 Task: Select the current location as Mesa Verde National Park, Colorado, United States . Now zoom - , and verify the location . Hide zoom slider
Action: Mouse moved to (132, 58)
Screenshot: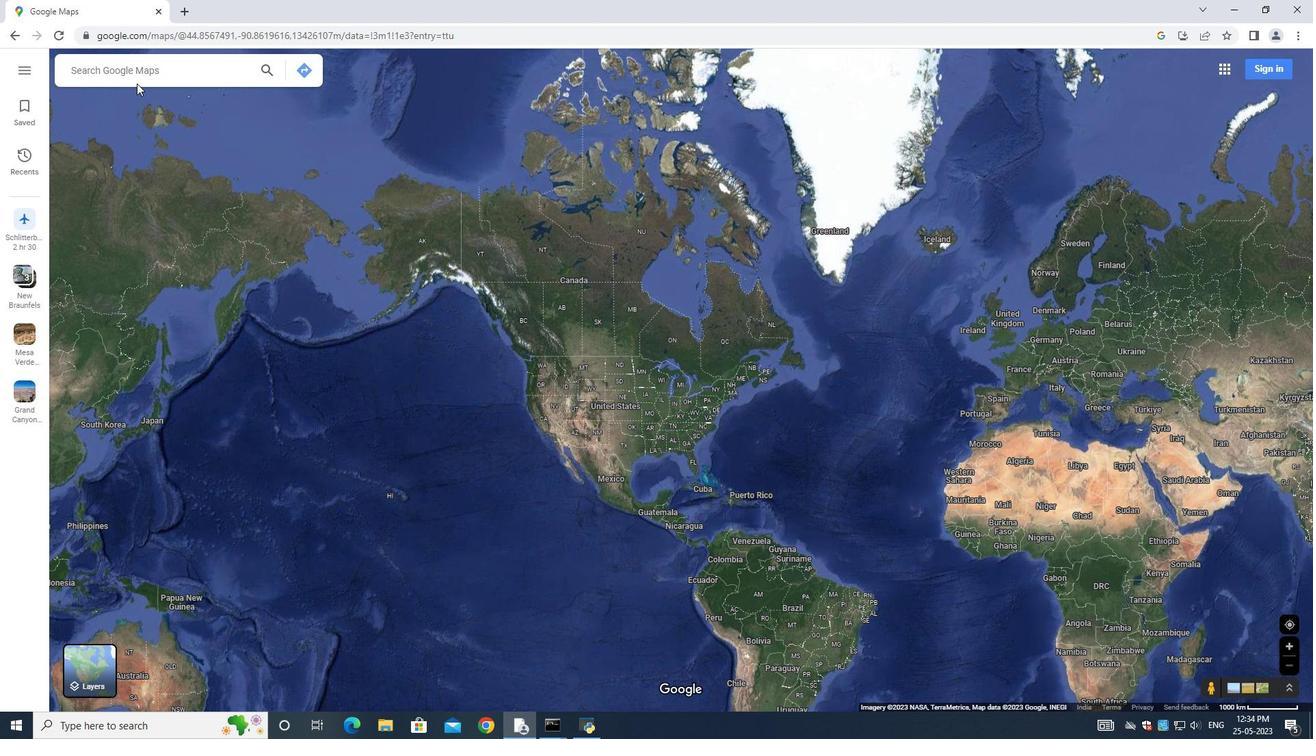 
Action: Mouse pressed left at (132, 58)
Screenshot: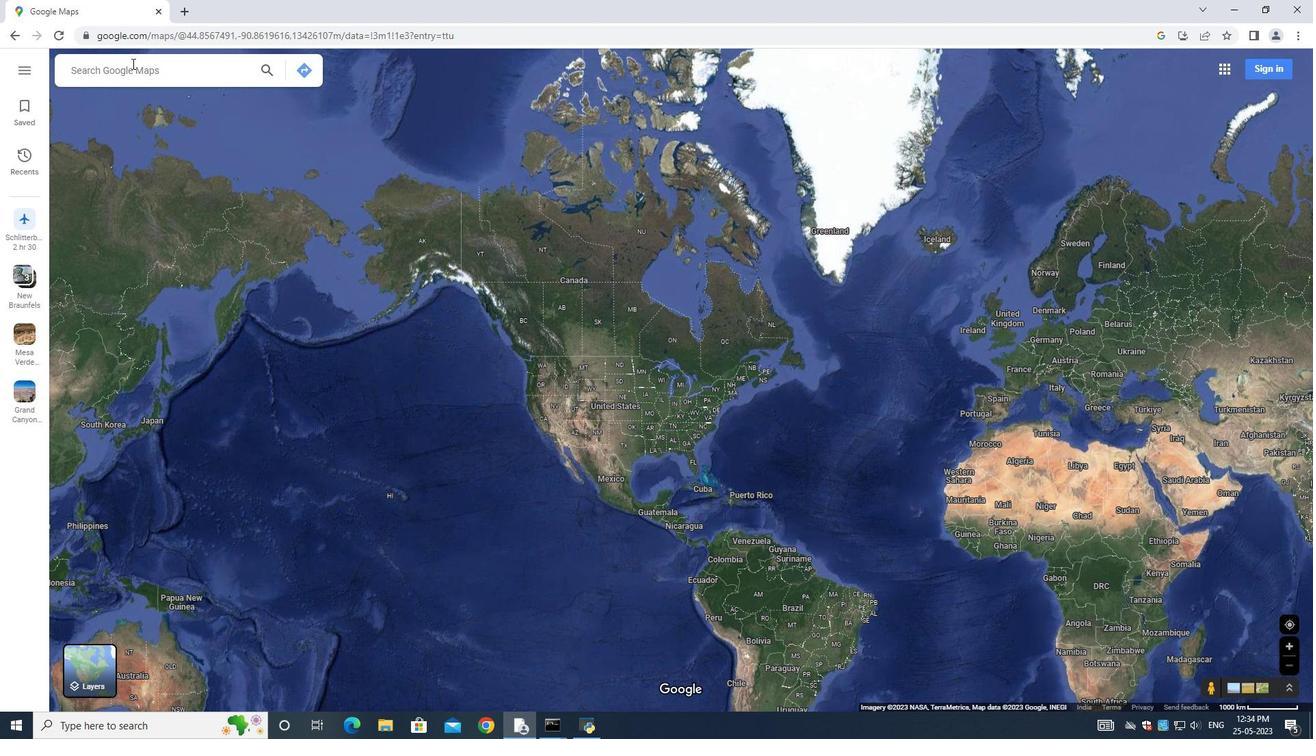 
Action: Mouse moved to (132, 71)
Screenshot: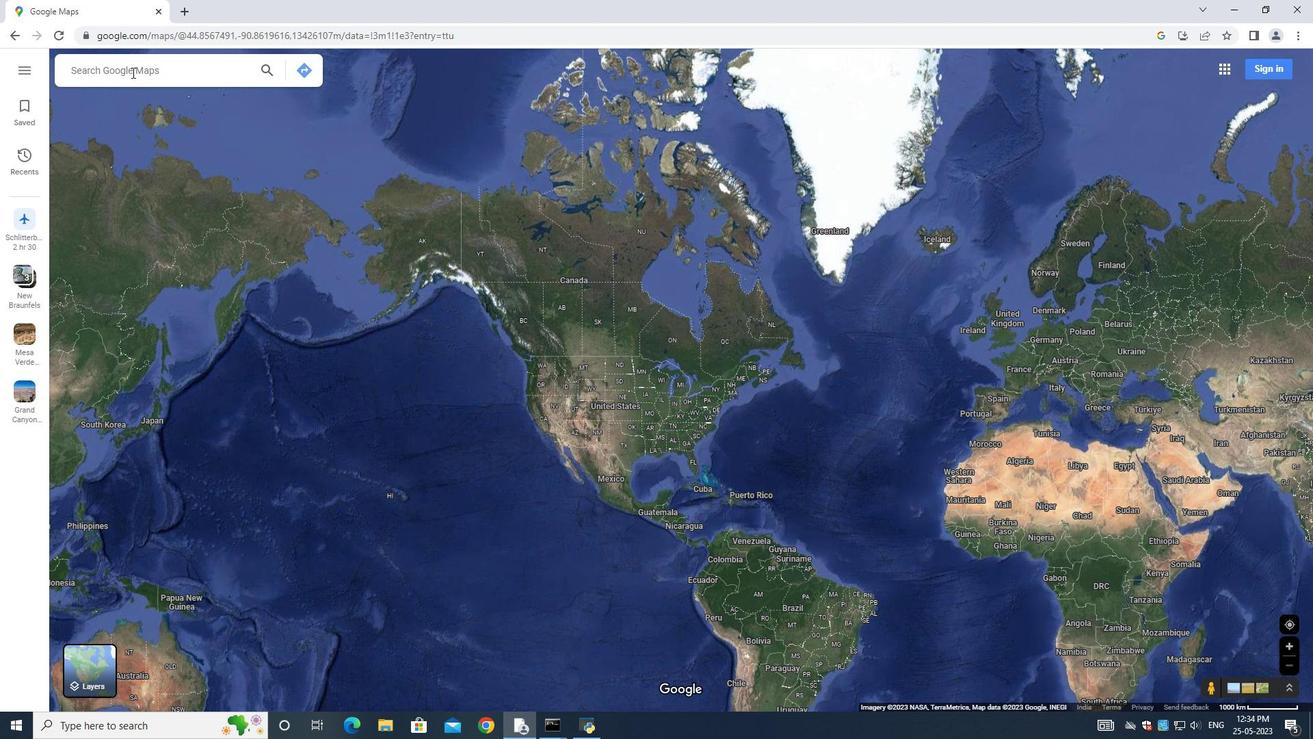 
Action: Mouse pressed left at (132, 71)
Screenshot: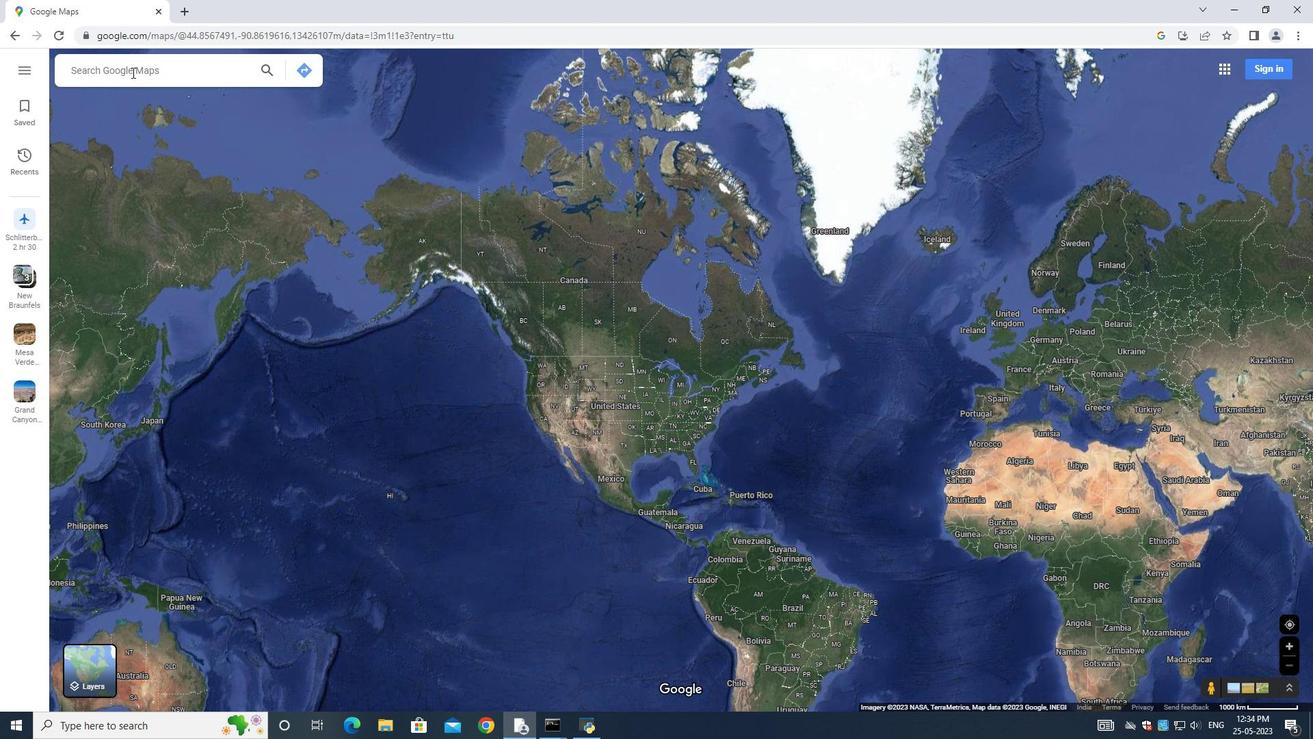
Action: Key pressed <Key.shift>Mesa<Key.alt_l><Key.space>
Screenshot: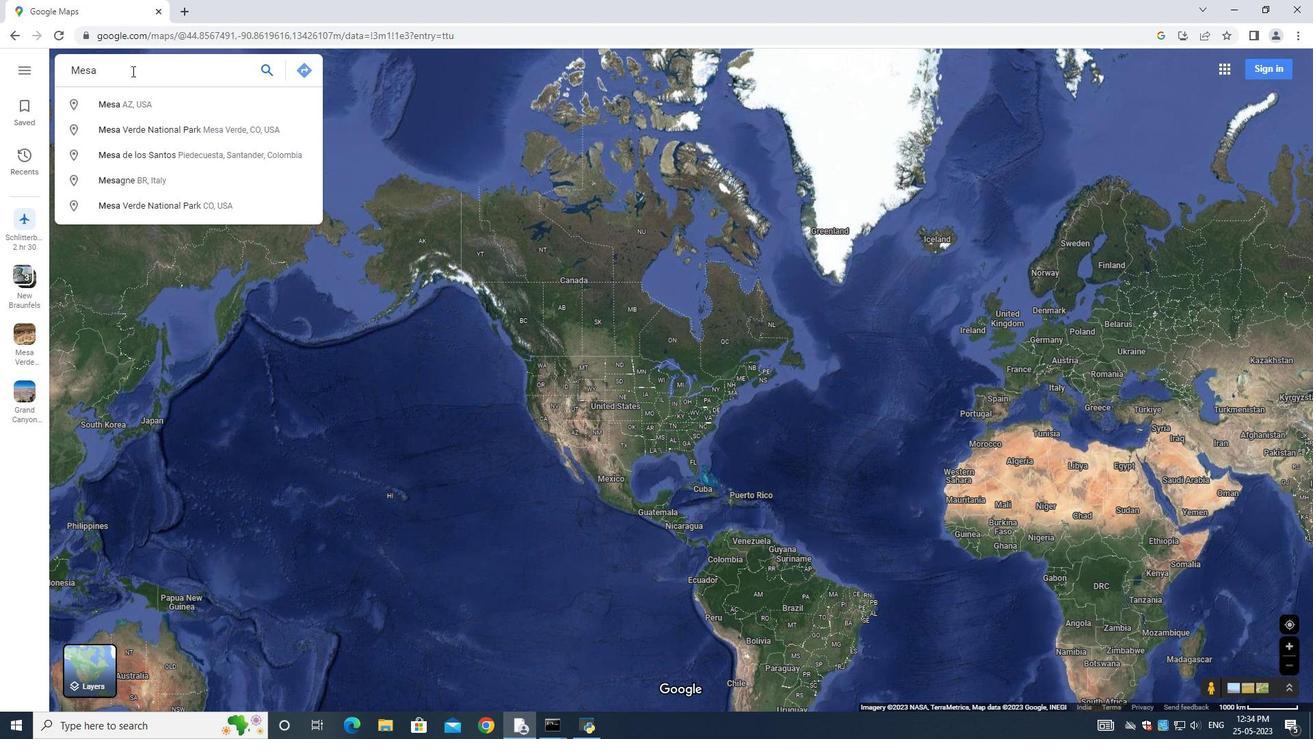 
Action: Mouse moved to (208, 79)
Screenshot: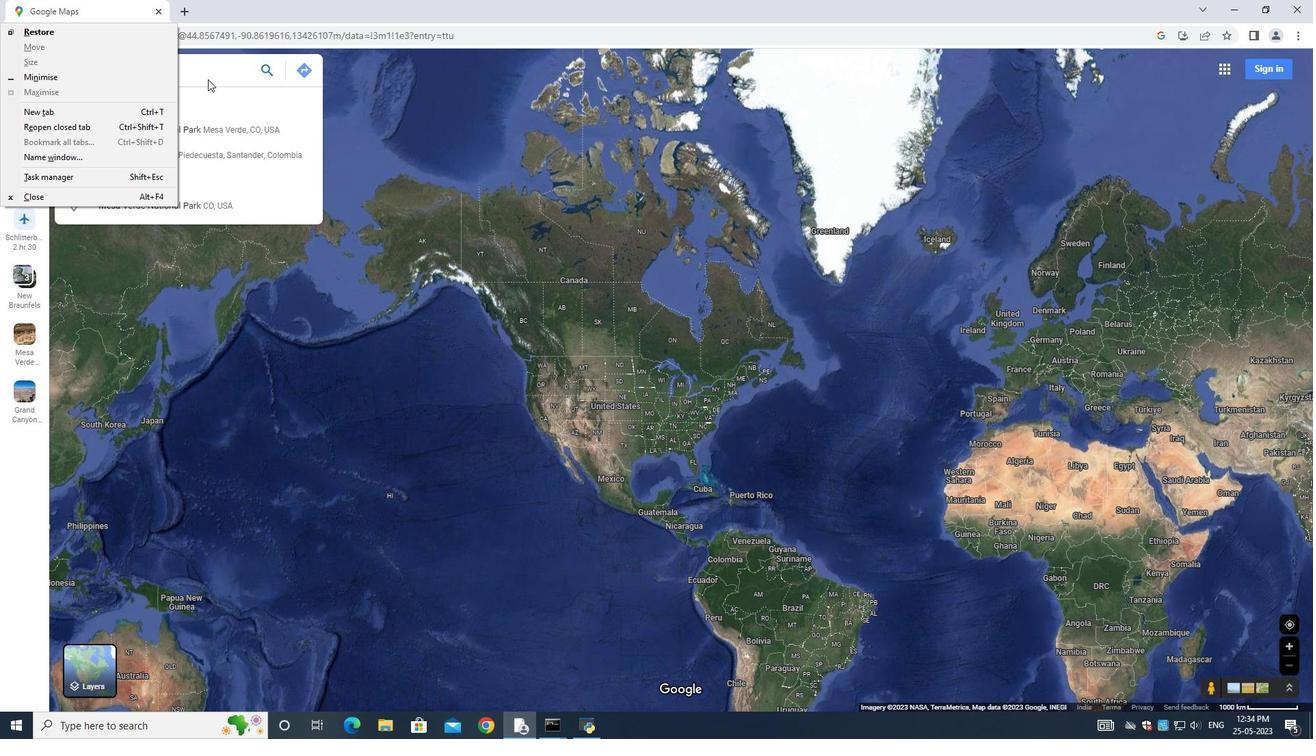 
Action: Mouse pressed left at (208, 79)
Screenshot: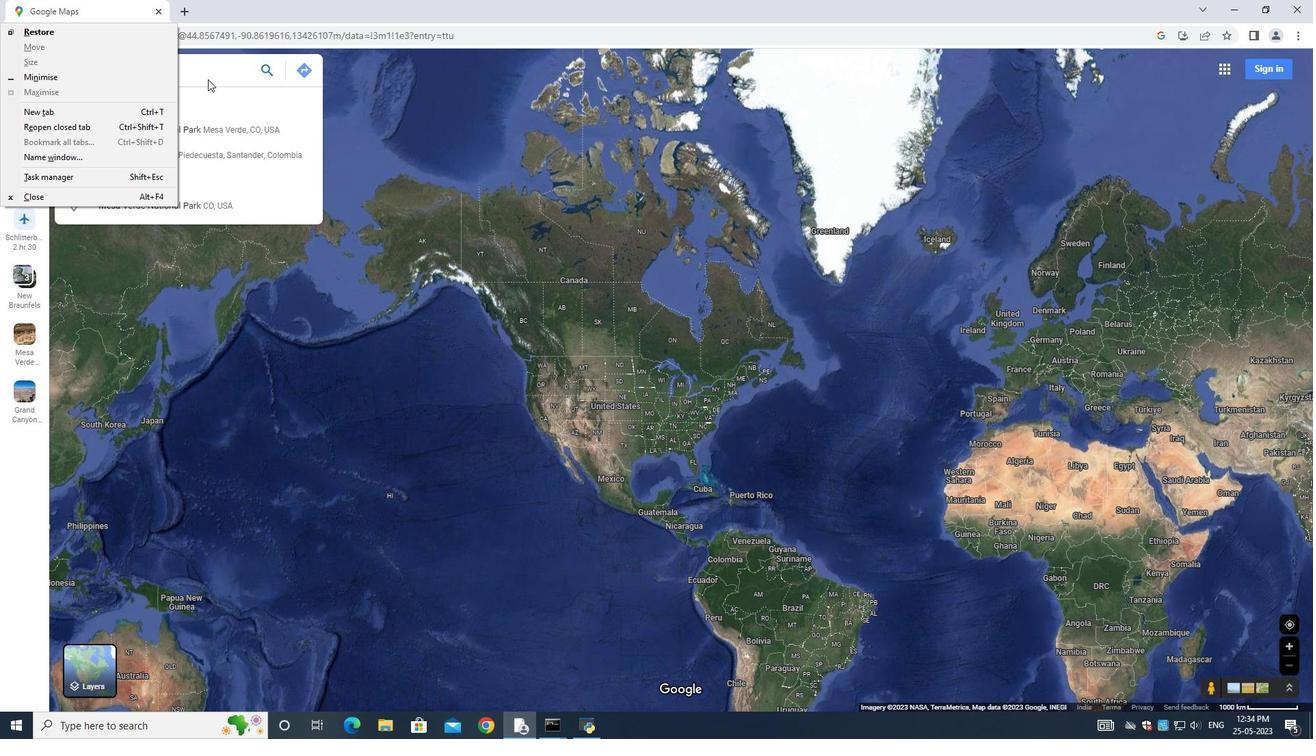 
Action: Mouse moved to (199, 65)
Screenshot: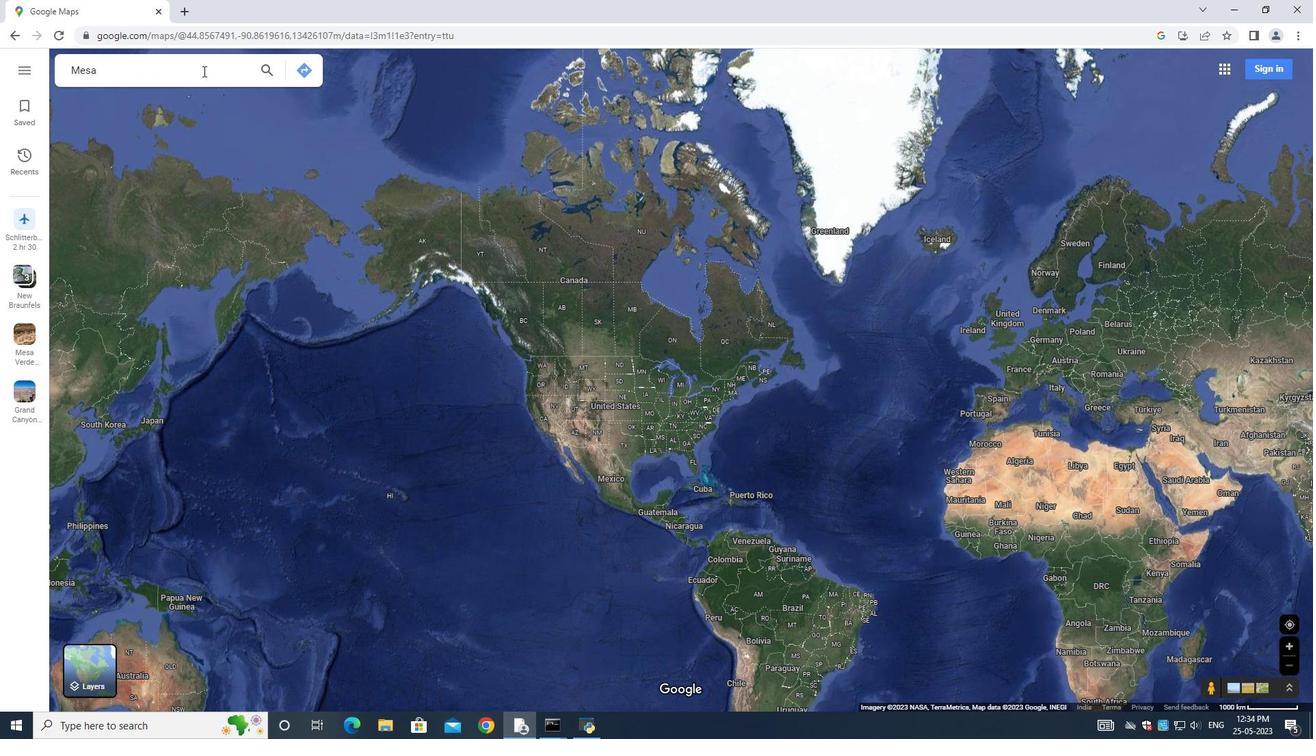 
Action: Mouse pressed left at (199, 65)
Screenshot: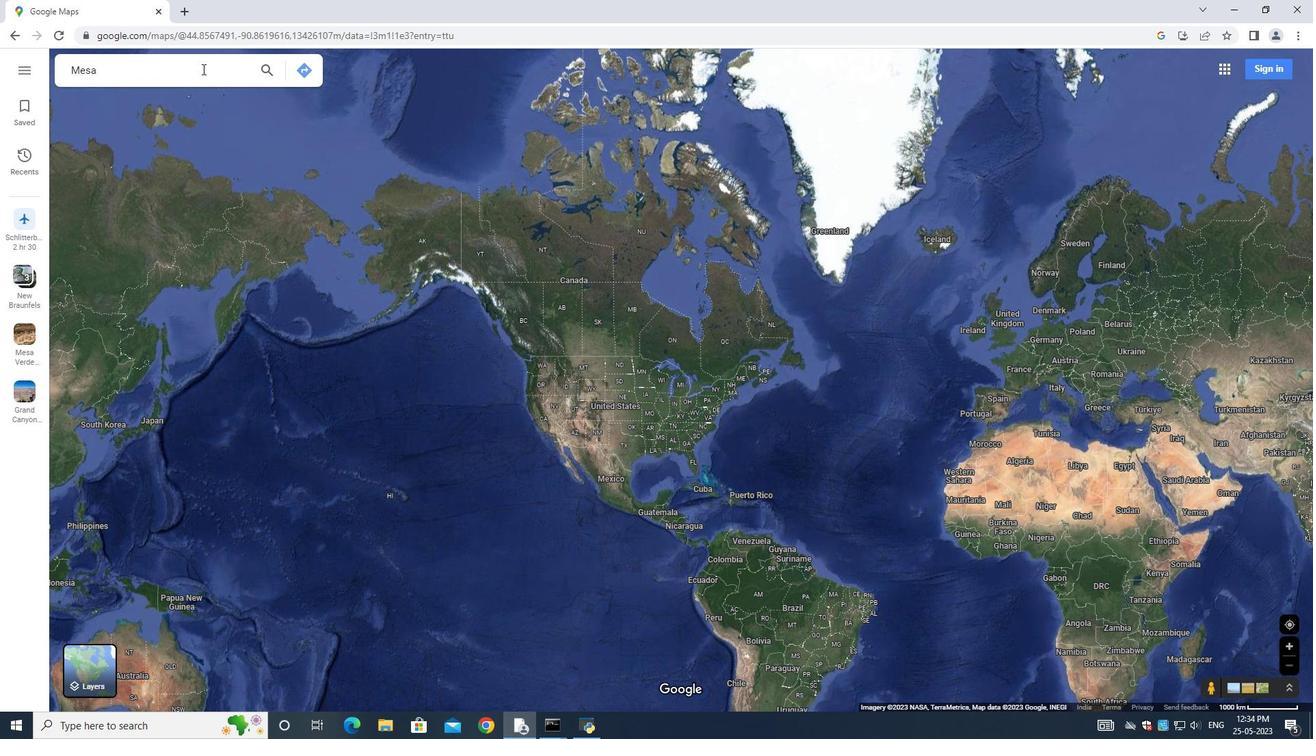 
Action: Mouse moved to (199, 65)
Screenshot: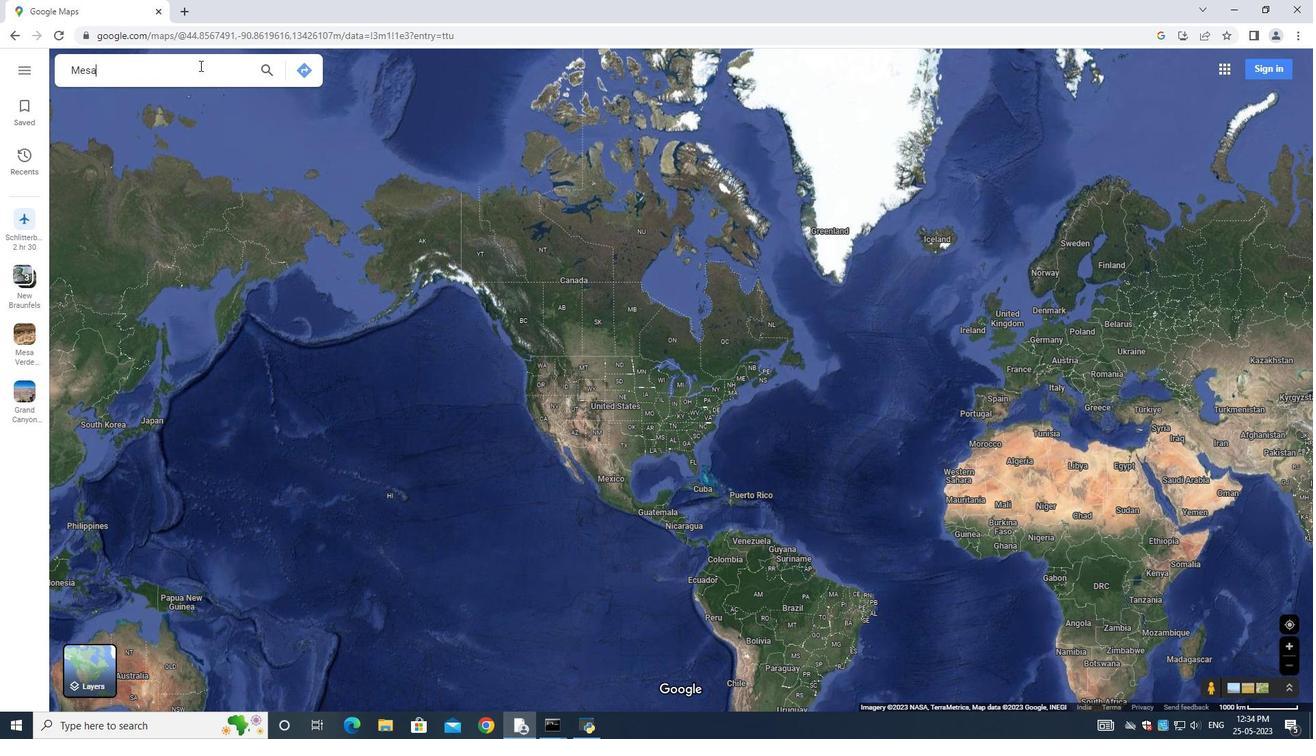 
Action: Key pressed <Key.space>verde<Key.space>national<Key.space>park<Key.space>,colorado,<Key.space>united<Key.space>states<Key.enter>
Screenshot: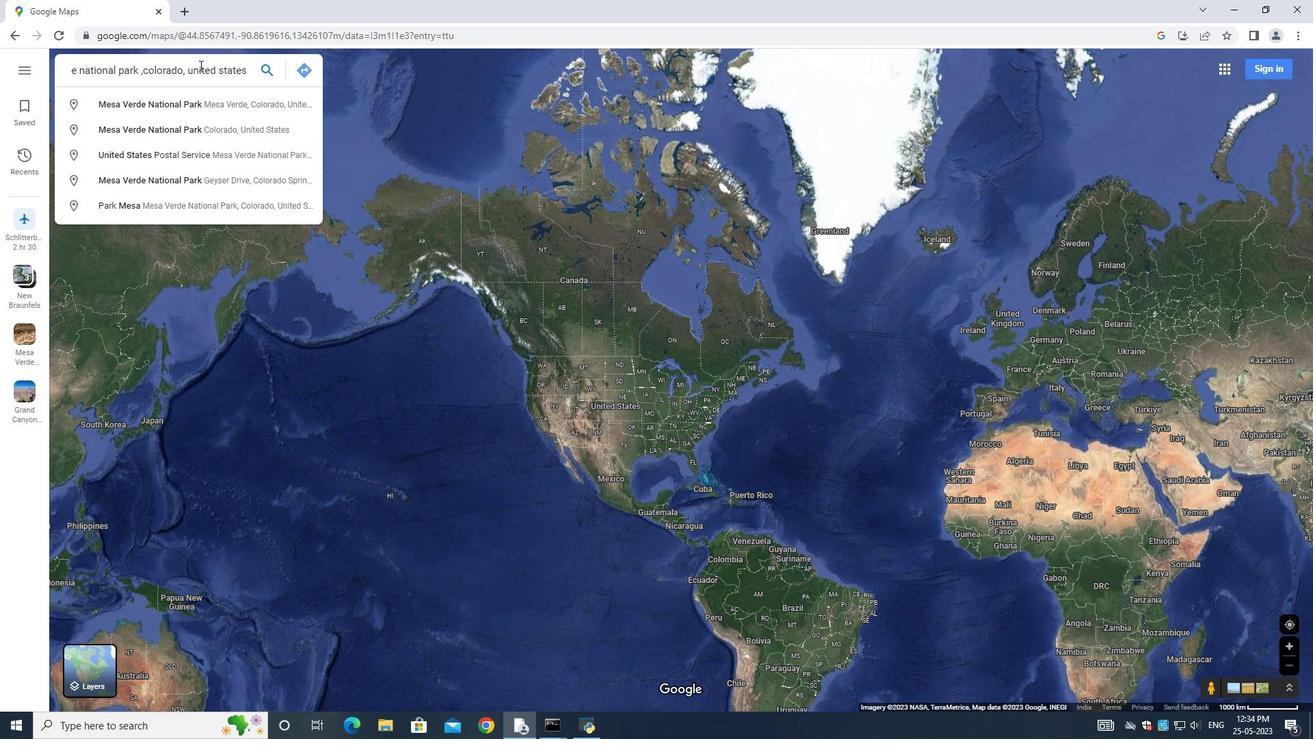 
Action: Mouse moved to (789, 387)
Screenshot: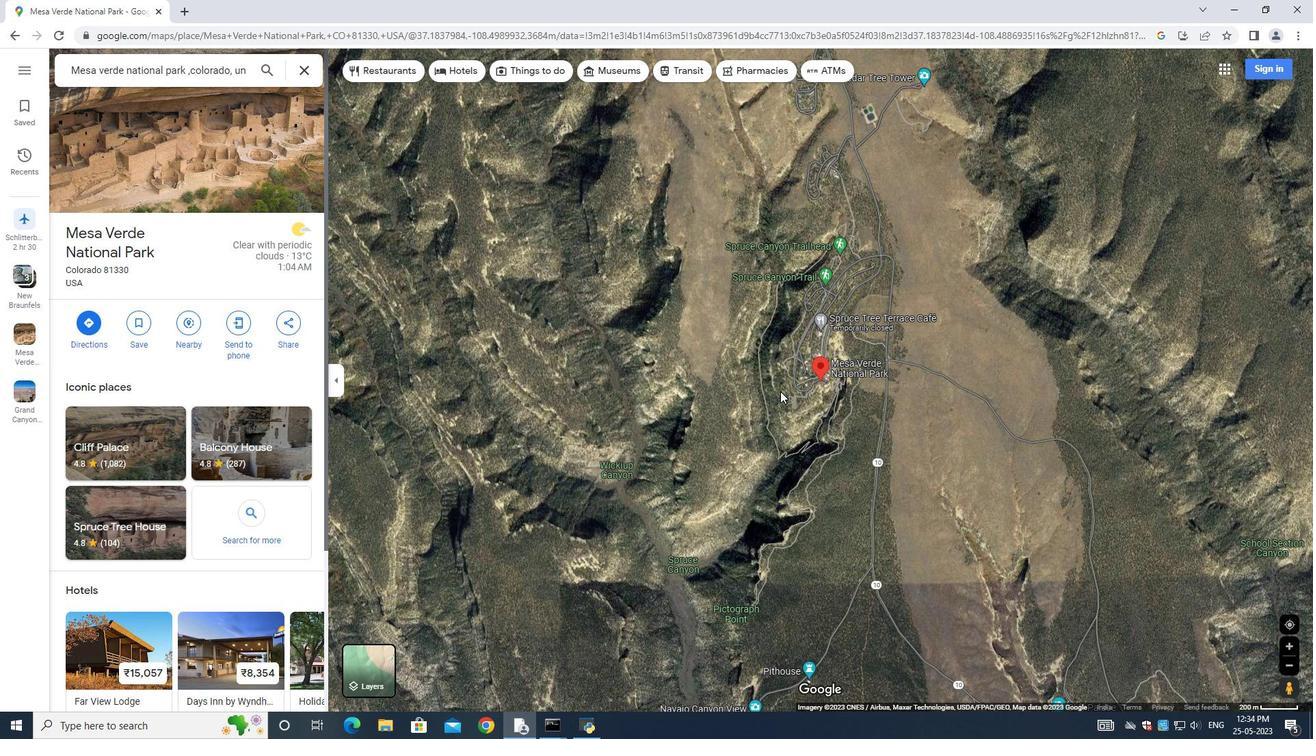 
Action: Mouse scrolled (789, 388) with delta (0, 0)
Screenshot: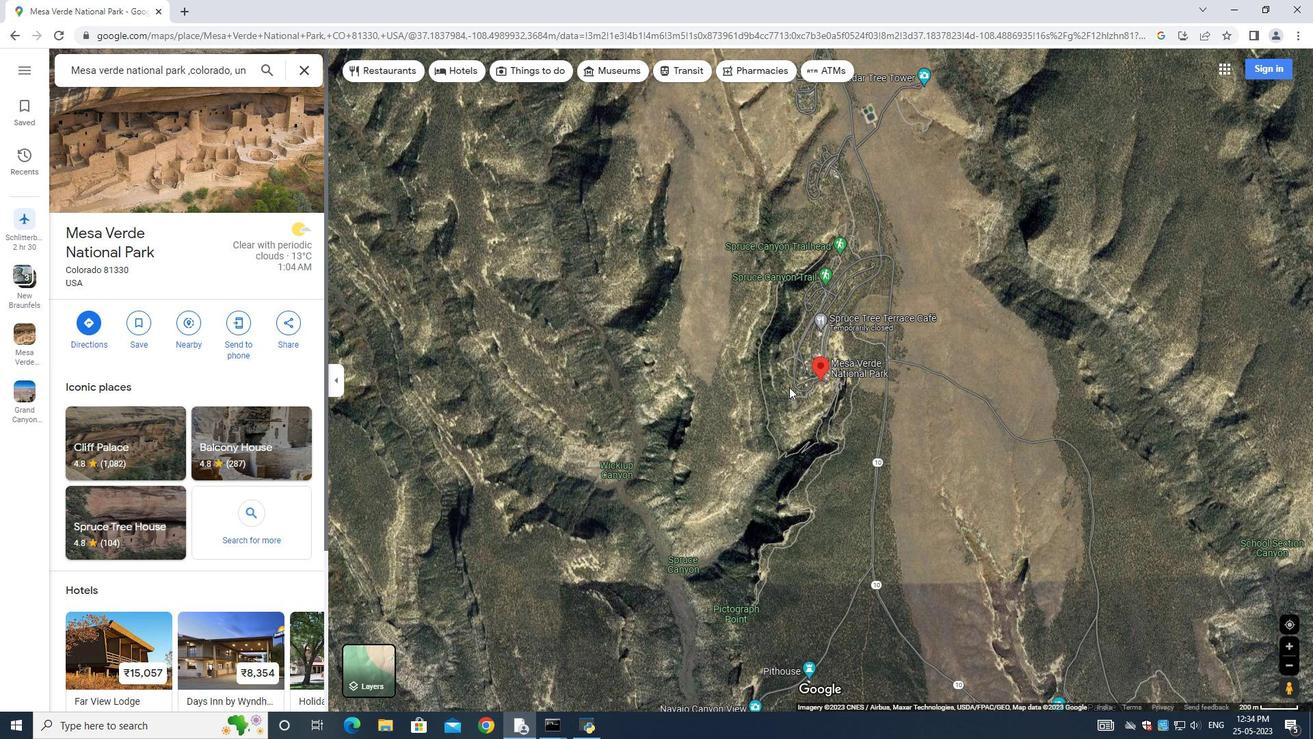 
Action: Mouse scrolled (789, 388) with delta (0, 0)
Screenshot: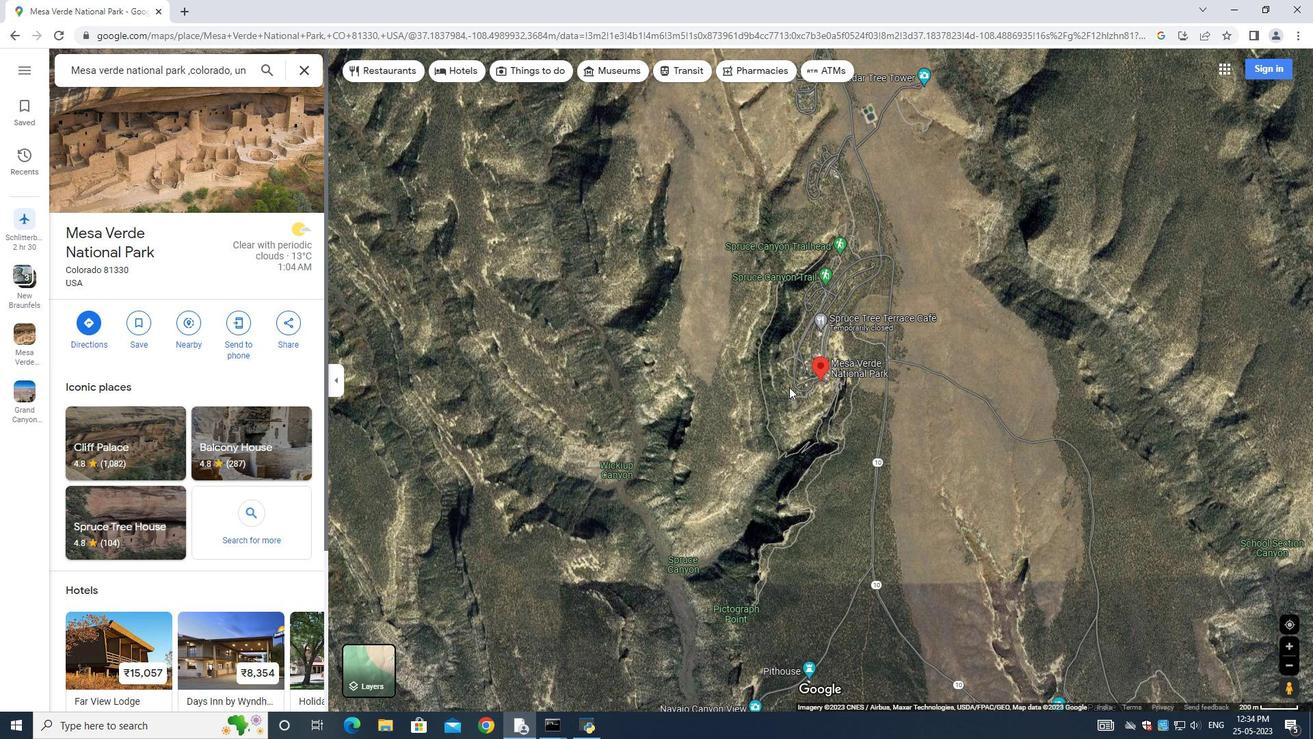 
Action: Mouse scrolled (789, 388) with delta (0, 0)
Screenshot: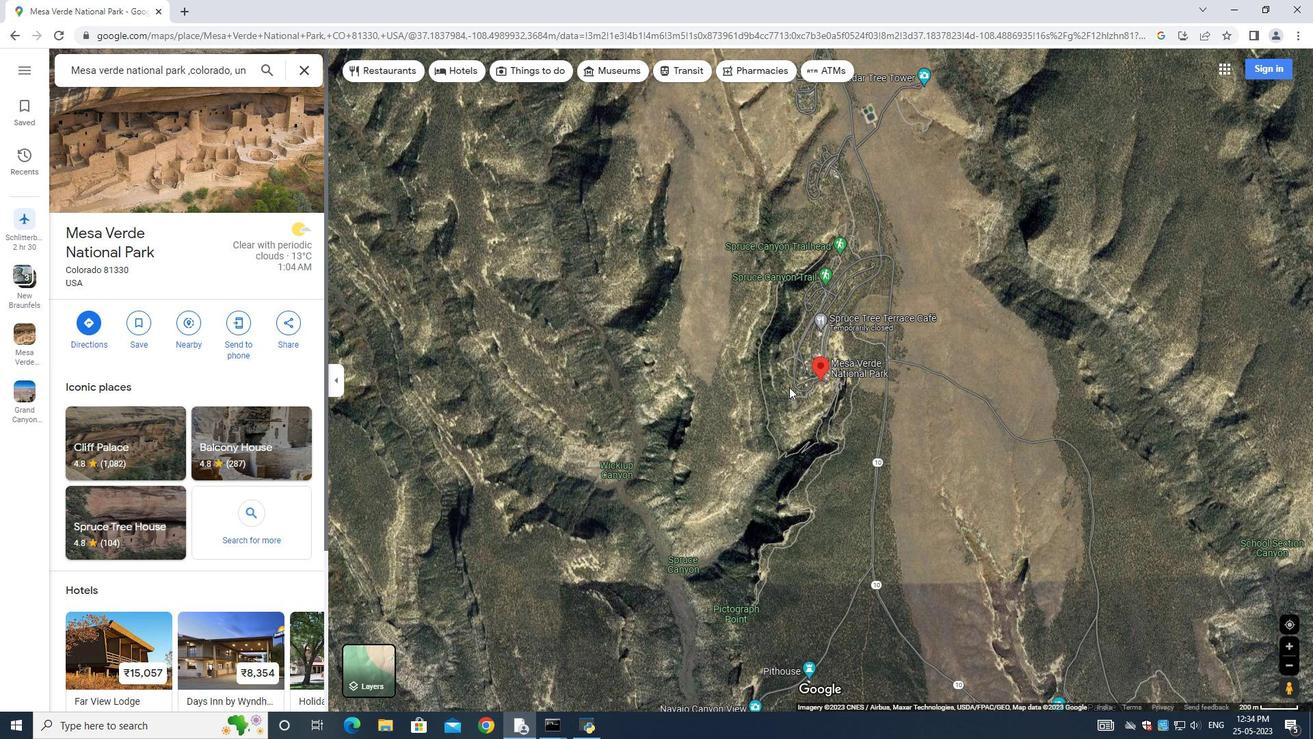 
Action: Mouse scrolled (789, 388) with delta (0, 0)
Screenshot: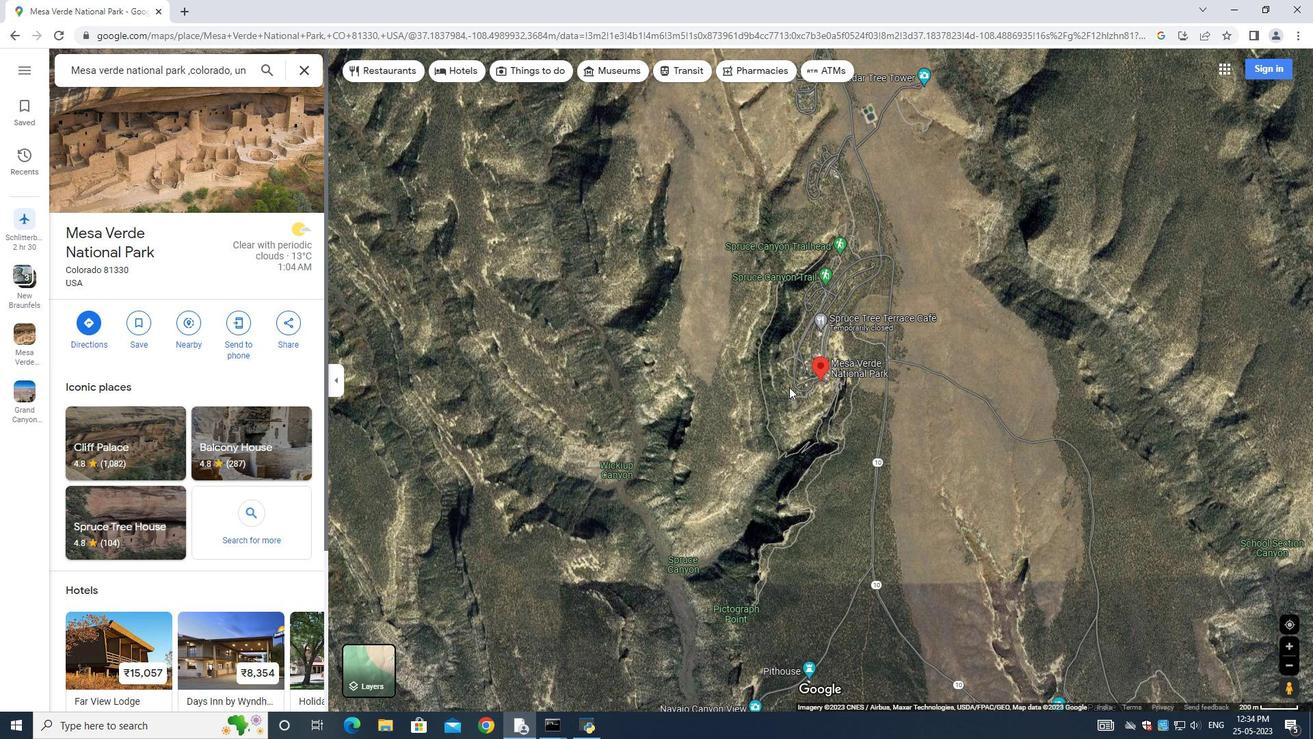 
Action: Mouse scrolled (789, 388) with delta (0, 0)
Screenshot: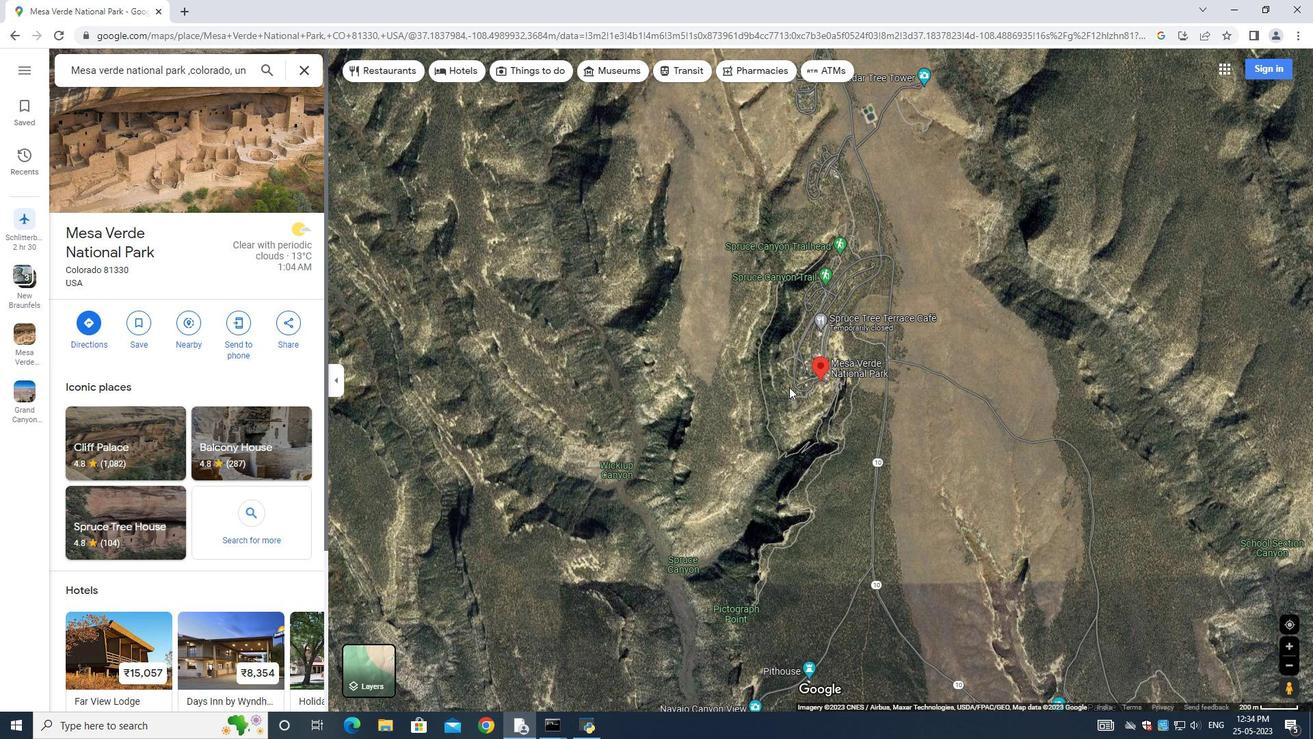 
Action: Mouse scrolled (789, 388) with delta (0, 0)
Screenshot: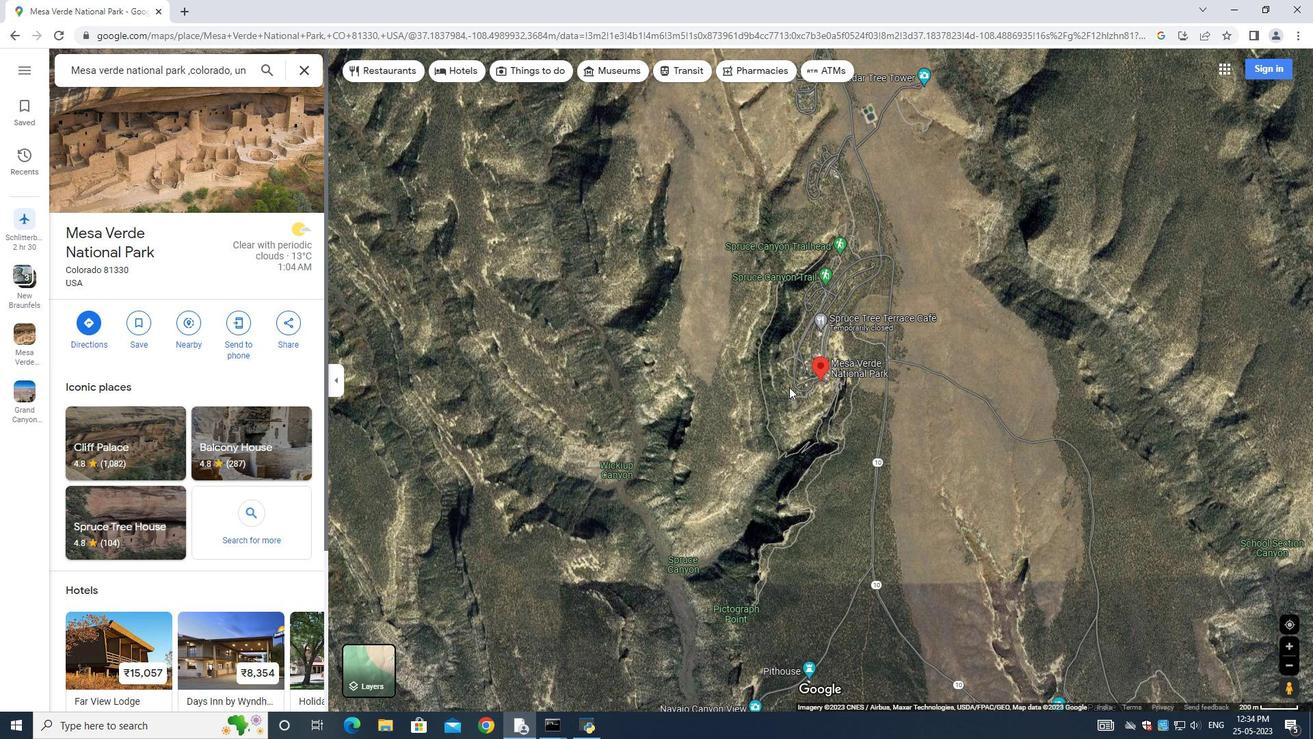 
Action: Mouse moved to (838, 398)
Screenshot: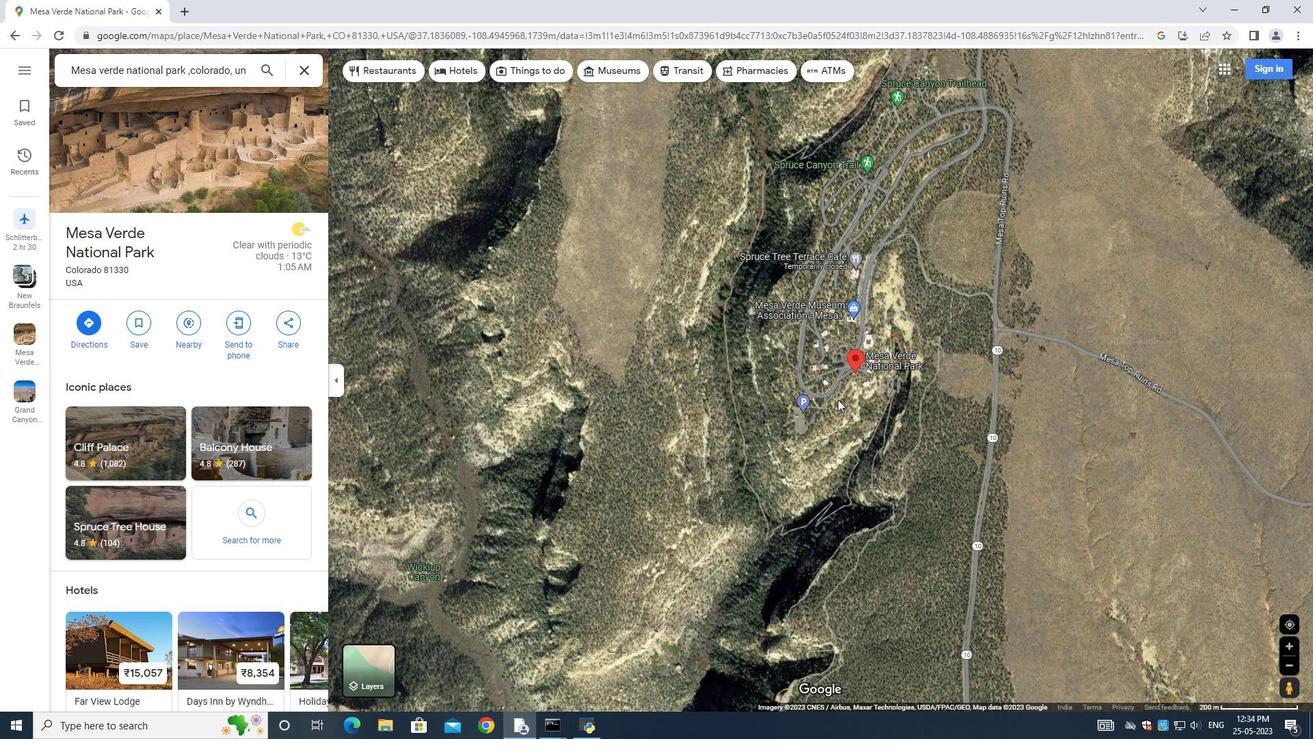 
Action: Mouse scrolled (838, 398) with delta (0, 0)
Screenshot: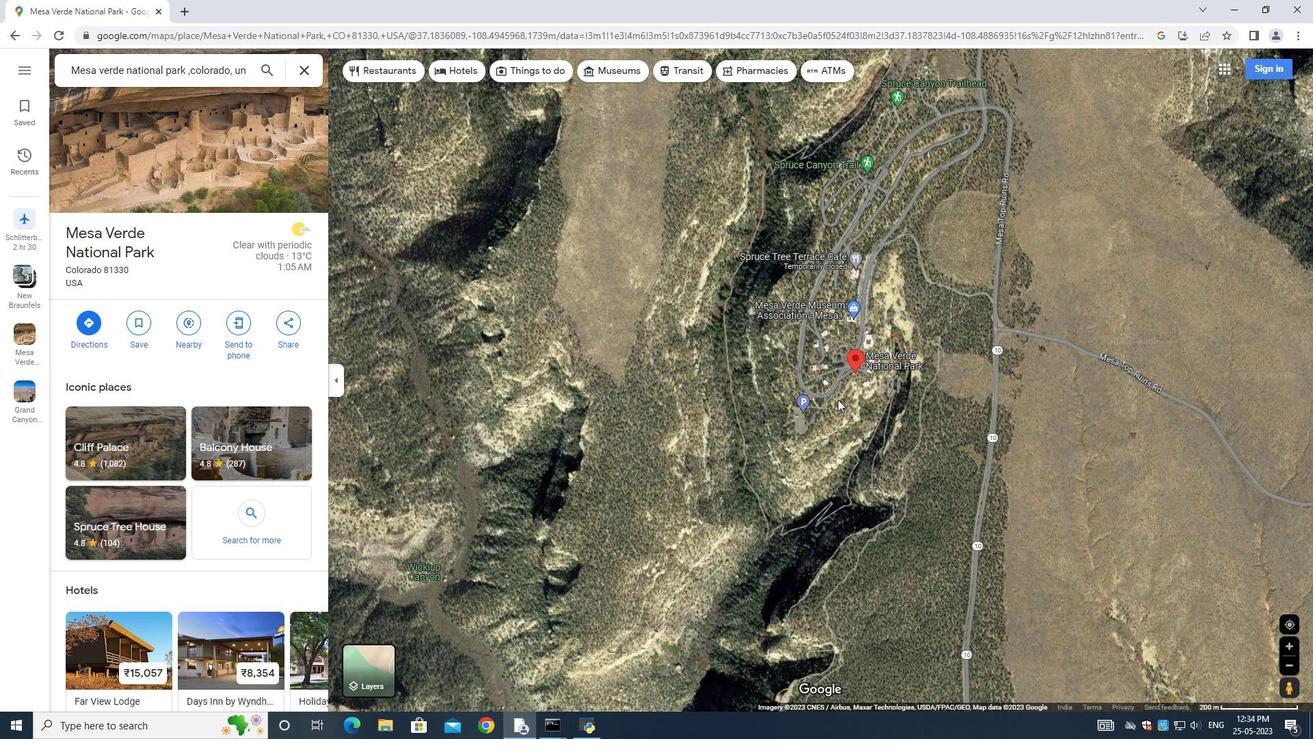 
Action: Mouse scrolled (838, 398) with delta (0, 0)
Screenshot: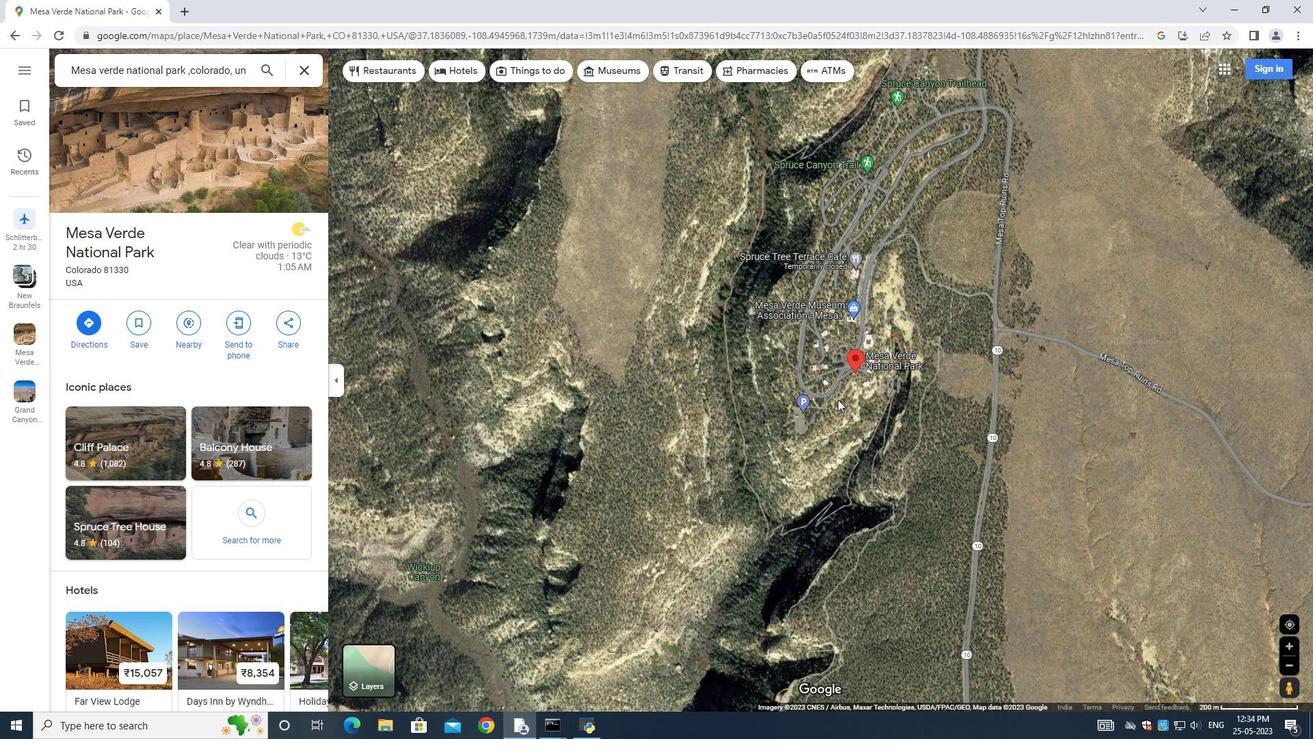 
Action: Mouse scrolled (838, 398) with delta (0, 0)
Screenshot: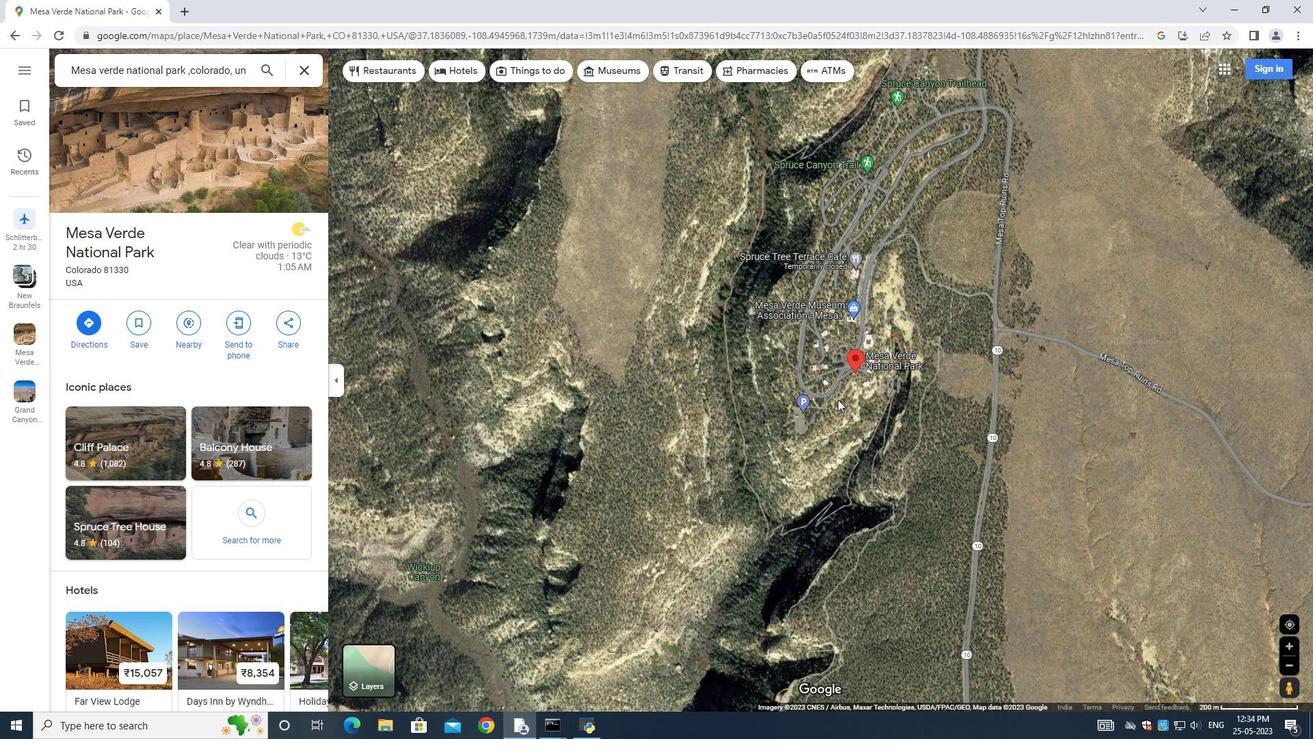 
Action: Mouse scrolled (838, 398) with delta (0, 0)
Screenshot: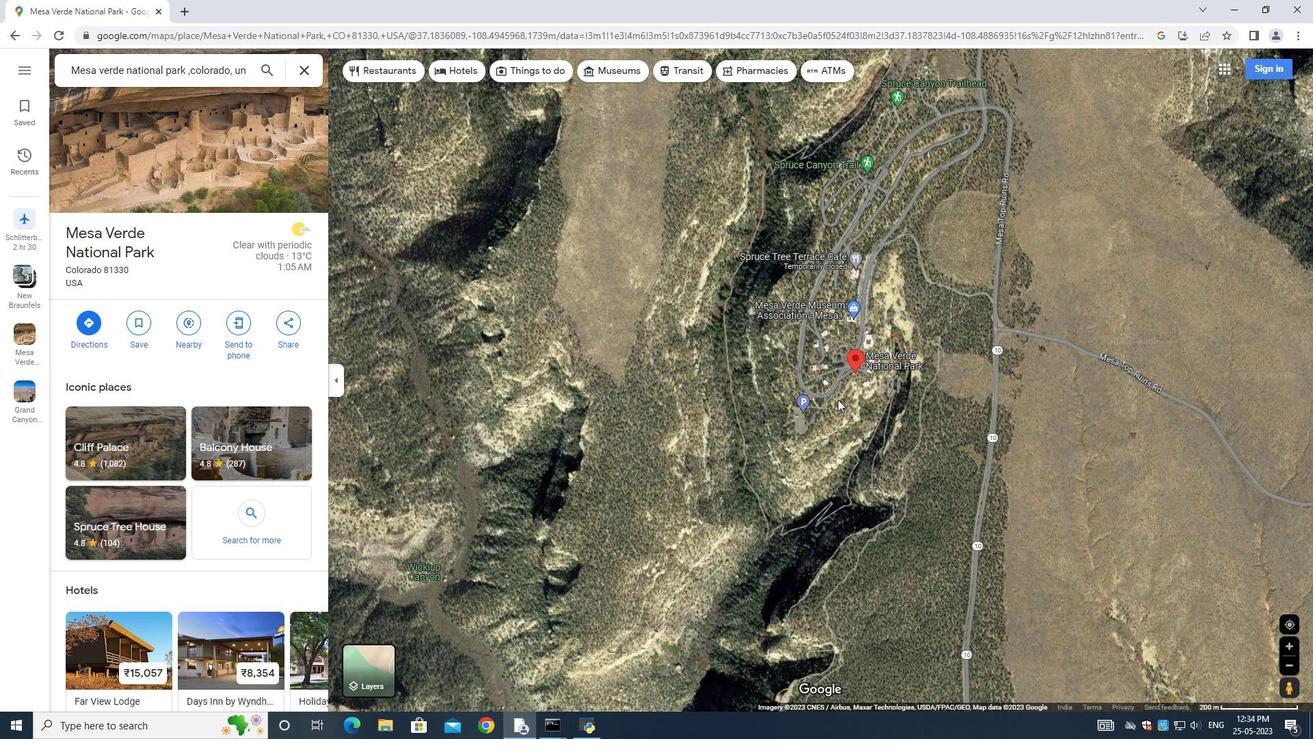 
Action: Mouse scrolled (838, 398) with delta (0, 0)
Screenshot: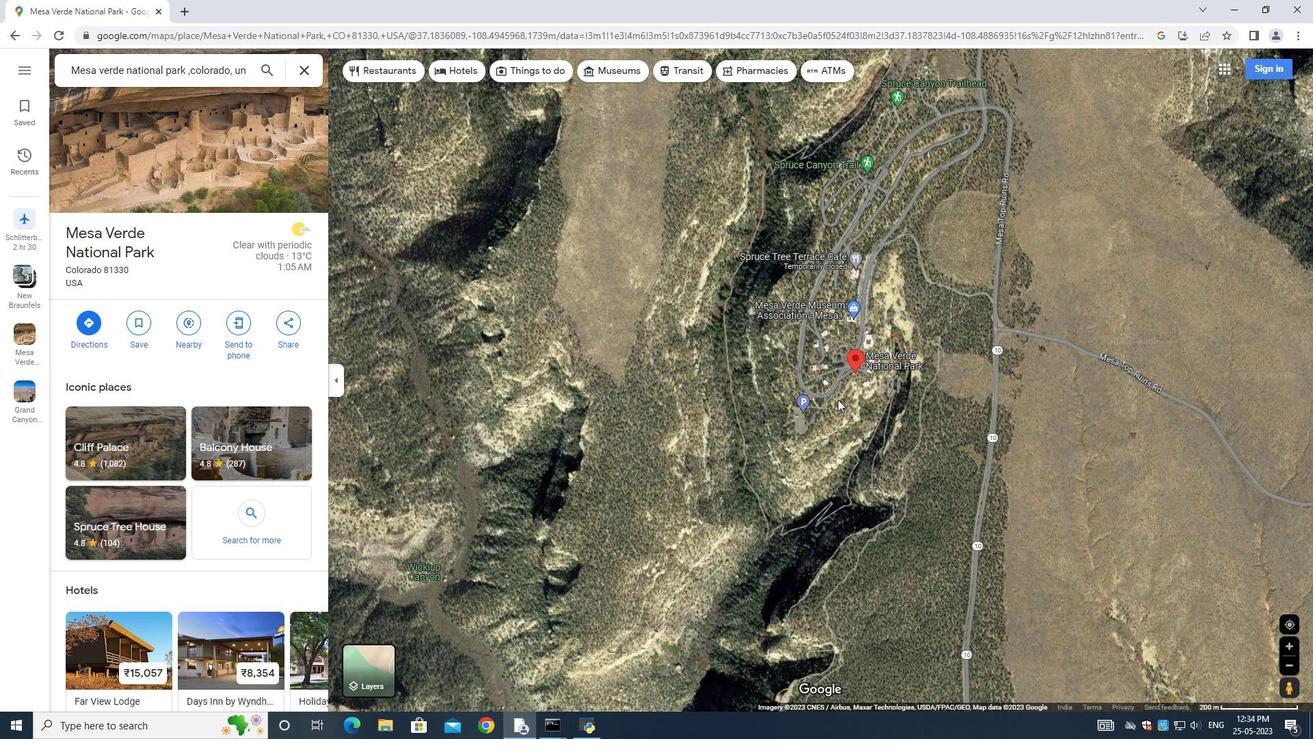 
Action: Mouse scrolled (838, 398) with delta (0, 0)
Screenshot: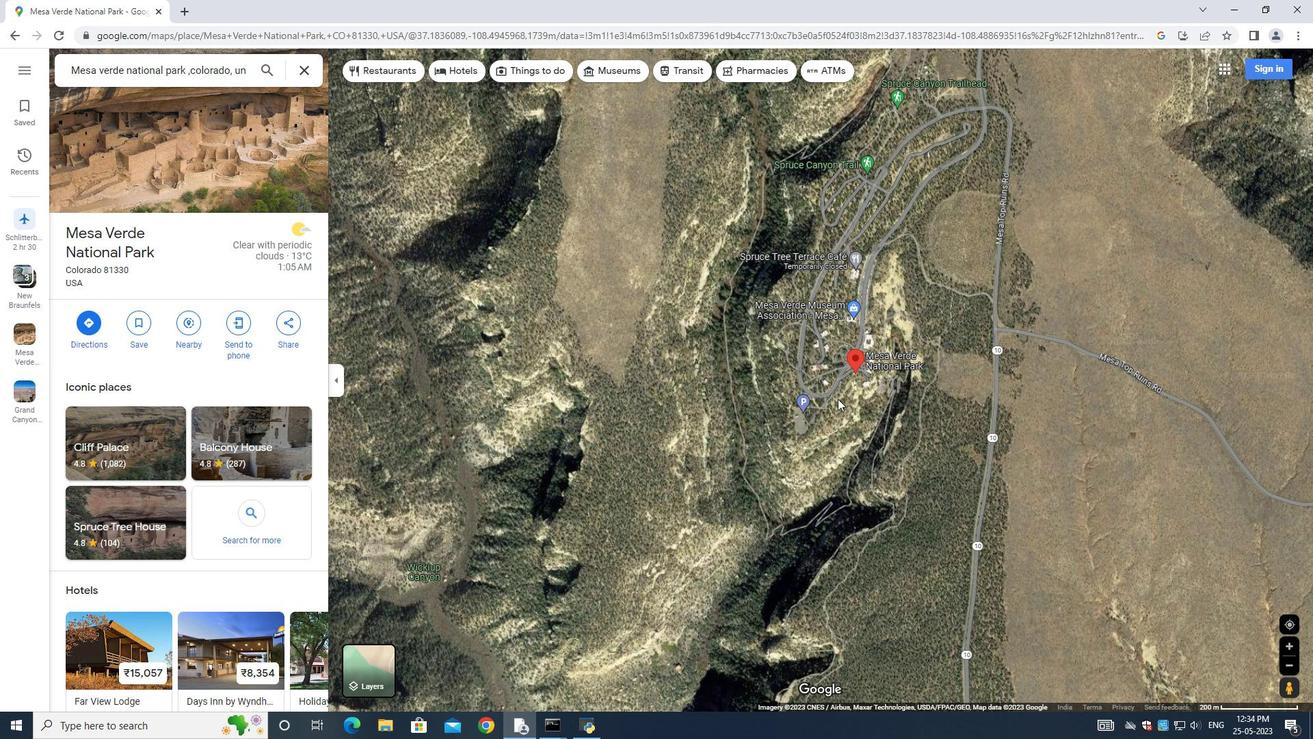 
Action: Mouse scrolled (838, 398) with delta (0, 0)
Screenshot: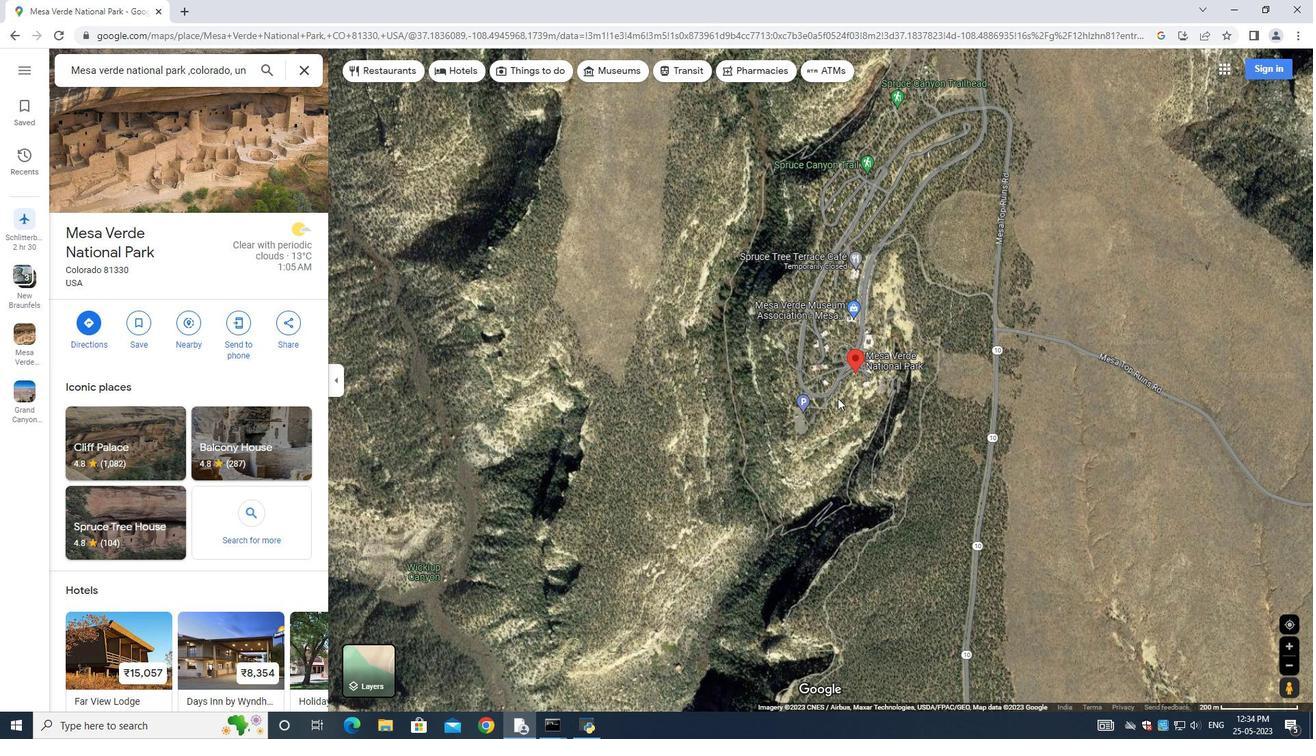 
Action: Mouse scrolled (838, 398) with delta (0, 0)
Screenshot: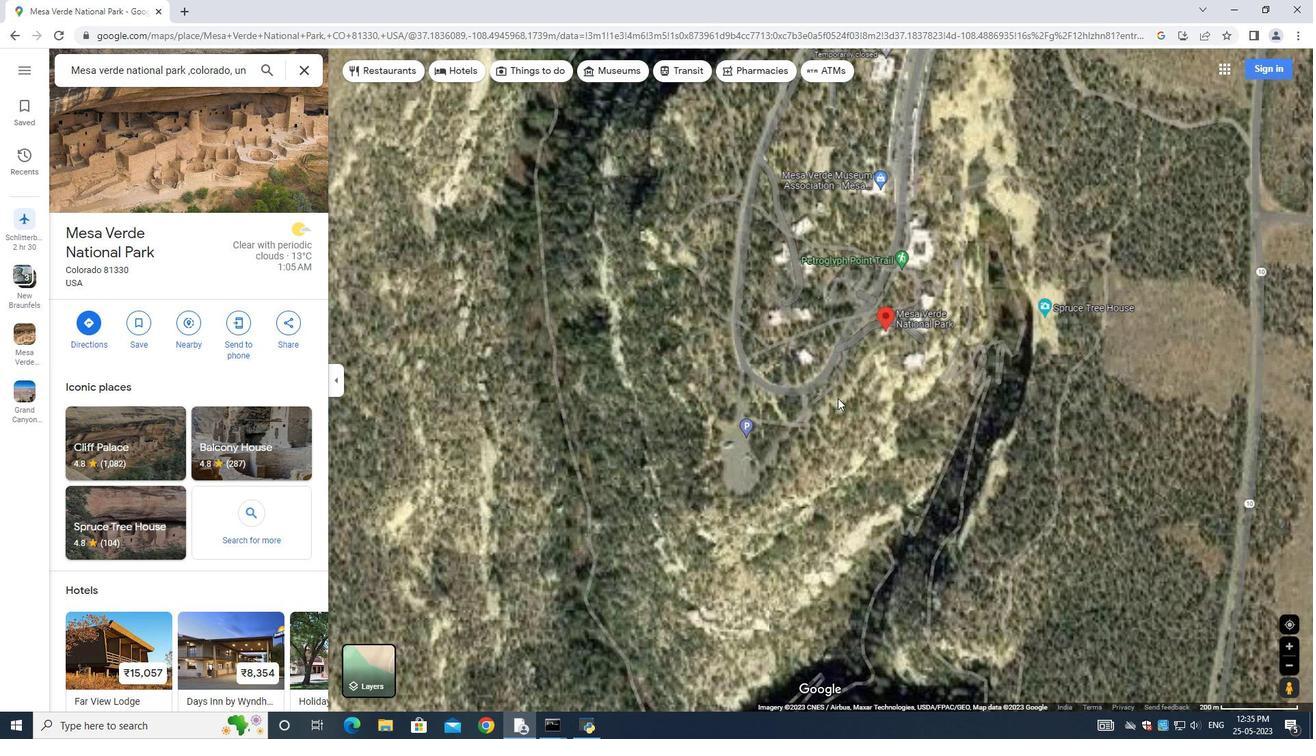
Action: Mouse scrolled (838, 398) with delta (0, 0)
Screenshot: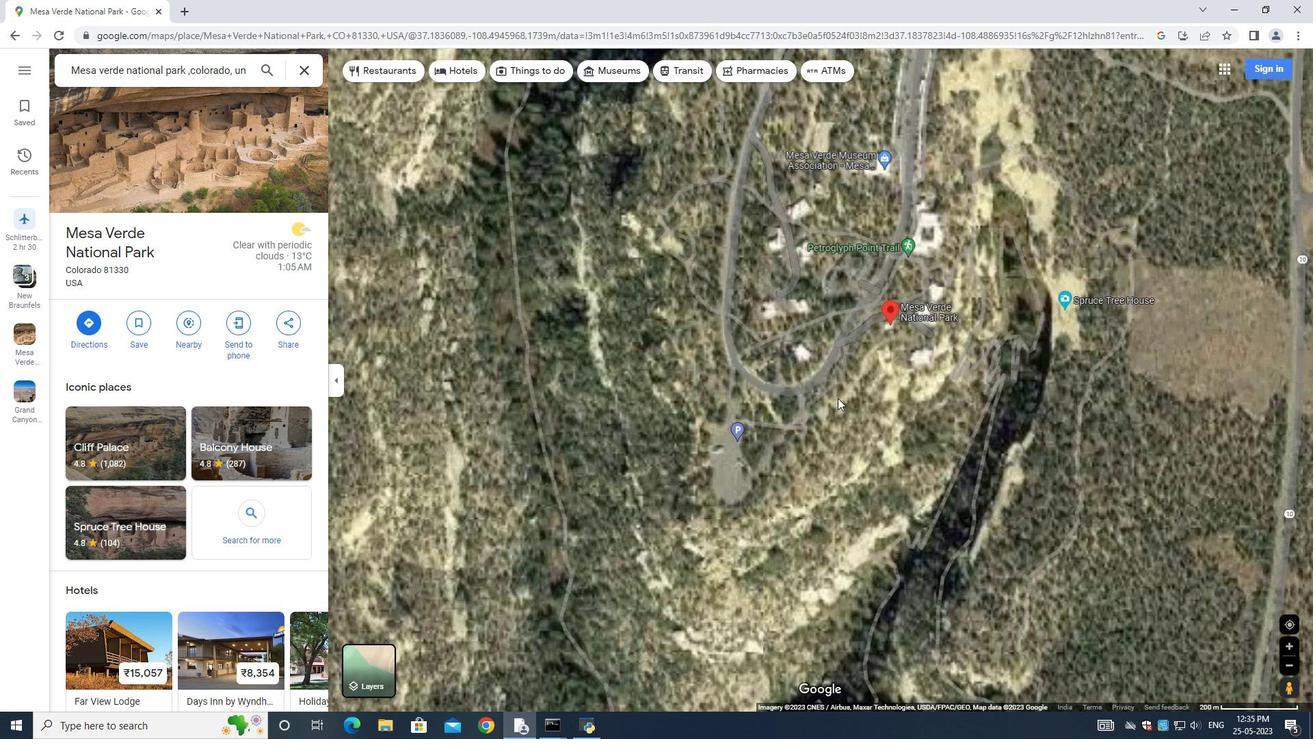 
Action: Mouse scrolled (838, 398) with delta (0, 0)
Screenshot: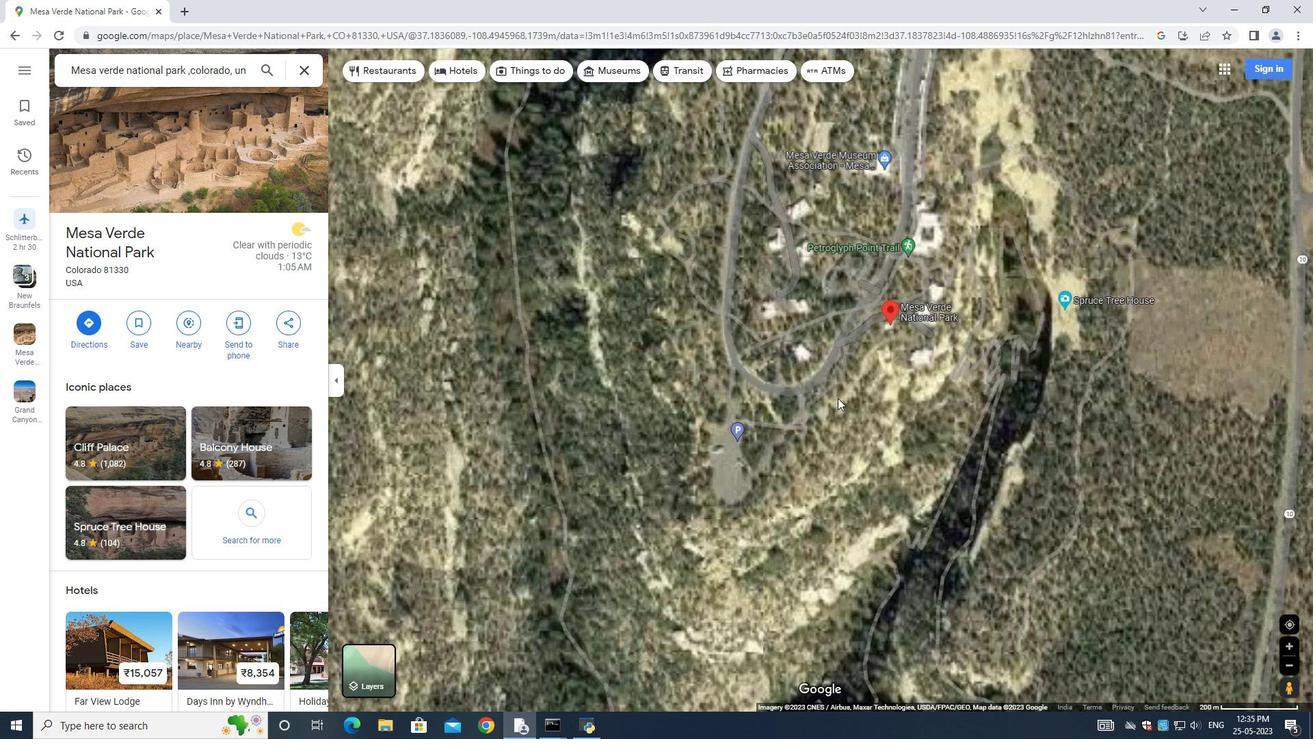 
Action: Mouse scrolled (838, 398) with delta (0, 0)
Screenshot: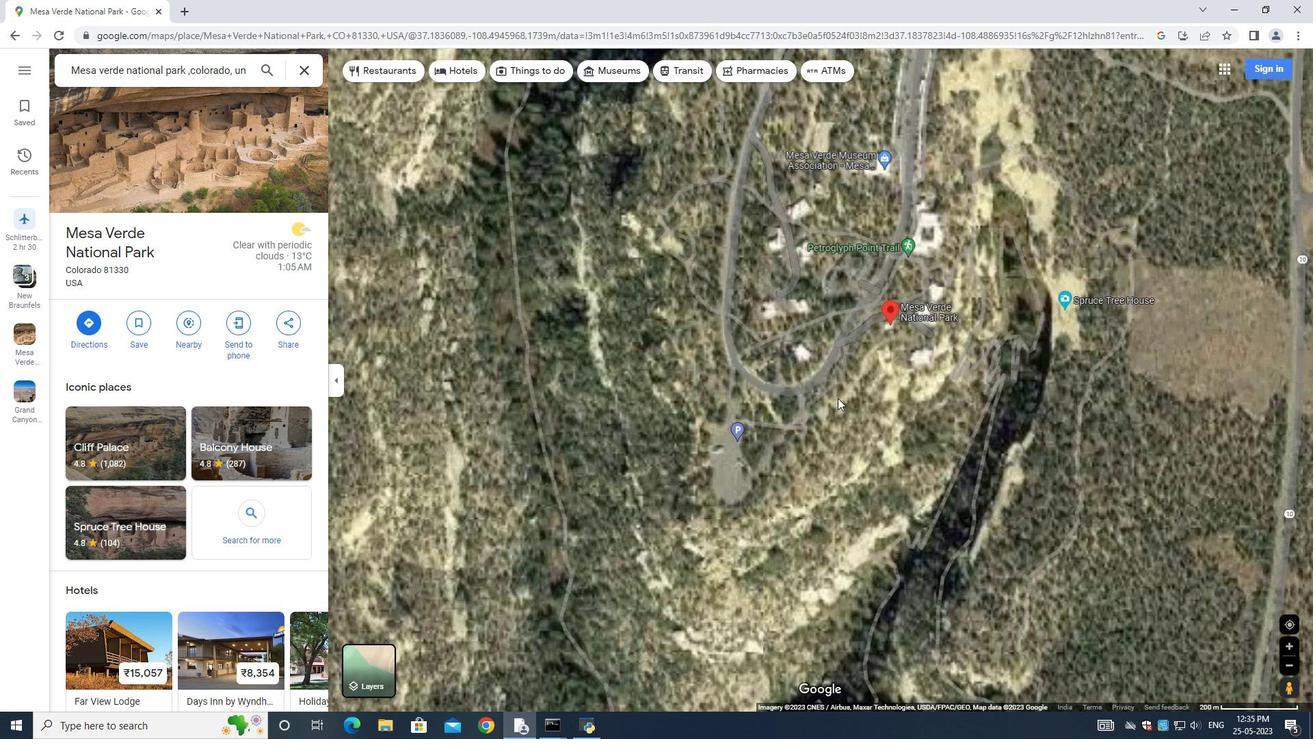 
Action: Mouse scrolled (838, 398) with delta (0, 0)
Screenshot: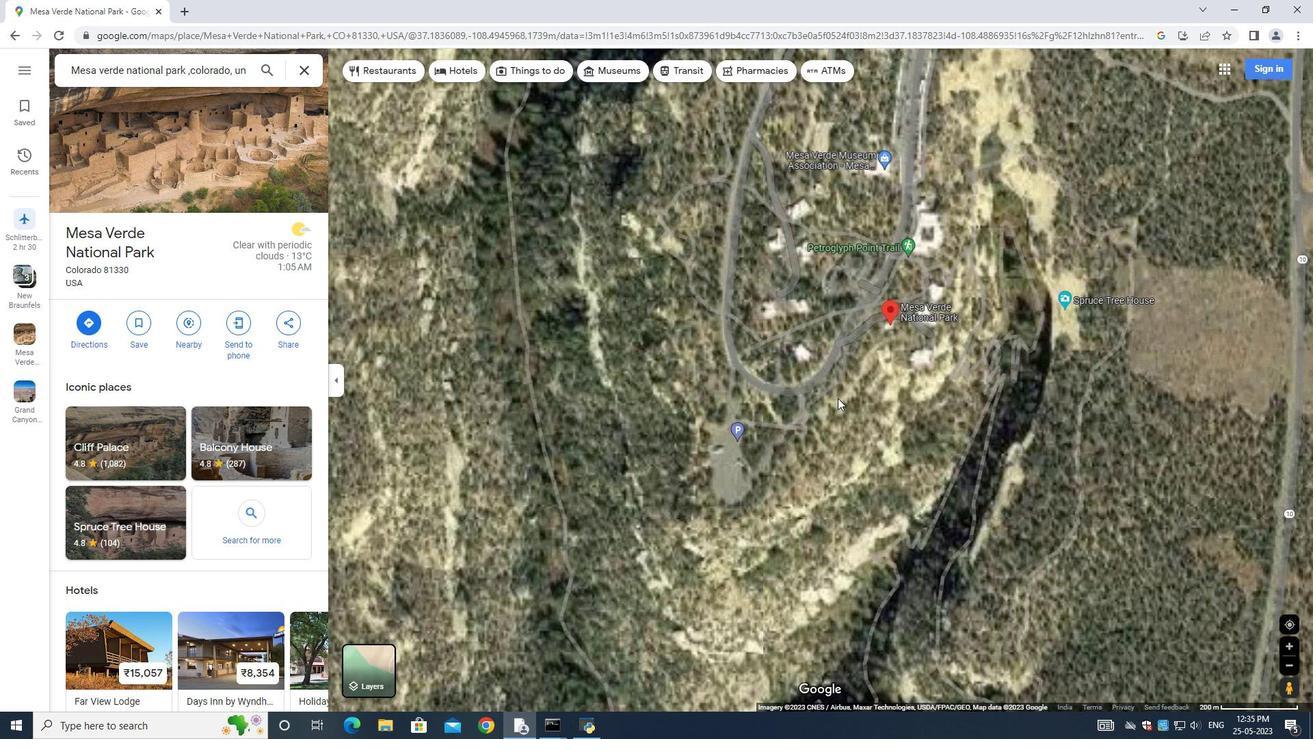 
Action: Mouse scrolled (838, 398) with delta (0, 0)
Screenshot: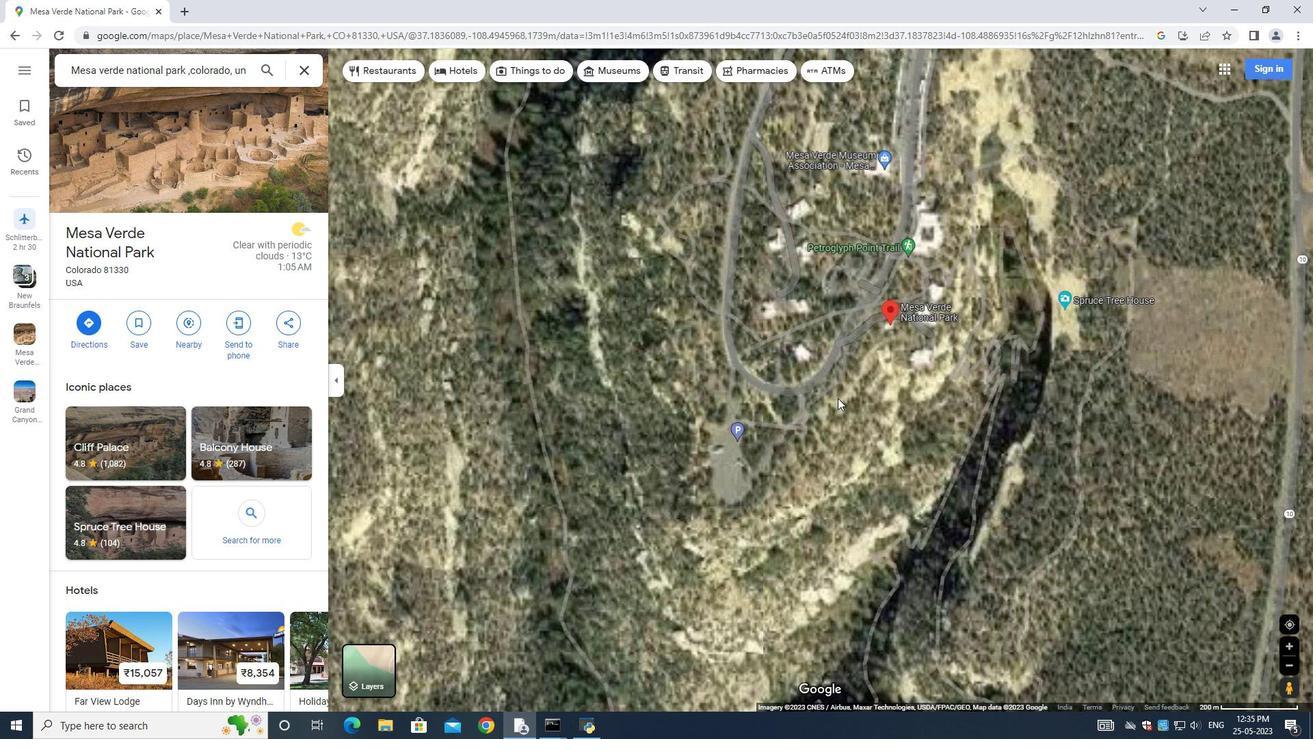 
Action: Mouse scrolled (838, 398) with delta (0, 0)
Screenshot: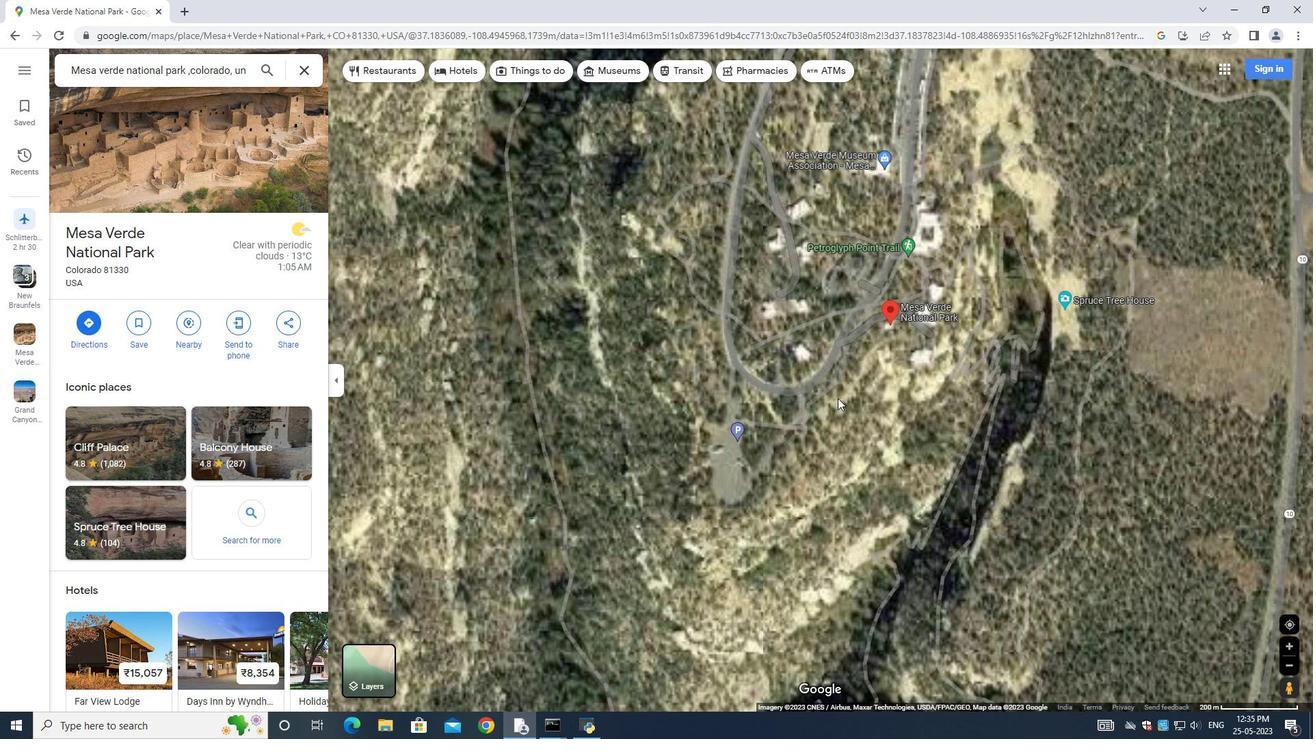 
Action: Mouse moved to (897, 346)
Screenshot: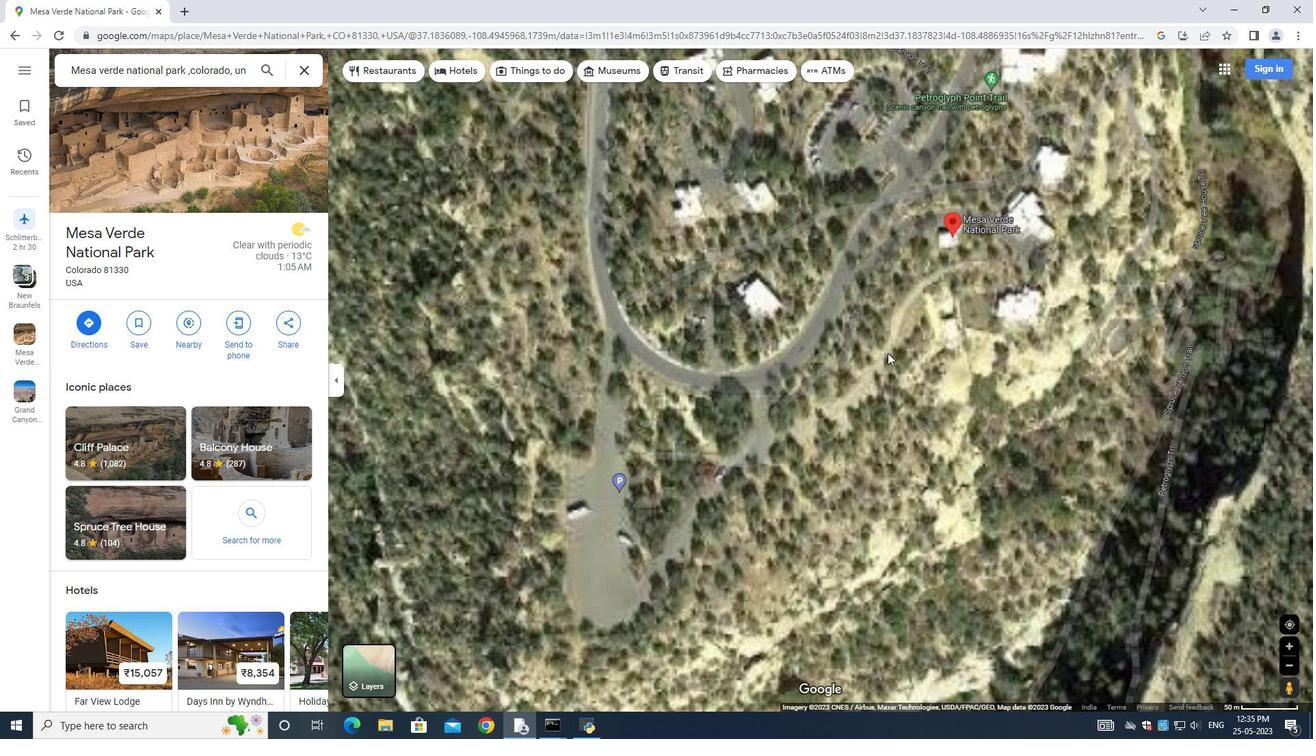 
Action: Mouse scrolled (897, 347) with delta (0, 0)
Screenshot: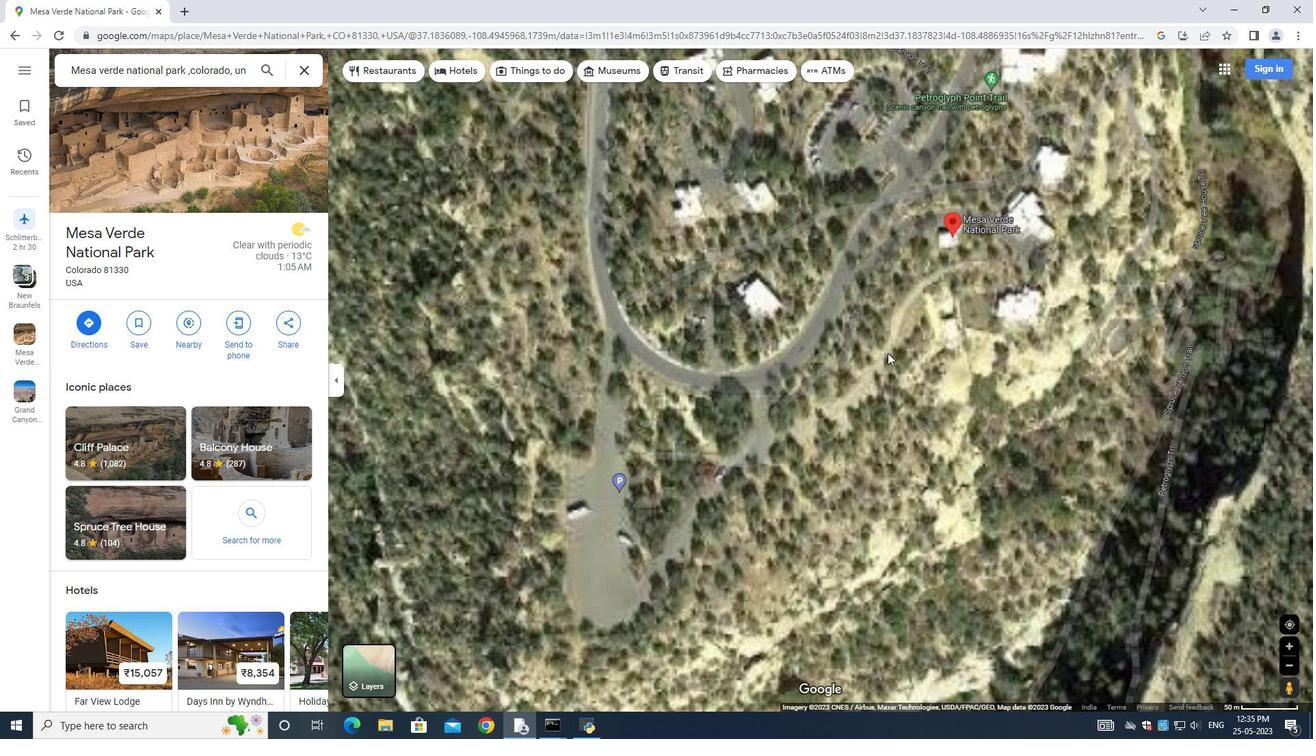 
Action: Mouse moved to (897, 346)
Screenshot: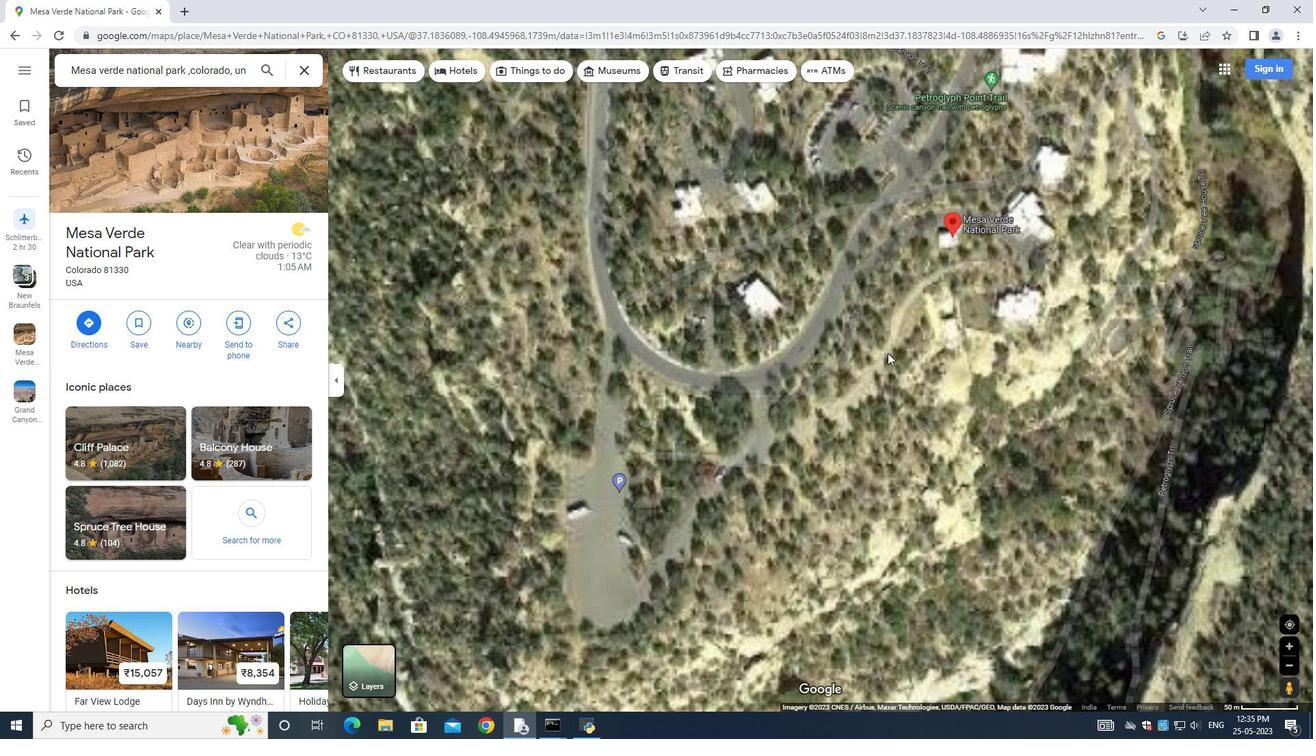 
Action: Mouse scrolled (897, 347) with delta (0, 0)
Screenshot: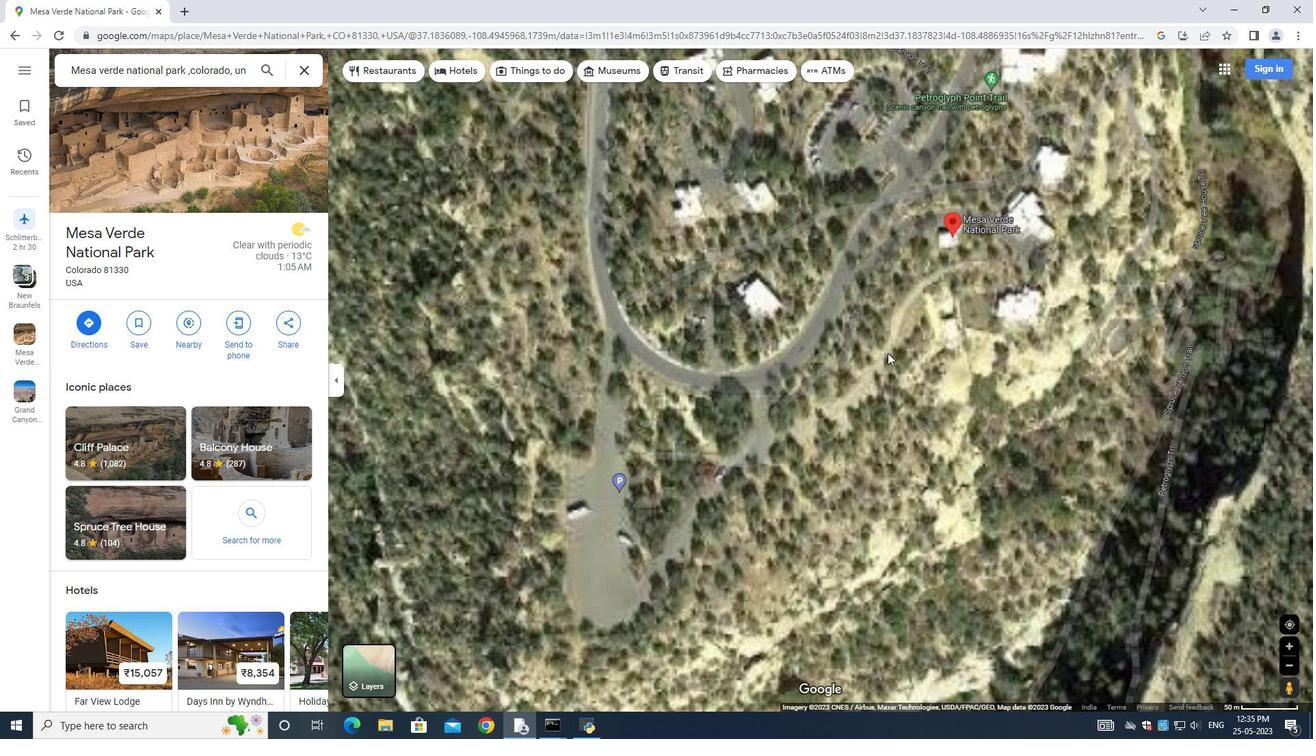 
Action: Mouse moved to (899, 346)
Screenshot: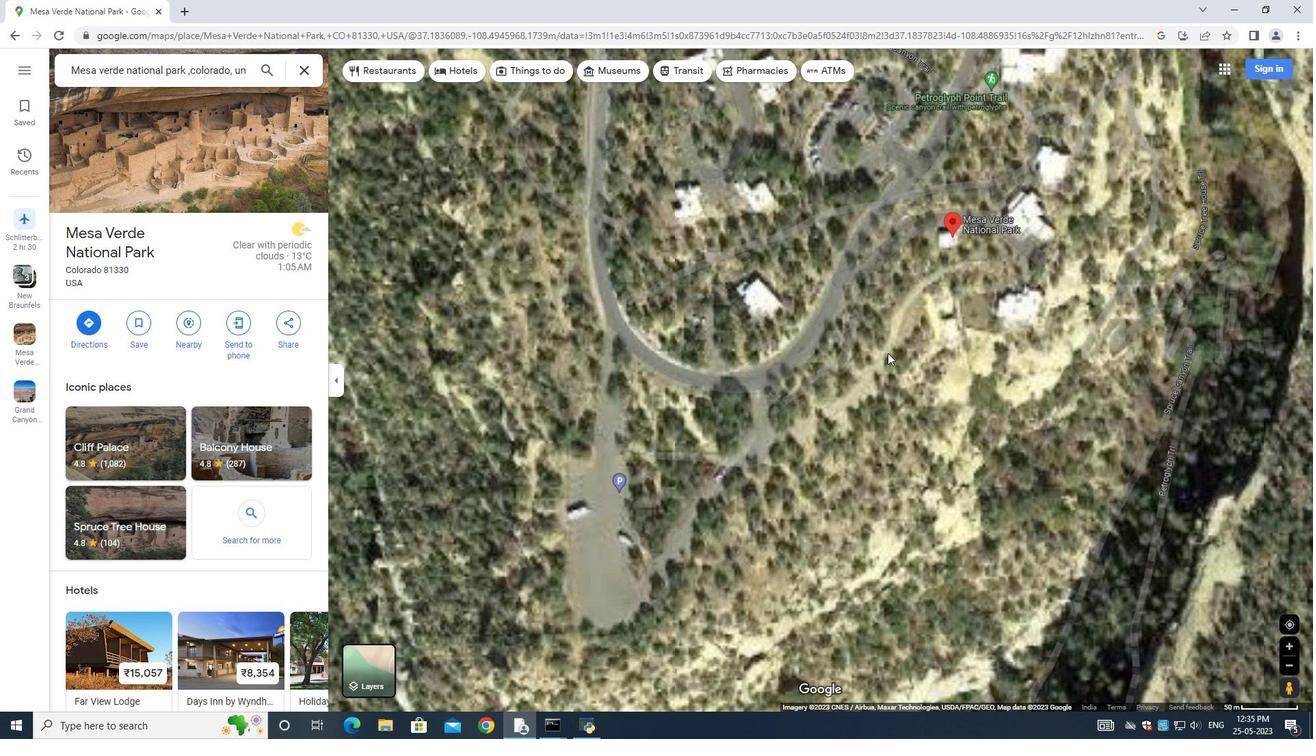 
Action: Mouse scrolled (899, 347) with delta (0, 0)
Screenshot: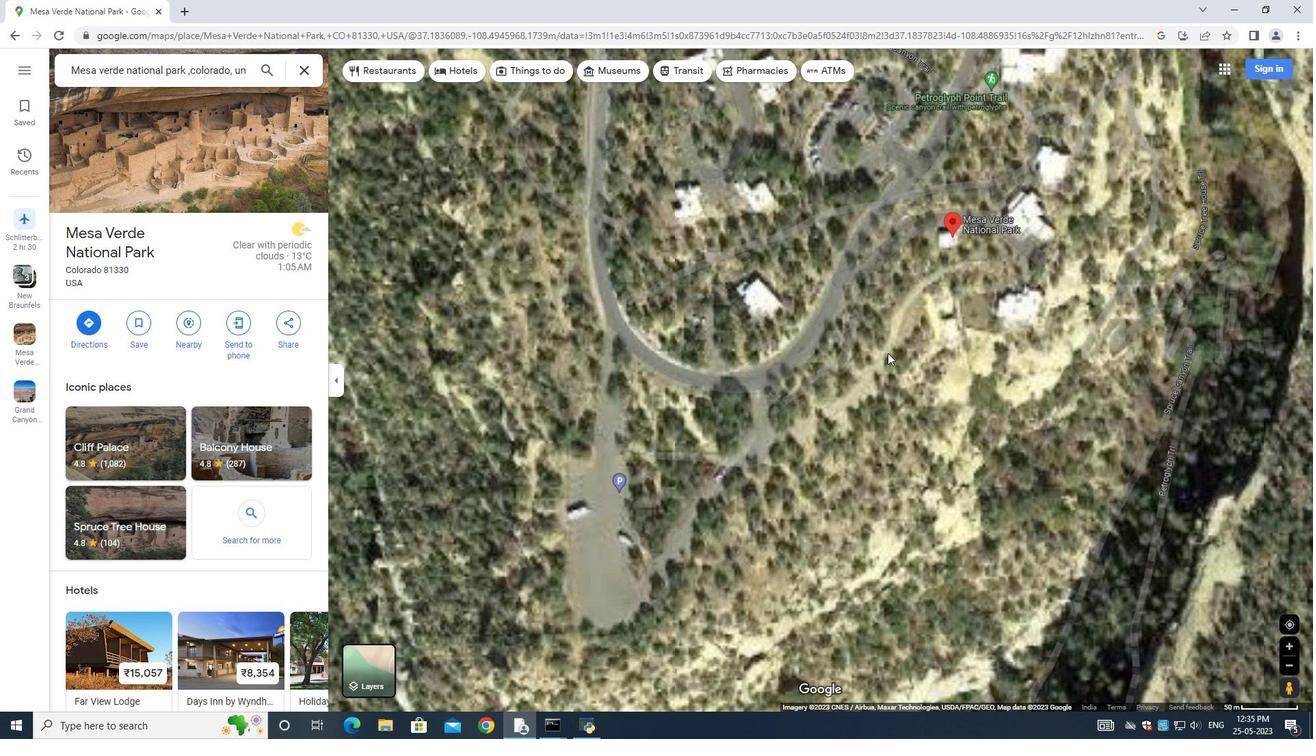 
Action: Mouse moved to (900, 346)
Screenshot: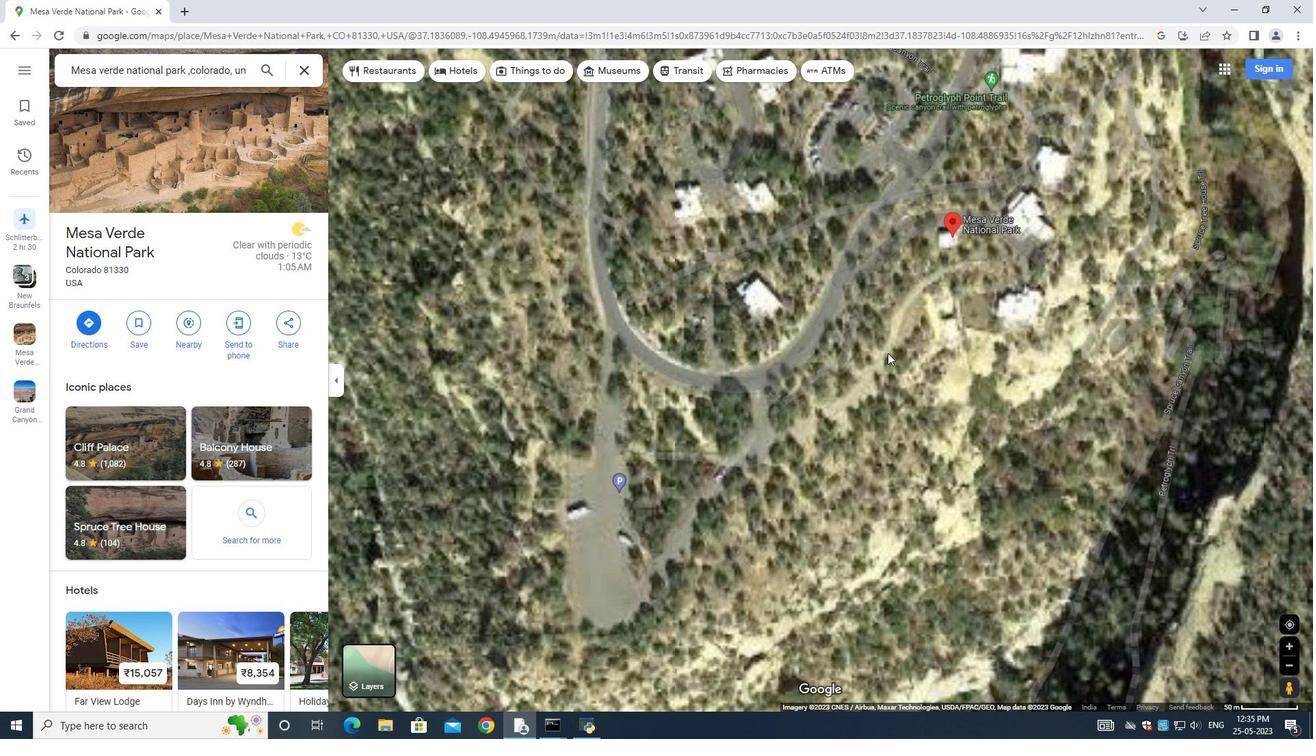 
Action: Mouse scrolled (899, 346) with delta (0, 0)
Screenshot: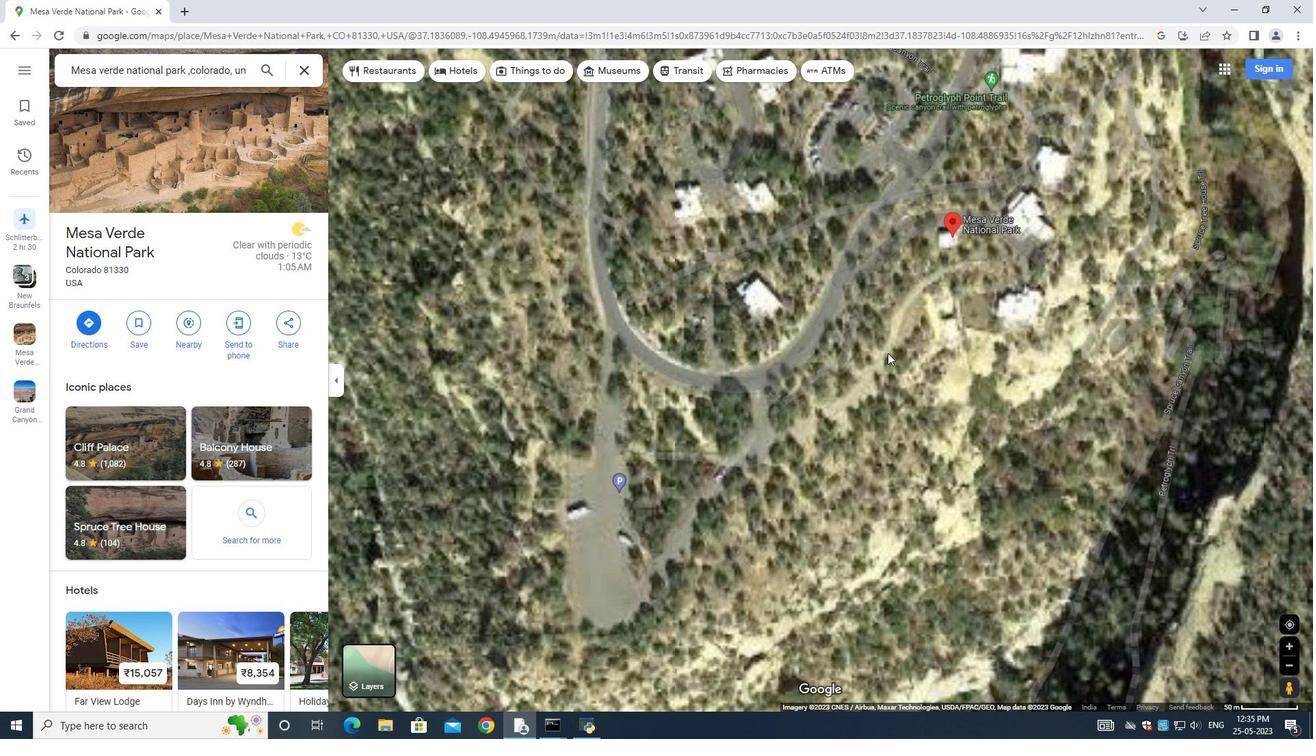 
Action: Mouse moved to (902, 346)
Screenshot: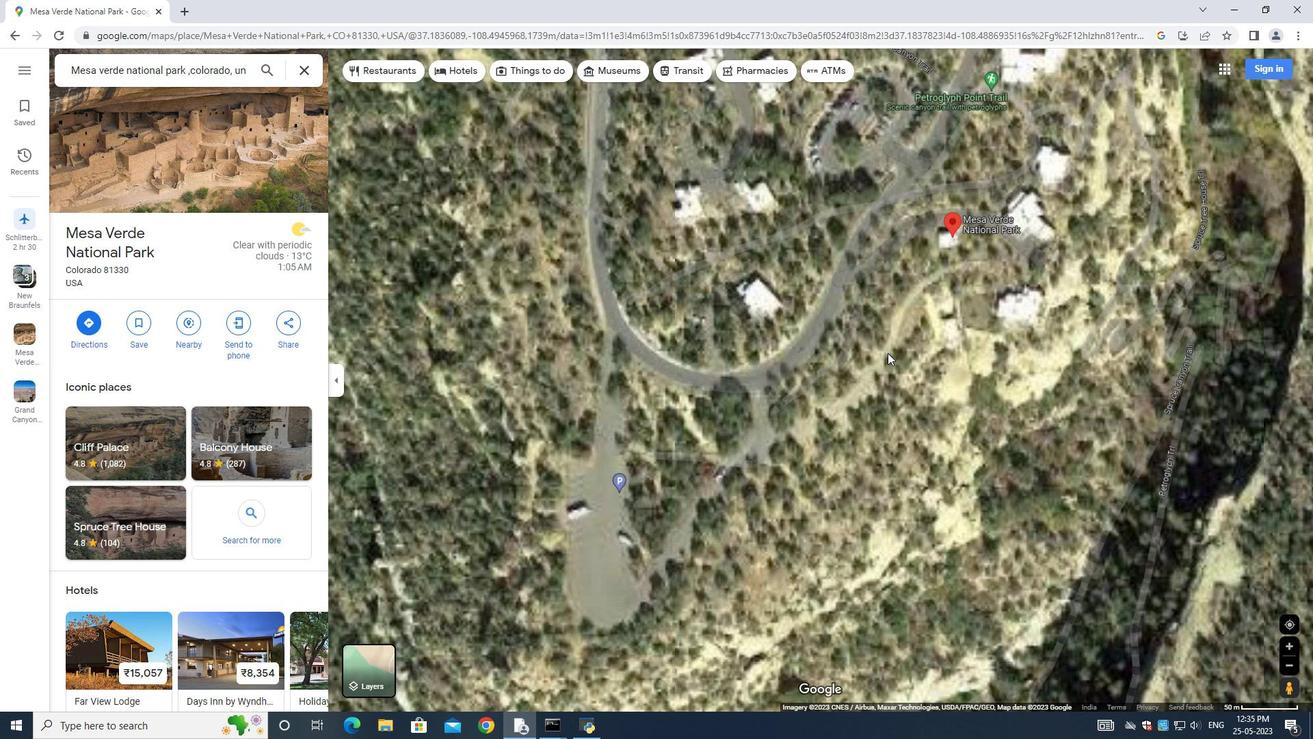 
Action: Mouse scrolled (901, 346) with delta (0, 0)
Screenshot: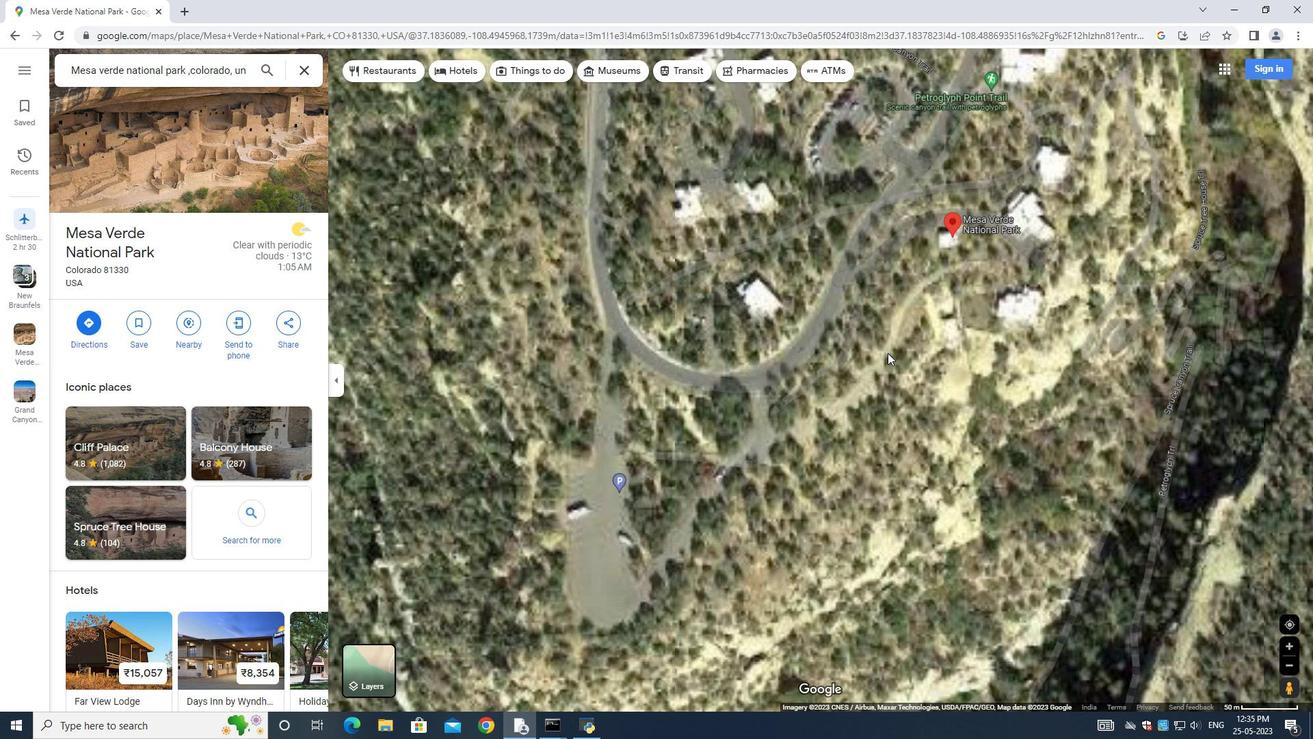 
Action: Mouse moved to (906, 346)
Screenshot: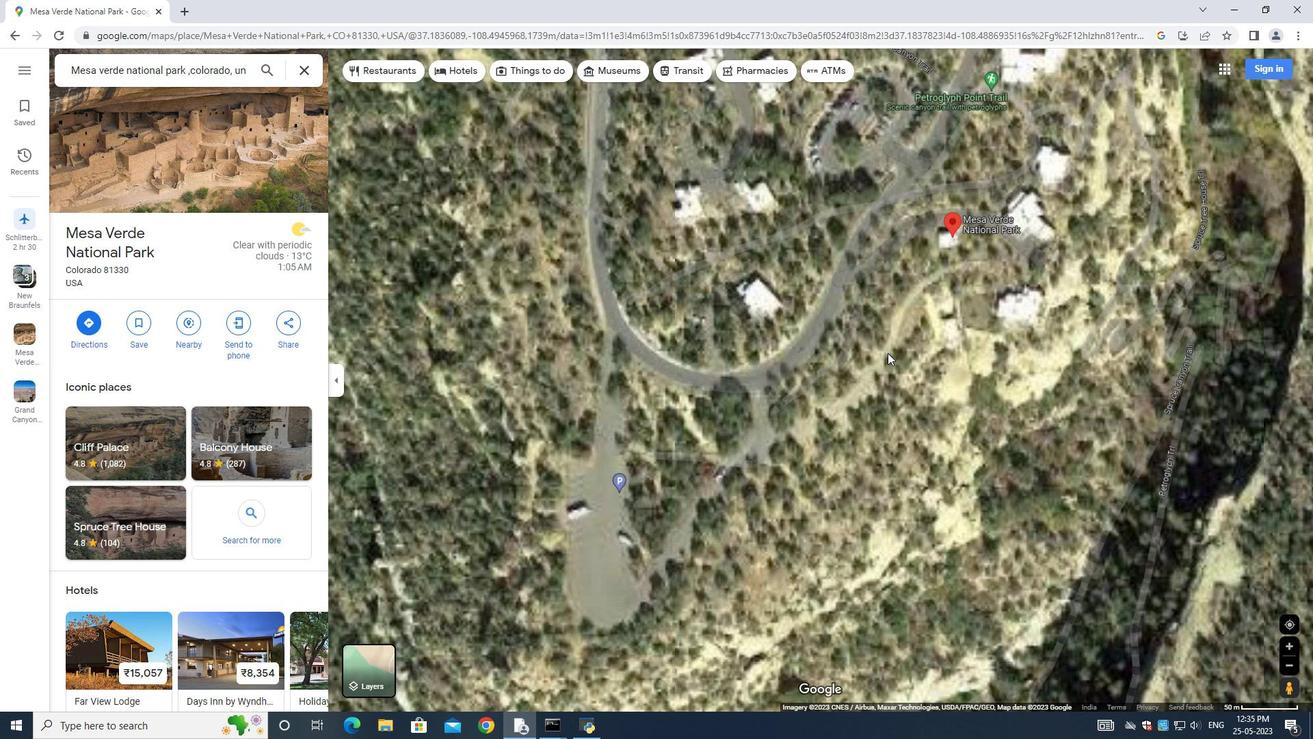 
Action: Mouse scrolled (903, 346) with delta (0, 0)
Screenshot: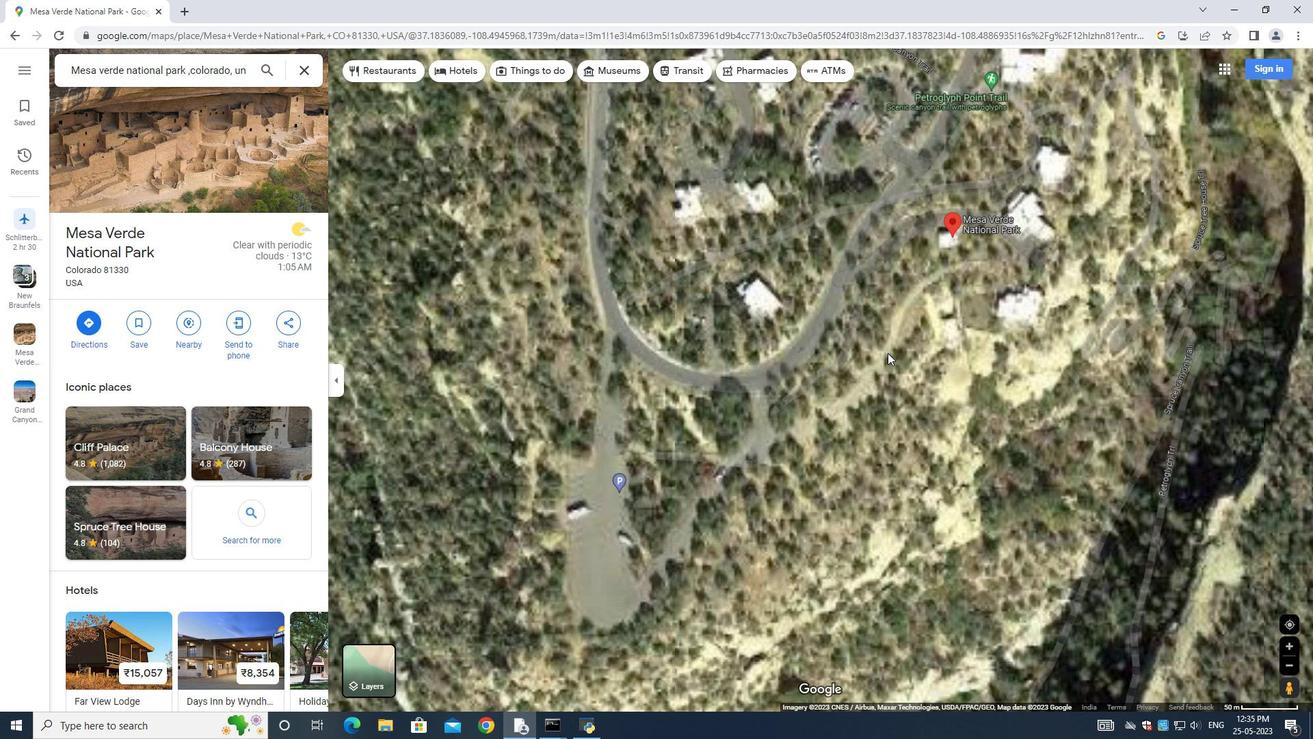 
Action: Mouse moved to (908, 345)
Screenshot: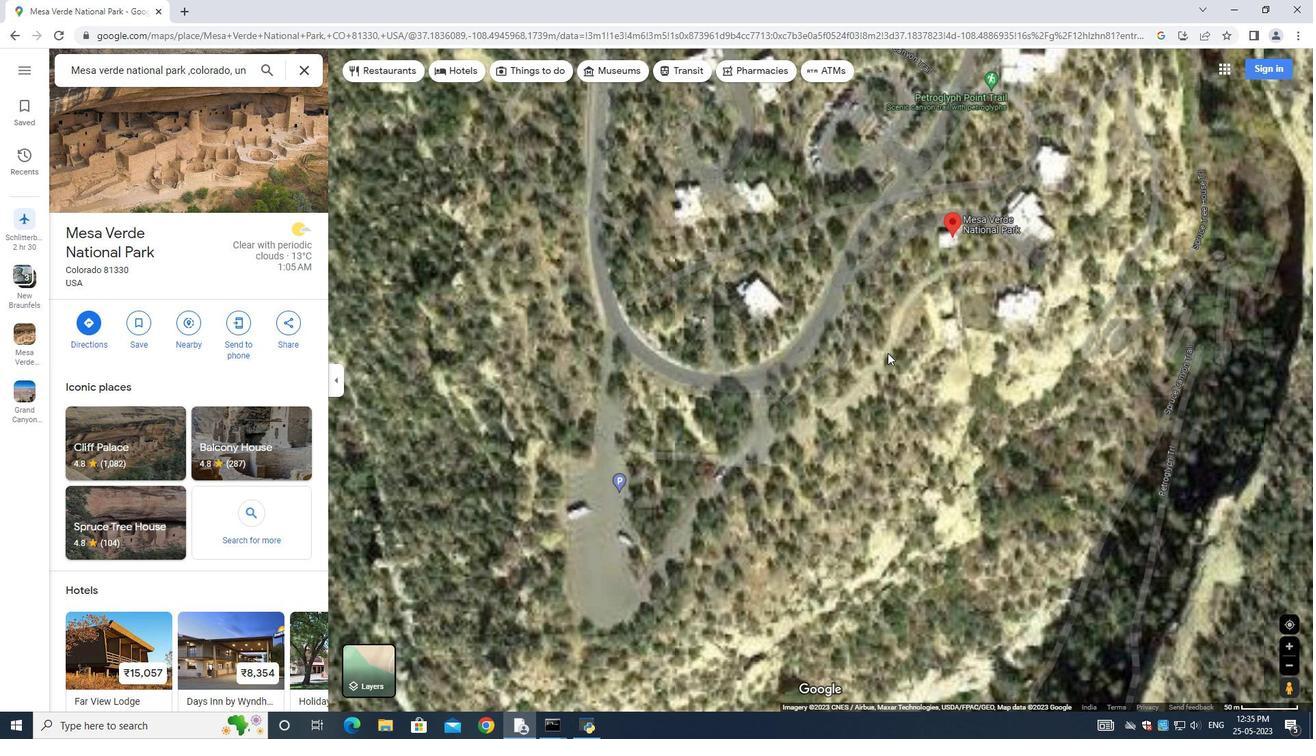 
Action: Mouse scrolled (908, 346) with delta (0, 0)
Screenshot: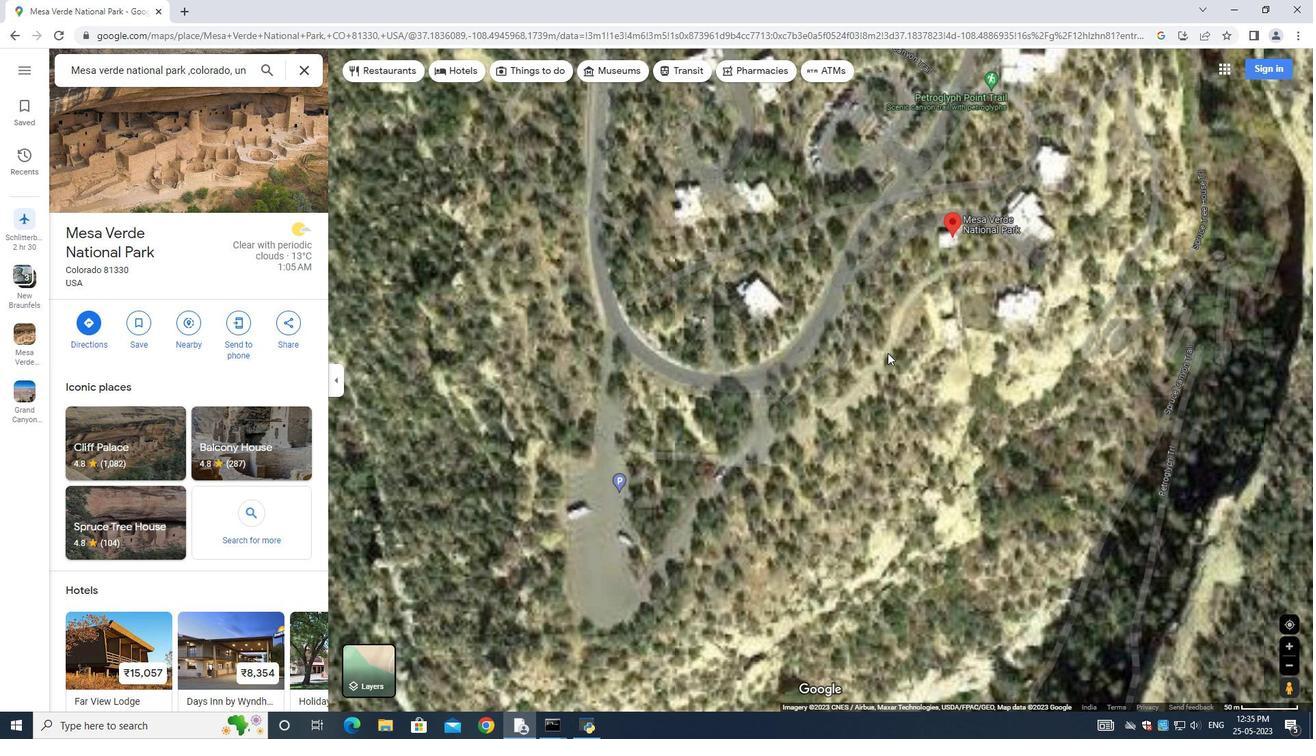 
Action: Mouse moved to (952, 290)
Screenshot: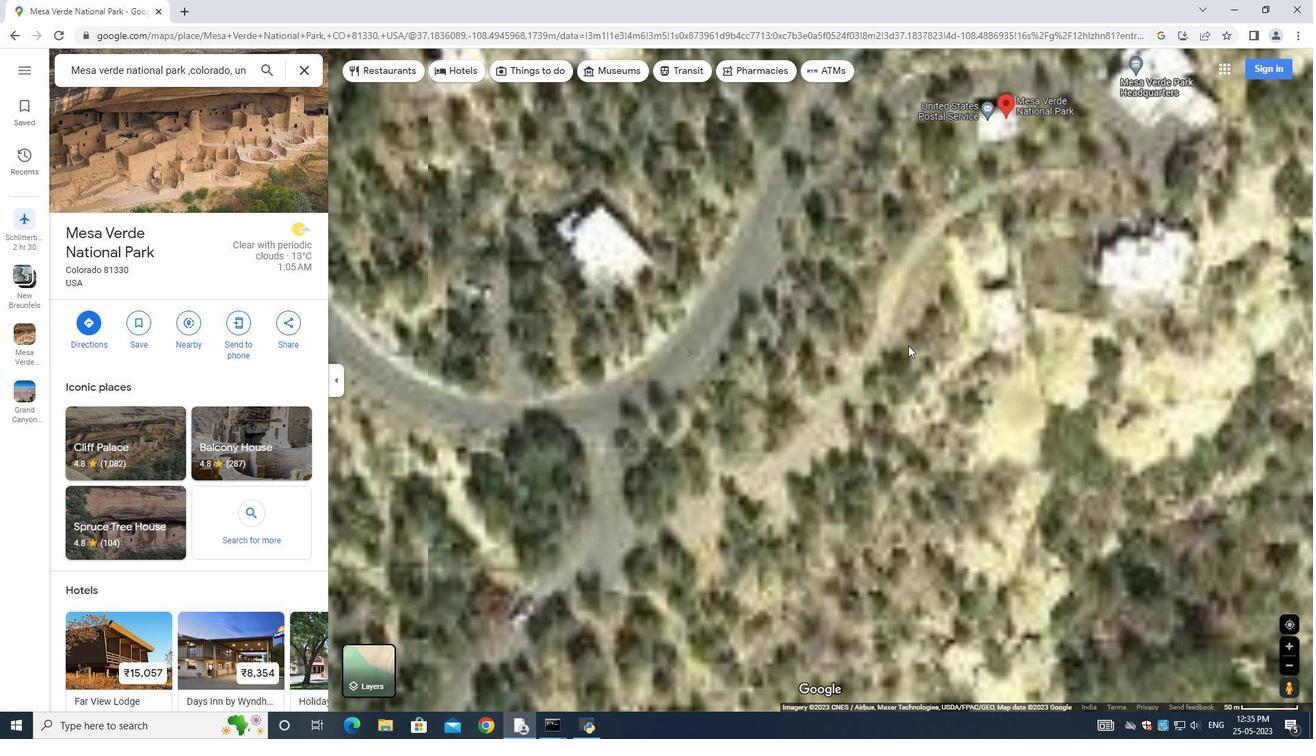 
Action: Mouse scrolled (952, 291) with delta (0, 0)
Screenshot: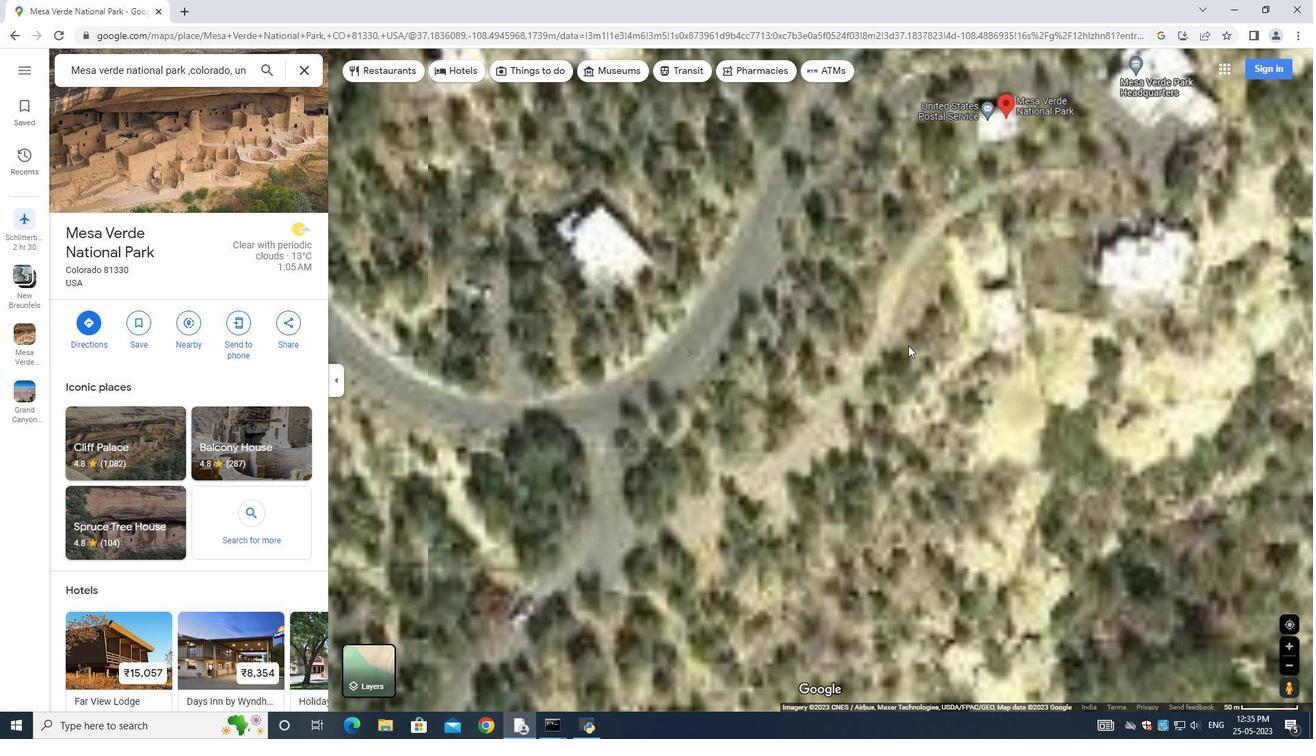 
Action: Mouse moved to (952, 290)
Screenshot: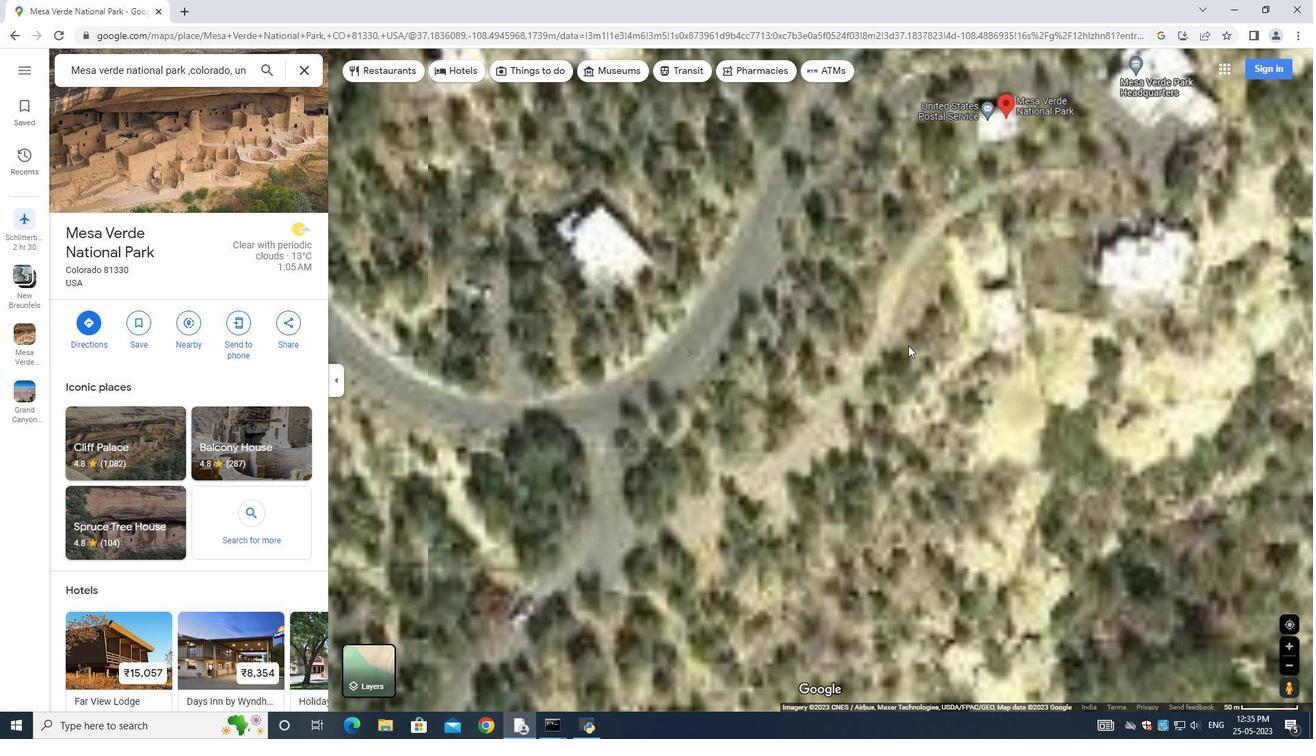 
Action: Mouse scrolled (952, 291) with delta (0, 0)
Screenshot: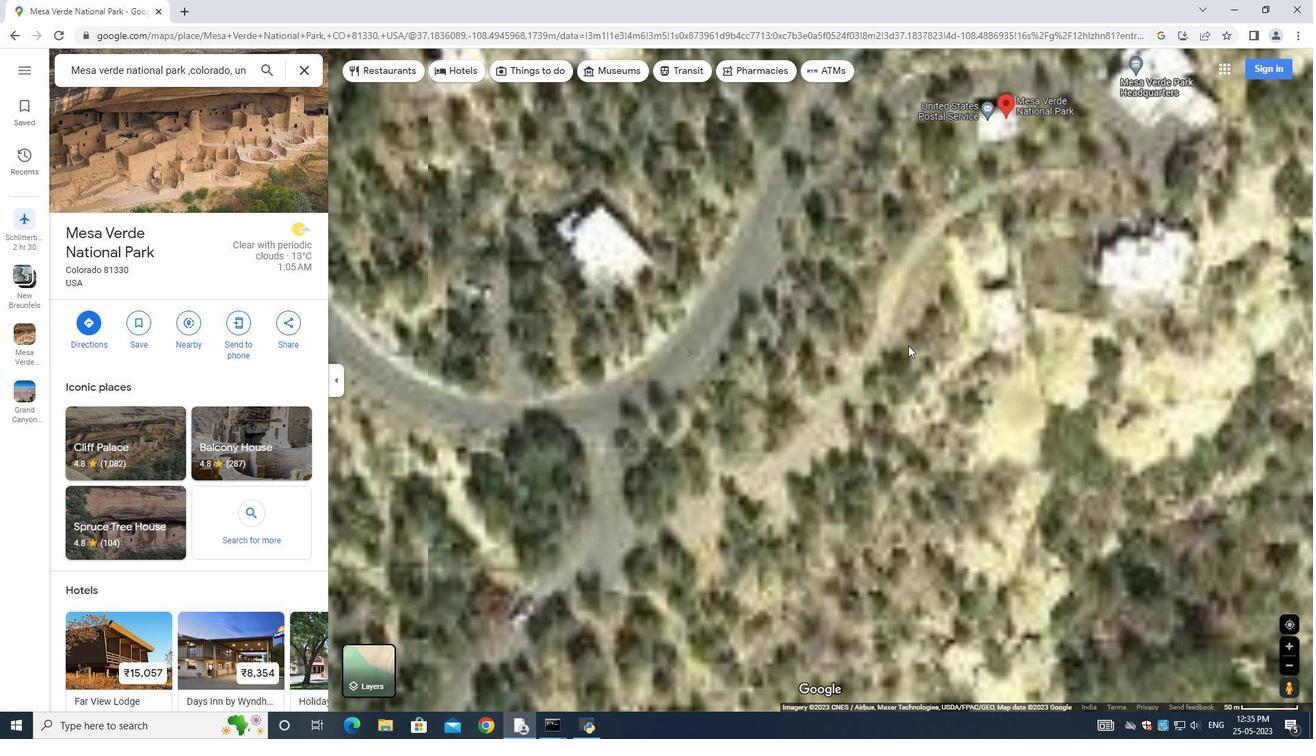 
Action: Mouse scrolled (952, 291) with delta (0, 0)
Screenshot: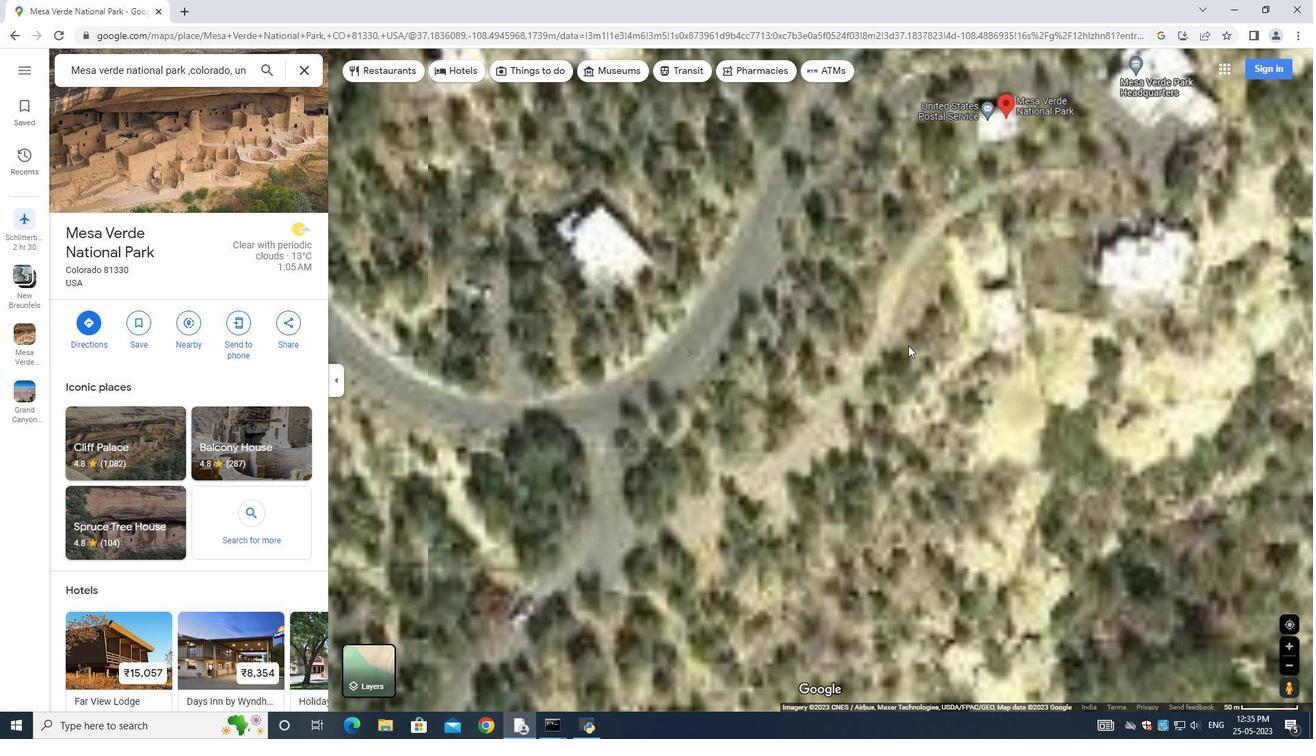 
Action: Mouse moved to (952, 290)
Screenshot: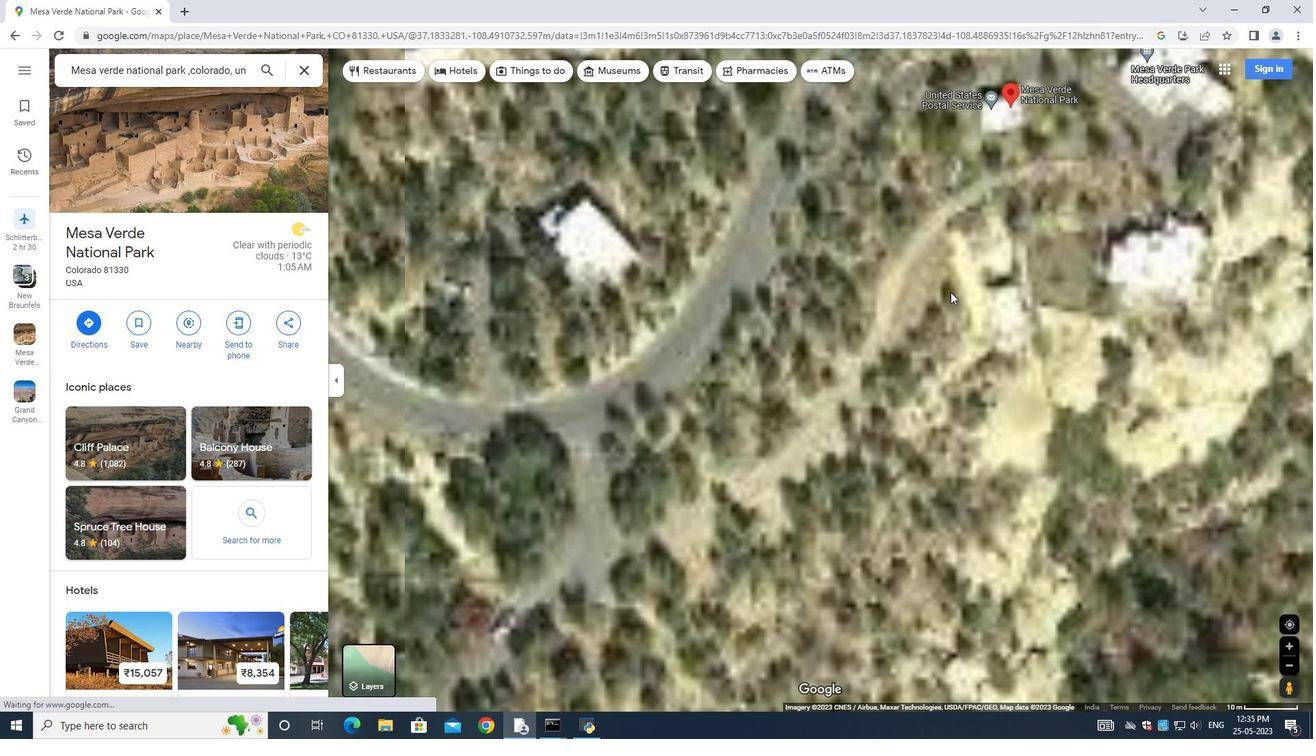 
Action: Mouse scrolled (952, 290) with delta (0, 0)
Screenshot: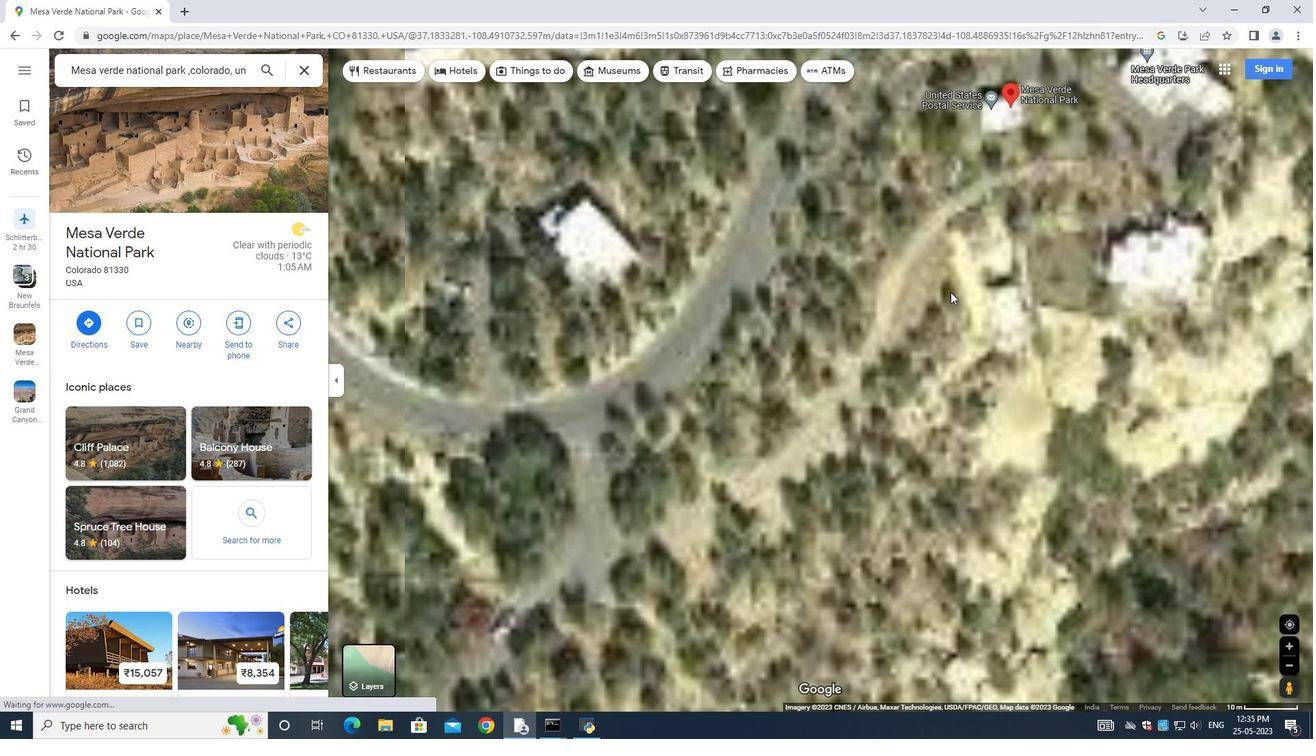 
Action: Mouse moved to (952, 288)
Screenshot: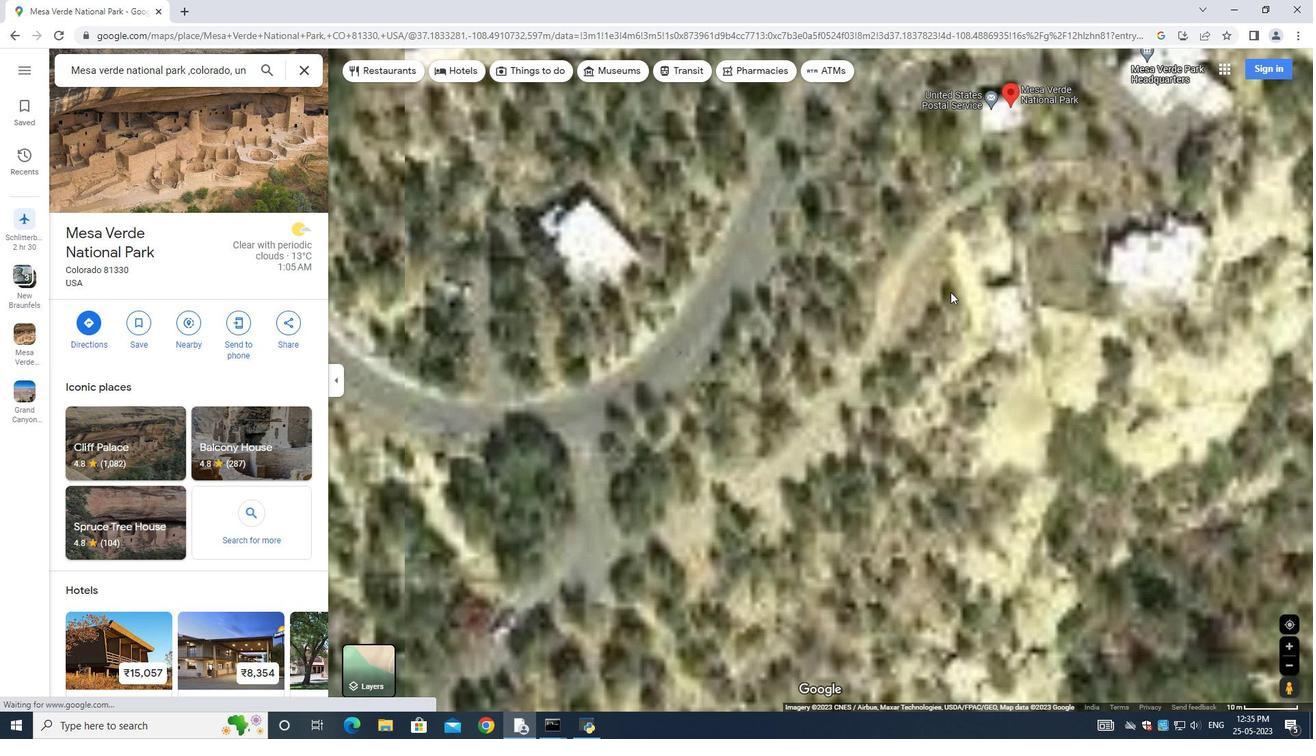 
Action: Mouse scrolled (952, 289) with delta (0, 0)
Screenshot: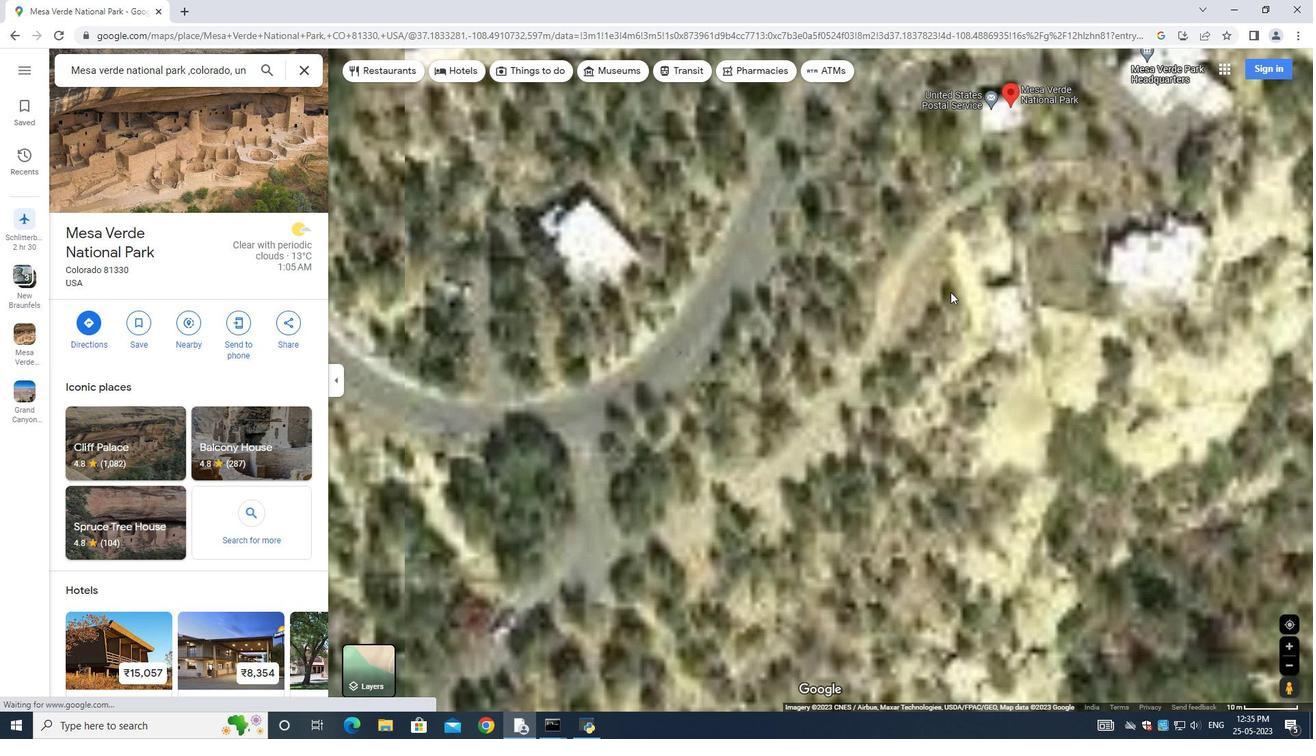 
Action: Mouse moved to (953, 285)
Screenshot: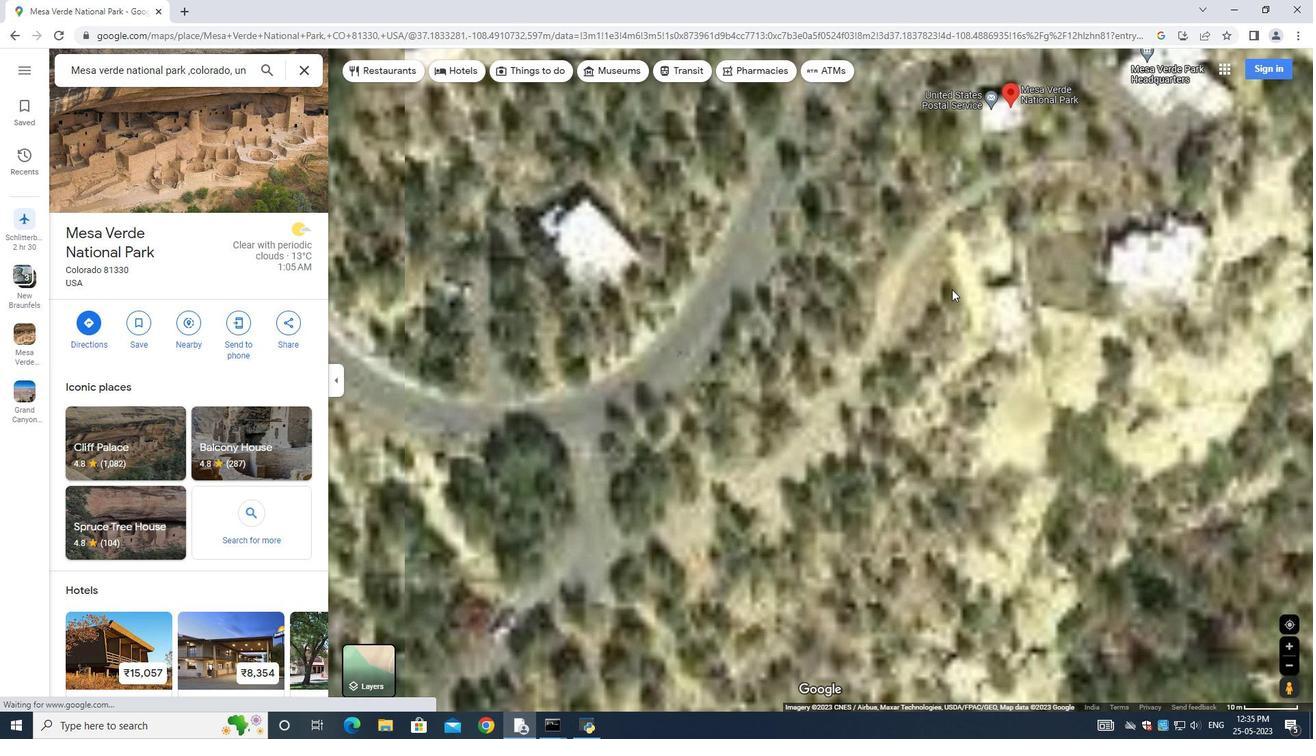 
Action: Mouse pressed left at (953, 285)
Screenshot: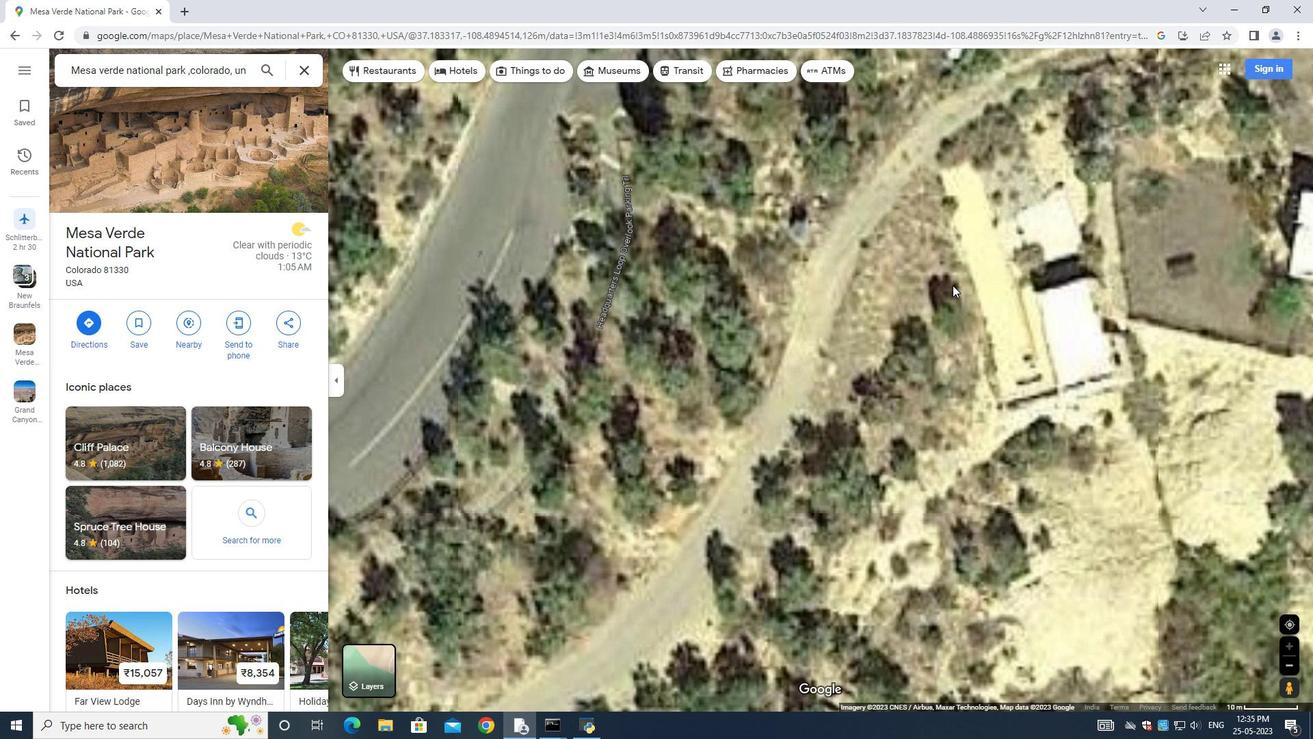 
Action: Mouse moved to (786, 445)
Screenshot: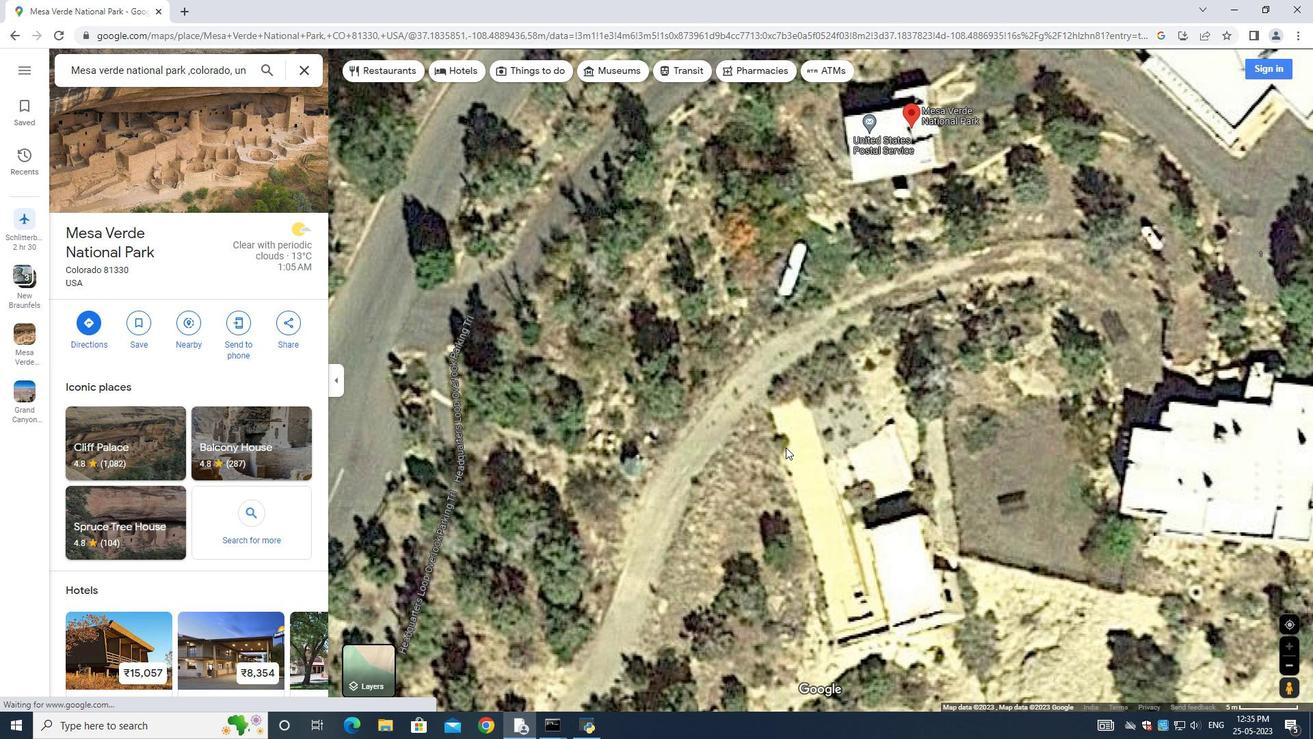 
Action: Mouse scrolled (786, 446) with delta (0, 0)
Screenshot: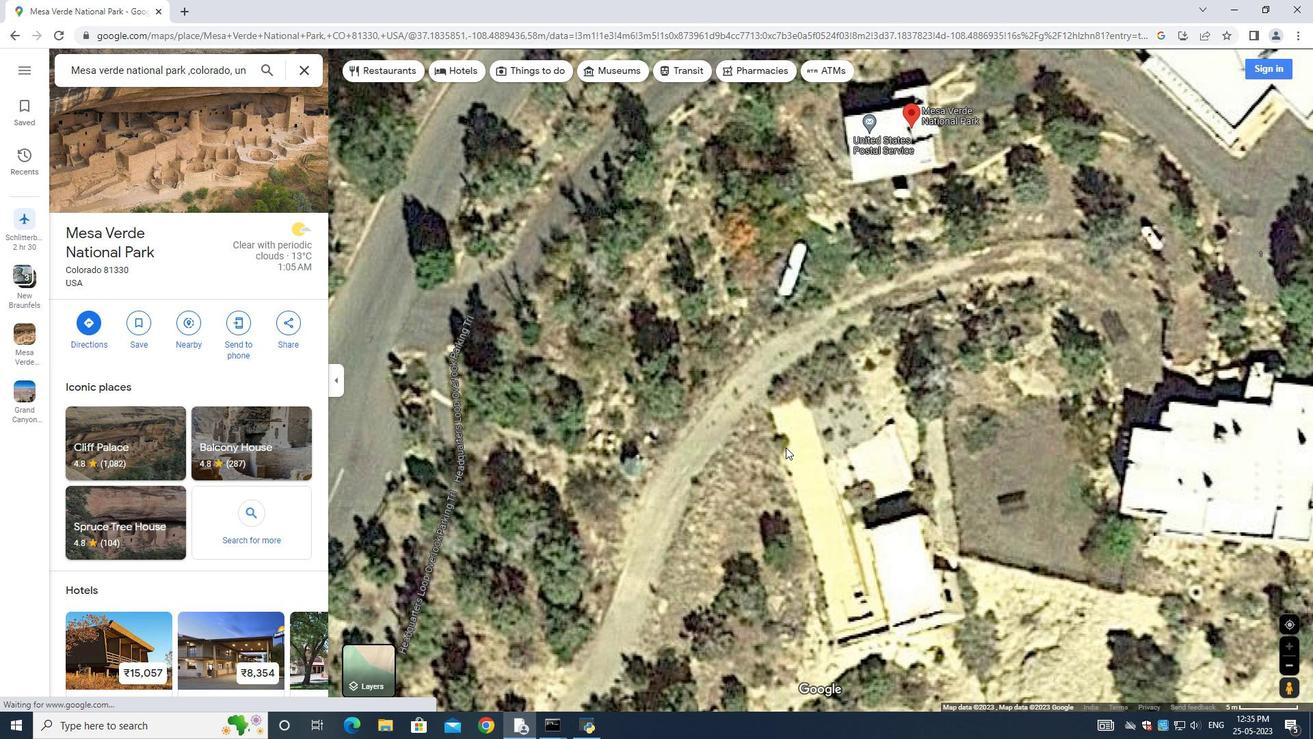 
Action: Mouse scrolled (786, 446) with delta (0, 0)
Screenshot: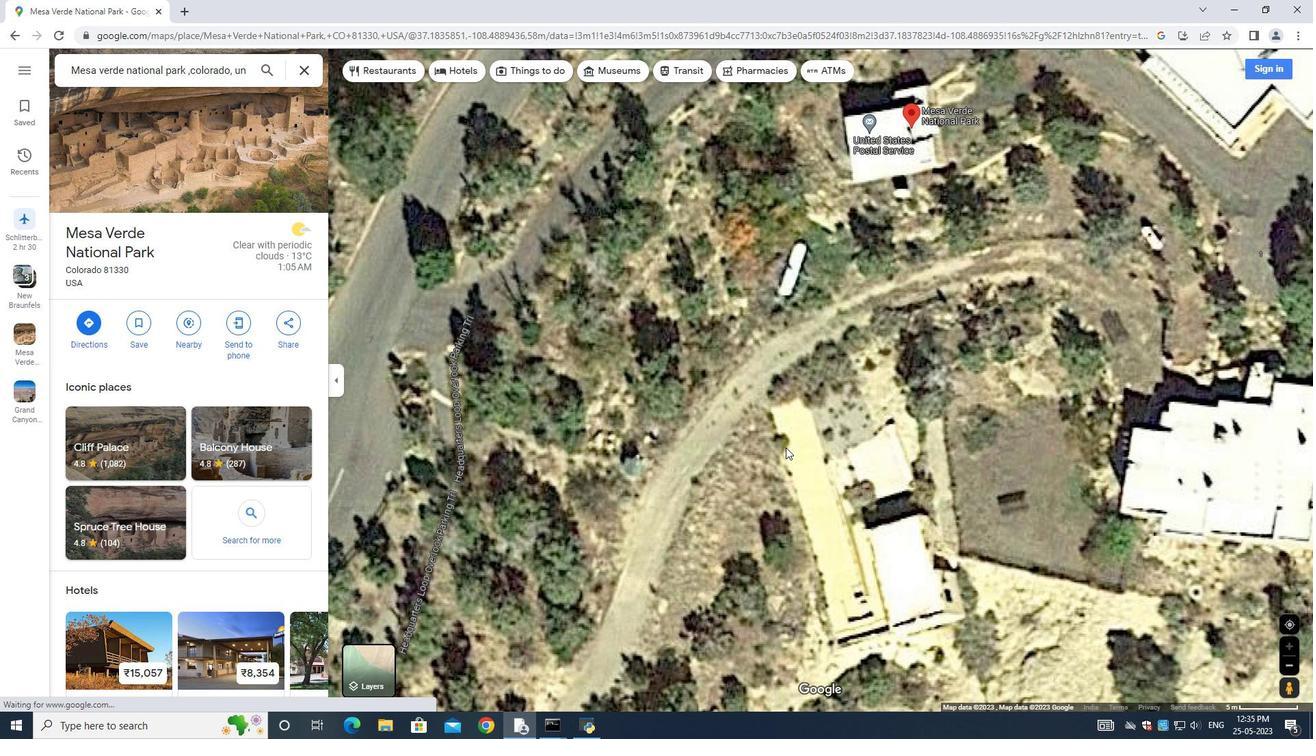 
Action: Mouse moved to (786, 444)
Screenshot: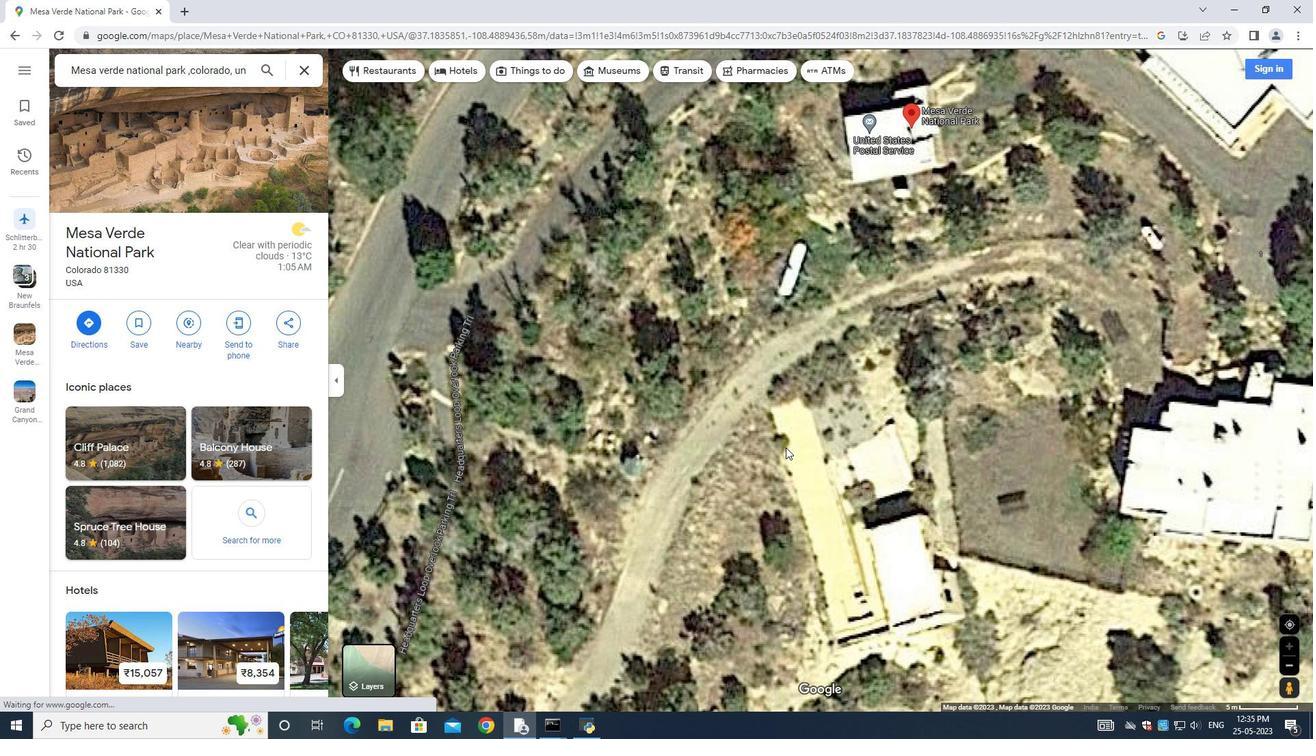 
Action: Mouse scrolled (786, 445) with delta (0, 0)
Screenshot: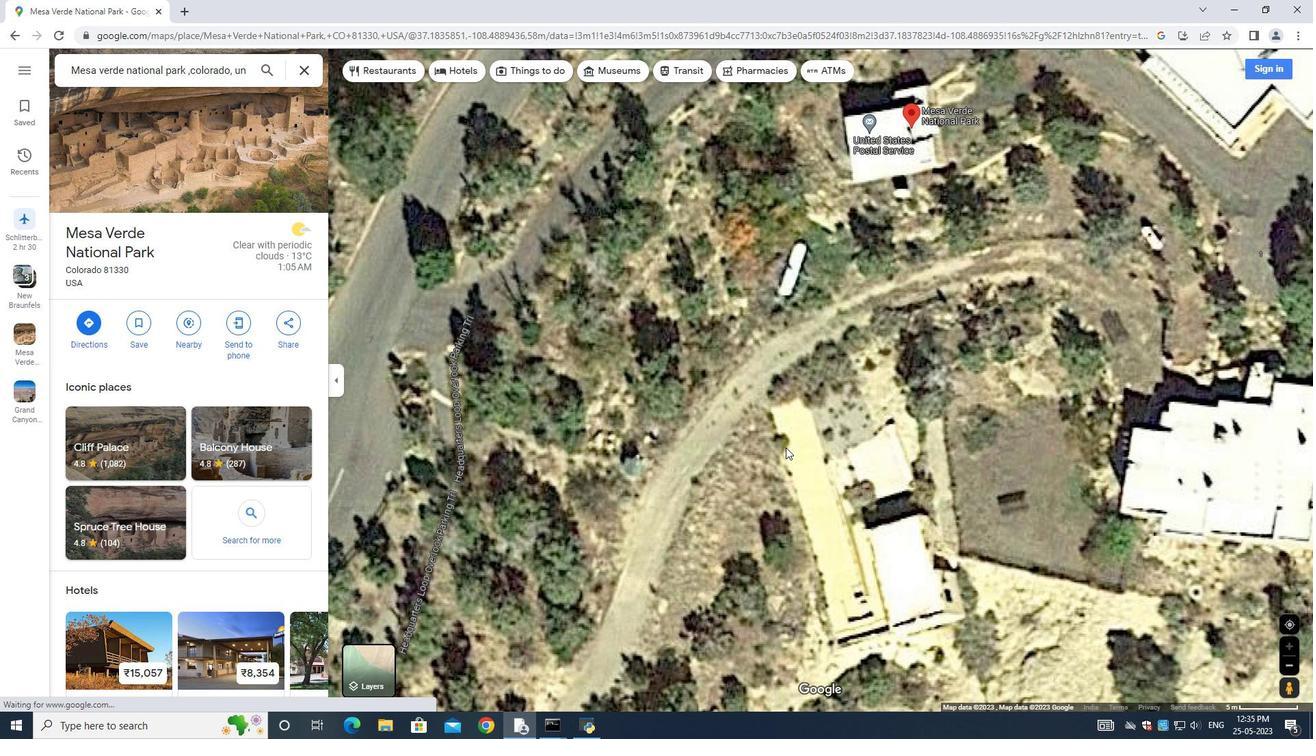 
Action: Mouse scrolled (786, 445) with delta (0, 0)
Screenshot: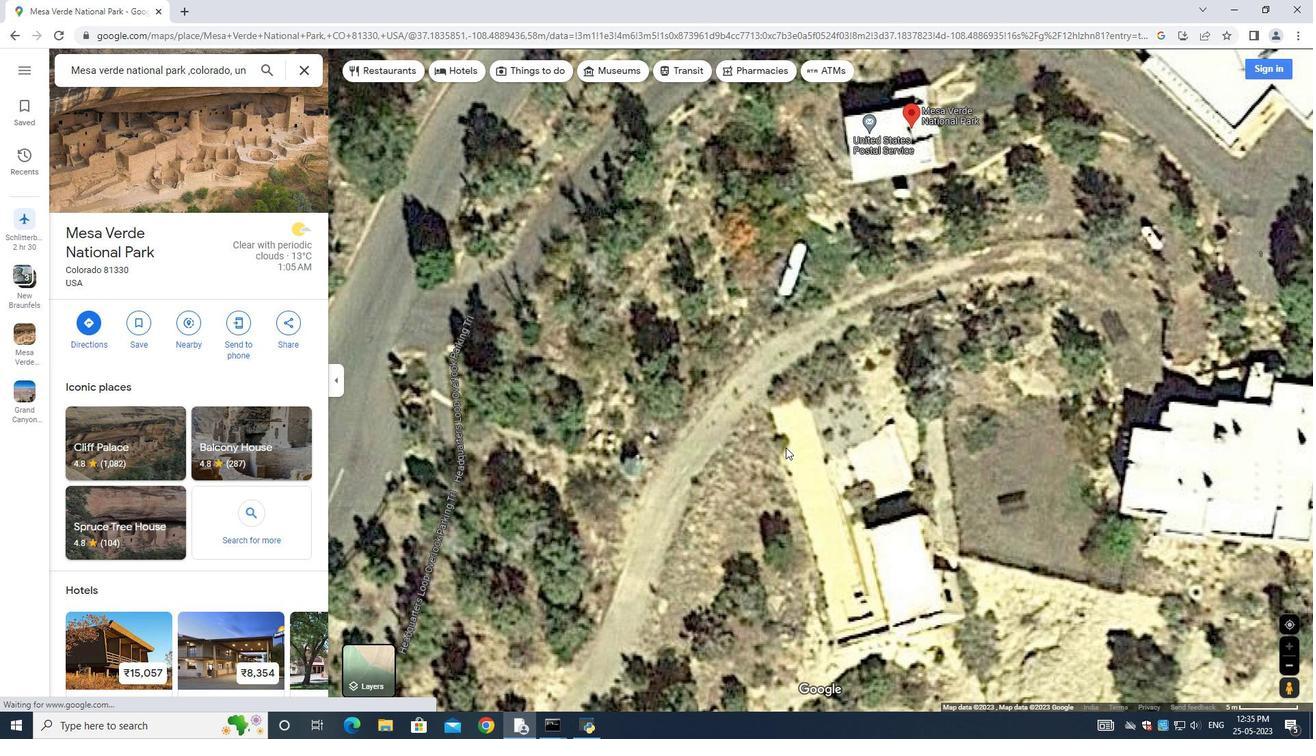 
Action: Mouse scrolled (786, 445) with delta (0, 0)
Screenshot: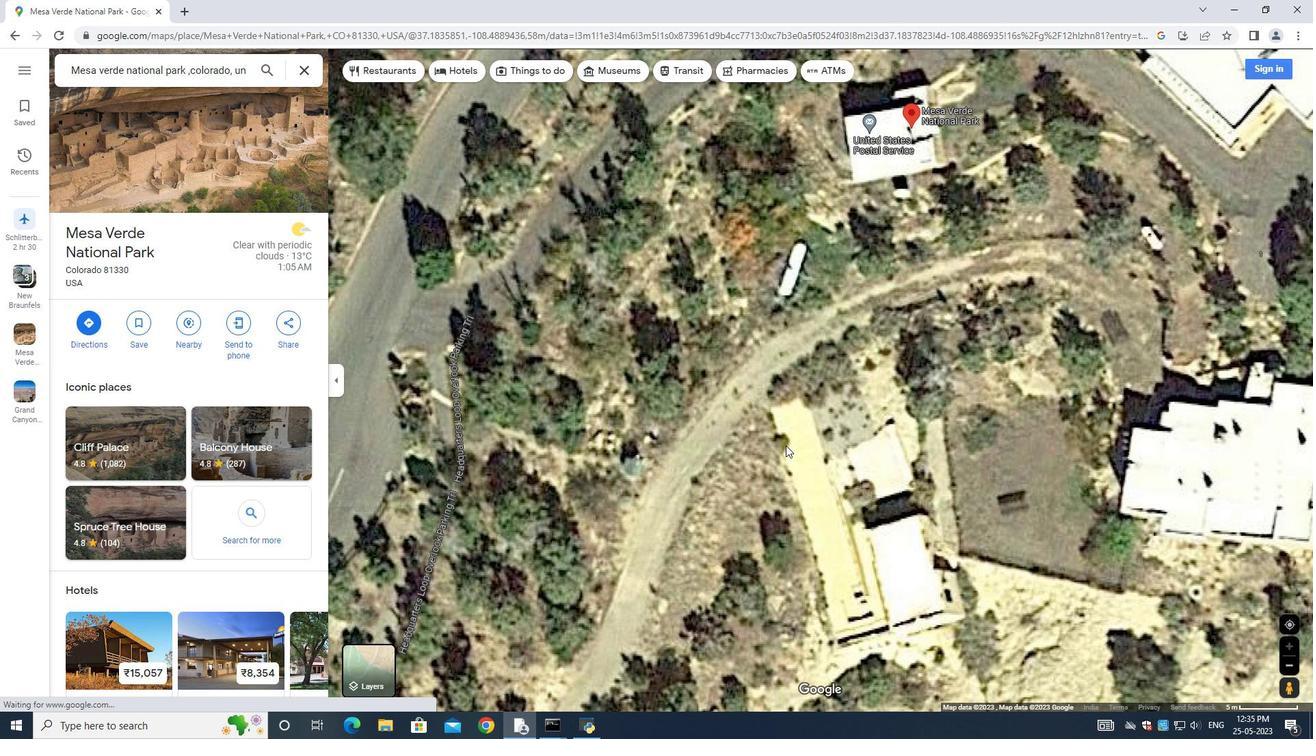 
Action: Mouse scrolled (786, 445) with delta (0, 0)
Screenshot: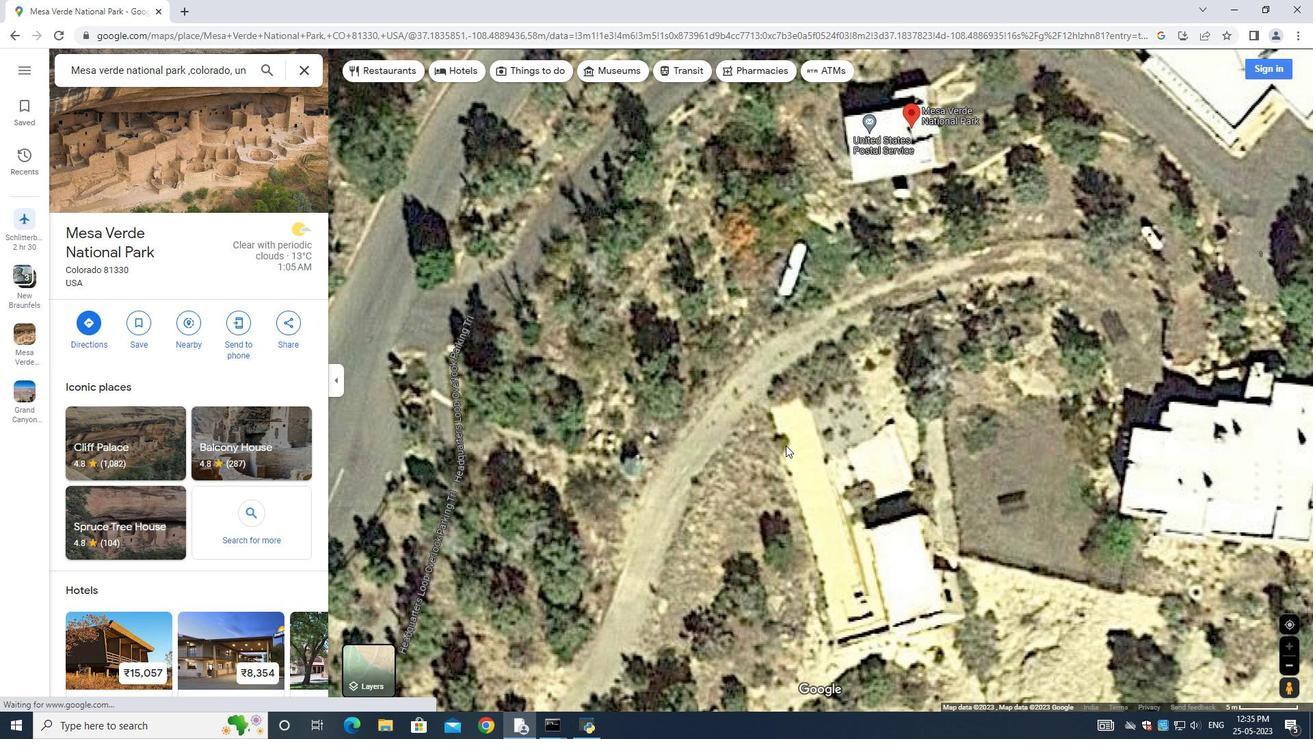 
Action: Mouse moved to (892, 115)
Screenshot: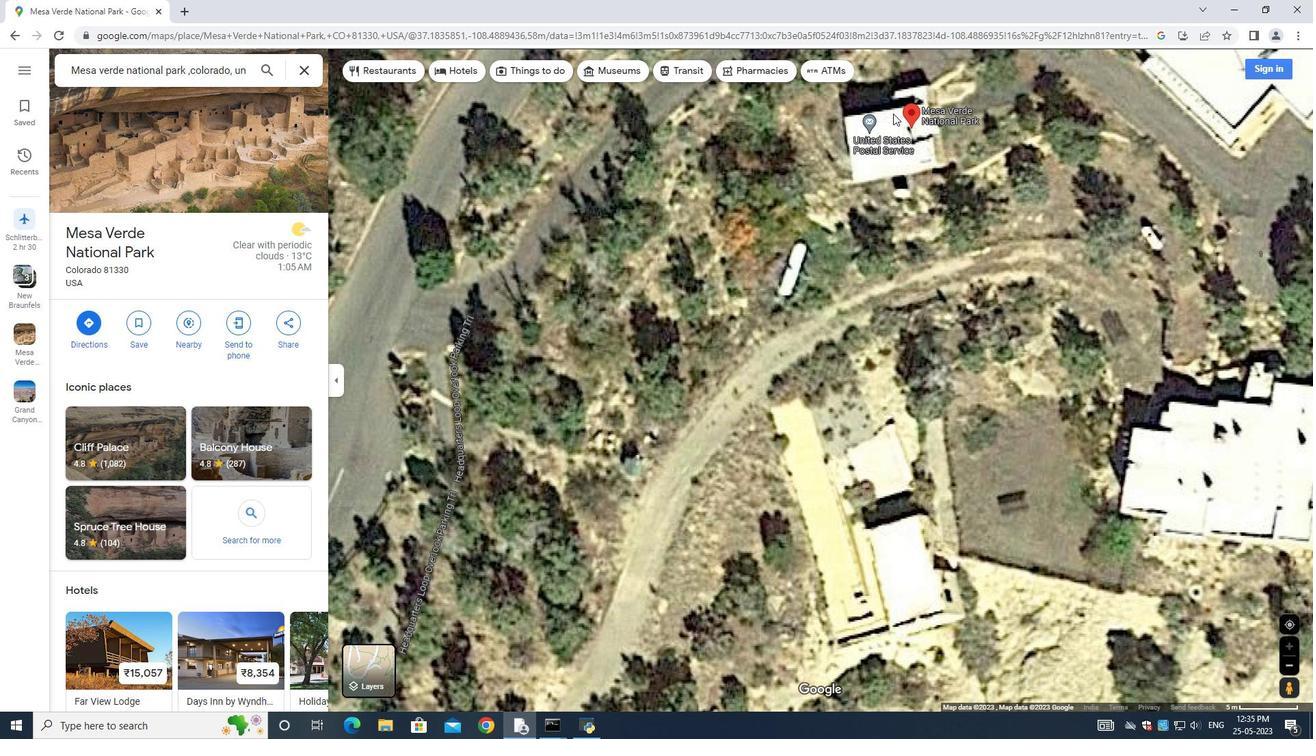 
Action: Mouse pressed left at (892, 115)
Screenshot: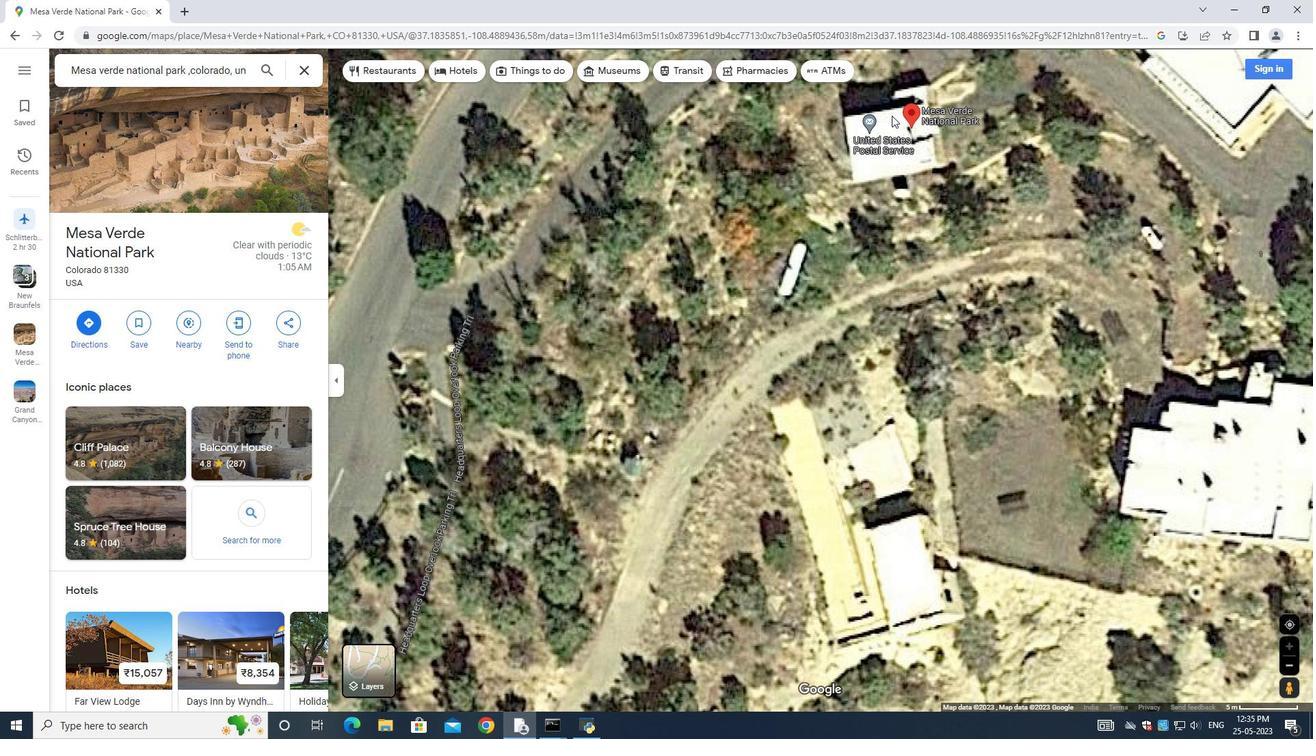 
Action: Mouse moved to (829, 175)
Screenshot: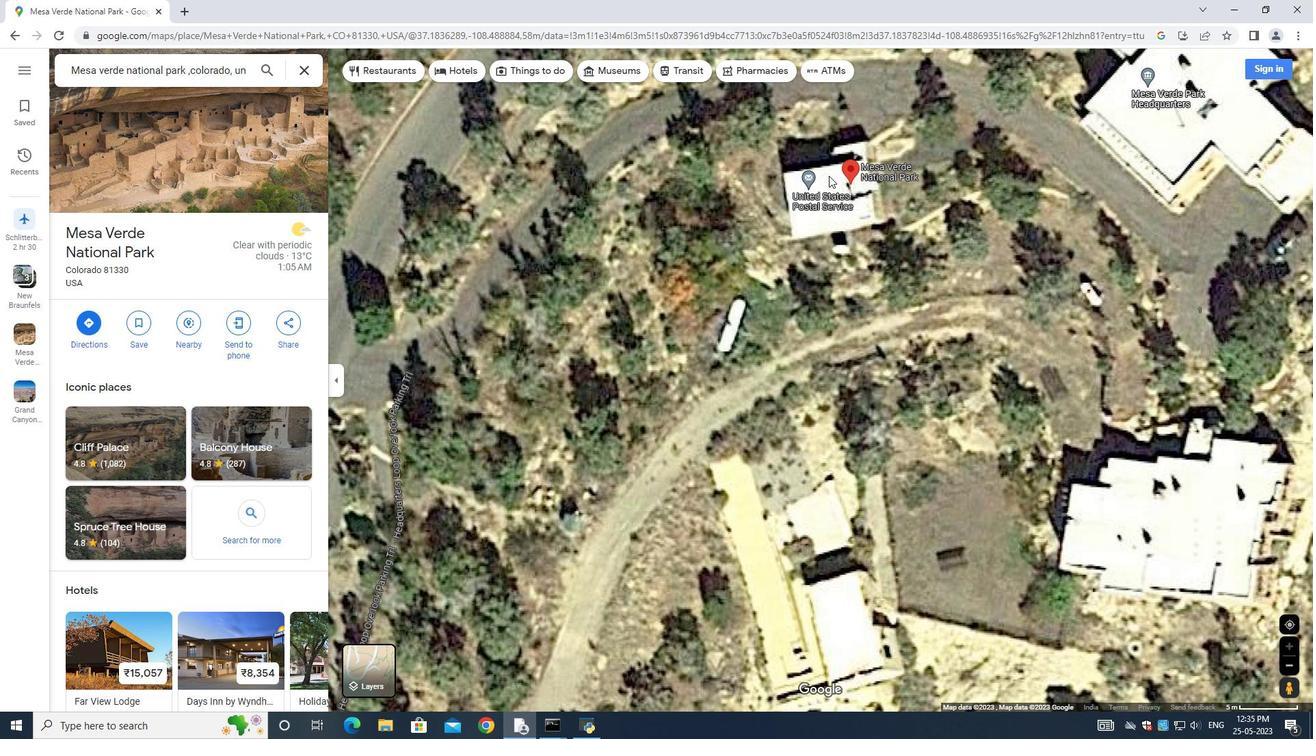 
Action: Mouse scrolled (829, 176) with delta (0, 0)
Screenshot: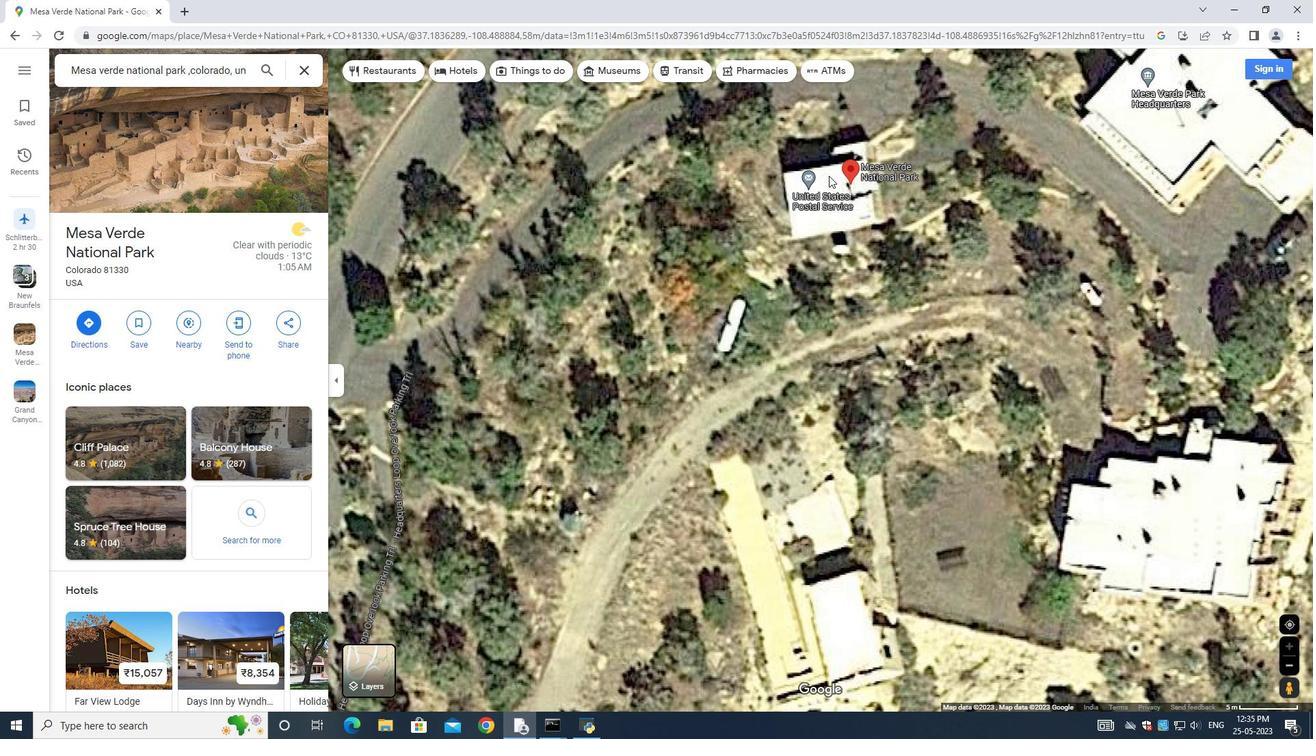 
Action: Mouse moved to (829, 175)
Screenshot: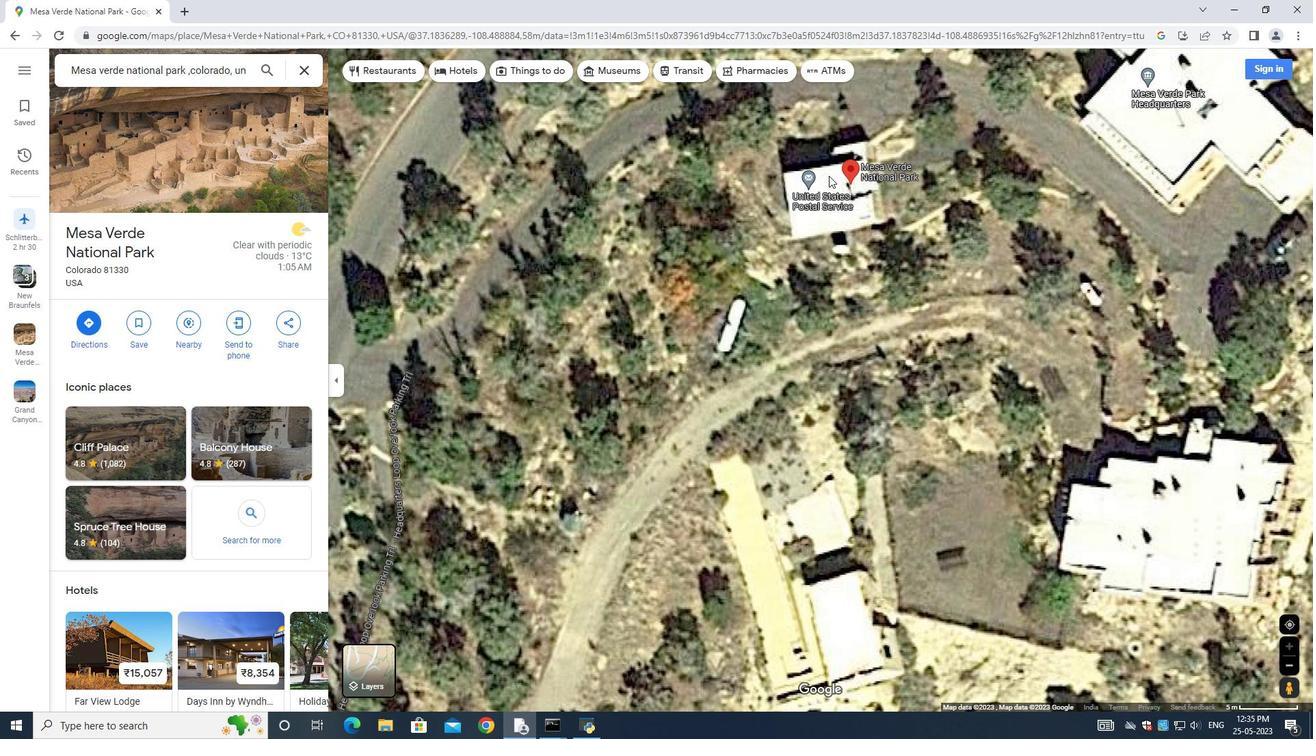 
Action: Mouse scrolled (829, 175) with delta (0, 0)
Screenshot: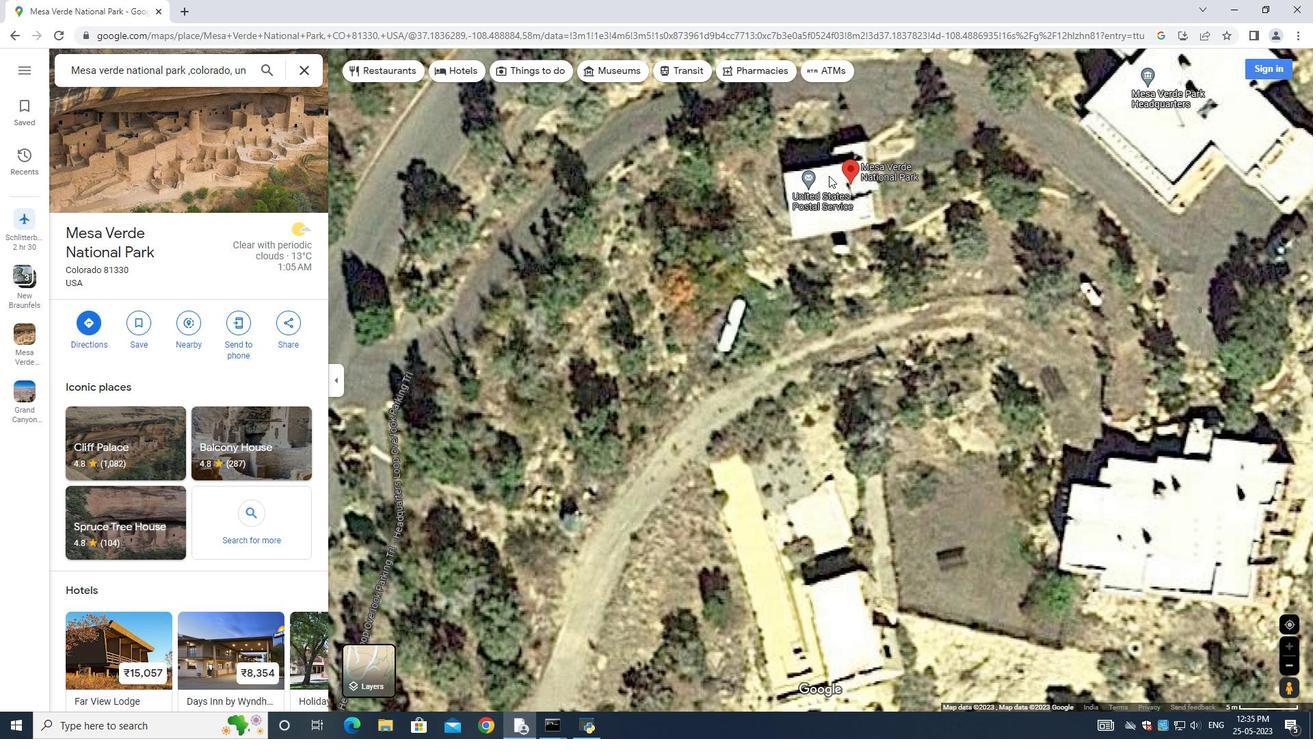 
Action: Mouse scrolled (829, 175) with delta (0, 0)
Screenshot: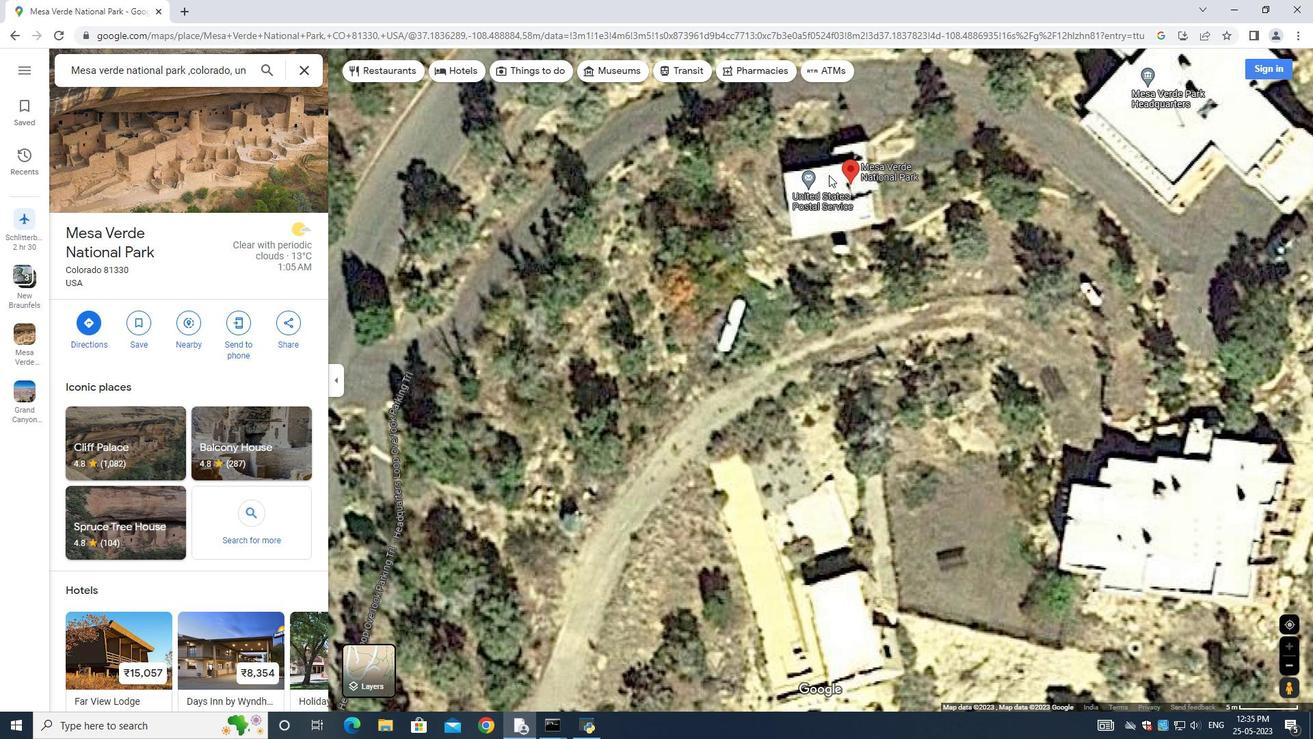 
Action: Mouse scrolled (829, 174) with delta (0, 0)
Screenshot: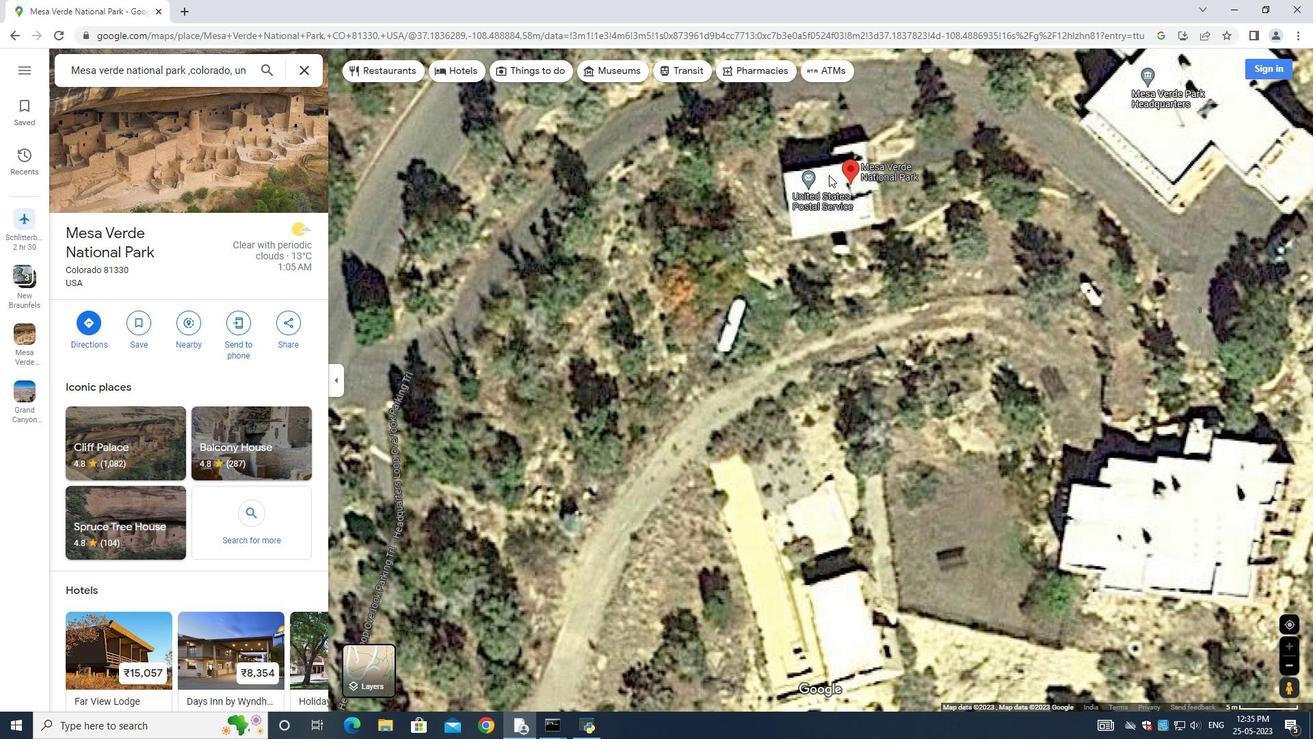 
Action: Mouse scrolled (829, 174) with delta (0, 0)
Screenshot: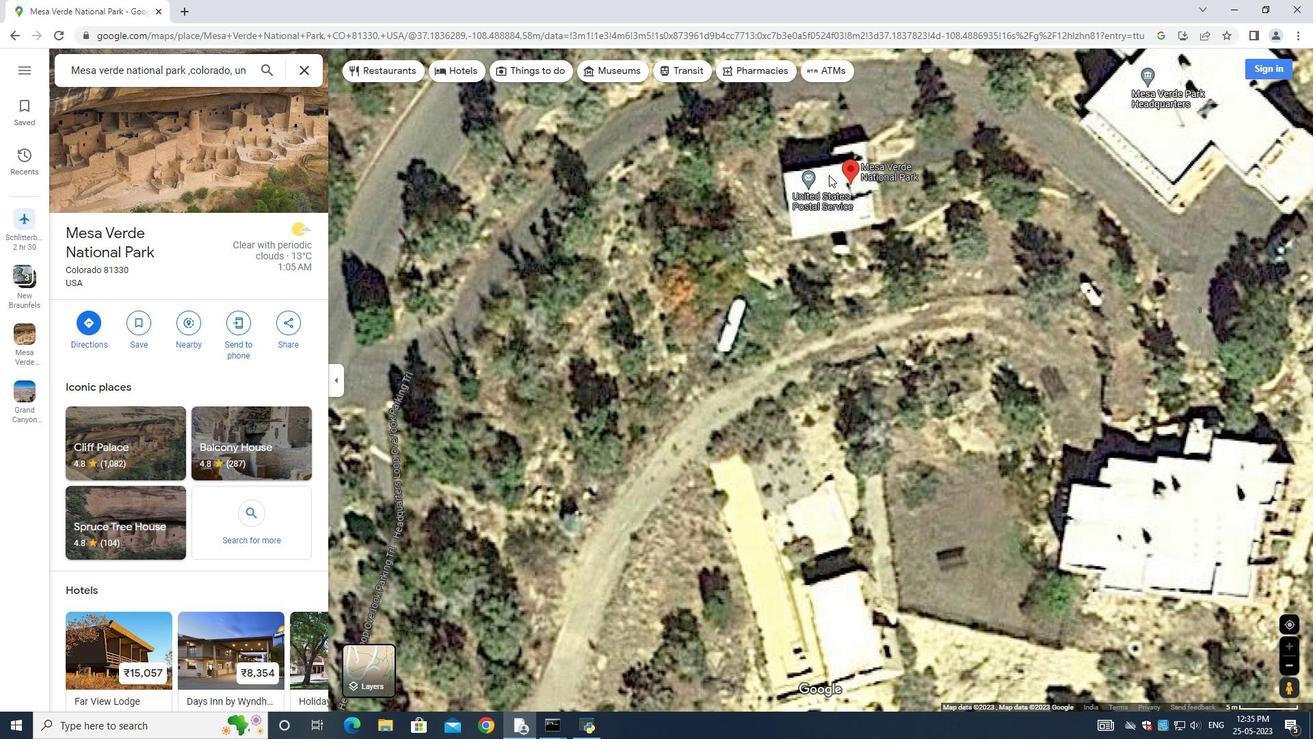 
Action: Mouse scrolled (829, 174) with delta (0, 0)
Screenshot: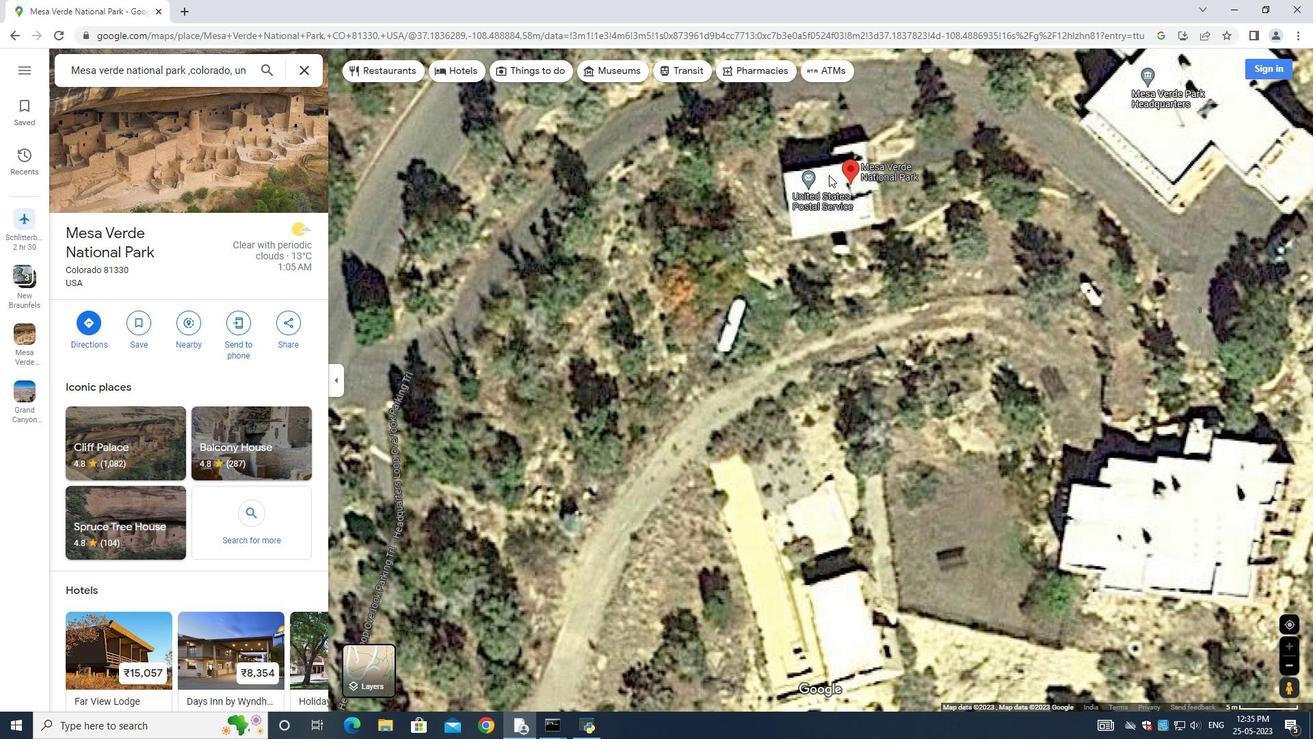 
Action: Mouse scrolled (829, 174) with delta (0, 0)
Screenshot: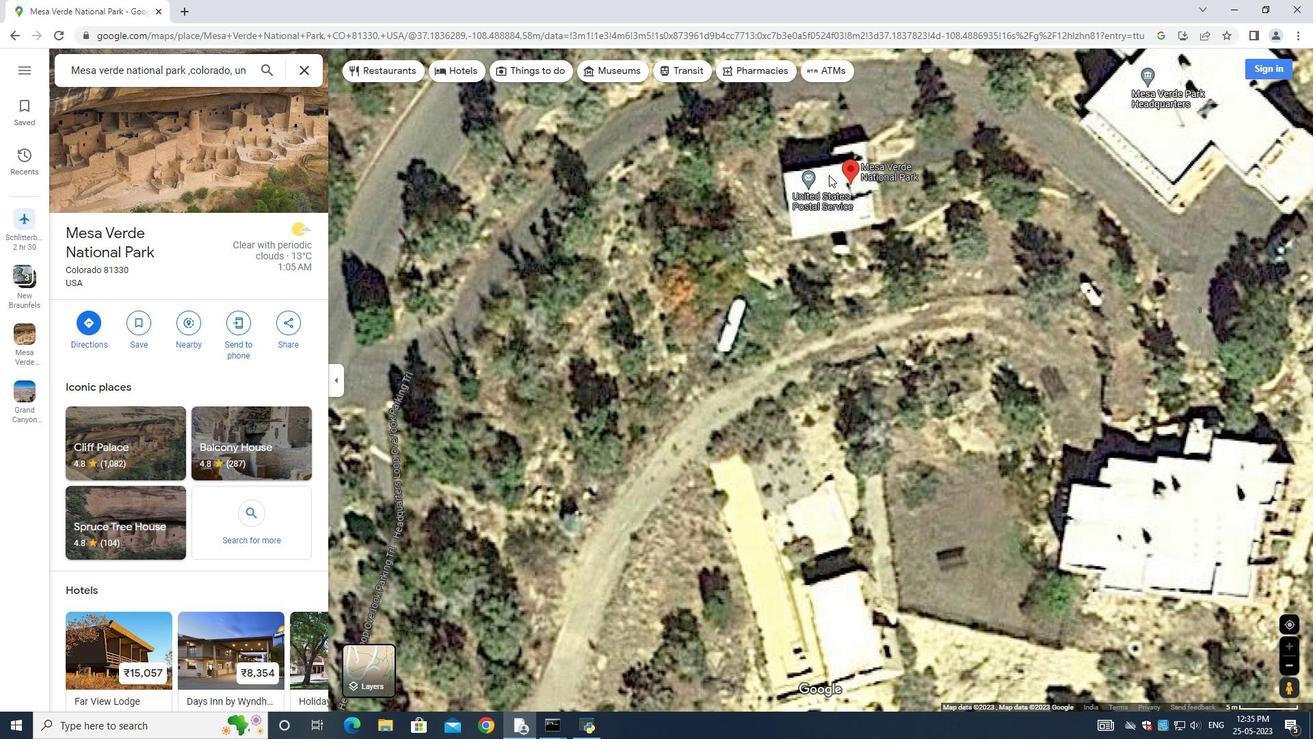 
Action: Mouse scrolled (829, 174) with delta (0, 0)
Screenshot: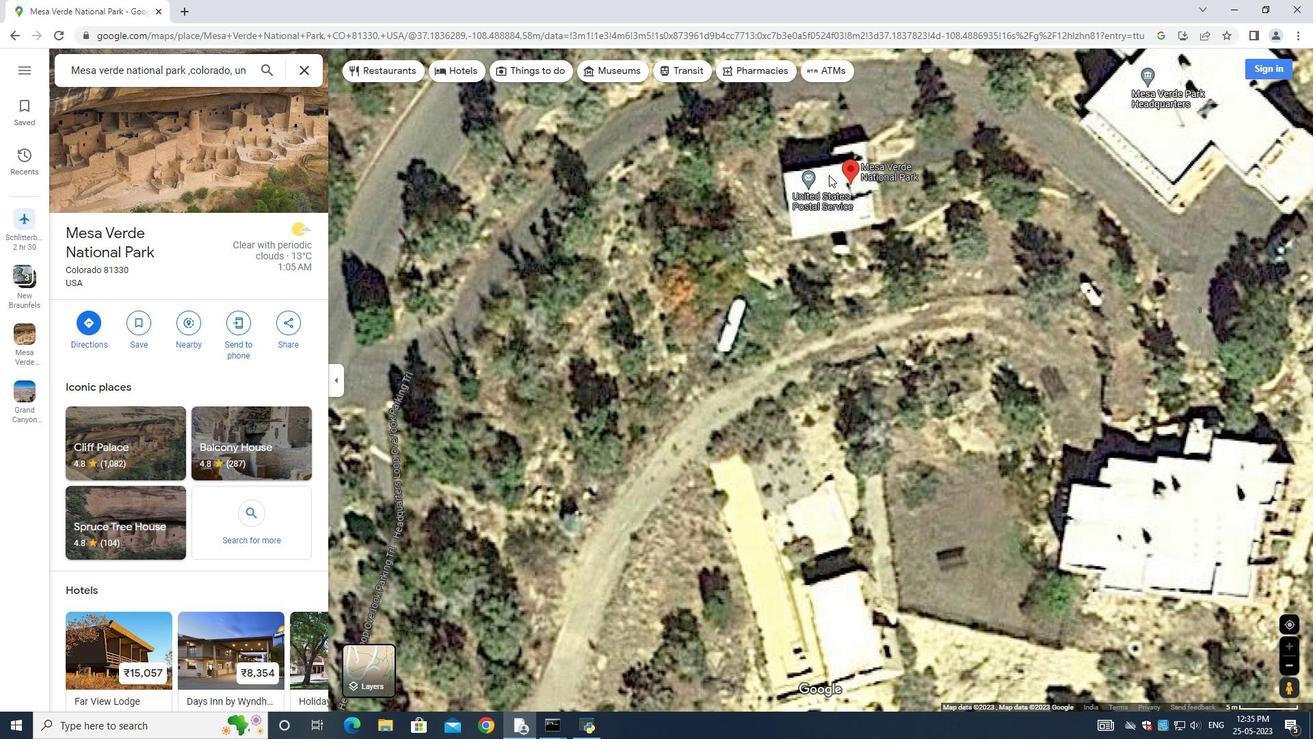 
Action: Mouse scrolled (829, 174) with delta (0, 0)
Screenshot: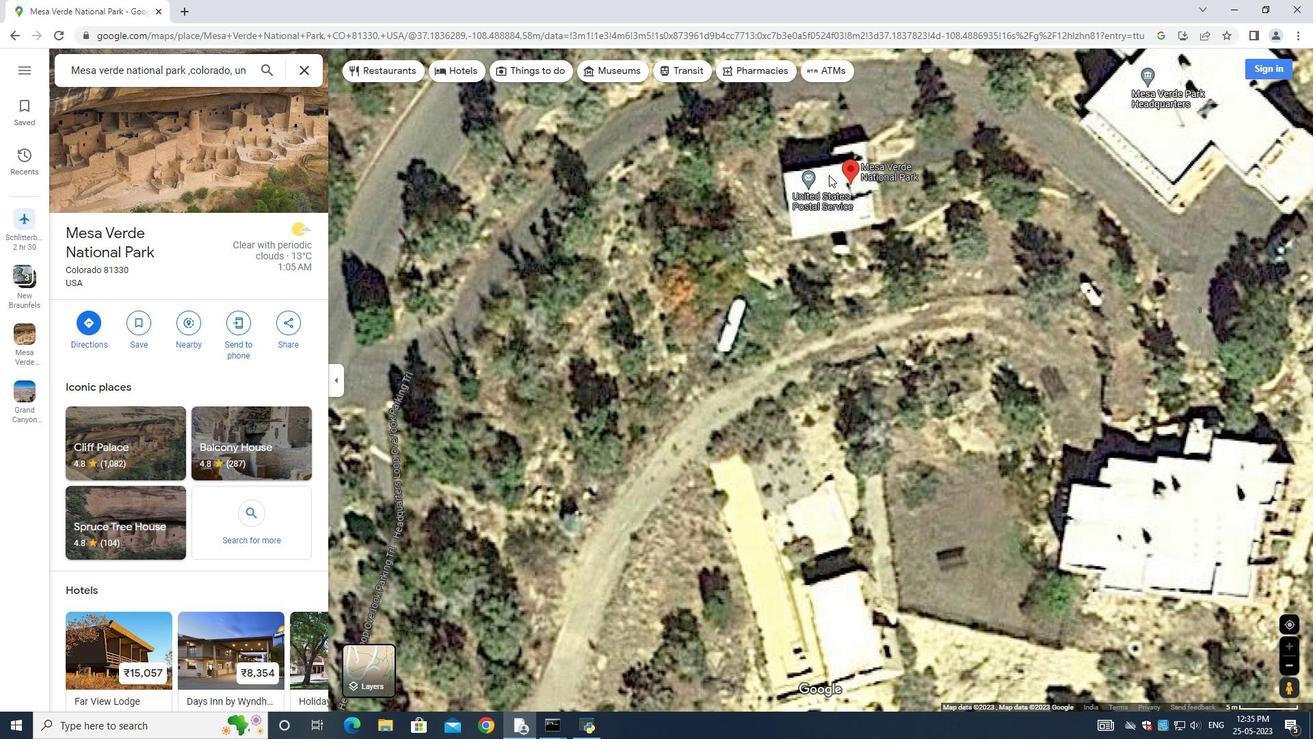 
Action: Mouse scrolled (829, 174) with delta (0, 0)
Screenshot: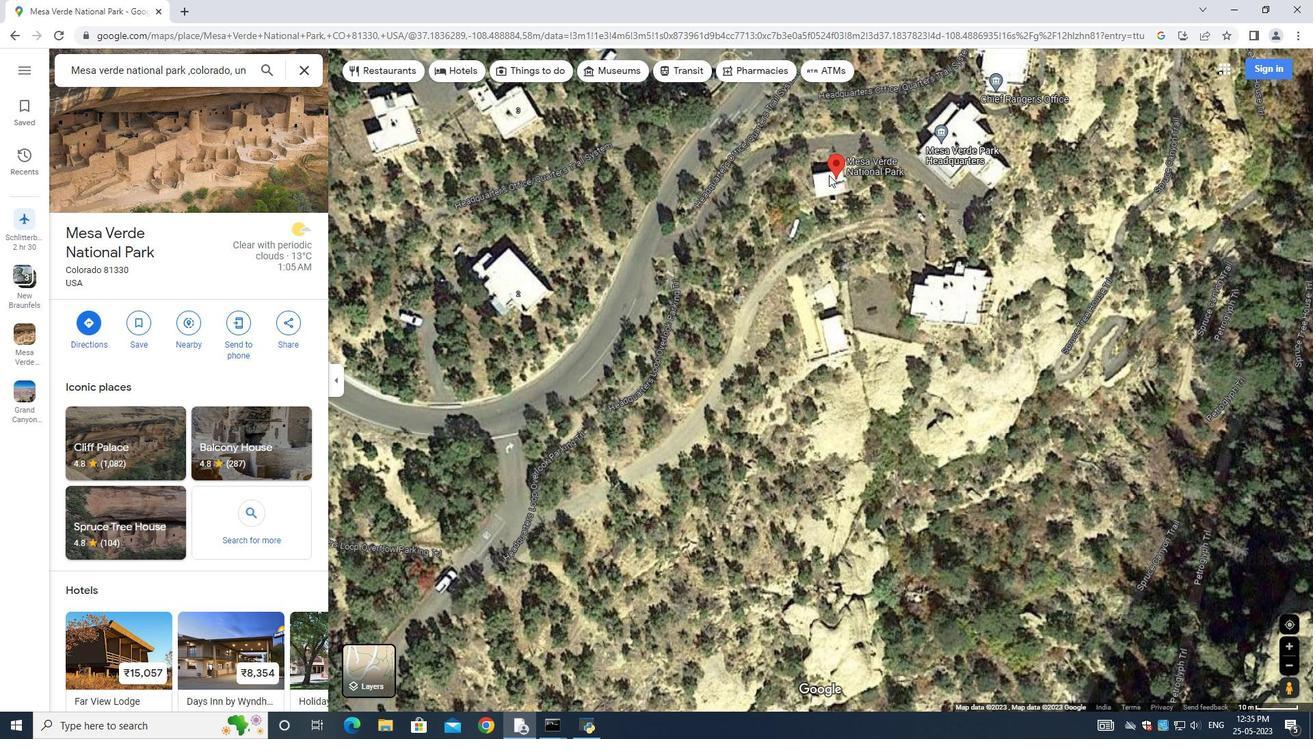 
Action: Mouse scrolled (829, 174) with delta (0, 0)
Screenshot: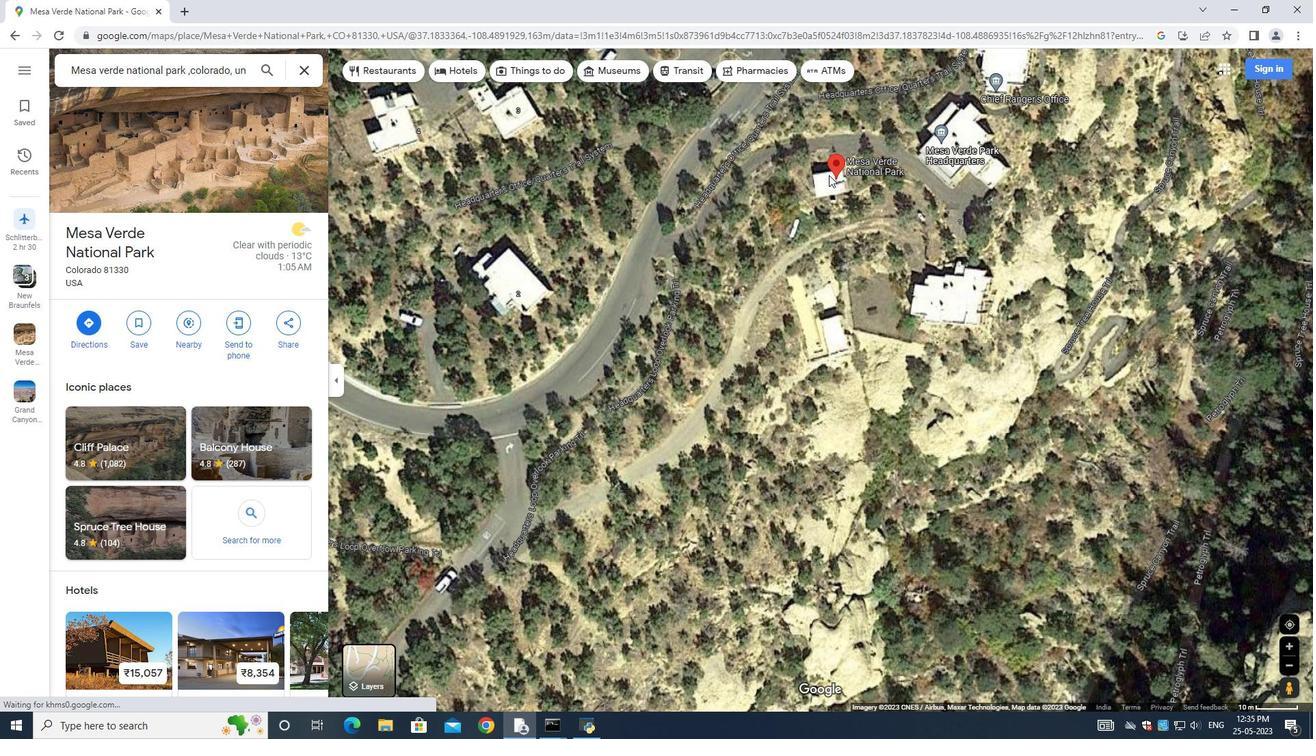 
Action: Mouse scrolled (829, 174) with delta (0, 0)
Screenshot: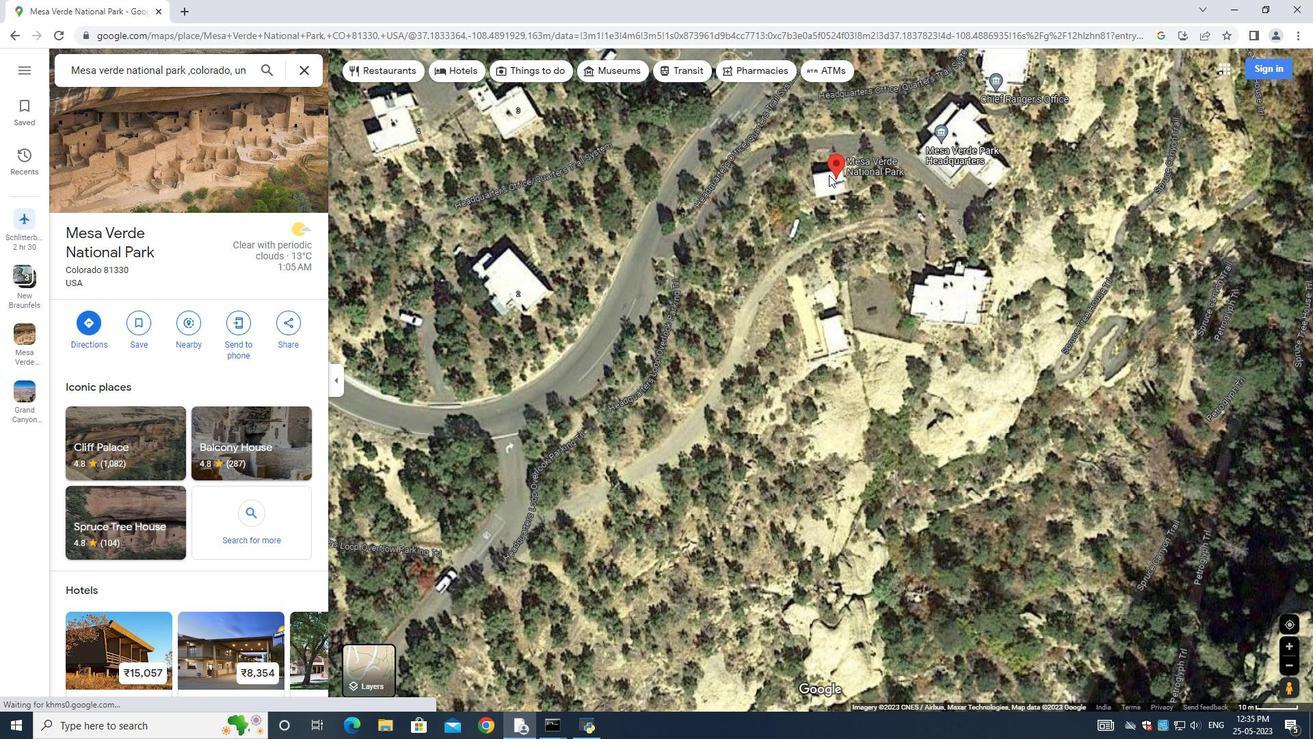
Action: Mouse scrolled (829, 174) with delta (0, 0)
Screenshot: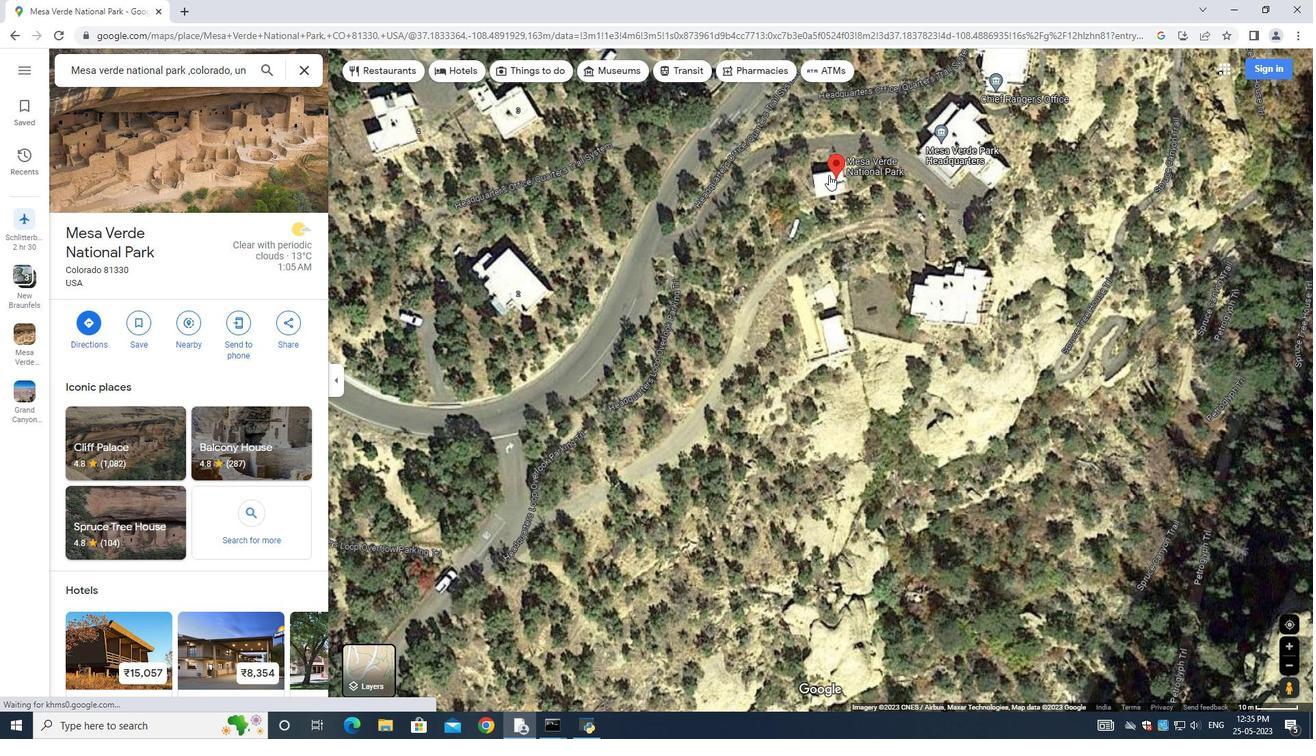 
Action: Mouse scrolled (829, 174) with delta (0, 0)
Screenshot: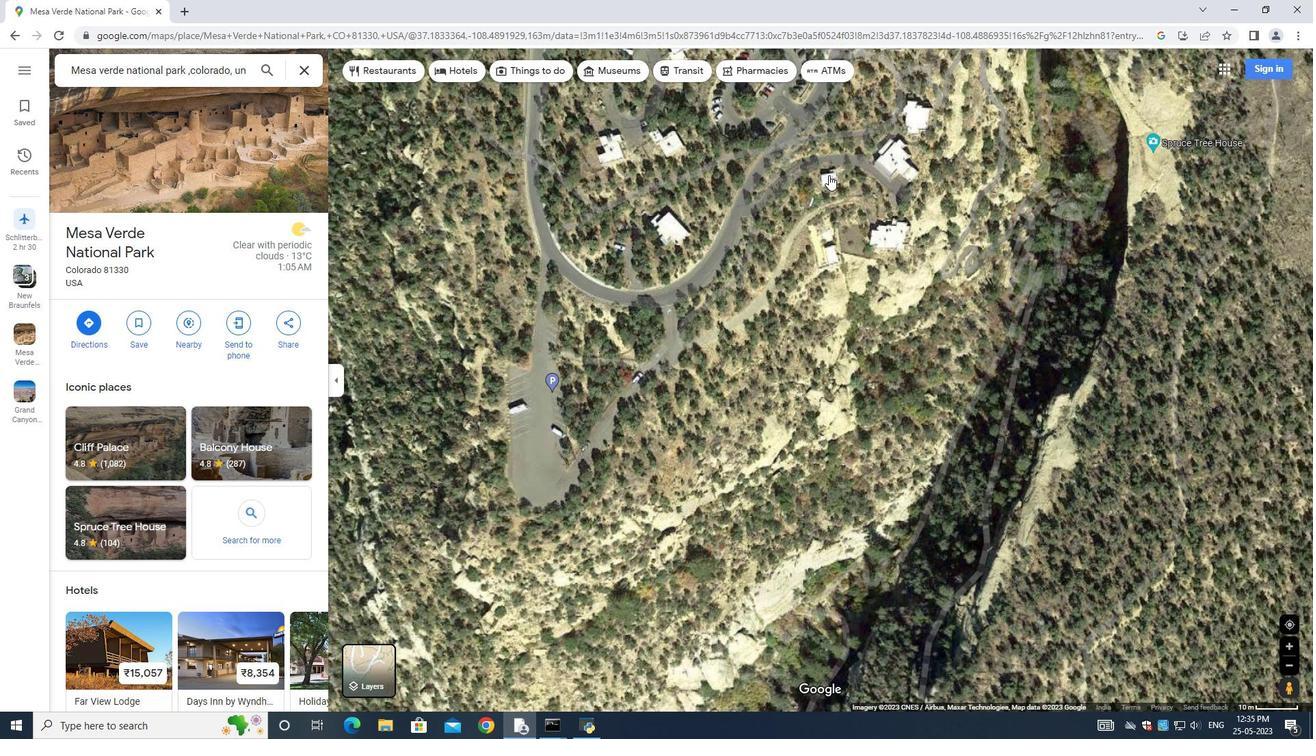 
Action: Mouse scrolled (829, 174) with delta (0, 0)
Screenshot: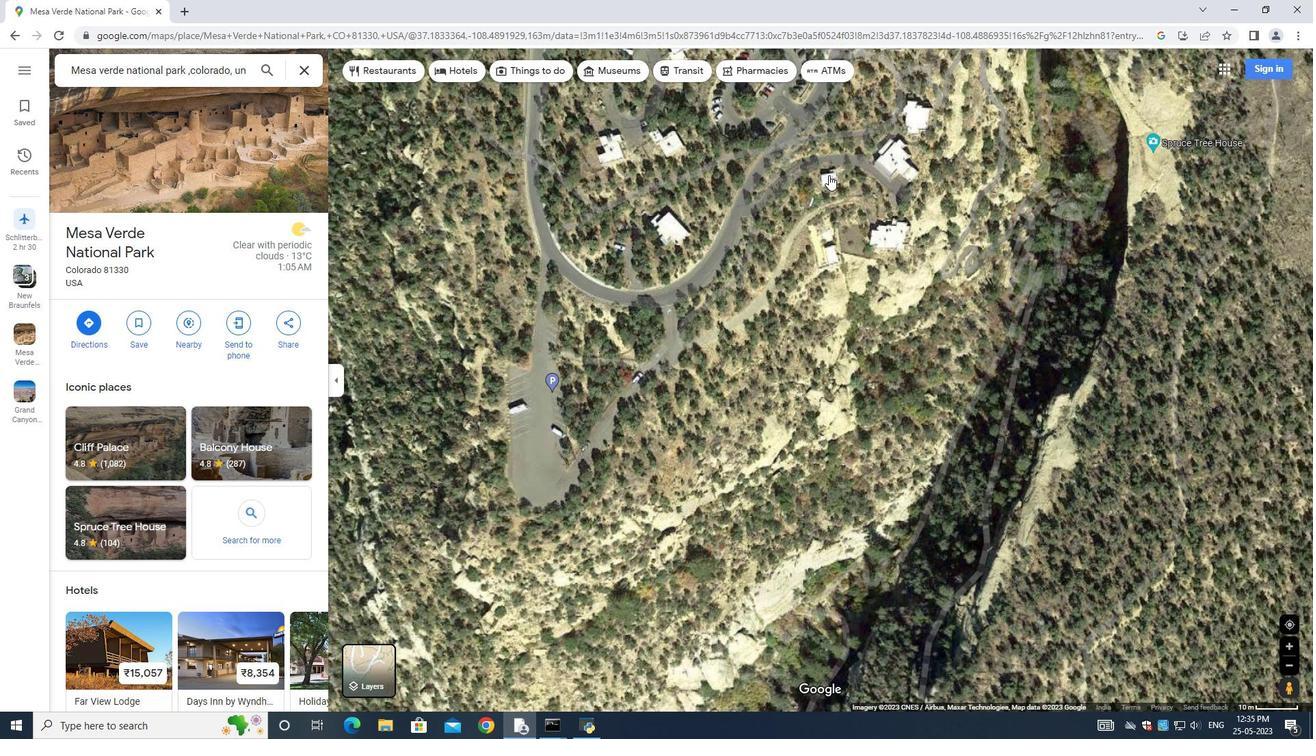 
Action: Mouse scrolled (829, 174) with delta (0, 0)
Screenshot: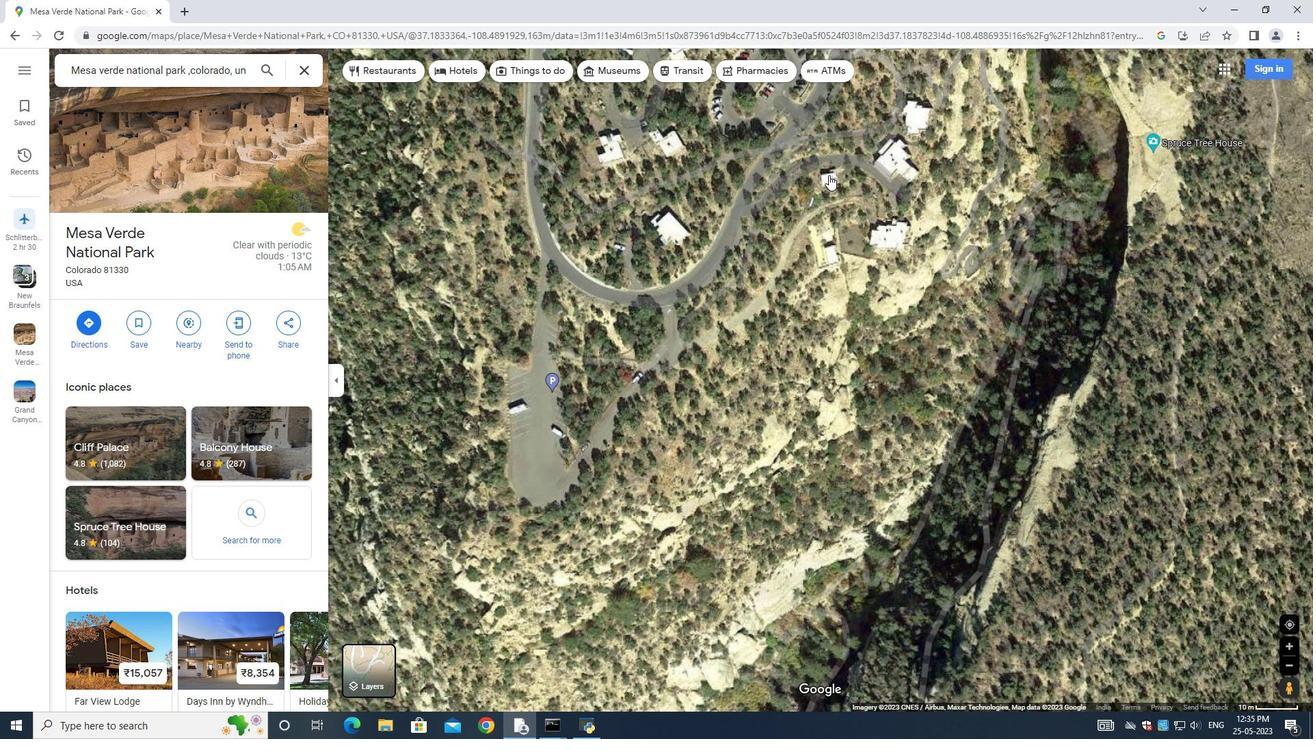 
Action: Mouse scrolled (829, 174) with delta (0, 0)
Screenshot: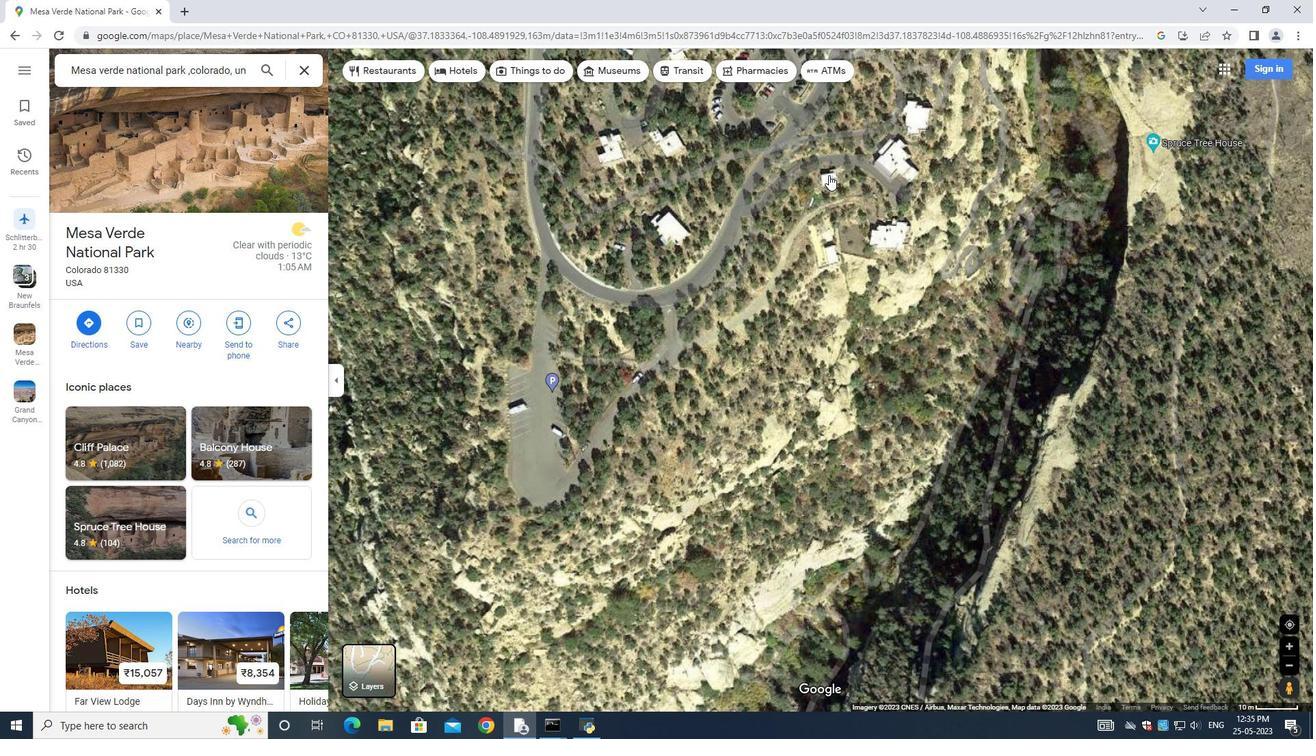 
Action: Mouse scrolled (829, 174) with delta (0, 0)
Screenshot: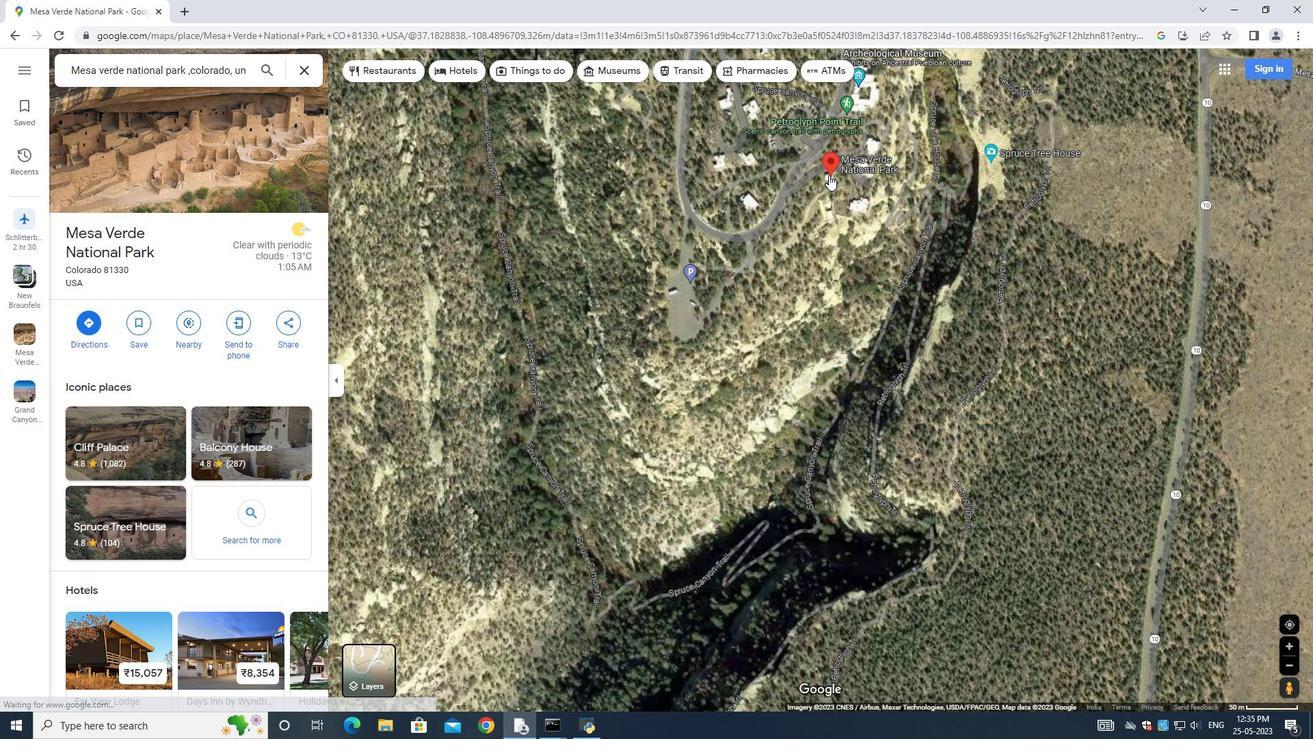 
Action: Mouse scrolled (829, 174) with delta (0, 0)
Screenshot: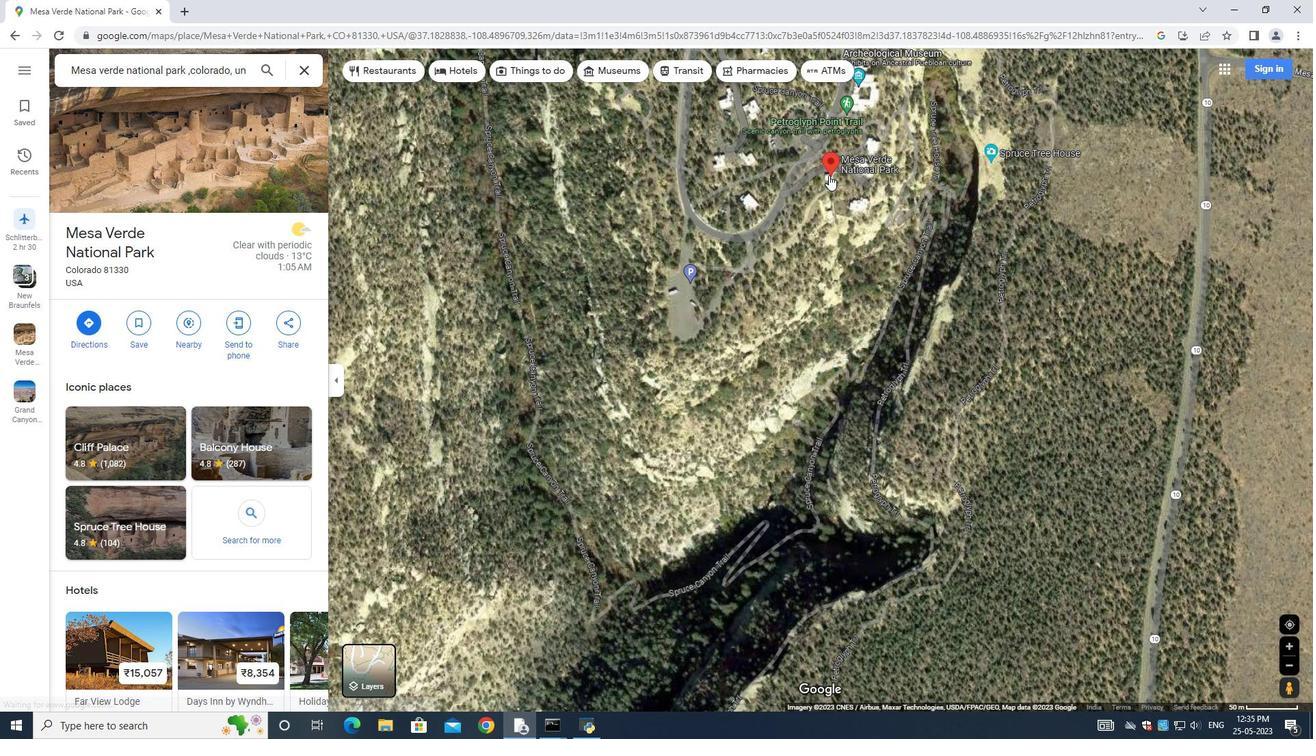 
Action: Mouse scrolled (829, 174) with delta (0, 0)
Screenshot: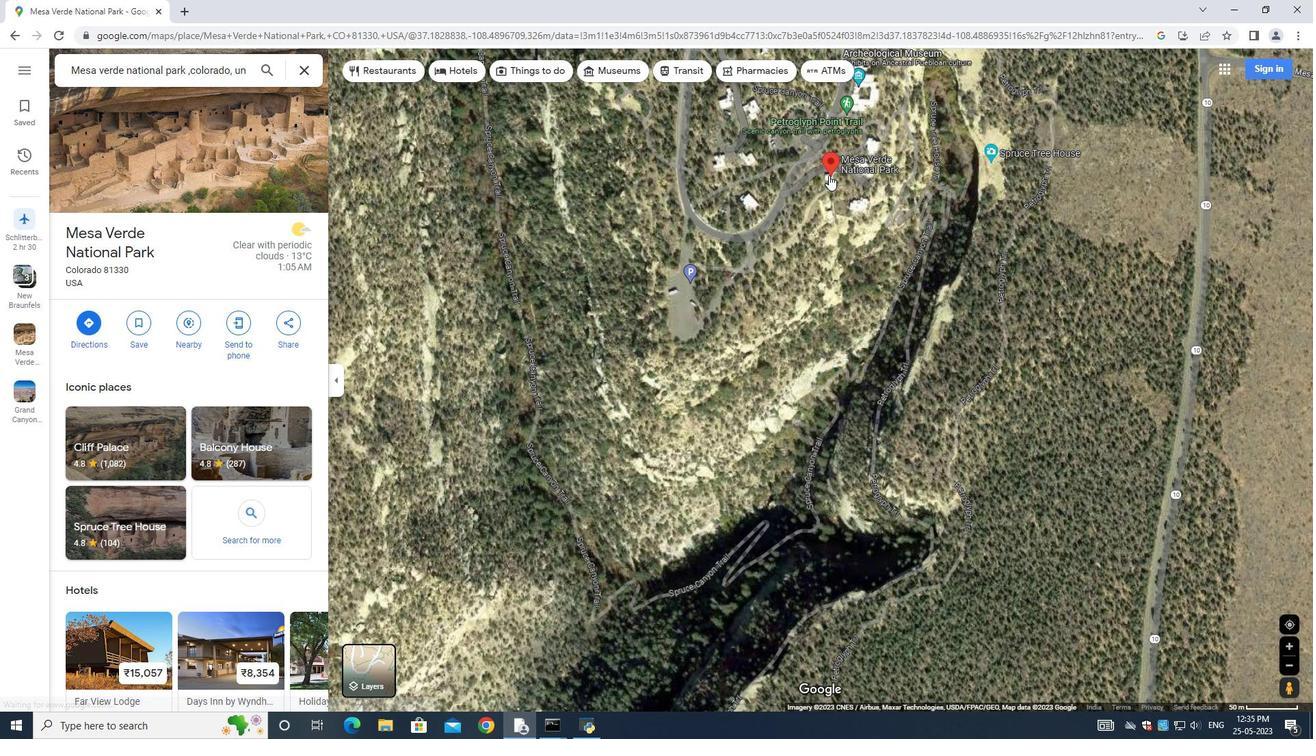 
Action: Mouse scrolled (829, 174) with delta (0, 0)
Screenshot: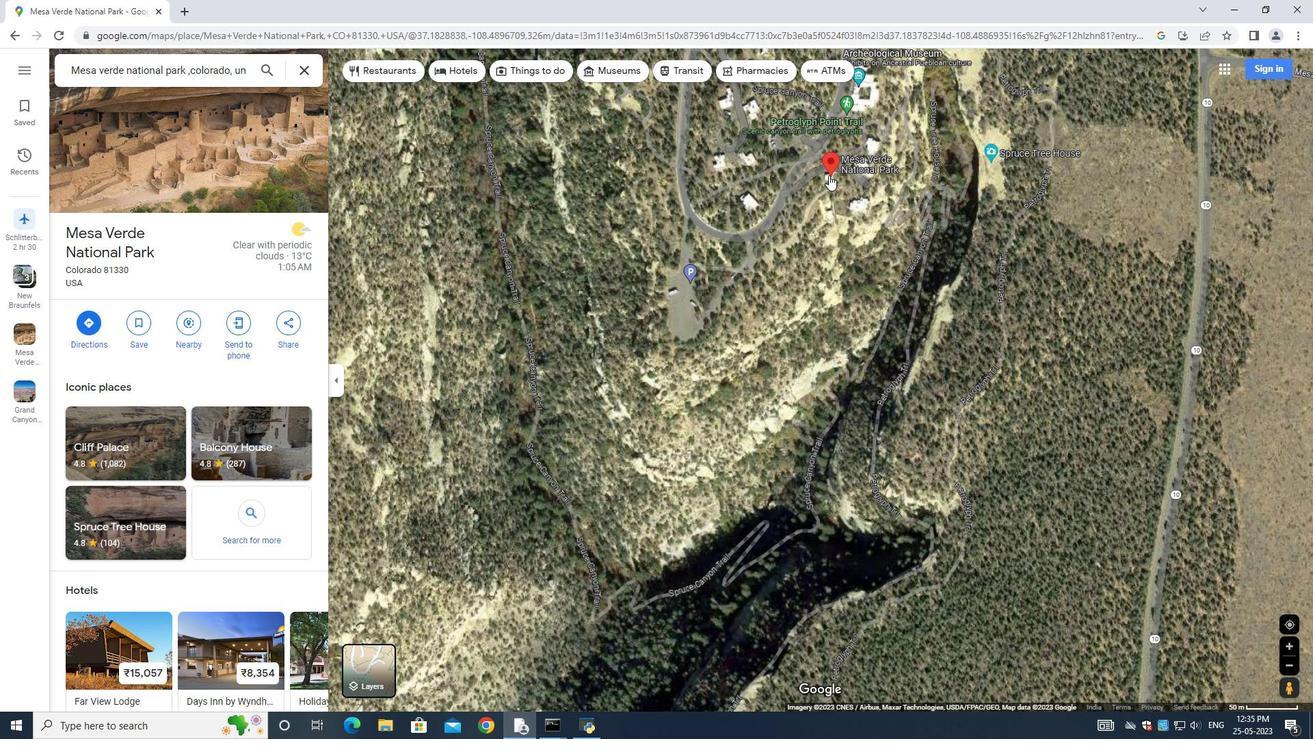 
Action: Mouse scrolled (829, 174) with delta (0, 0)
Screenshot: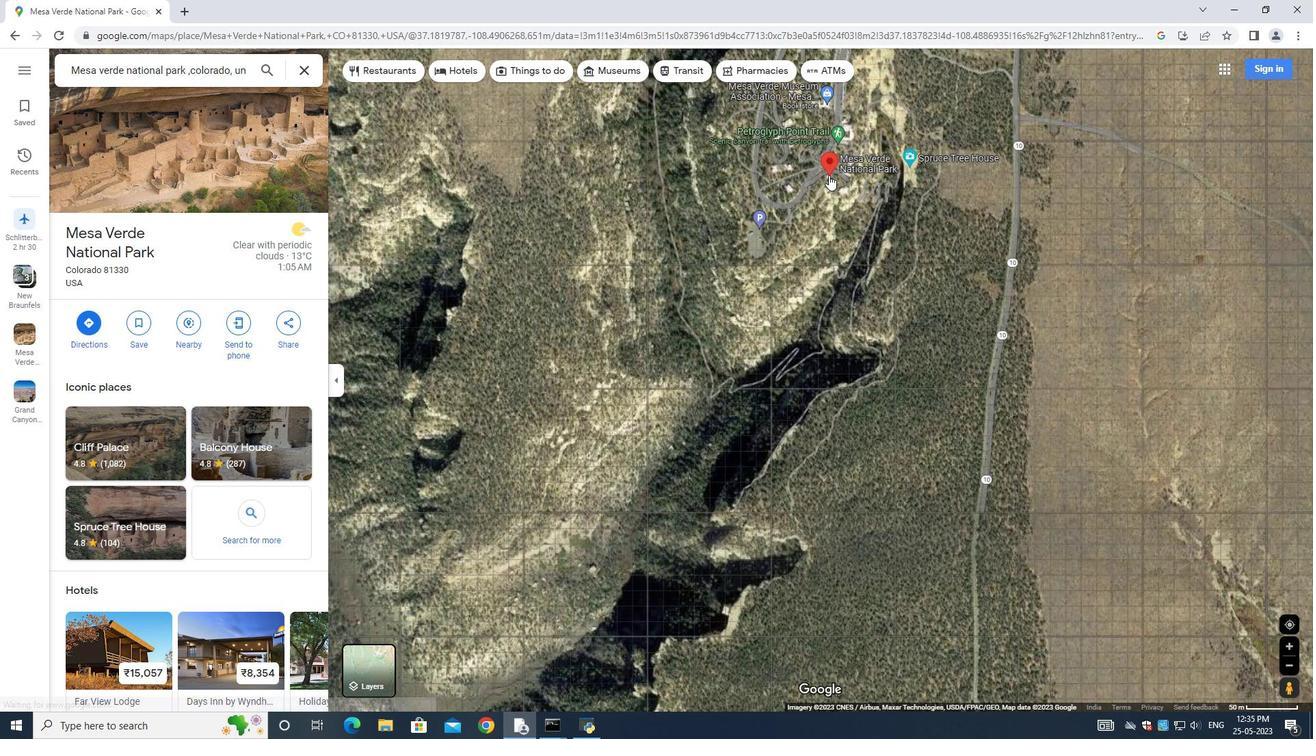 
Action: Mouse scrolled (829, 174) with delta (0, 0)
Screenshot: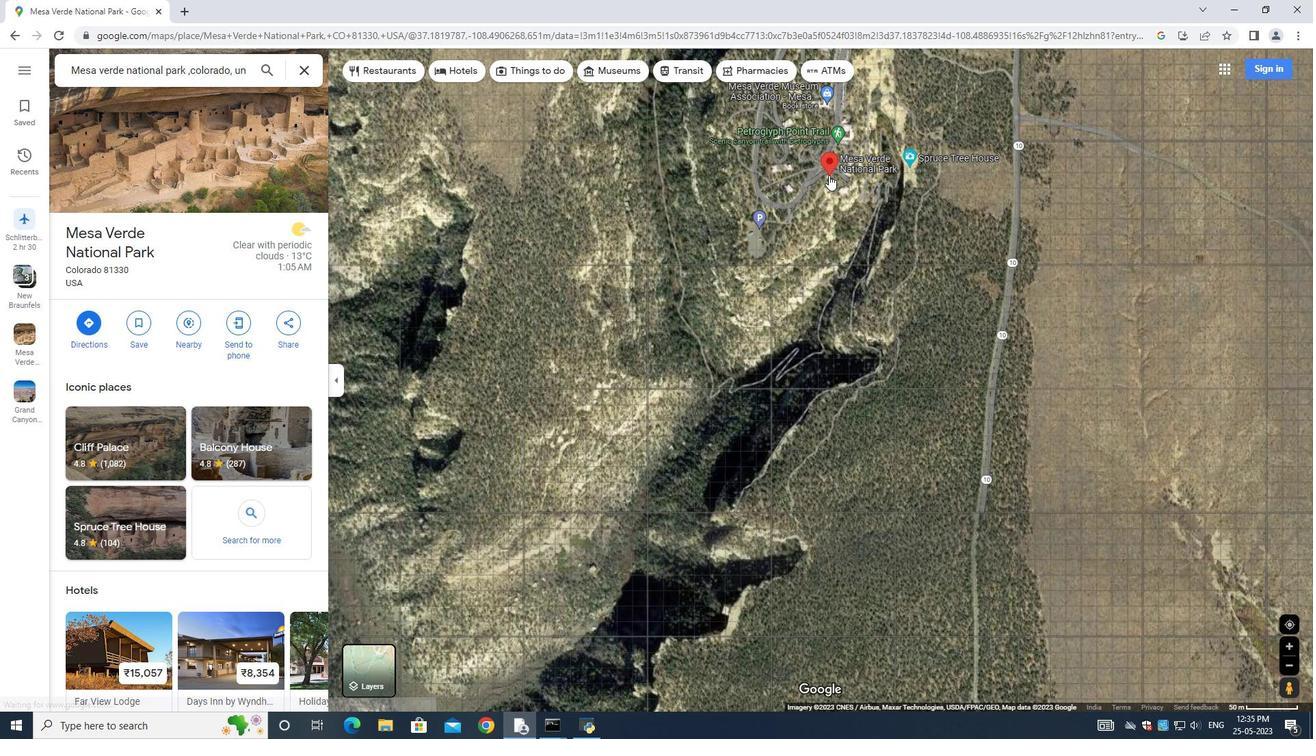 
Action: Mouse scrolled (829, 174) with delta (0, 0)
Screenshot: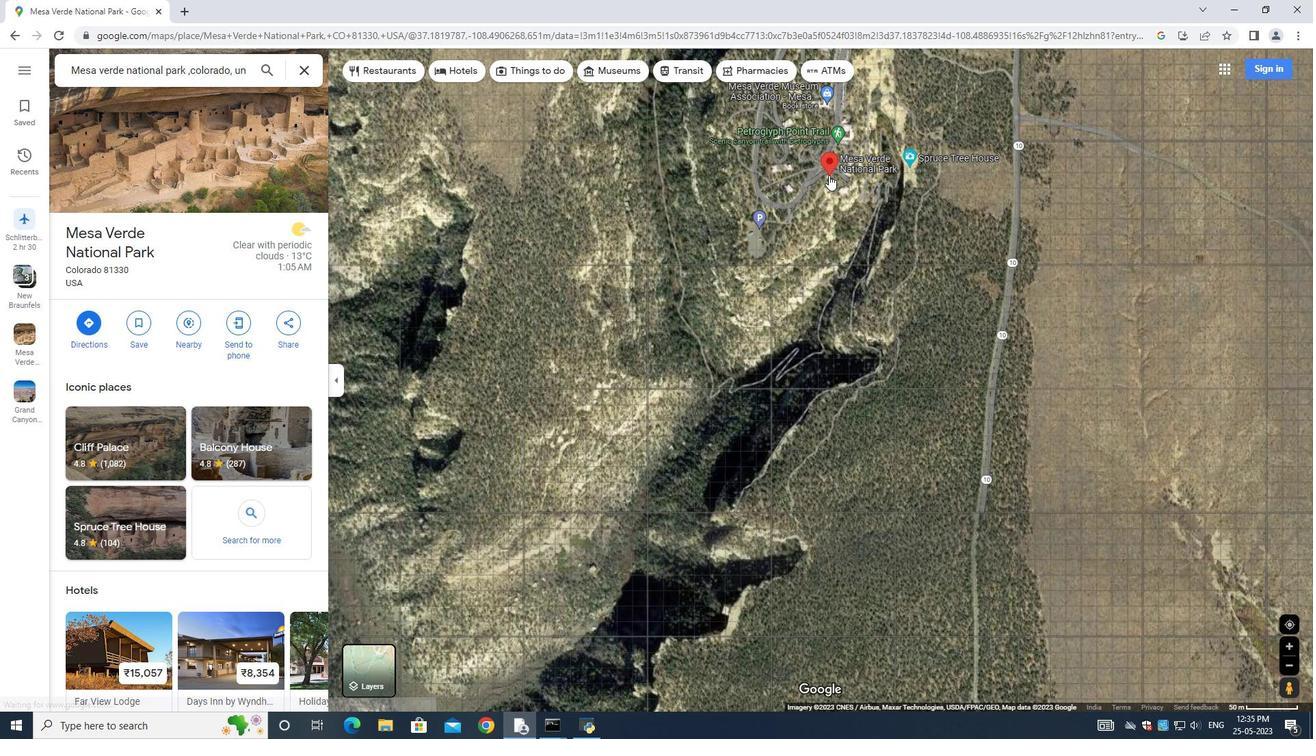 
Action: Mouse scrolled (829, 174) with delta (0, 0)
Screenshot: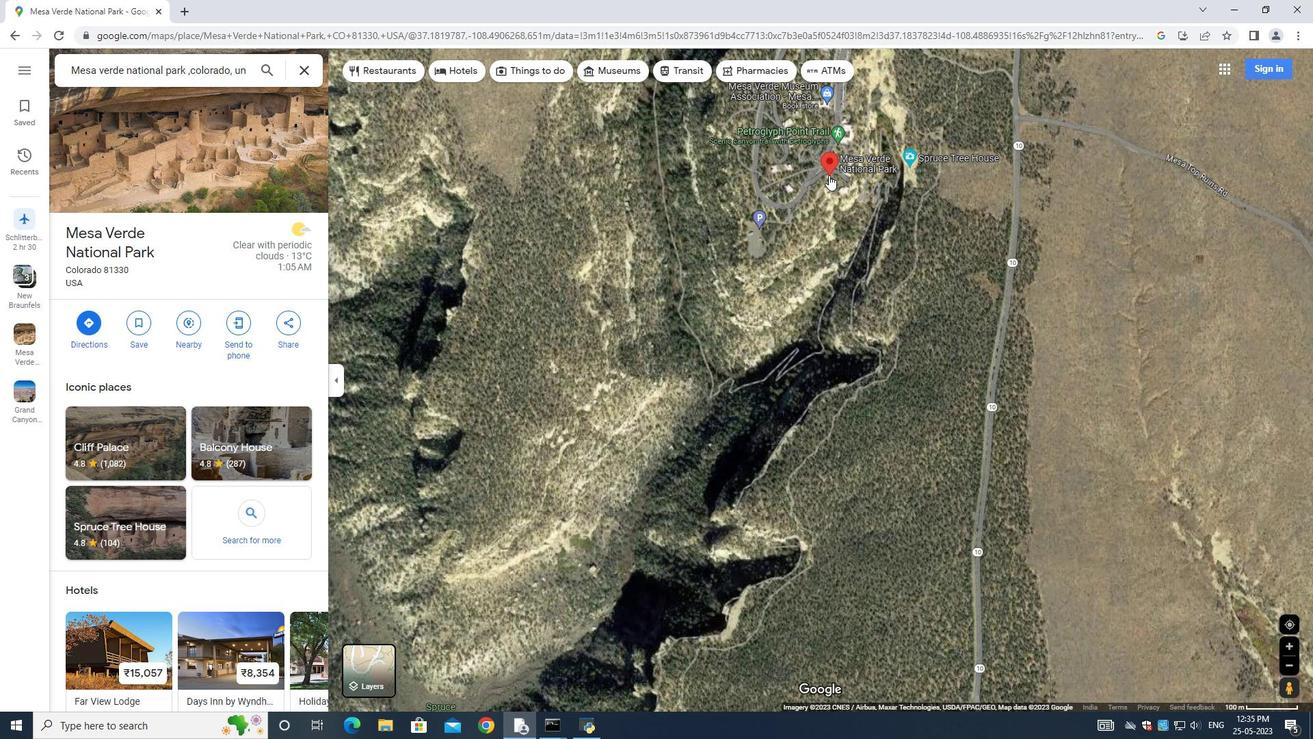 
Action: Mouse scrolled (829, 174) with delta (0, 0)
Screenshot: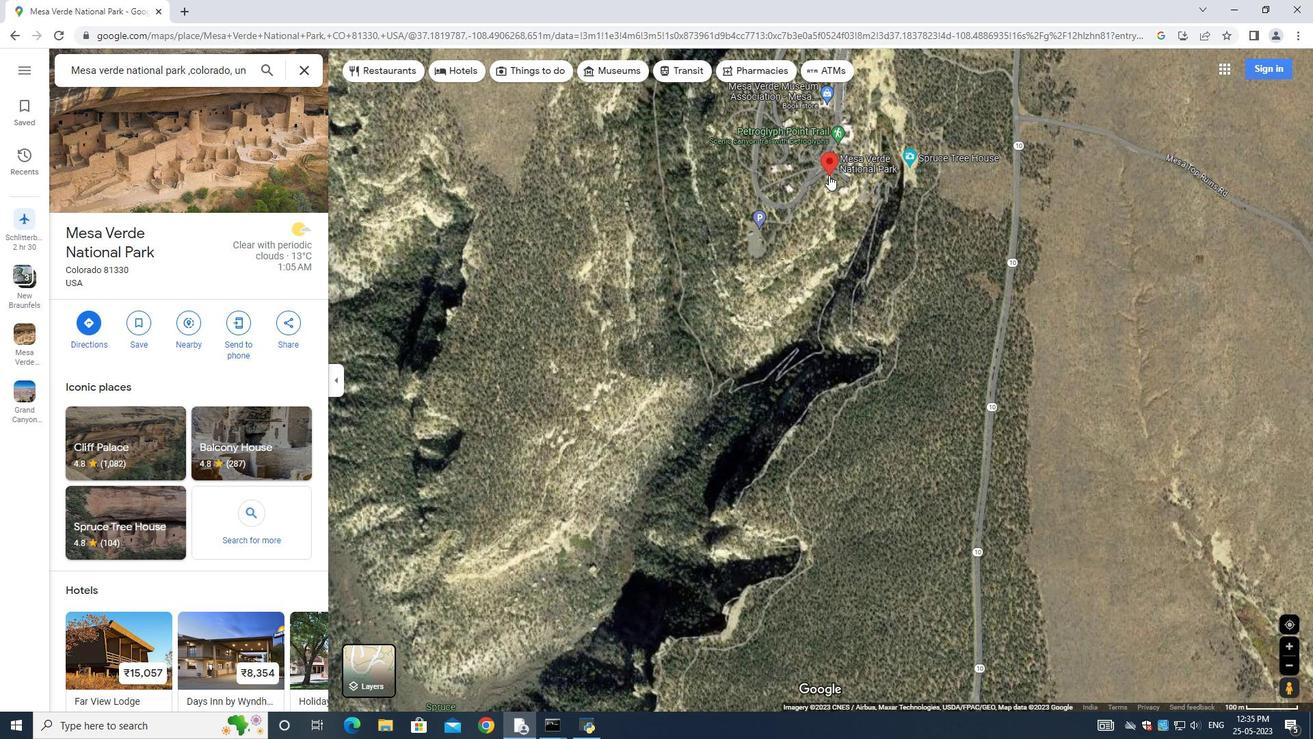 
Action: Mouse scrolled (829, 174) with delta (0, 0)
Screenshot: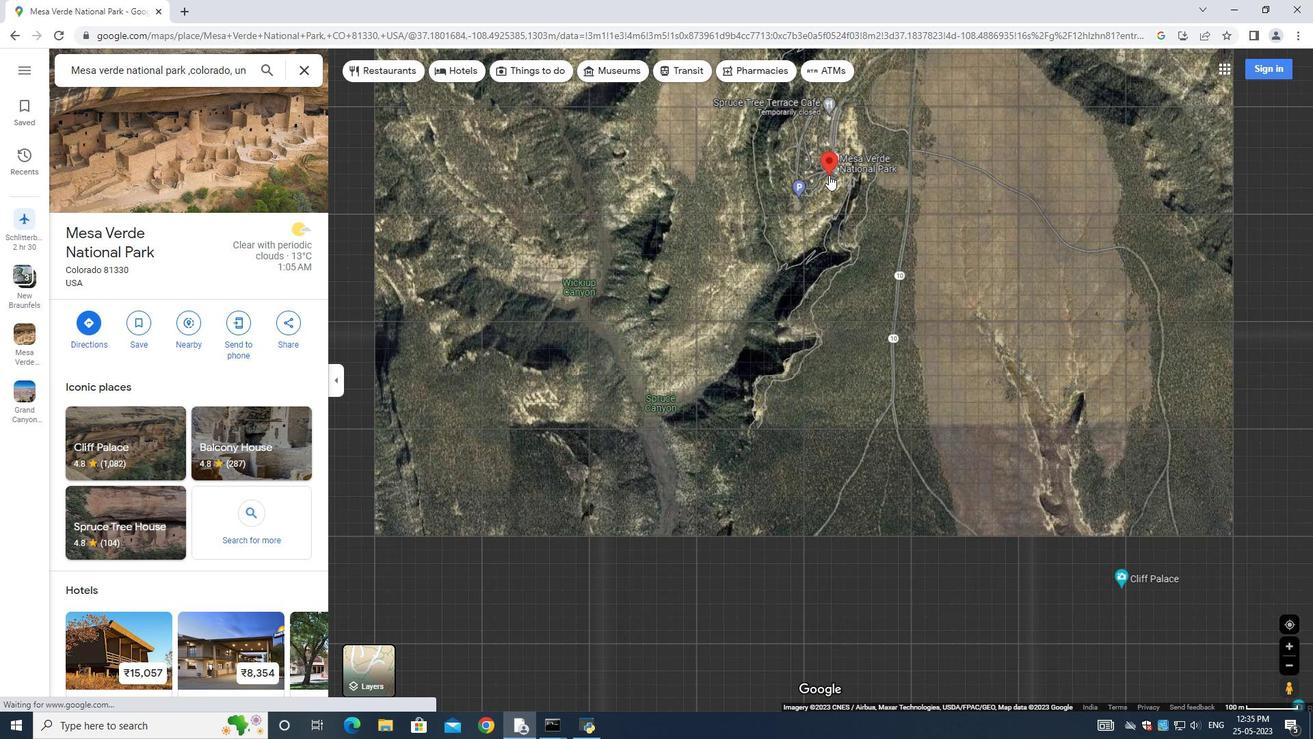 
Action: Mouse scrolled (829, 174) with delta (0, 0)
Screenshot: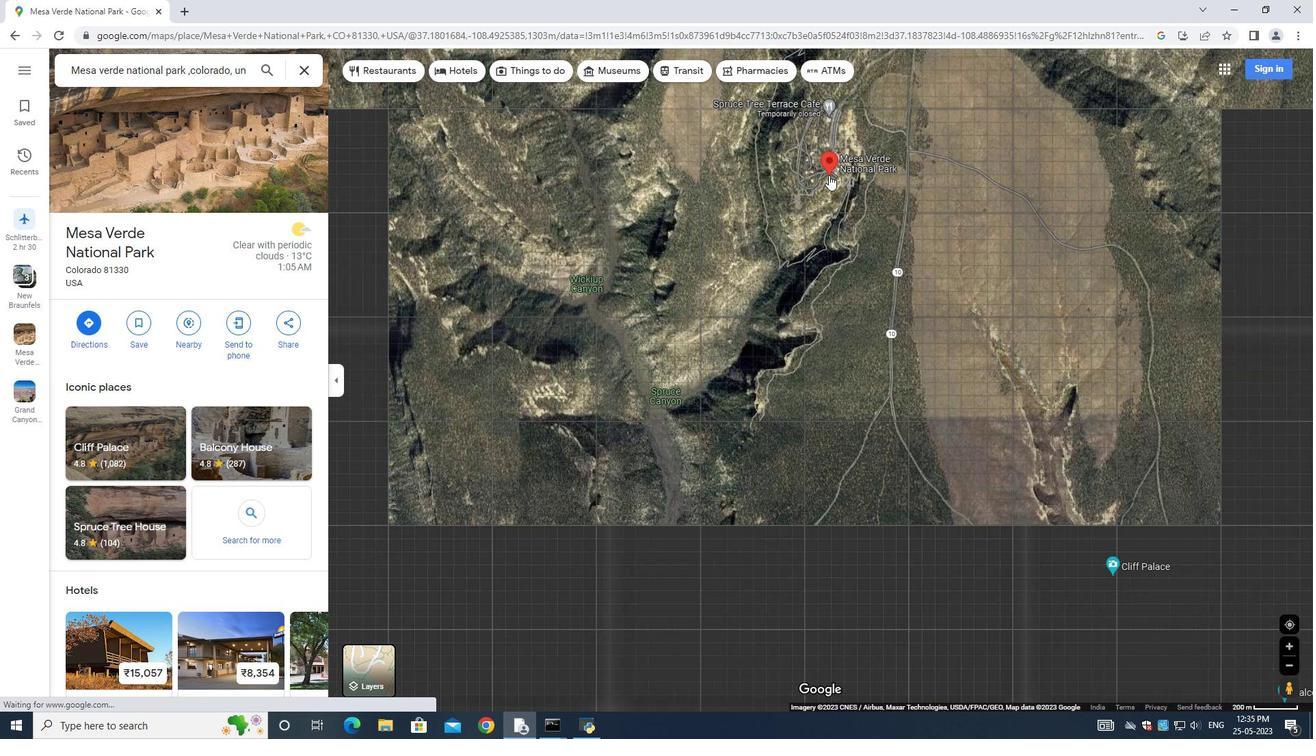 
Action: Mouse scrolled (829, 174) with delta (0, 0)
Screenshot: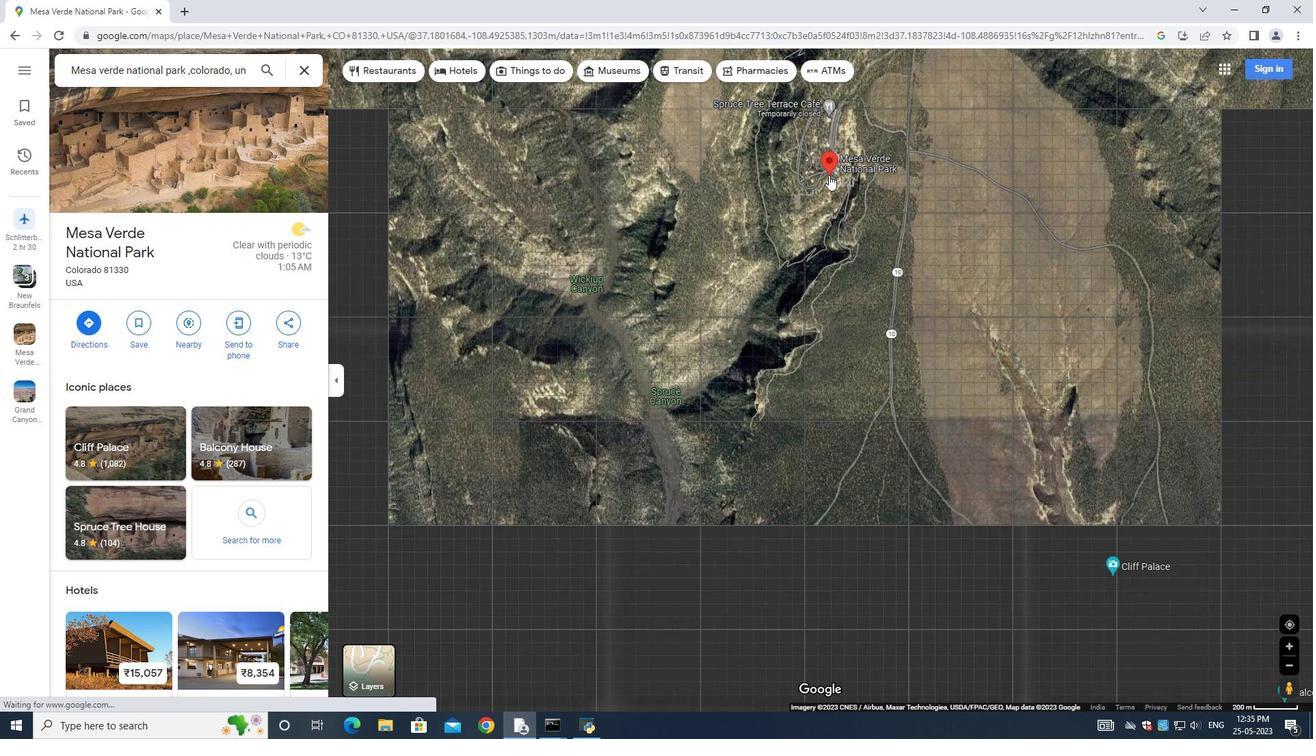 
Action: Mouse scrolled (829, 174) with delta (0, 0)
Screenshot: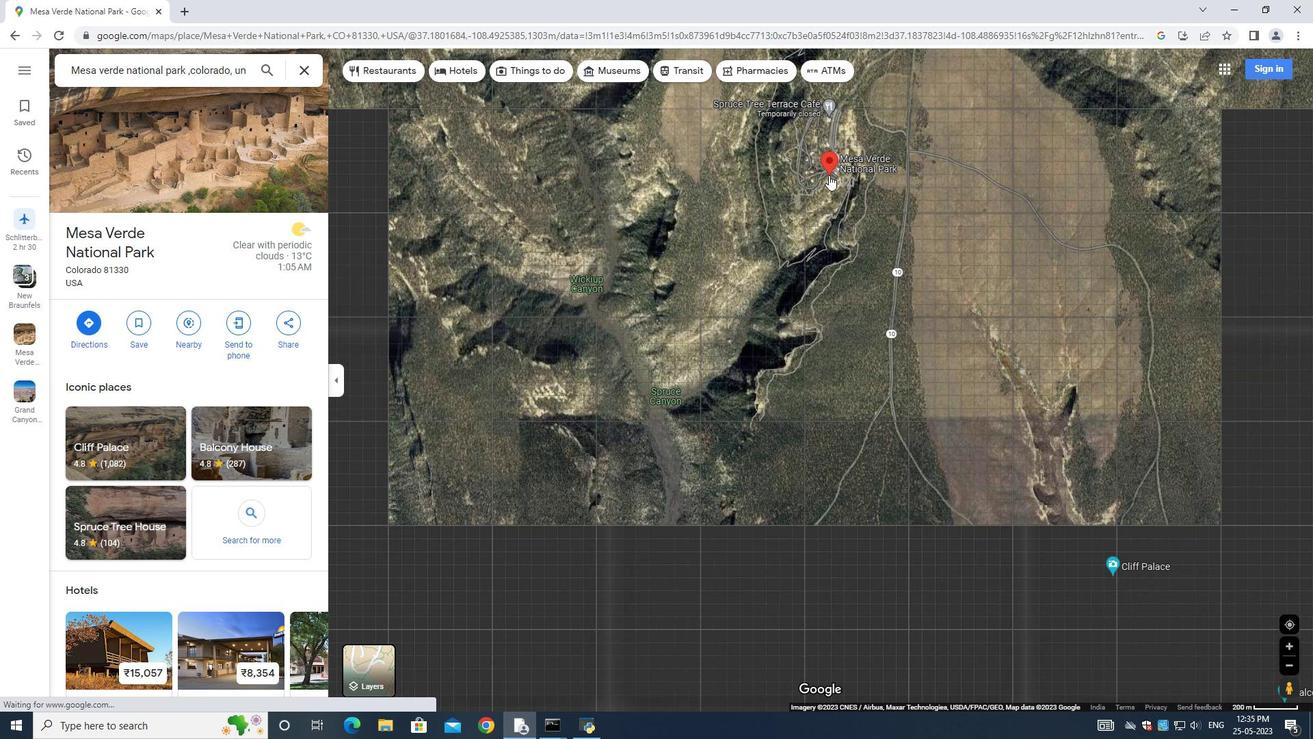 
Action: Mouse scrolled (829, 174) with delta (0, 0)
Screenshot: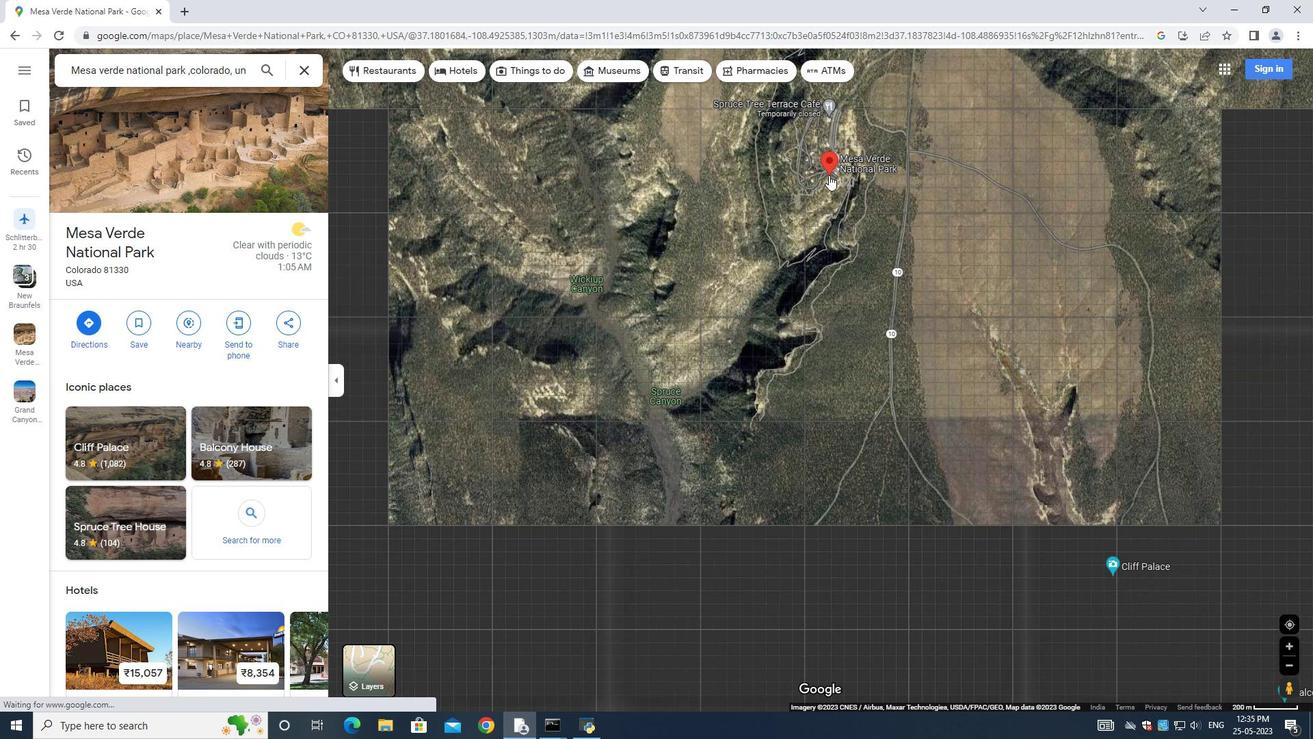 
Action: Mouse scrolled (829, 174) with delta (0, 0)
Screenshot: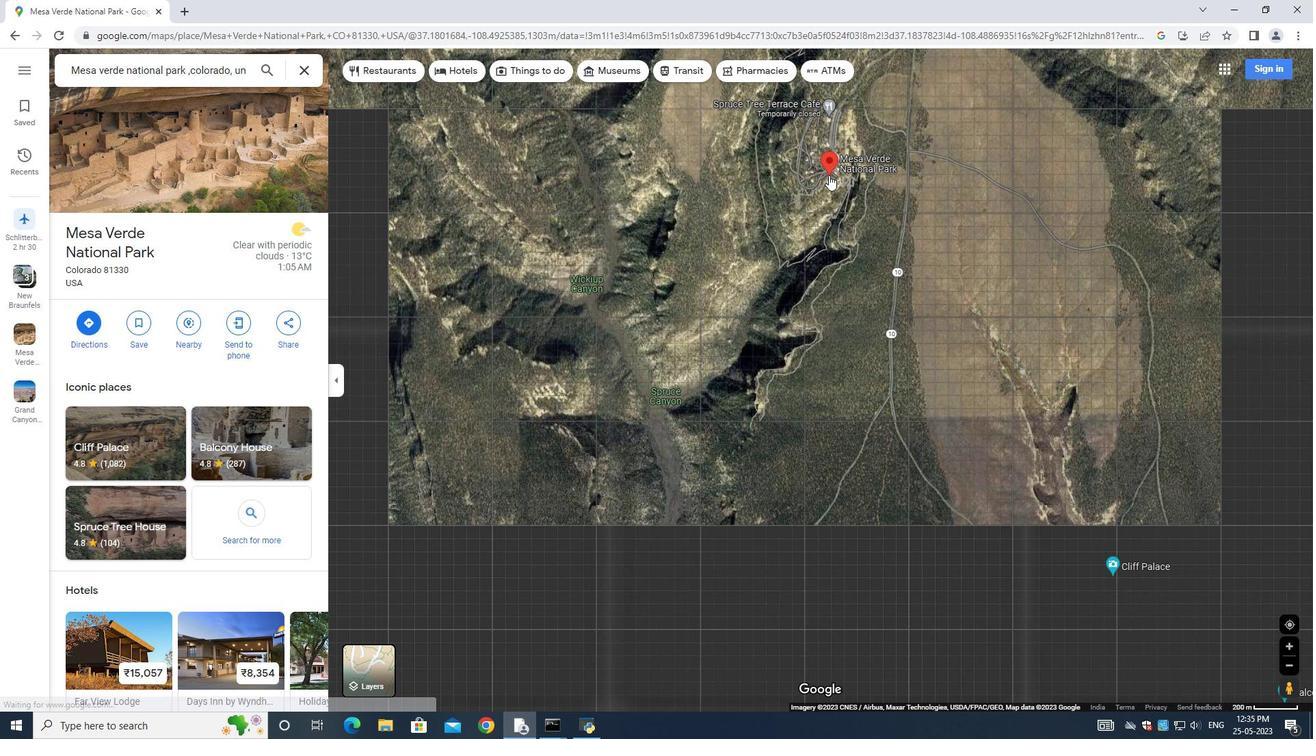 
Action: Mouse moved to (828, 171)
Screenshot: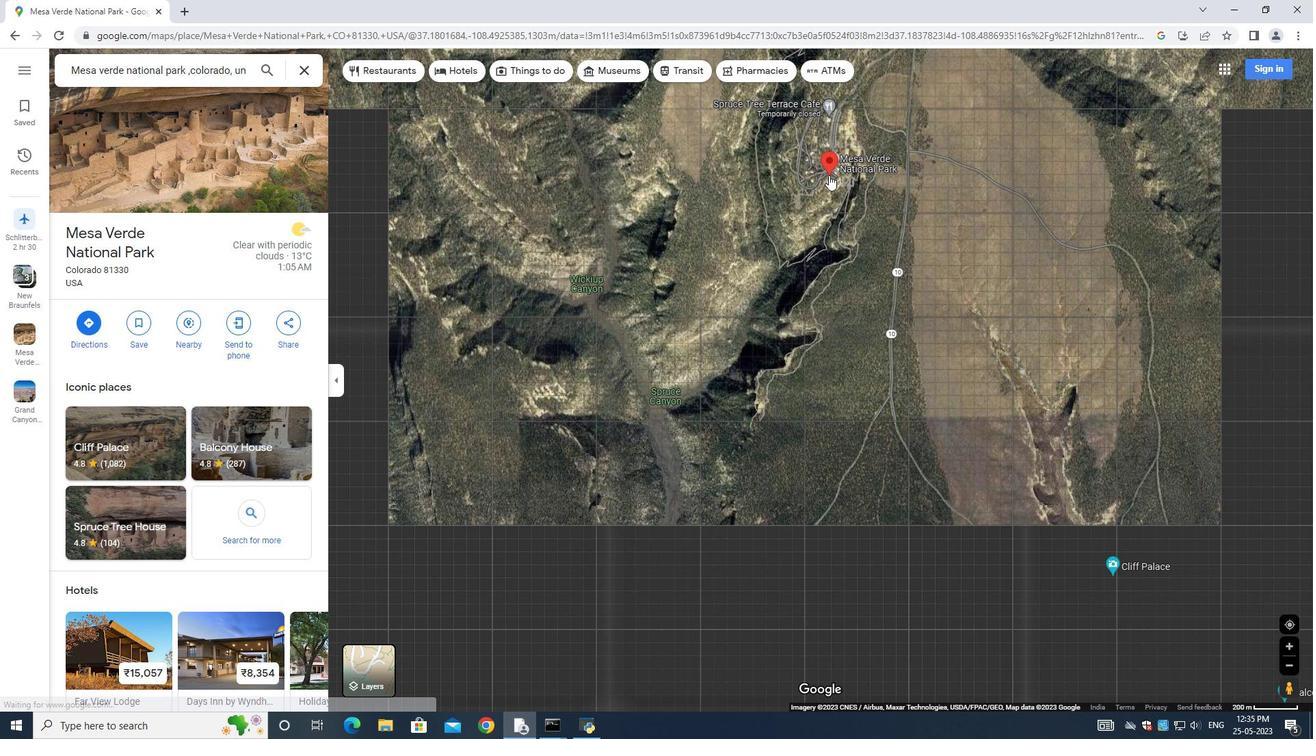 
Action: Mouse scrolled (828, 171) with delta (0, 0)
Screenshot: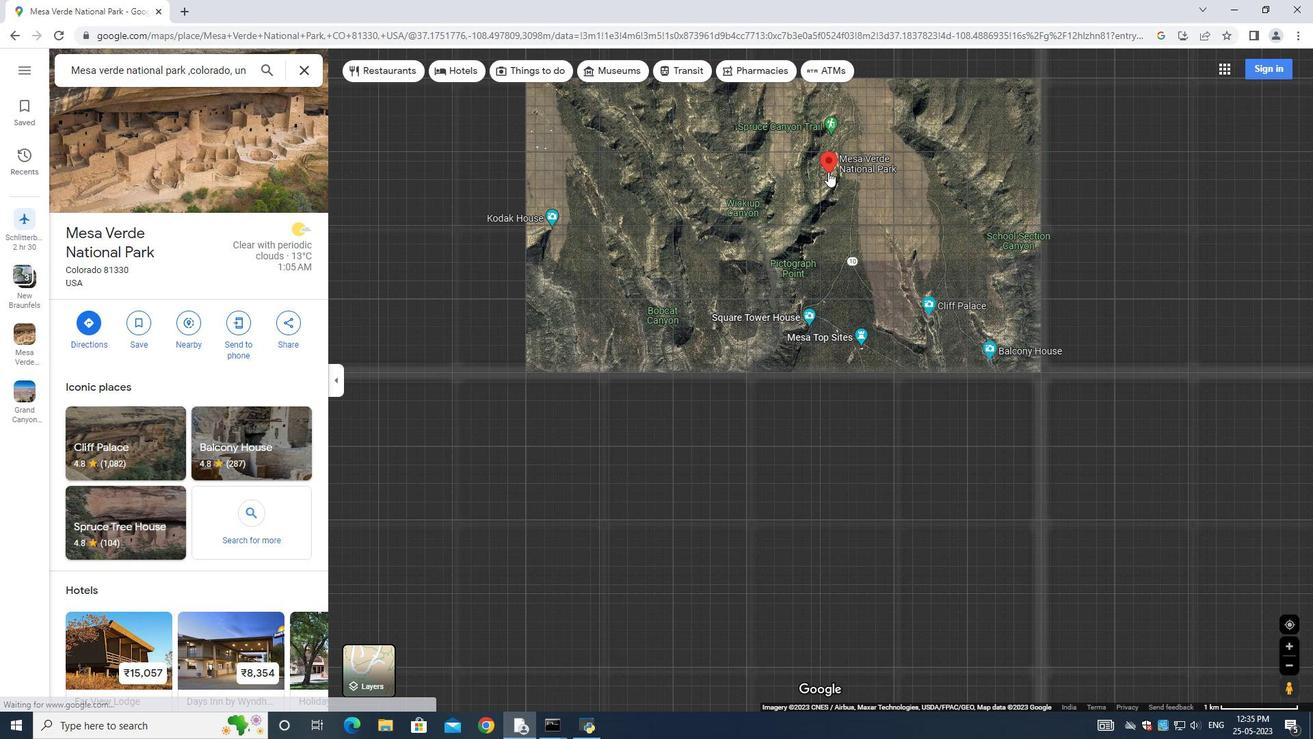 
Action: Mouse scrolled (828, 171) with delta (0, 0)
Screenshot: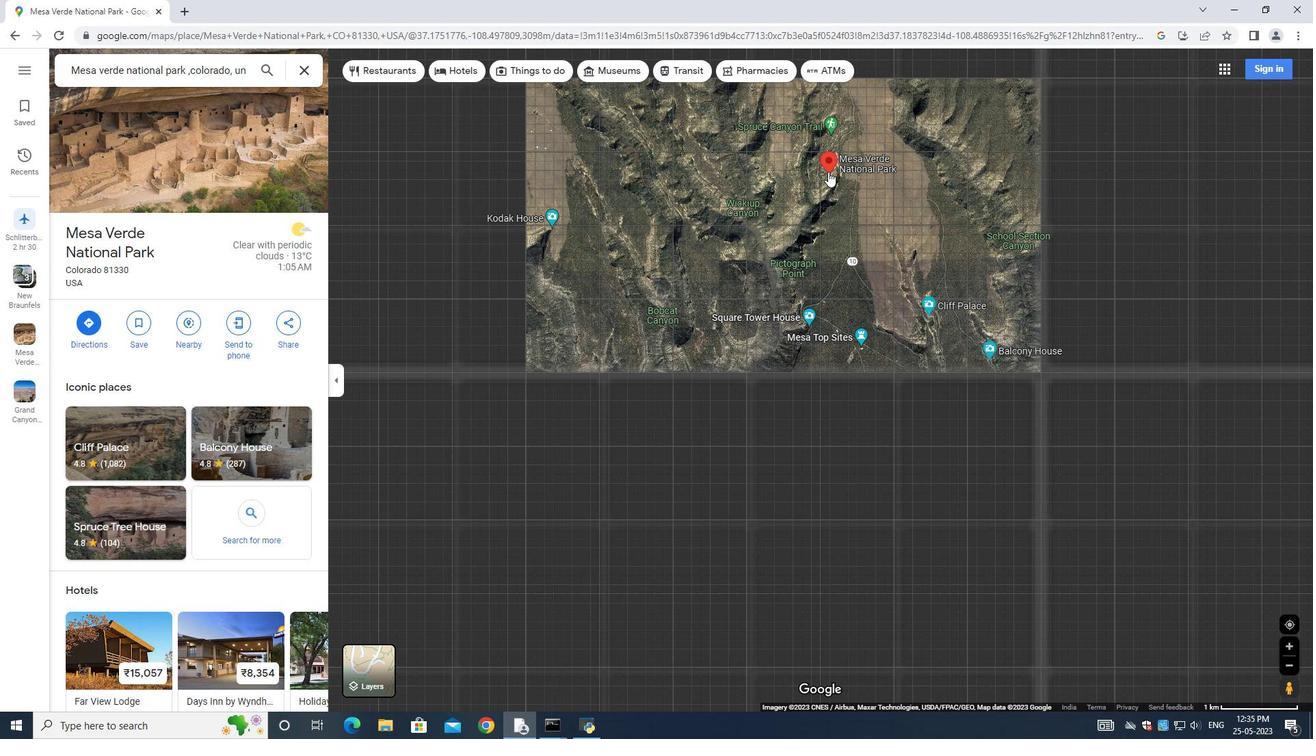 
Action: Mouse scrolled (828, 171) with delta (0, 0)
Screenshot: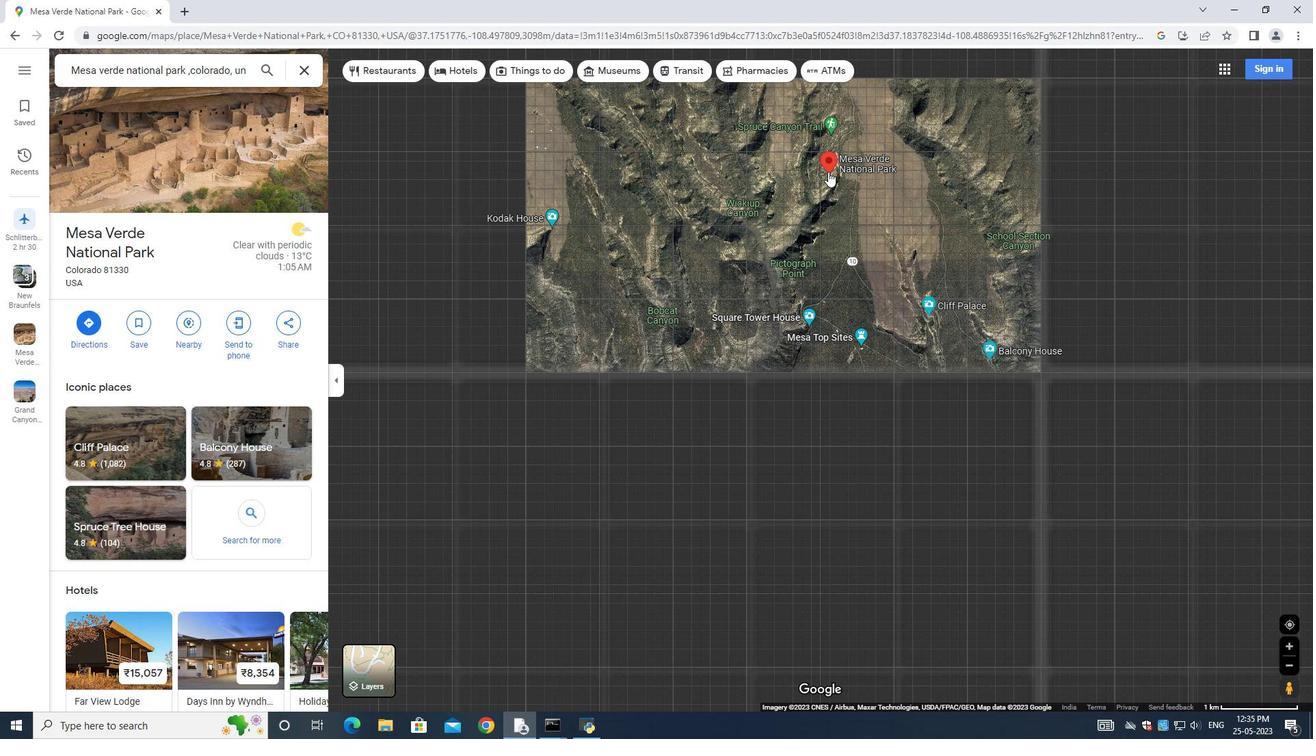 
Action: Mouse scrolled (828, 171) with delta (0, 0)
Screenshot: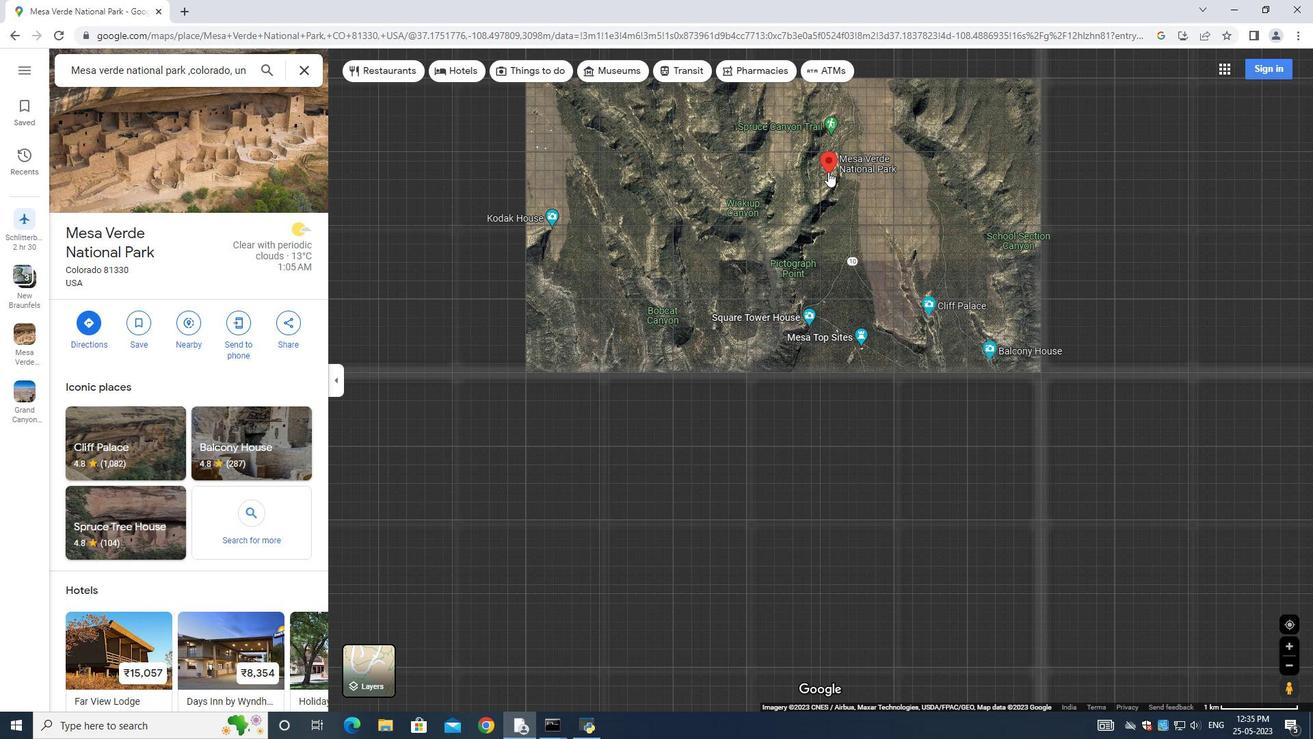 
Action: Mouse scrolled (828, 171) with delta (0, 0)
Screenshot: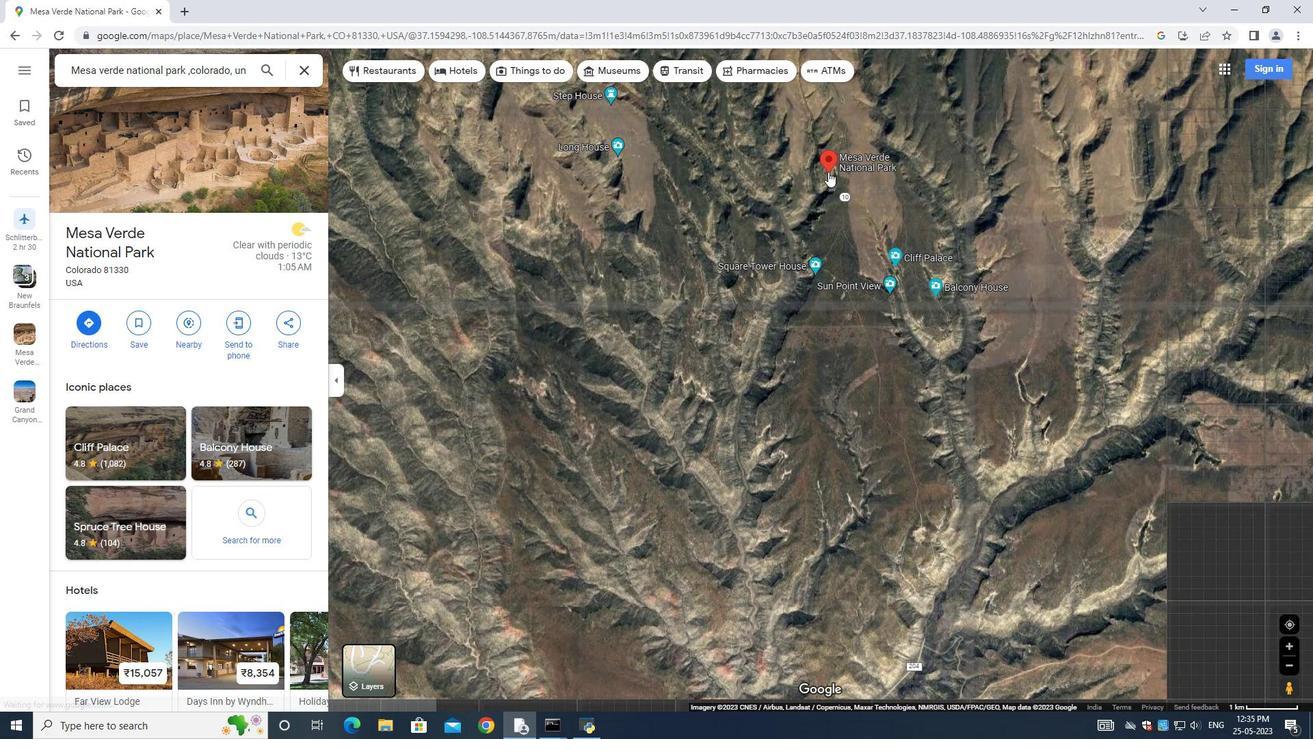
Action: Mouse scrolled (828, 171) with delta (0, 0)
Screenshot: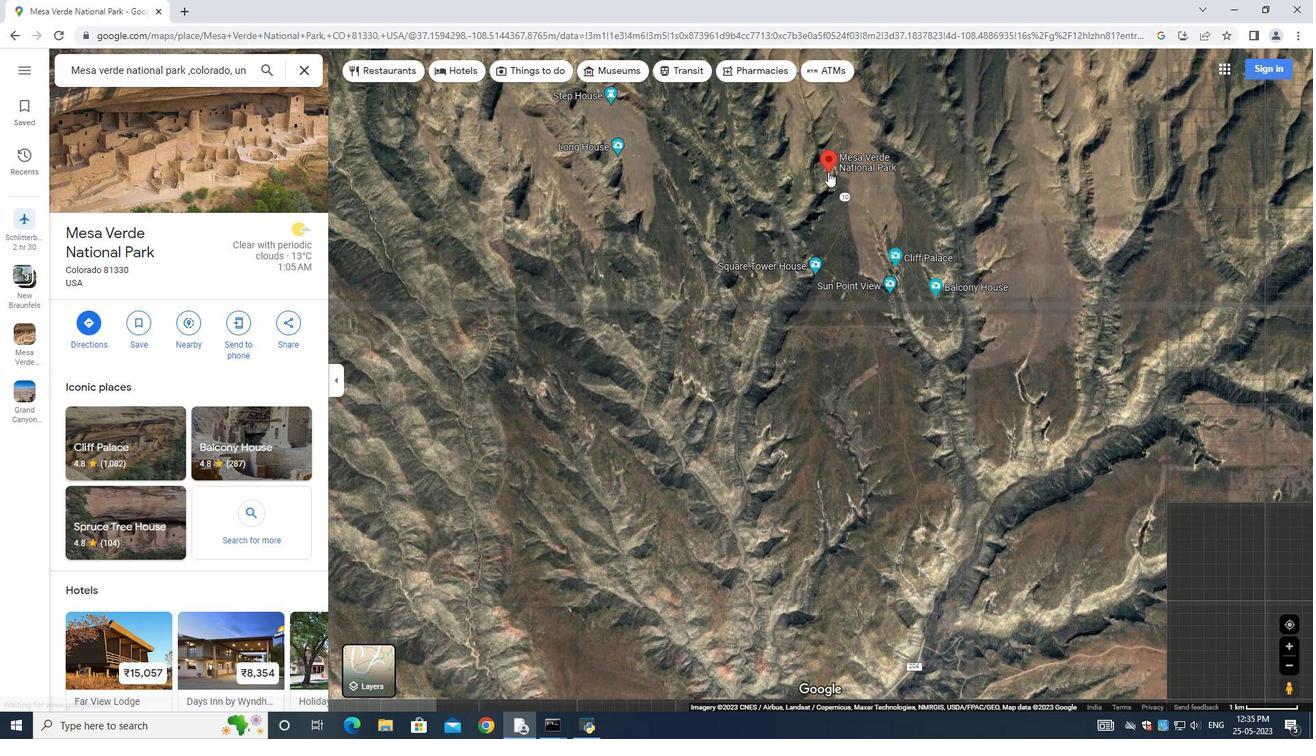 
Action: Mouse scrolled (828, 171) with delta (0, 0)
Screenshot: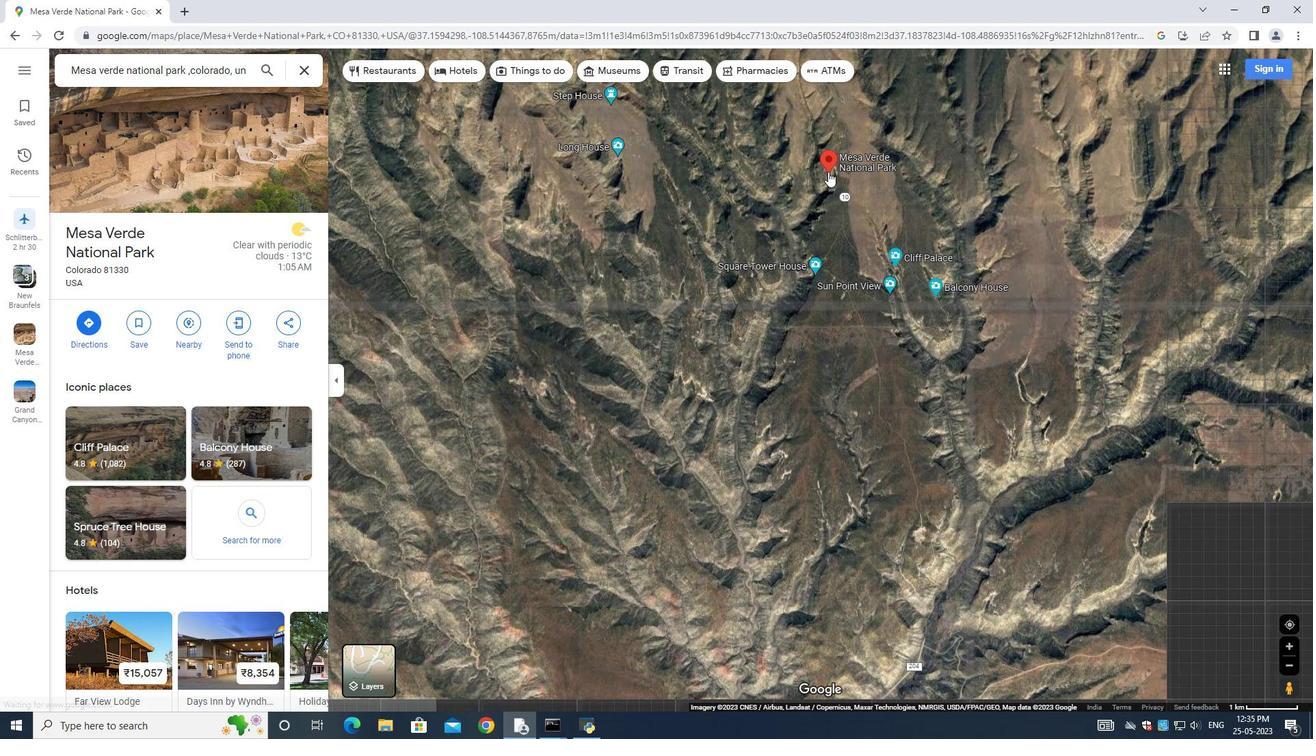 
Action: Mouse scrolled (828, 171) with delta (0, 0)
Screenshot: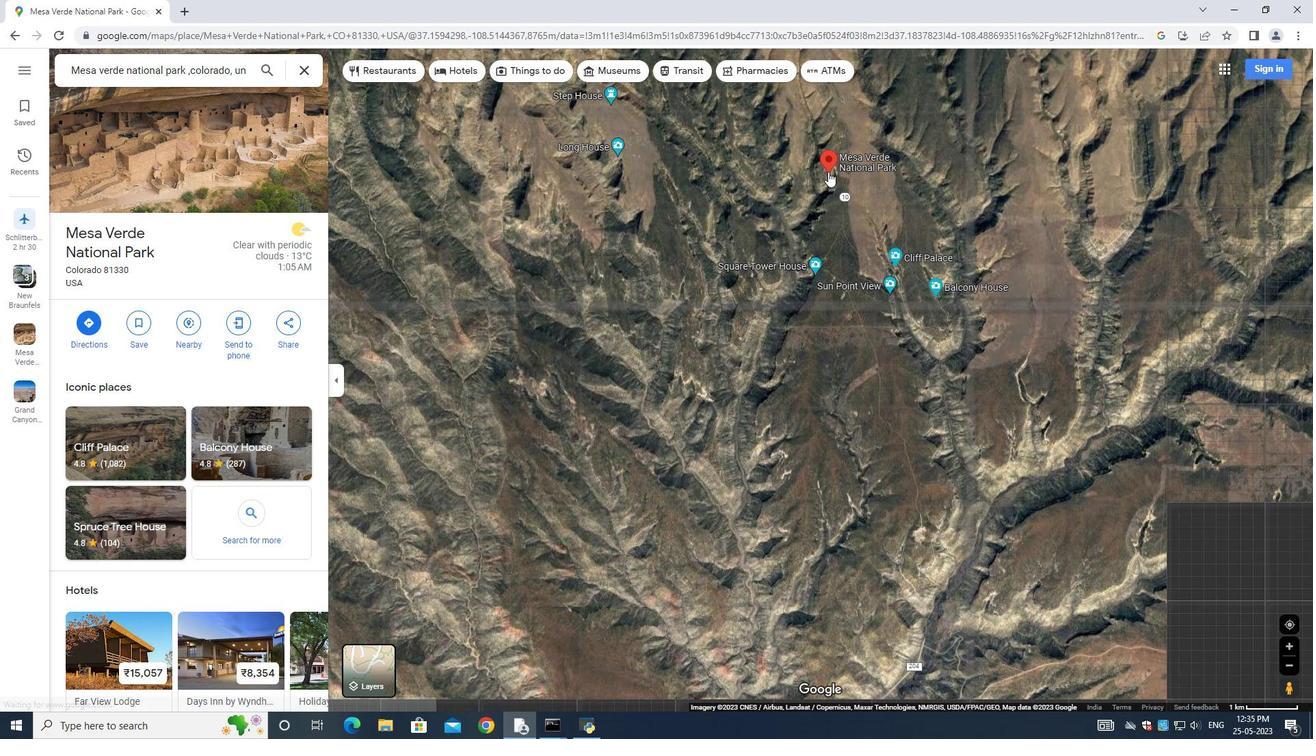 
Action: Mouse scrolled (828, 171) with delta (0, 0)
Screenshot: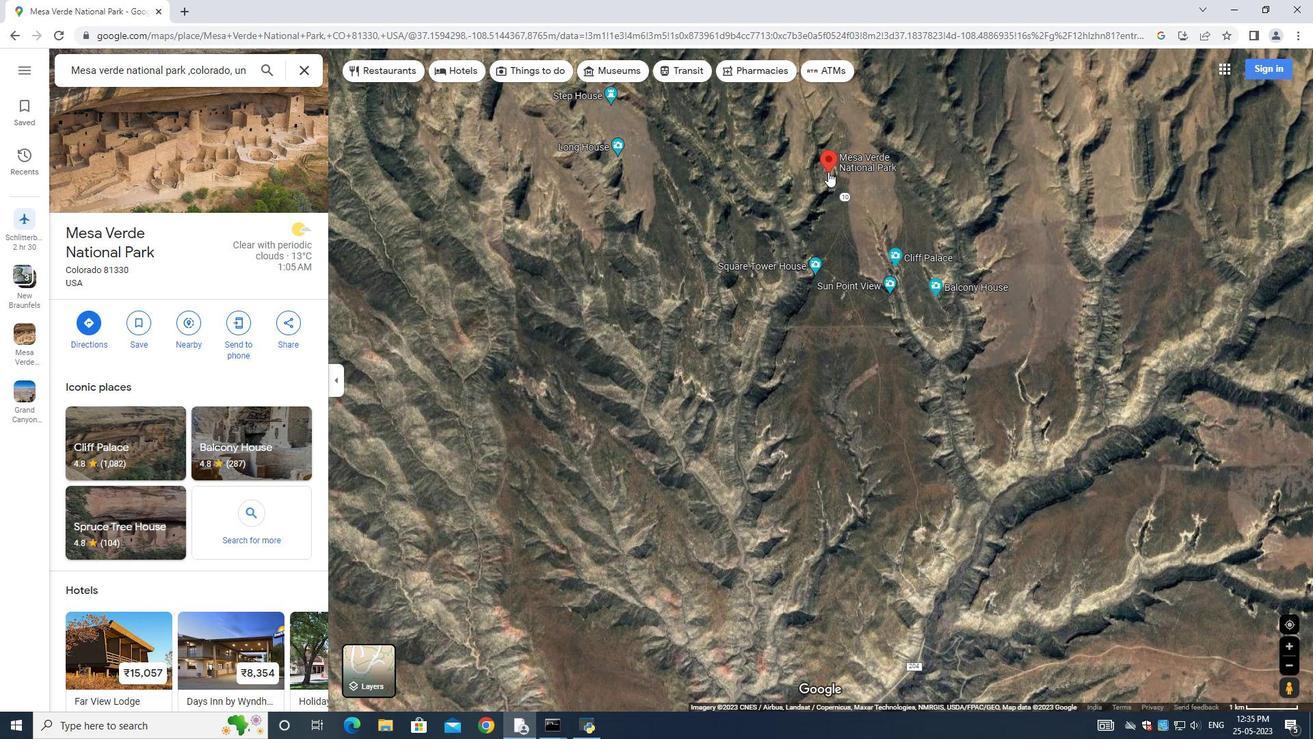
Action: Mouse moved to (828, 171)
Screenshot: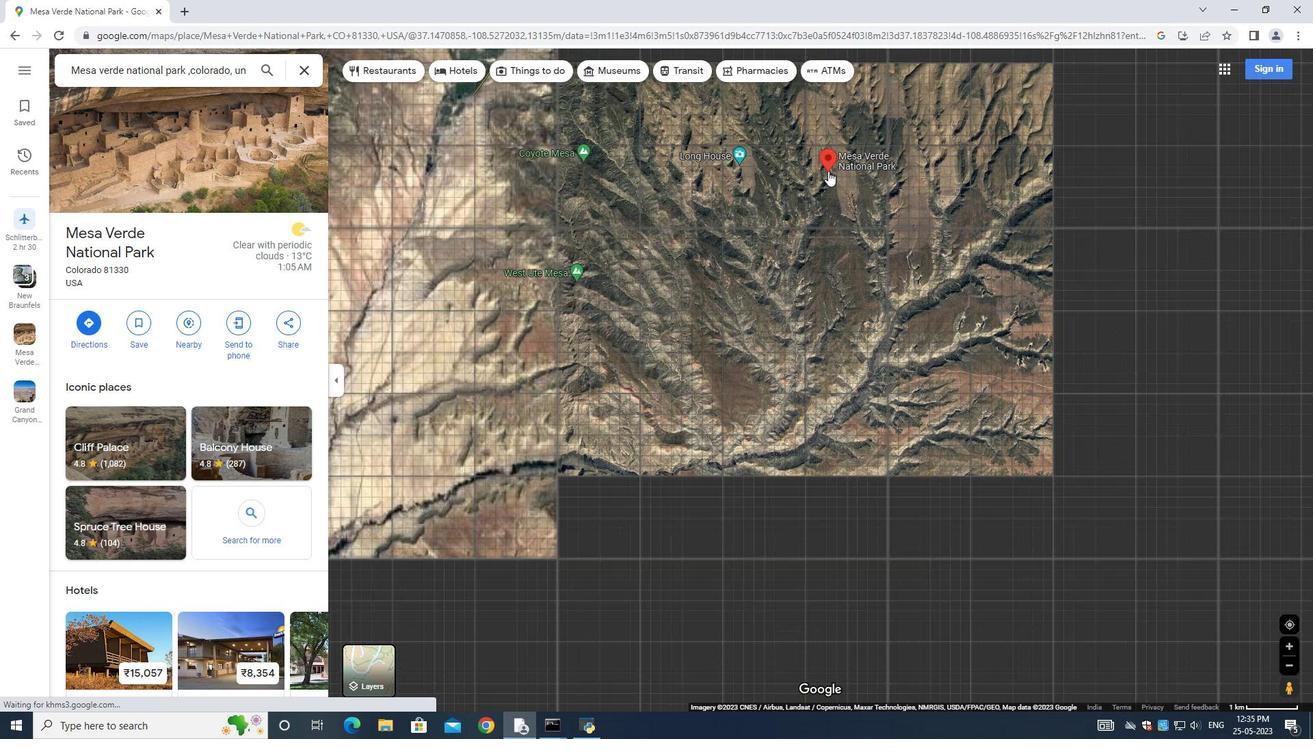 
Action: Mouse scrolled (828, 171) with delta (0, 0)
Screenshot: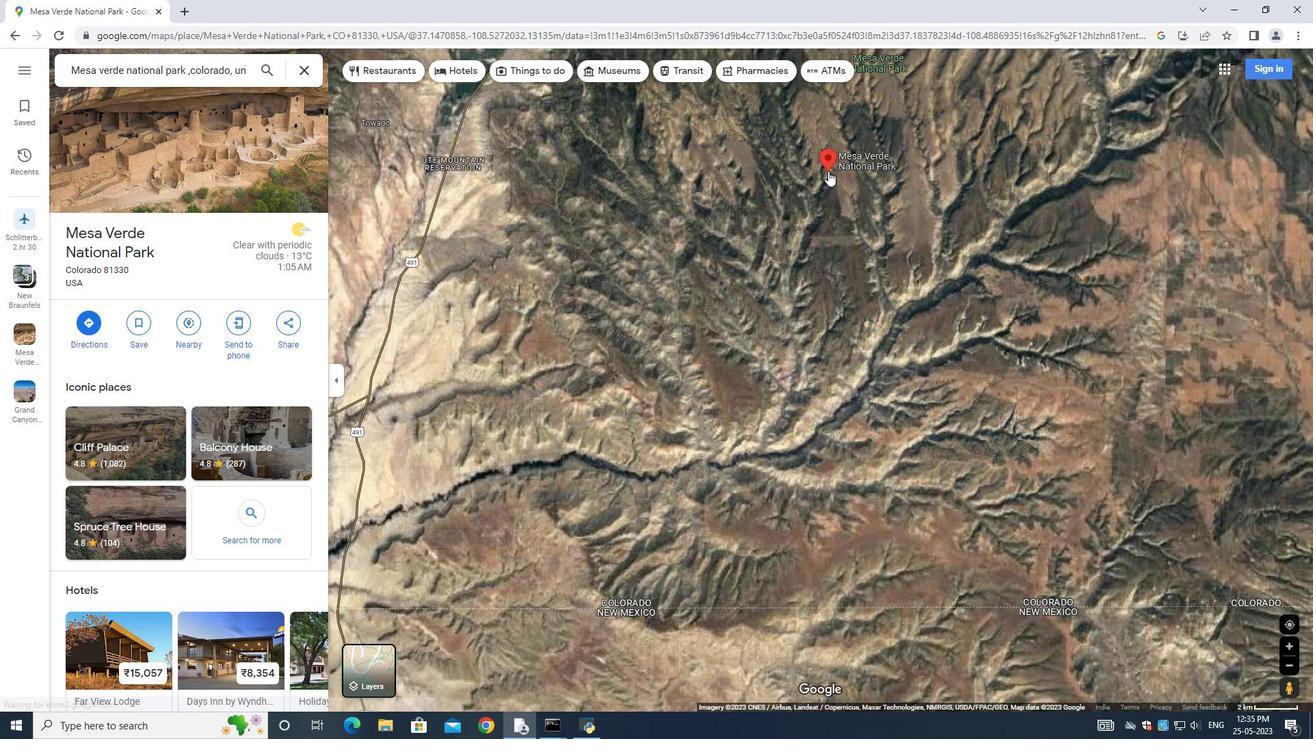 
Action: Mouse scrolled (828, 171) with delta (0, 0)
Screenshot: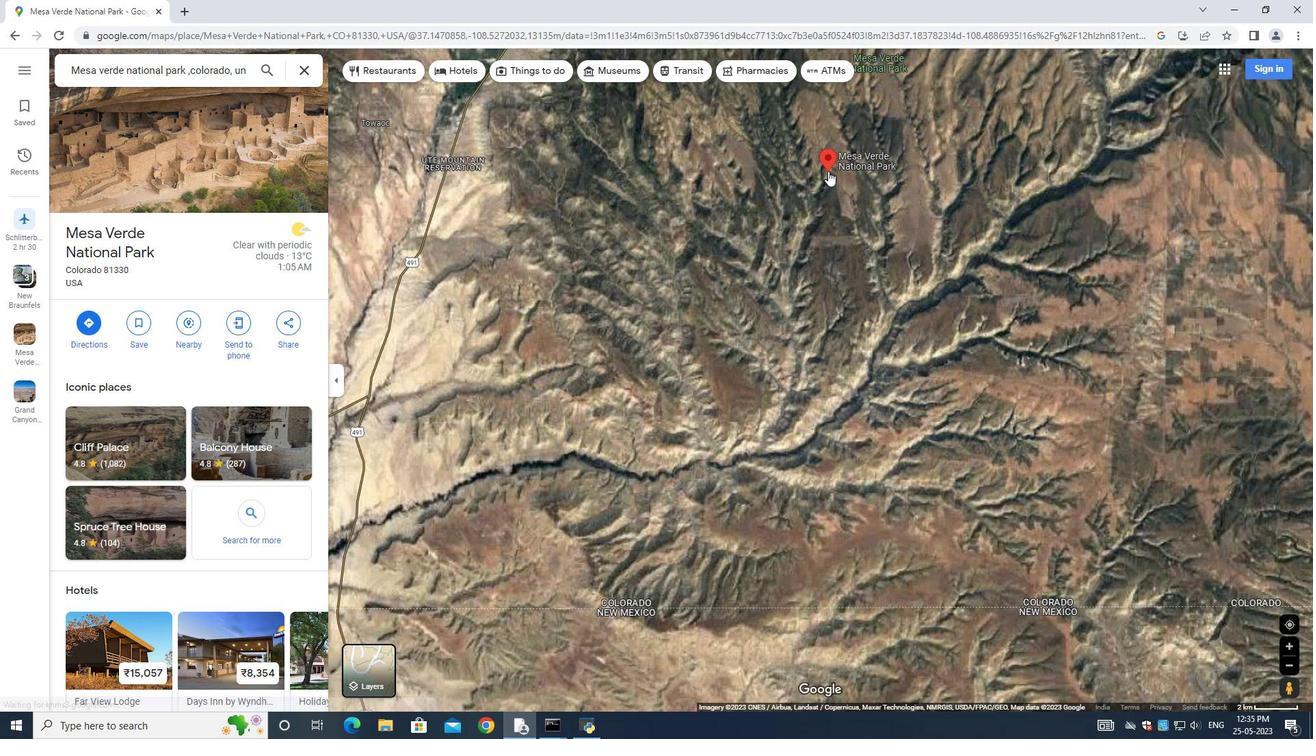 
Action: Mouse scrolled (828, 171) with delta (0, 0)
Screenshot: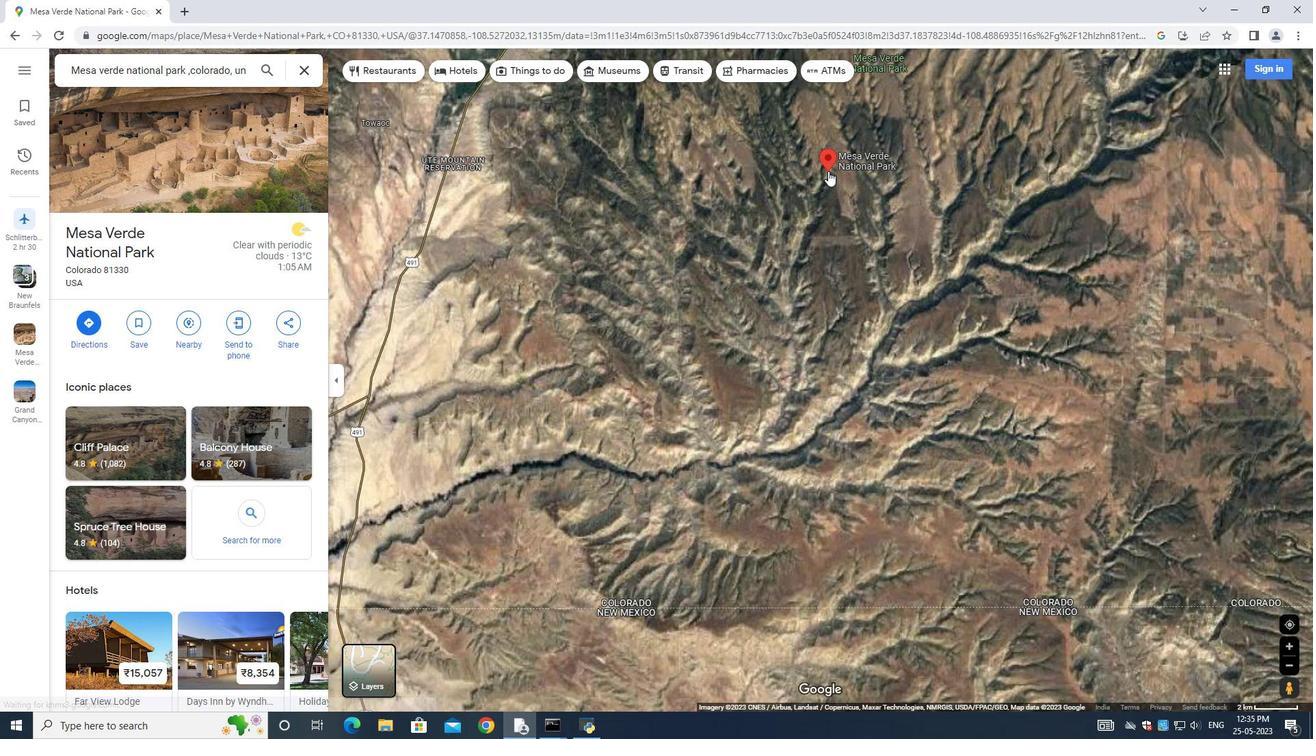 
Action: Mouse scrolled (828, 171) with delta (0, 0)
Screenshot: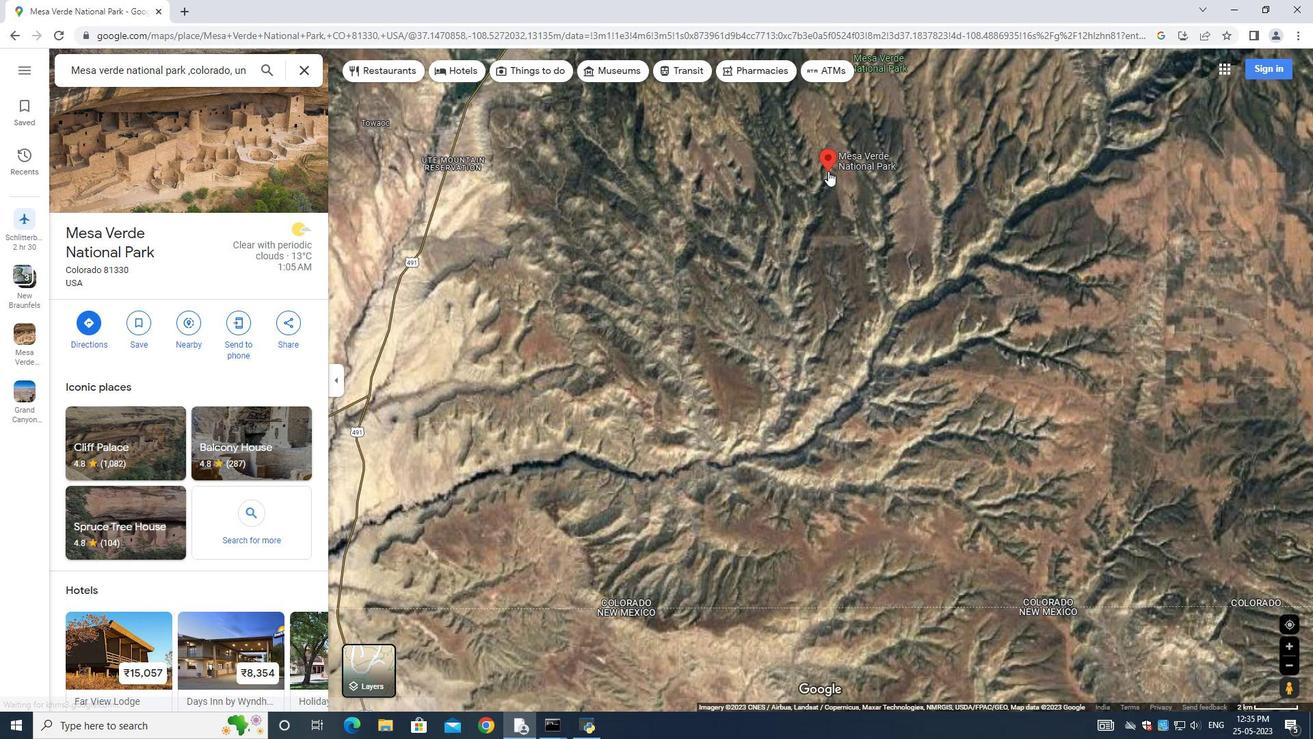 
Action: Mouse scrolled (828, 171) with delta (0, 0)
Screenshot: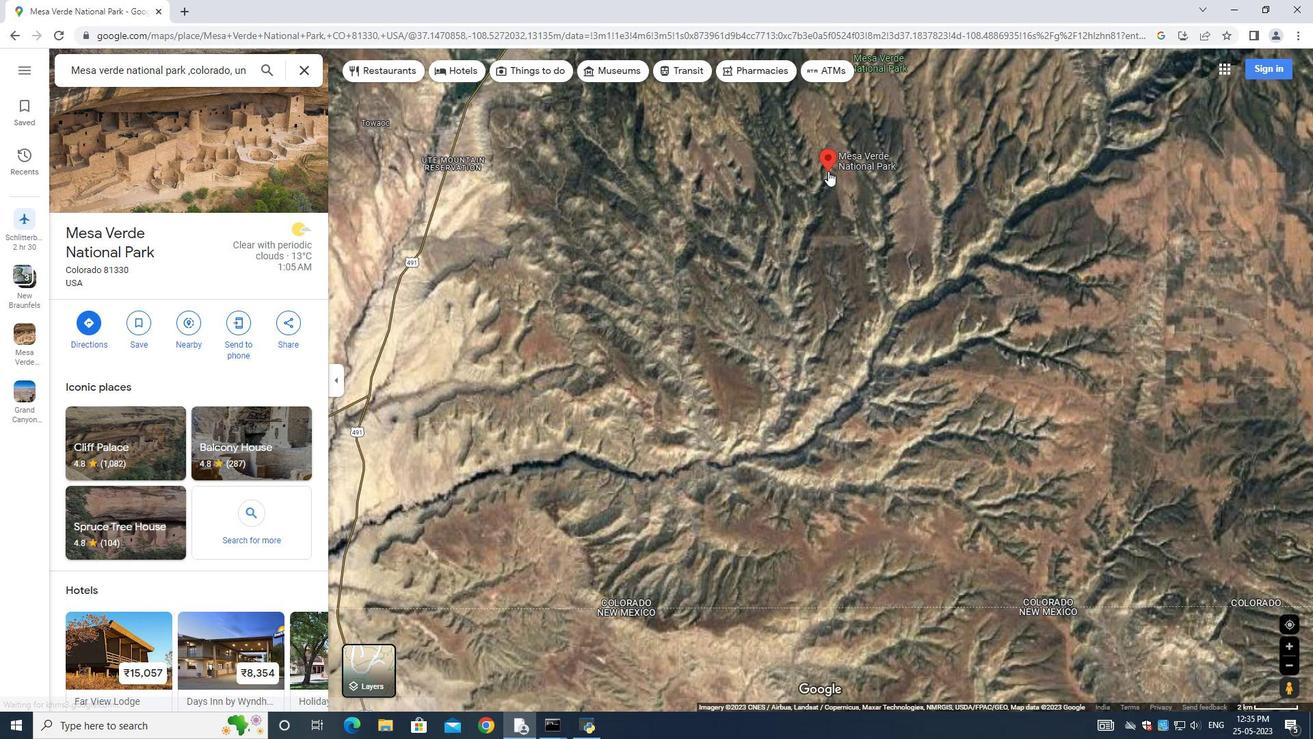 
Action: Mouse scrolled (828, 171) with delta (0, 0)
Screenshot: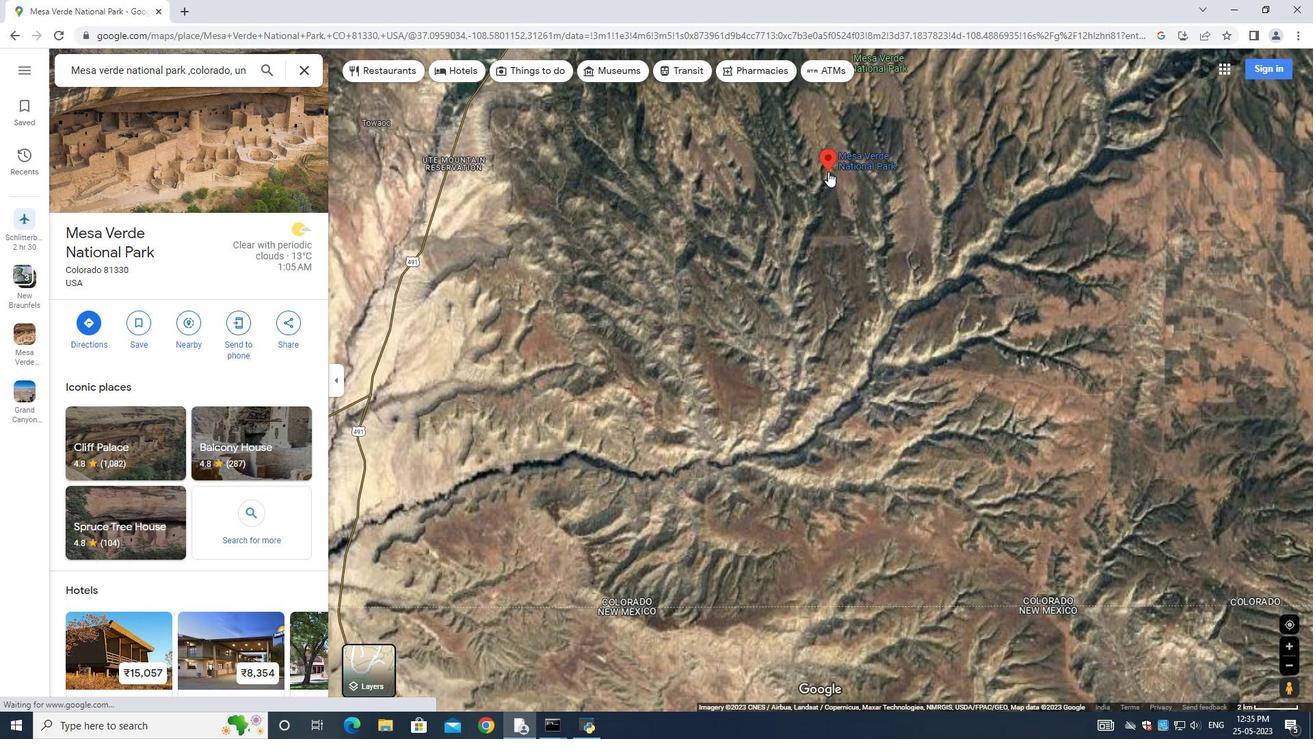 
Action: Mouse moved to (828, 170)
Screenshot: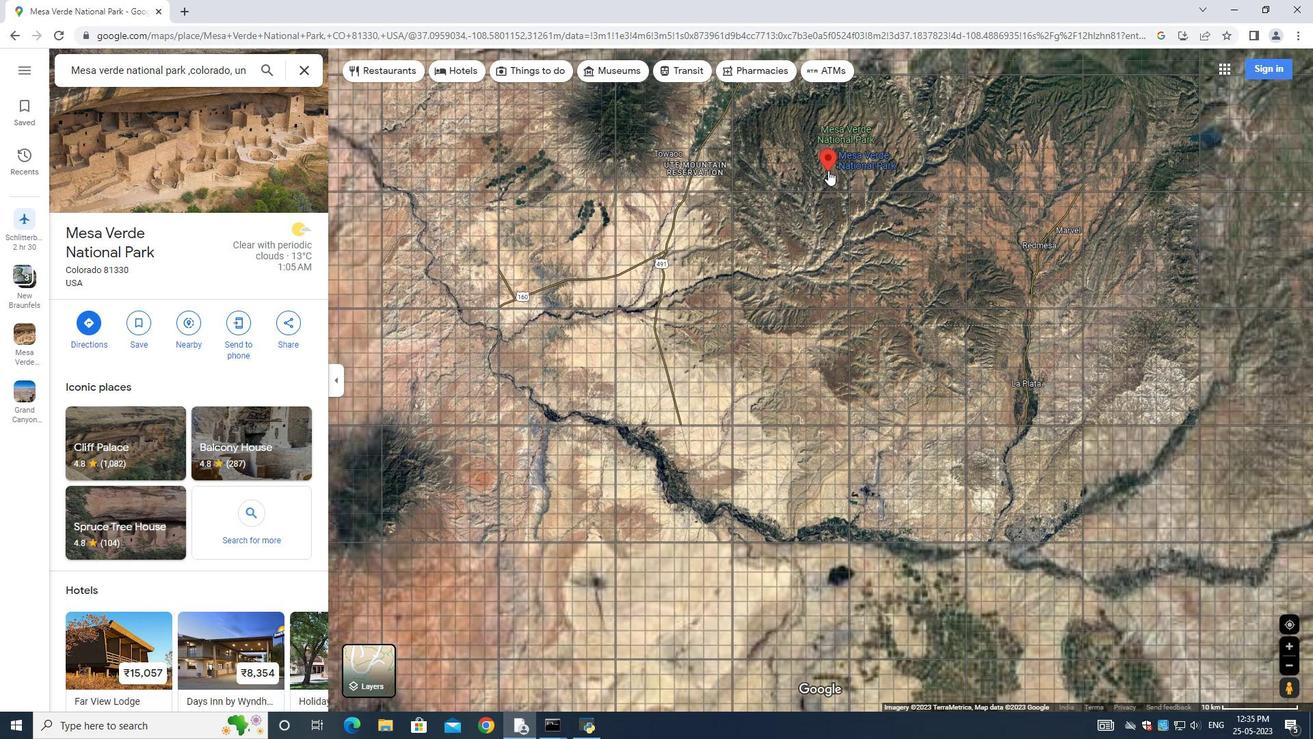 
Action: Mouse scrolled (828, 169) with delta (0, 0)
Screenshot: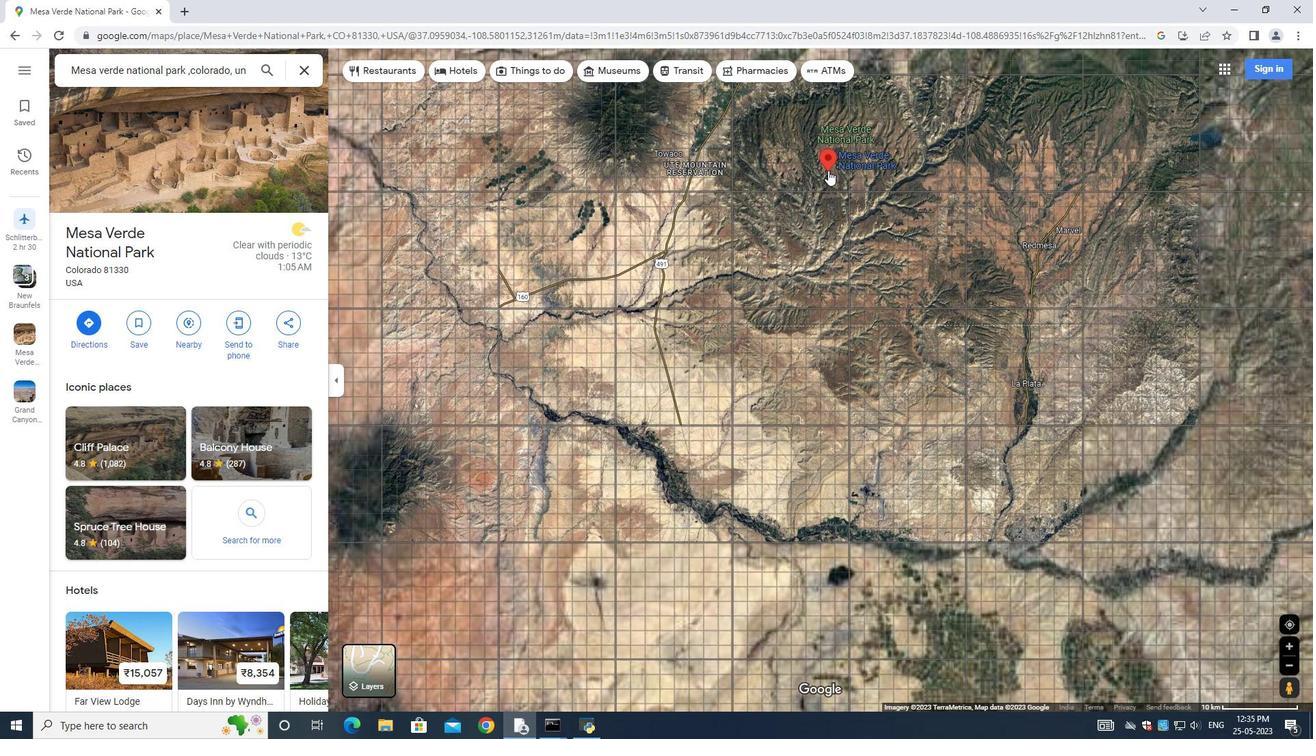 
Action: Mouse scrolled (828, 169) with delta (0, 0)
Screenshot: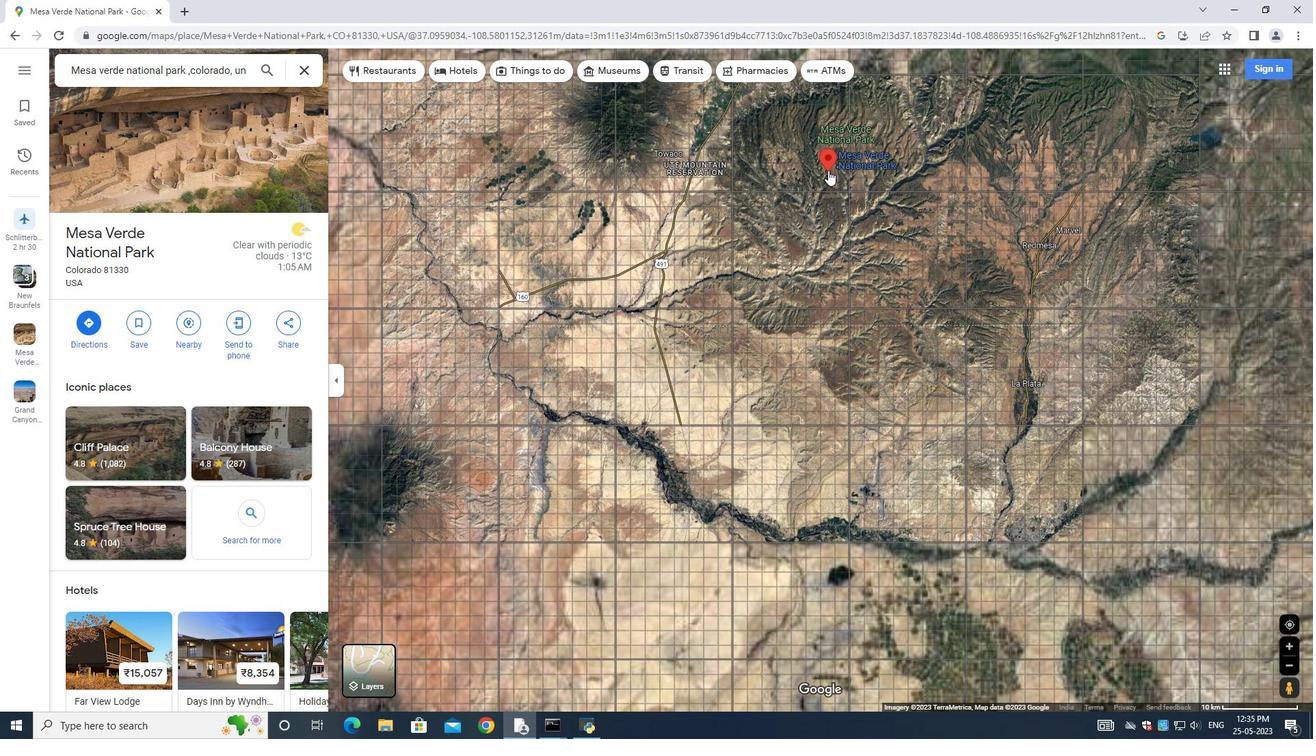 
Action: Mouse scrolled (828, 169) with delta (0, 0)
Screenshot: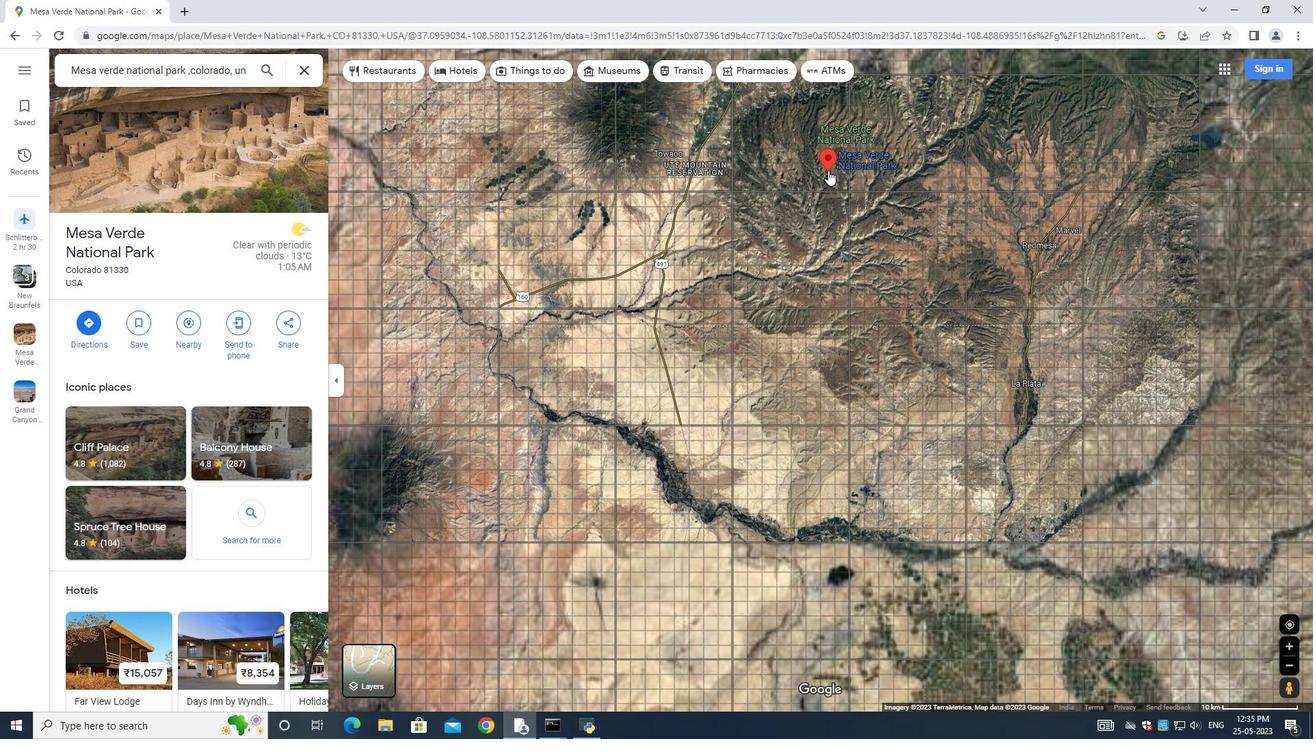 
Action: Mouse scrolled (828, 169) with delta (0, 0)
Screenshot: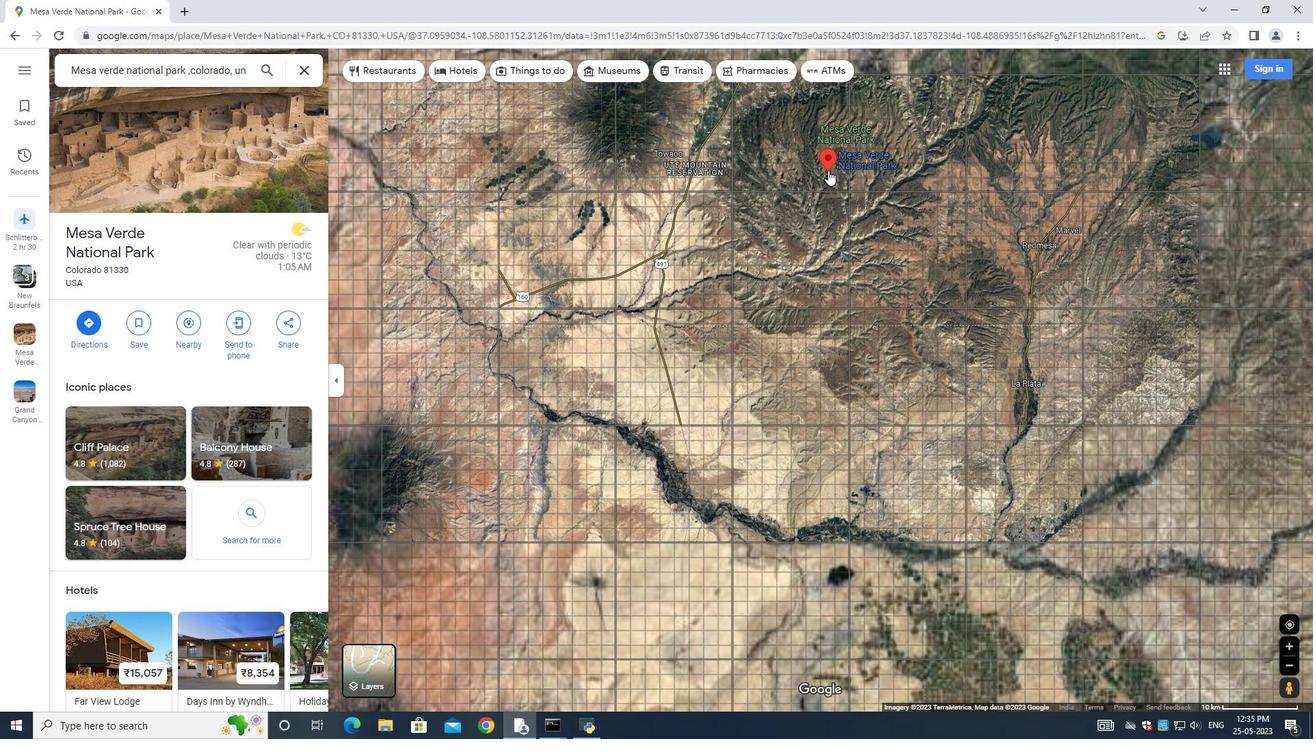 
Action: Mouse scrolled (828, 169) with delta (0, 0)
Screenshot: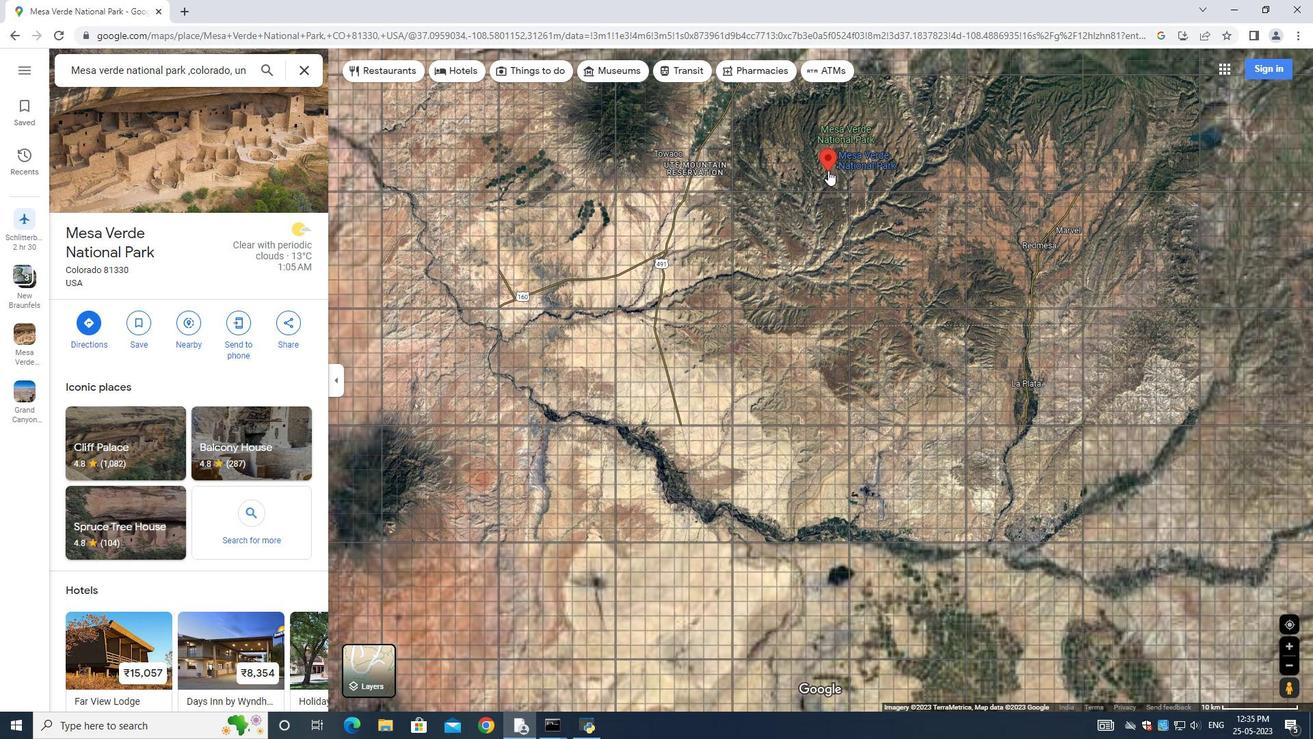 
Action: Mouse scrolled (828, 169) with delta (0, 0)
Screenshot: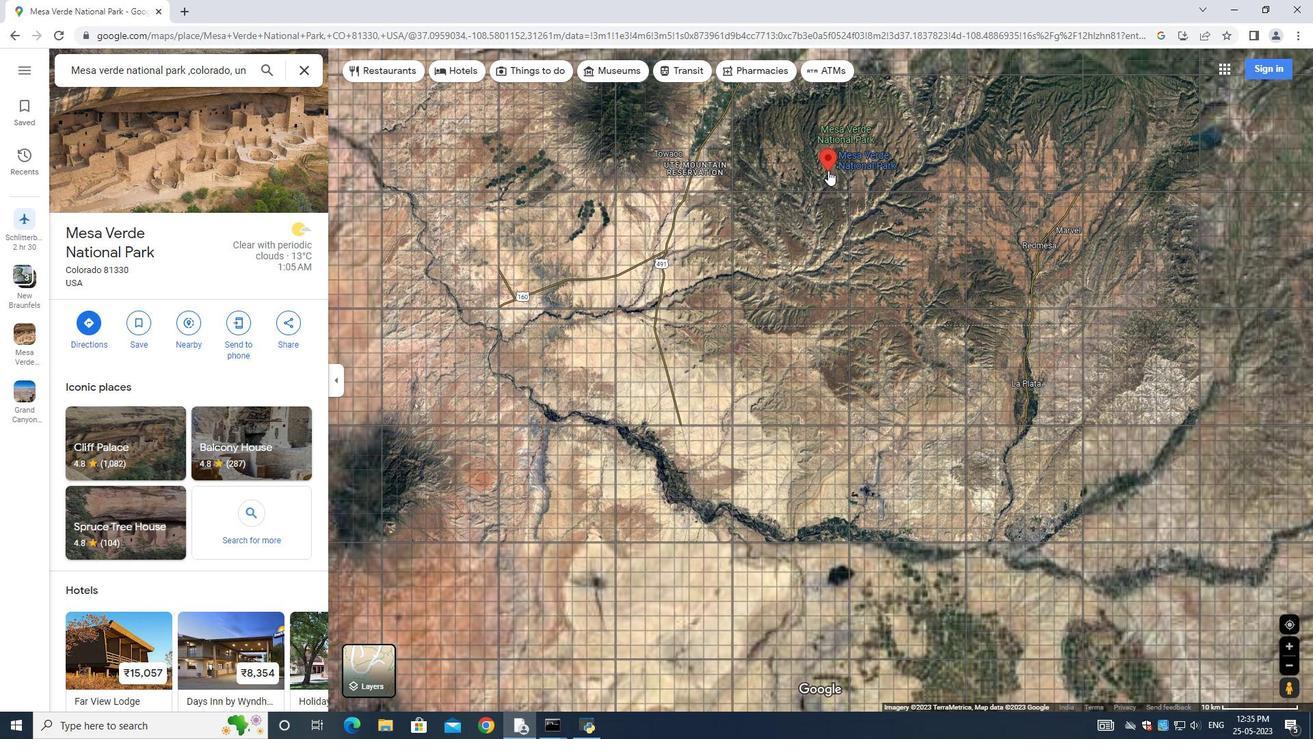 
Action: Mouse moved to (825, 170)
Screenshot: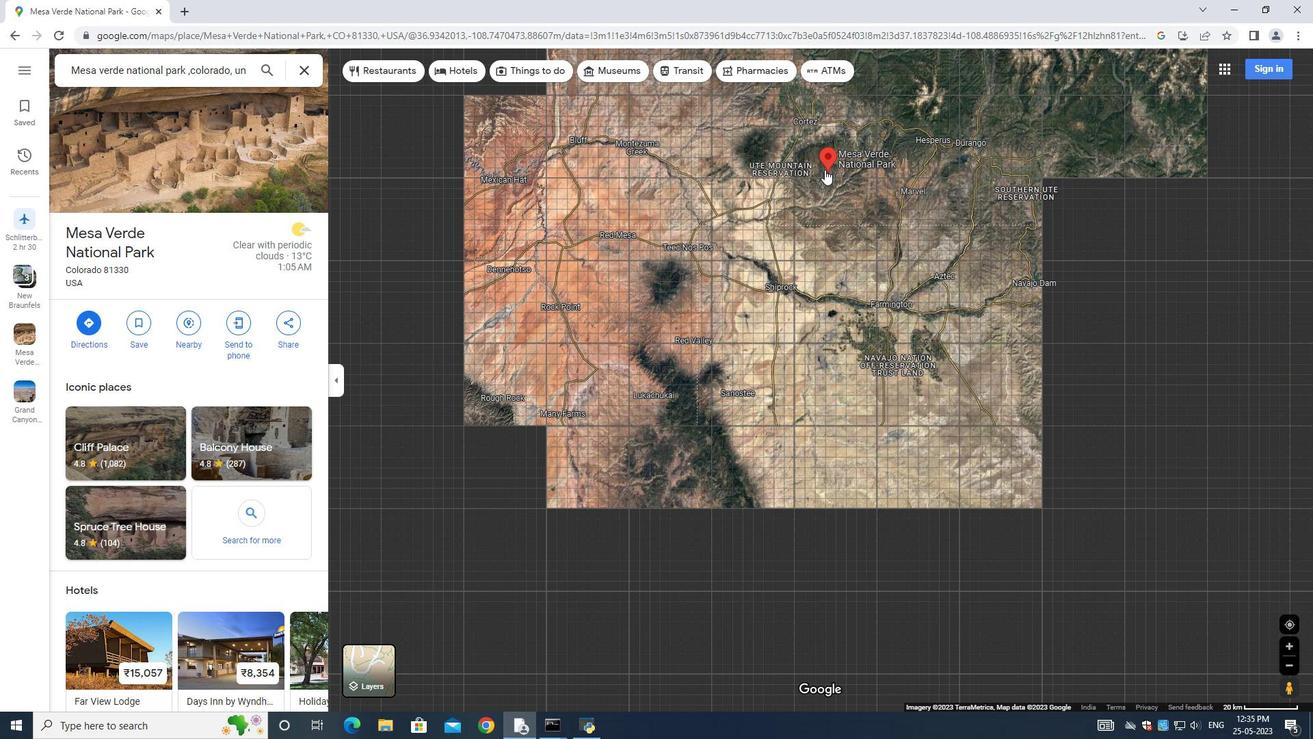 
Action: Mouse scrolled (825, 169) with delta (0, 0)
Screenshot: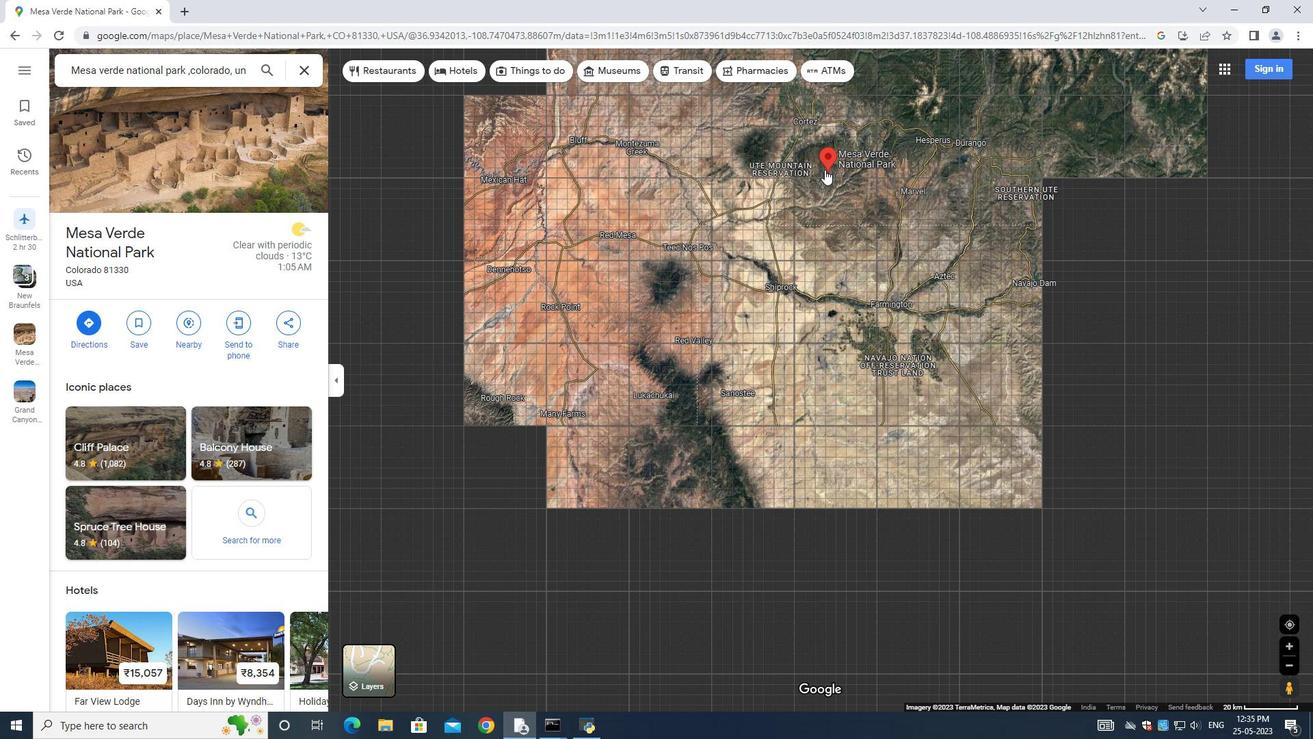 
Action: Mouse scrolled (825, 169) with delta (0, 0)
Screenshot: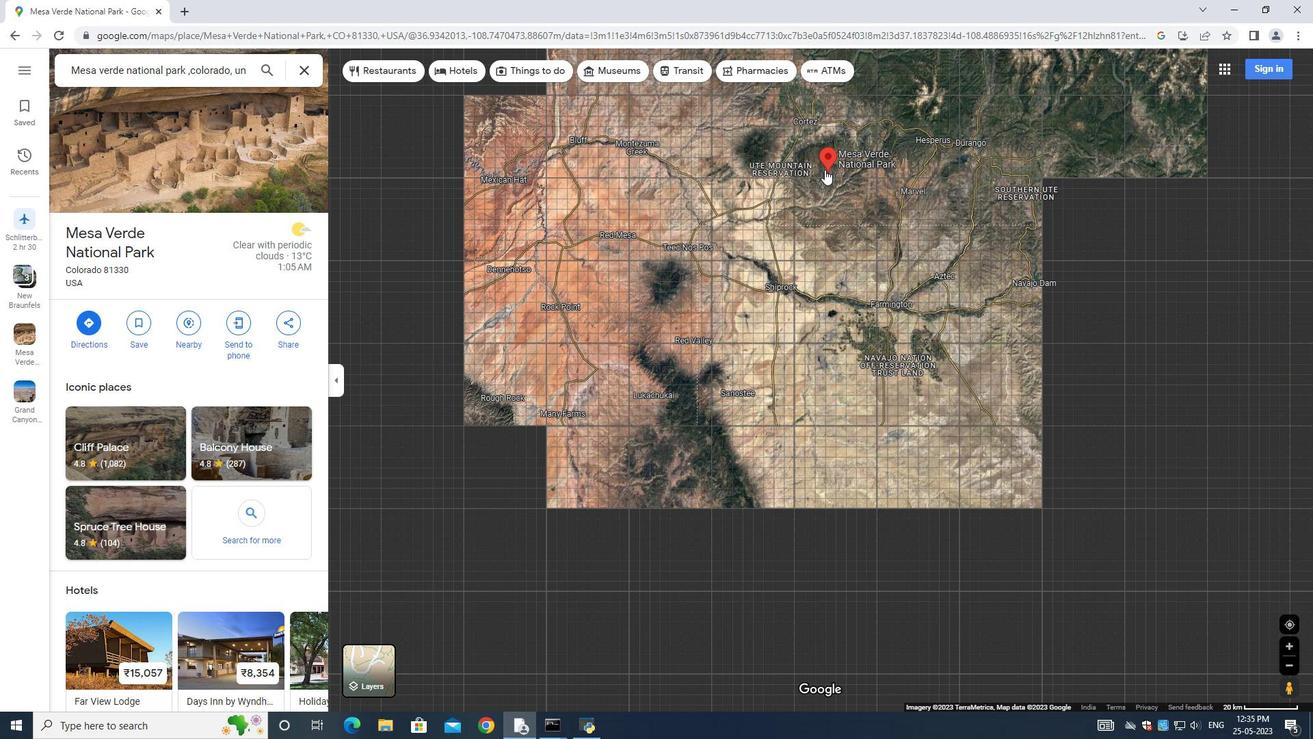 
Action: Mouse scrolled (825, 169) with delta (0, 0)
Screenshot: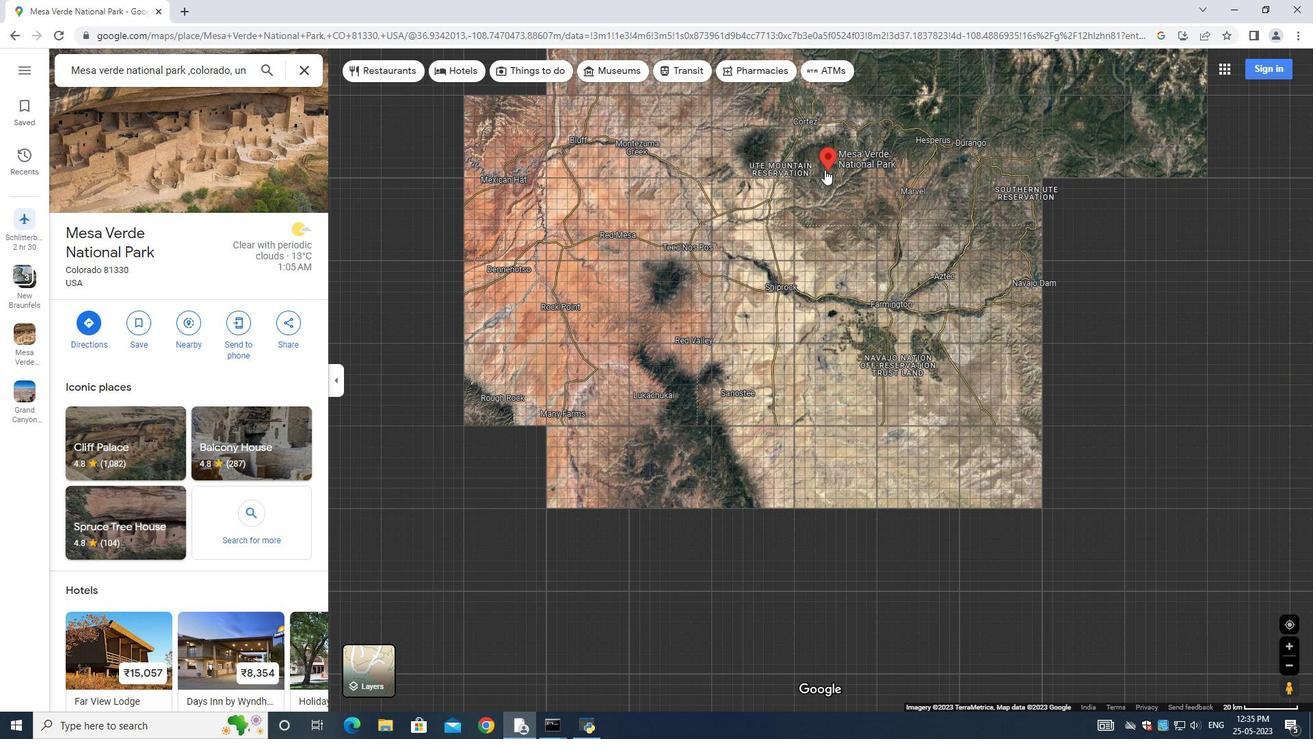 
Action: Mouse scrolled (825, 169) with delta (0, 0)
Screenshot: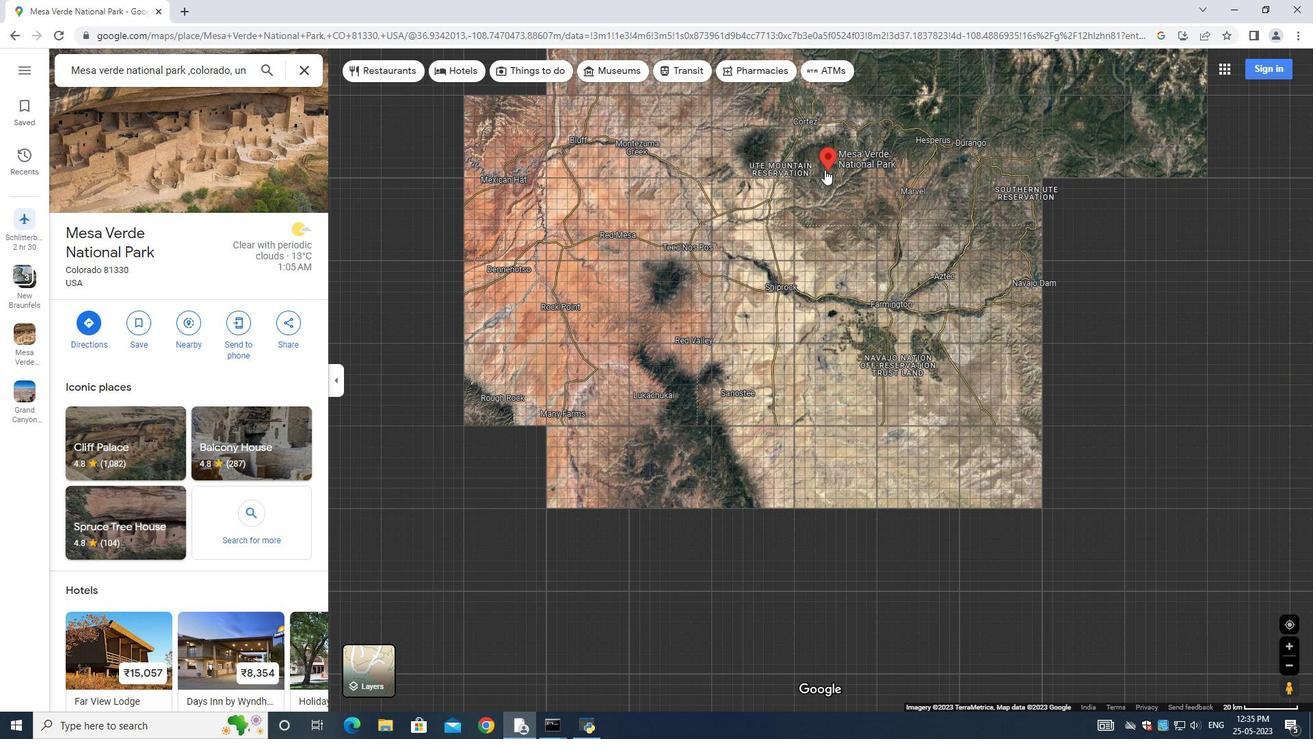 
Action: Mouse scrolled (825, 169) with delta (0, 0)
Screenshot: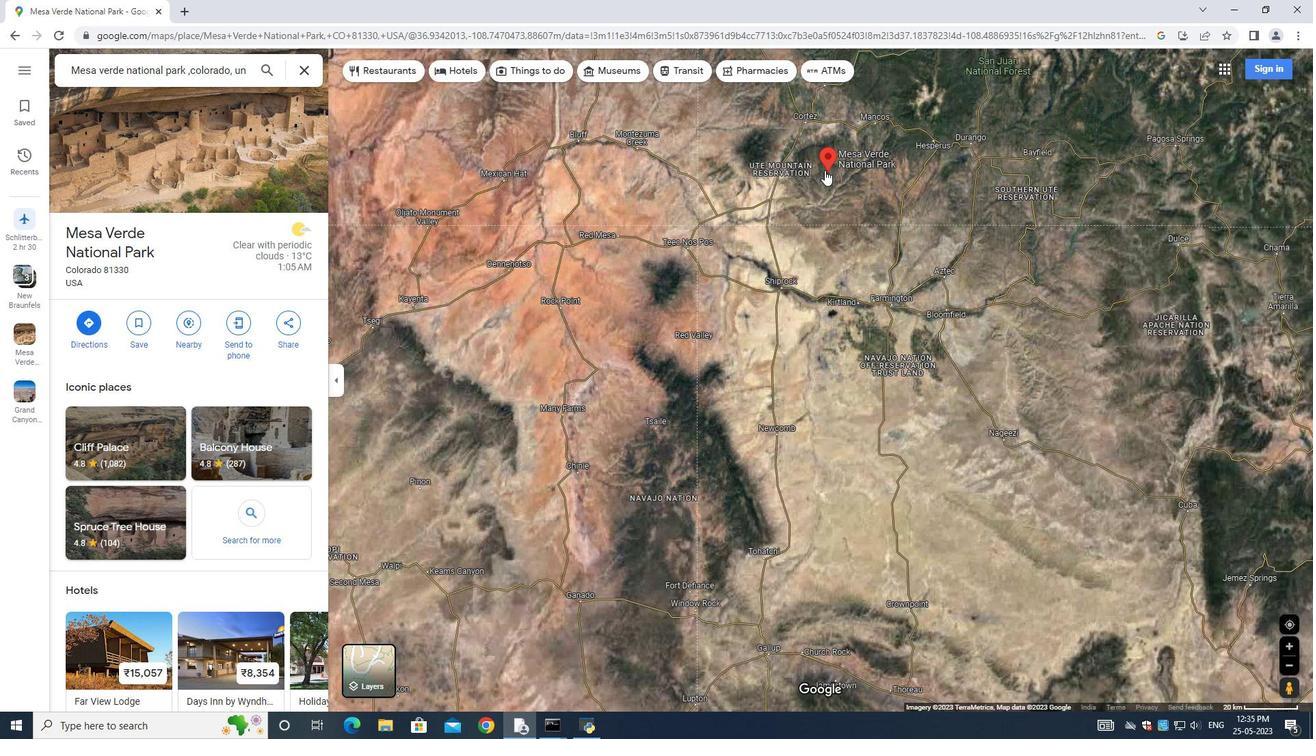 
Action: Mouse scrolled (825, 169) with delta (0, 0)
Screenshot: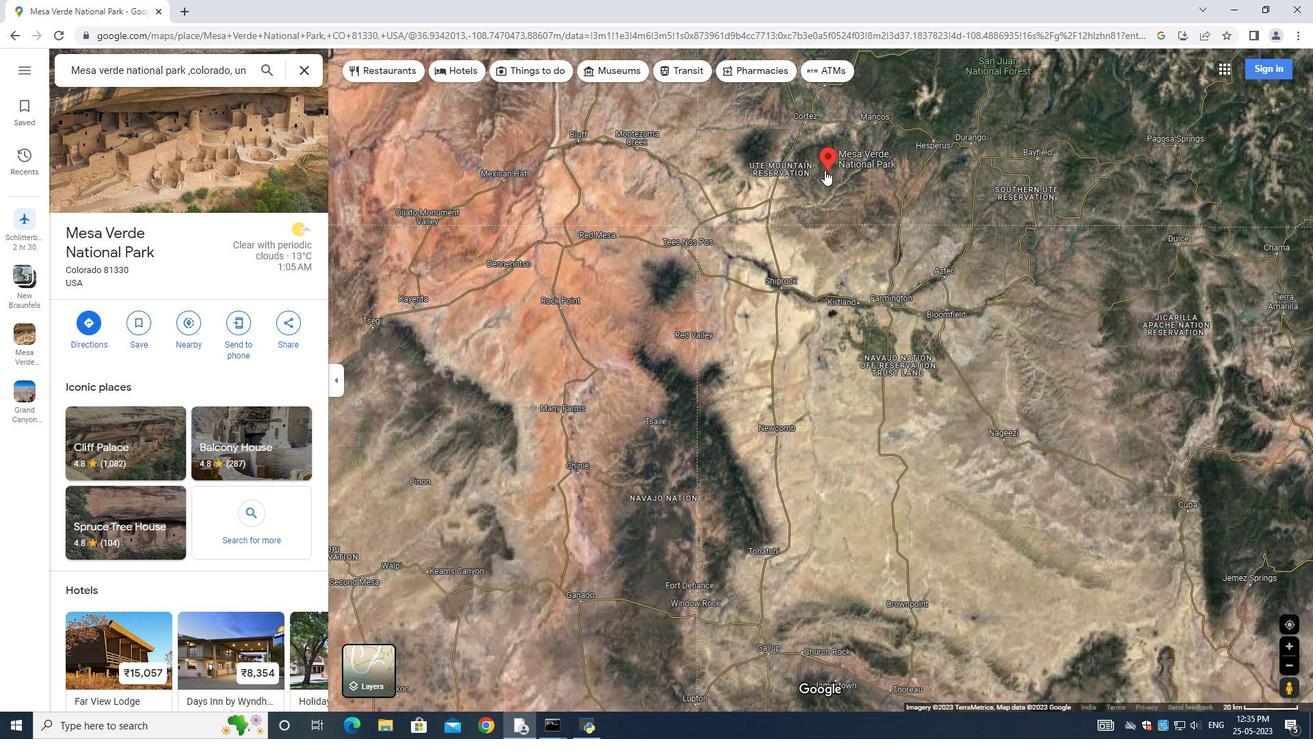 
Action: Mouse scrolled (825, 169) with delta (0, 0)
Screenshot: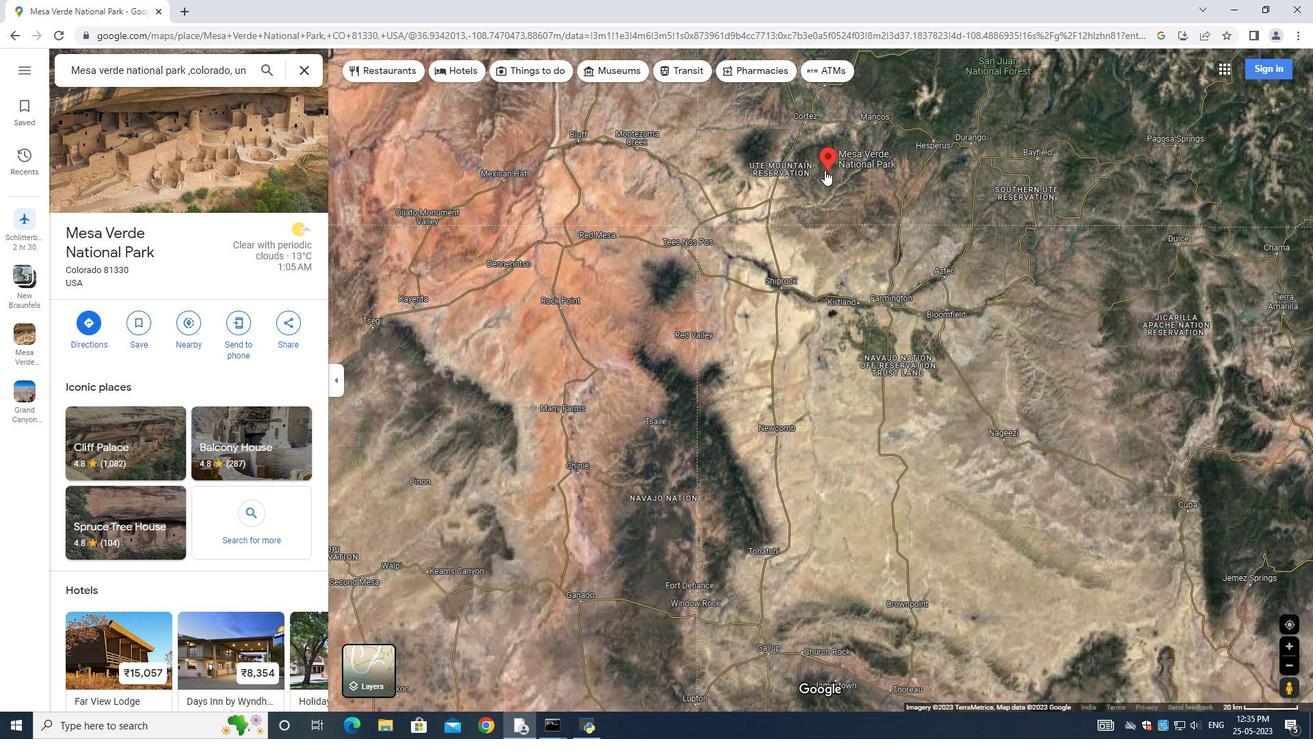 
Action: Mouse scrolled (825, 169) with delta (0, 0)
Screenshot: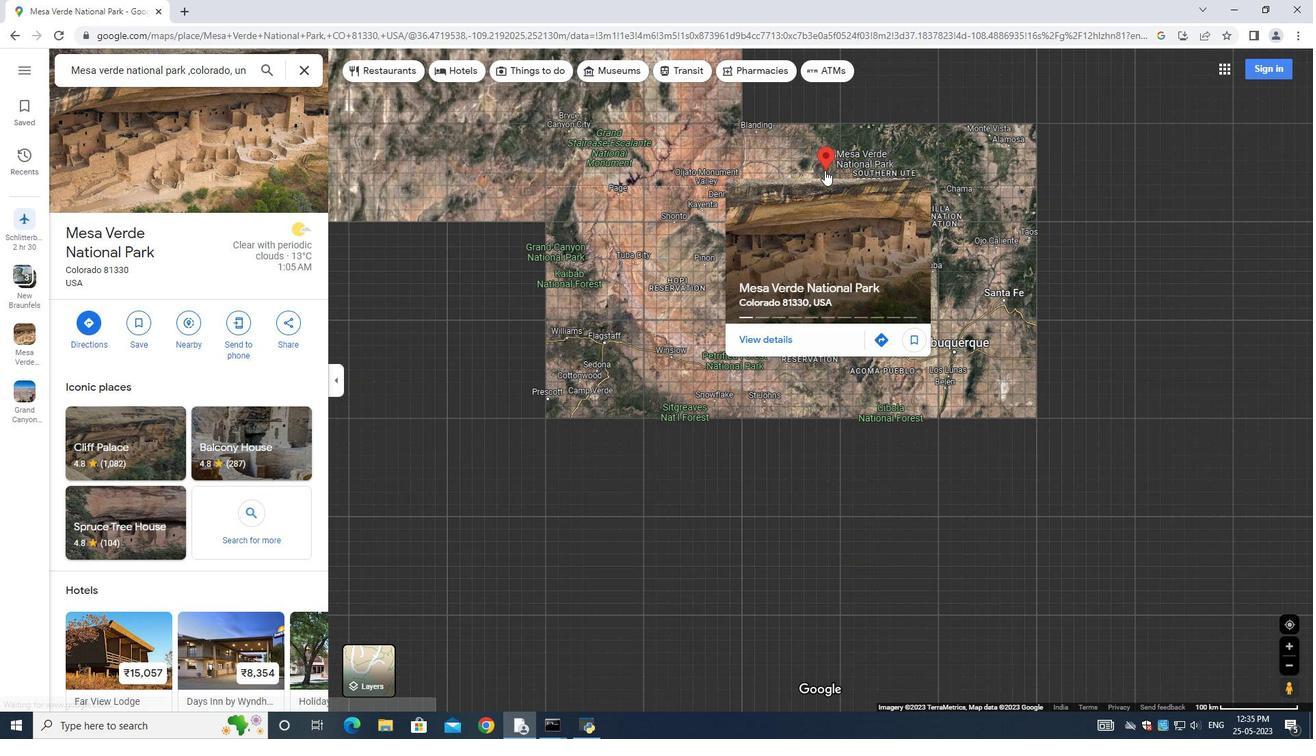 
Action: Mouse scrolled (825, 169) with delta (0, 0)
Screenshot: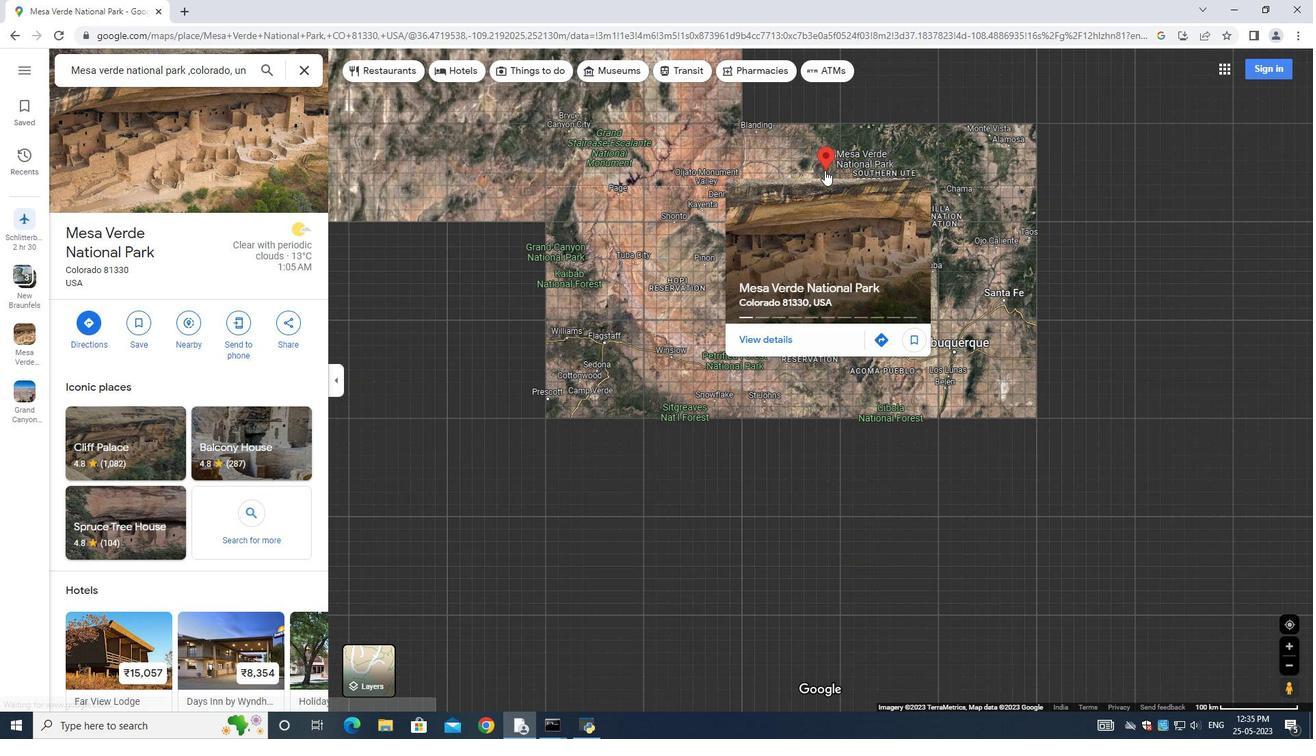 
Action: Mouse scrolled (825, 169) with delta (0, 0)
Screenshot: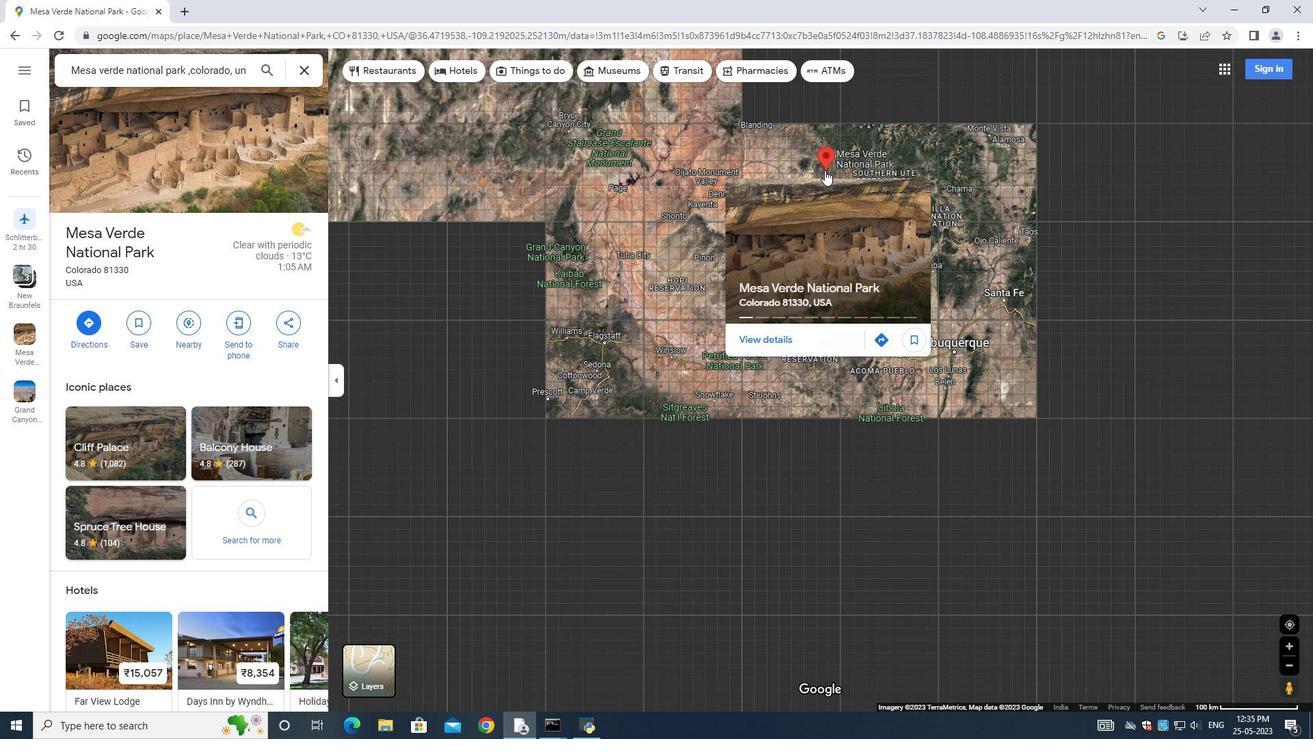 
Action: Mouse scrolled (825, 169) with delta (0, 0)
Screenshot: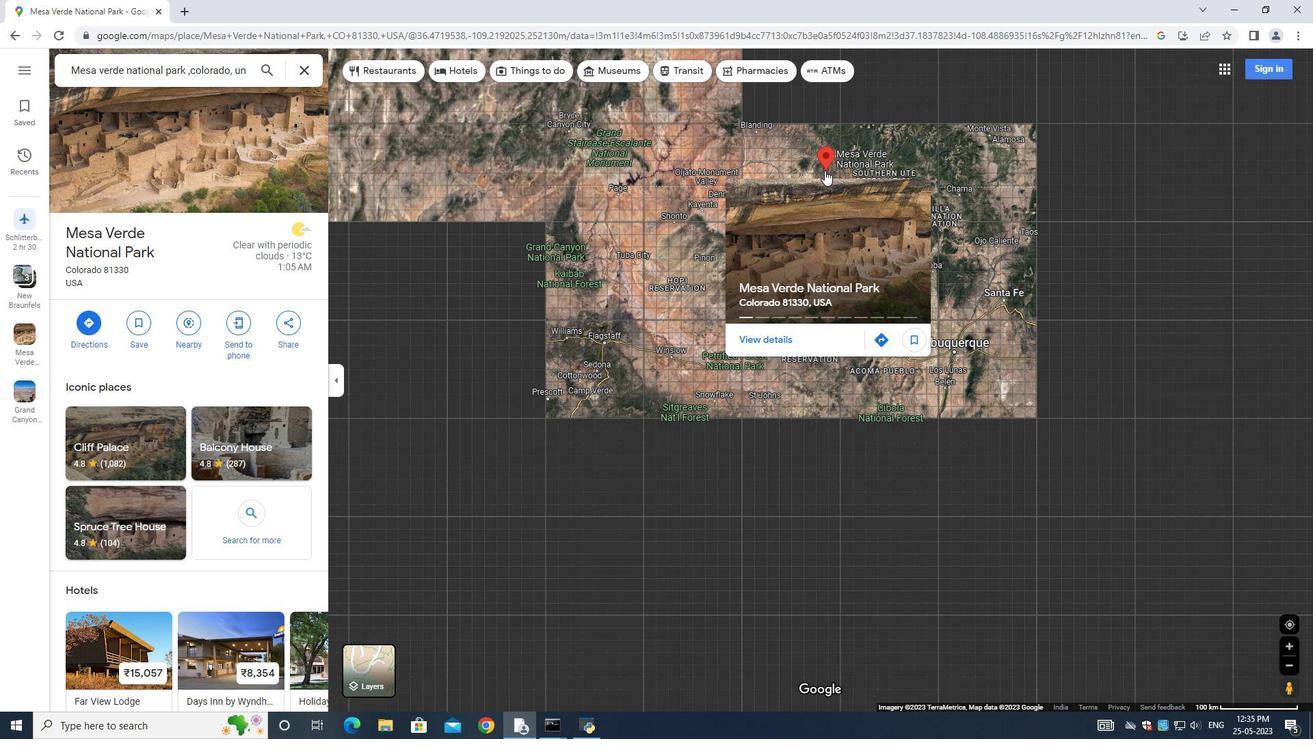 
Action: Mouse pressed left at (825, 170)
Screenshot: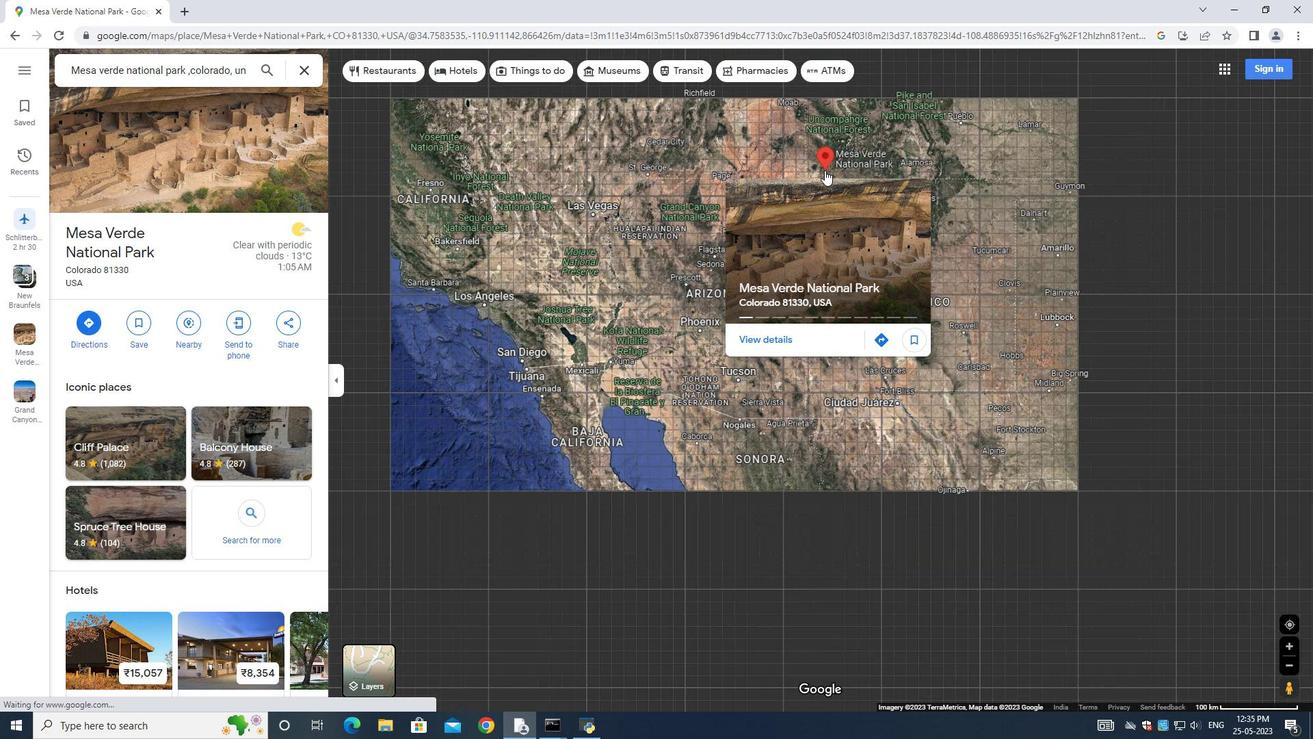 
Action: Mouse moved to (804, 211)
Screenshot: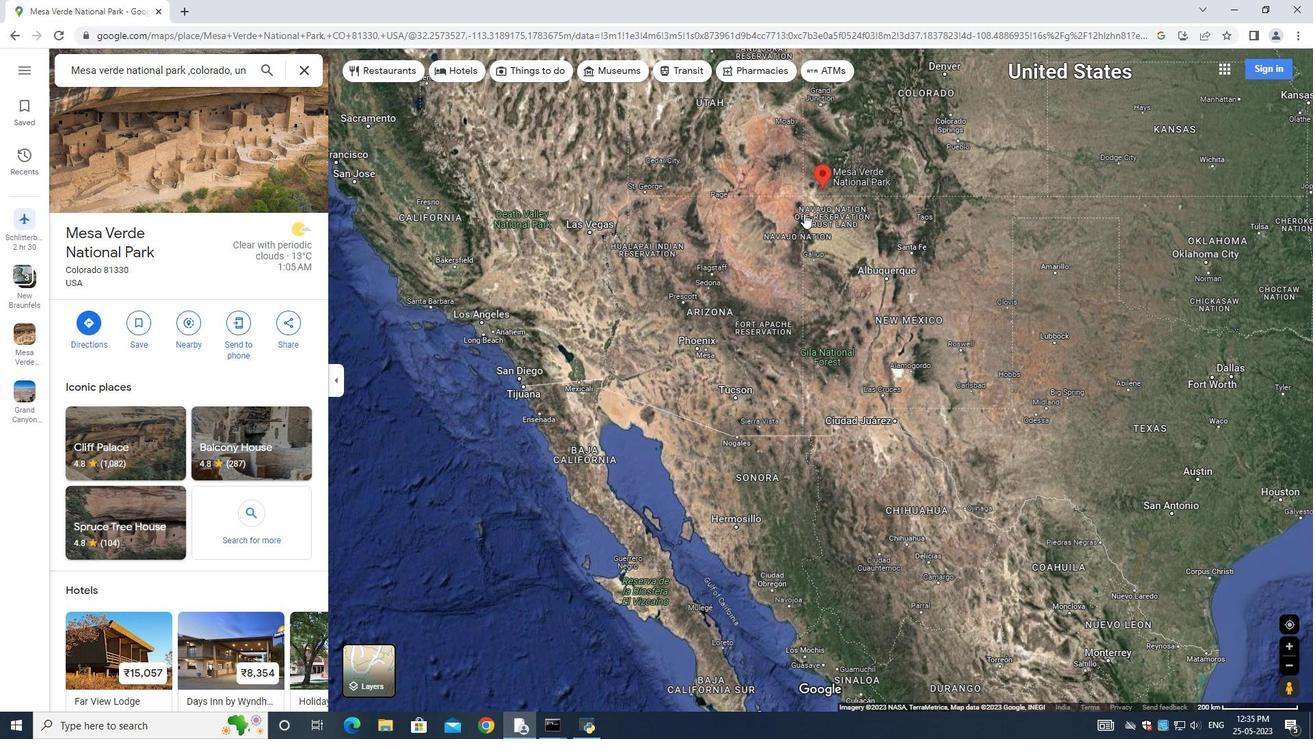 
Action: Mouse pressed left at (804, 211)
Screenshot: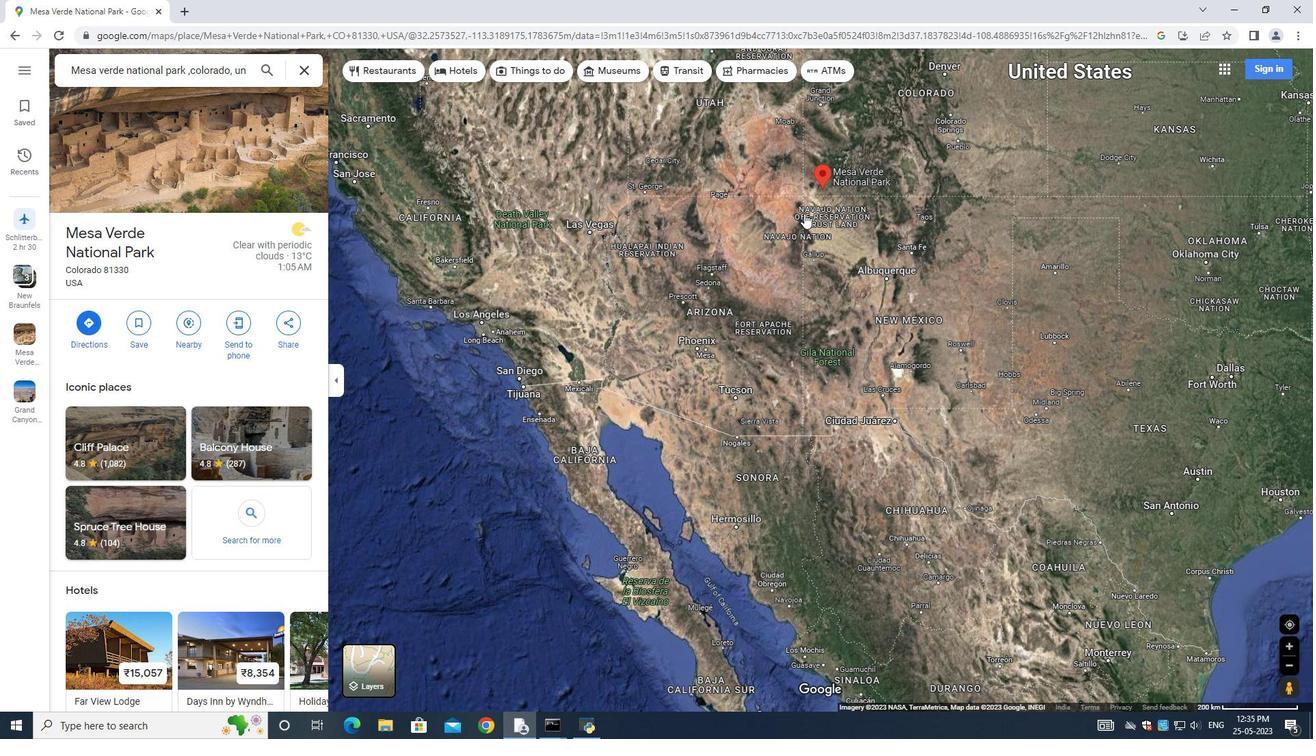 
Action: Mouse moved to (795, 283)
Screenshot: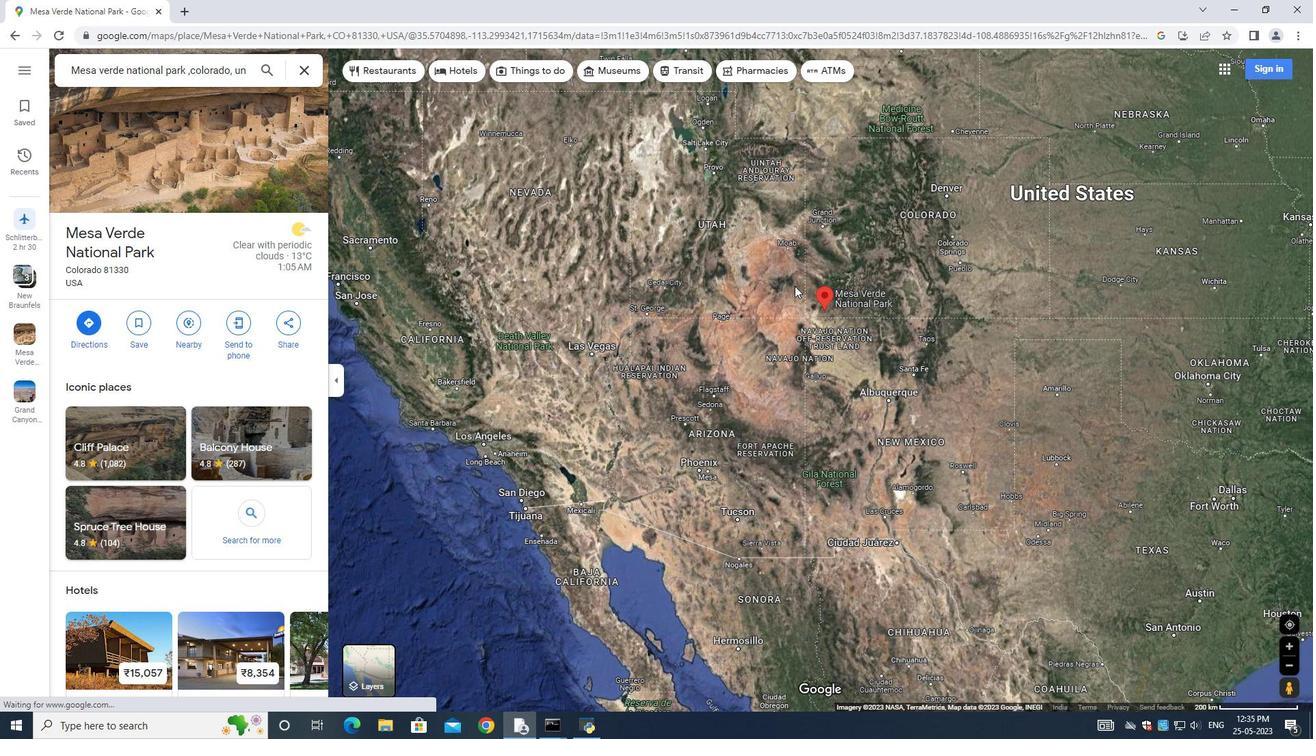 
Action: Mouse scrolled (795, 282) with delta (0, 0)
Screenshot: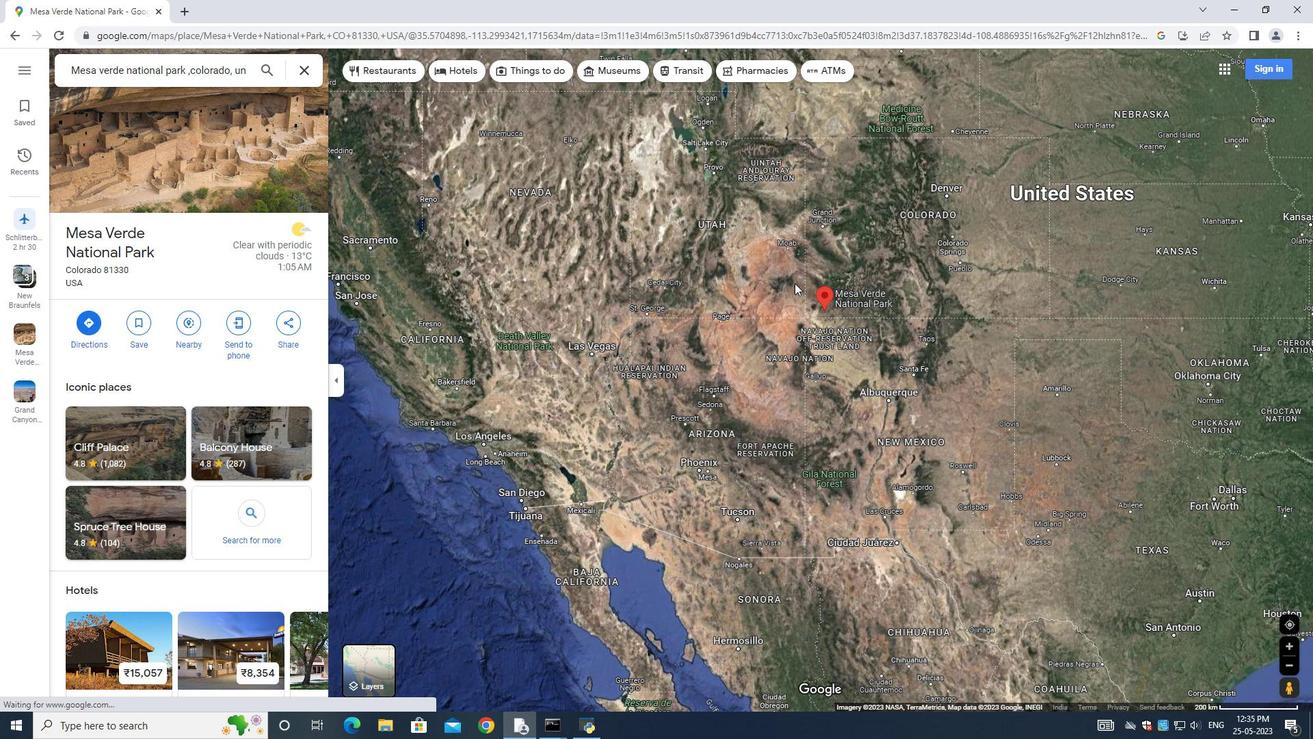 
Action: Mouse scrolled (795, 282) with delta (0, 0)
Screenshot: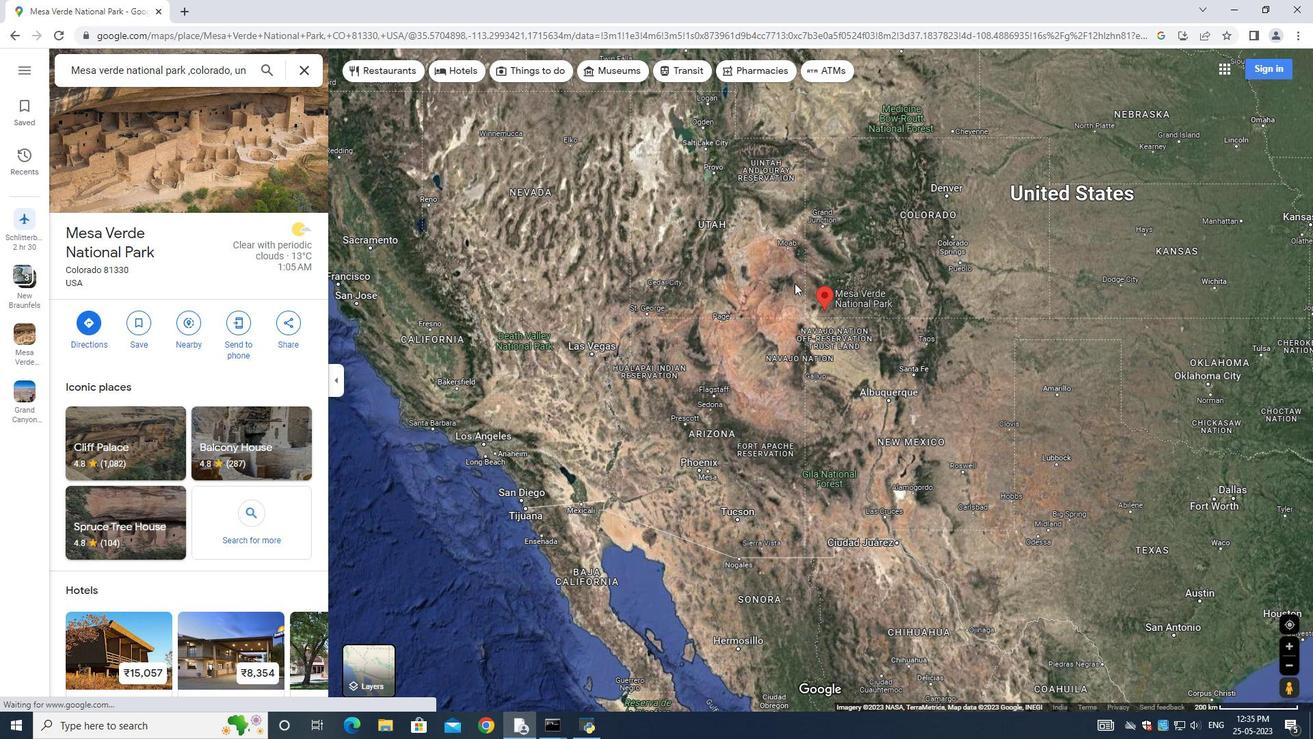
Action: Mouse scrolled (795, 282) with delta (0, 0)
Screenshot: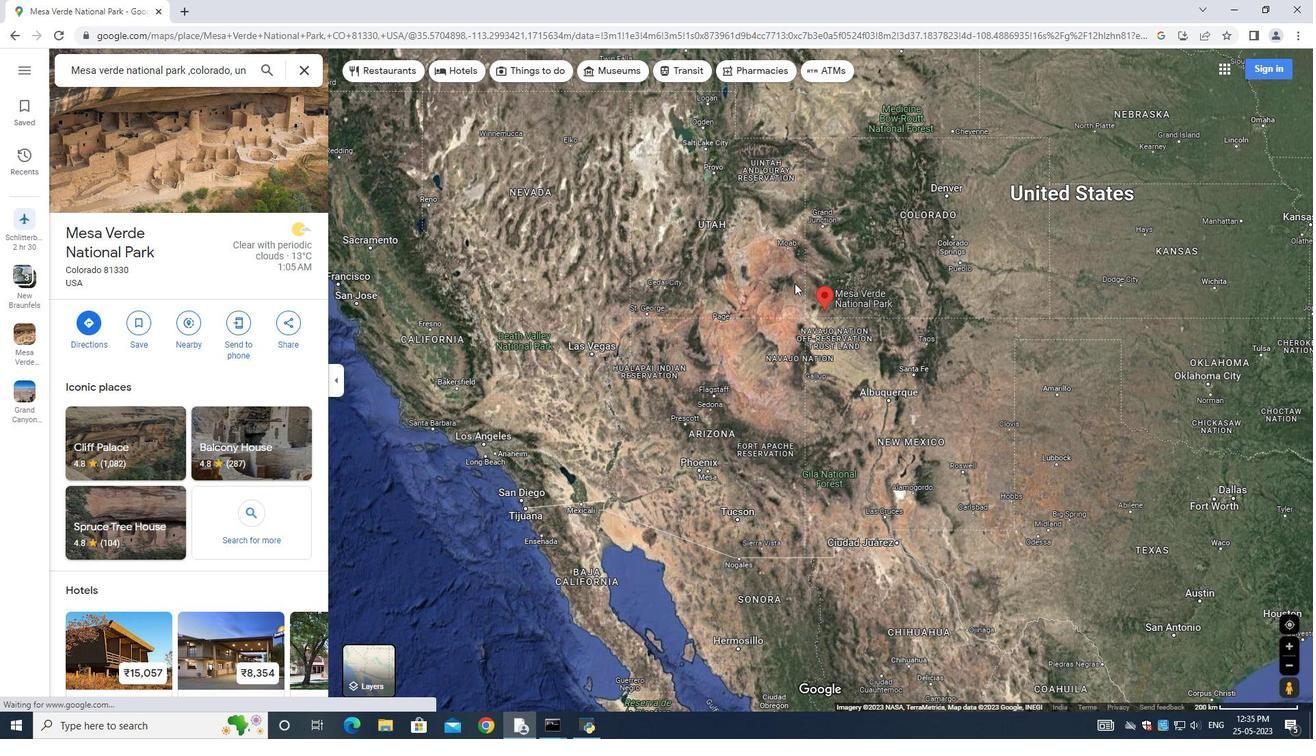 
Action: Mouse scrolled (795, 282) with delta (0, 0)
Screenshot: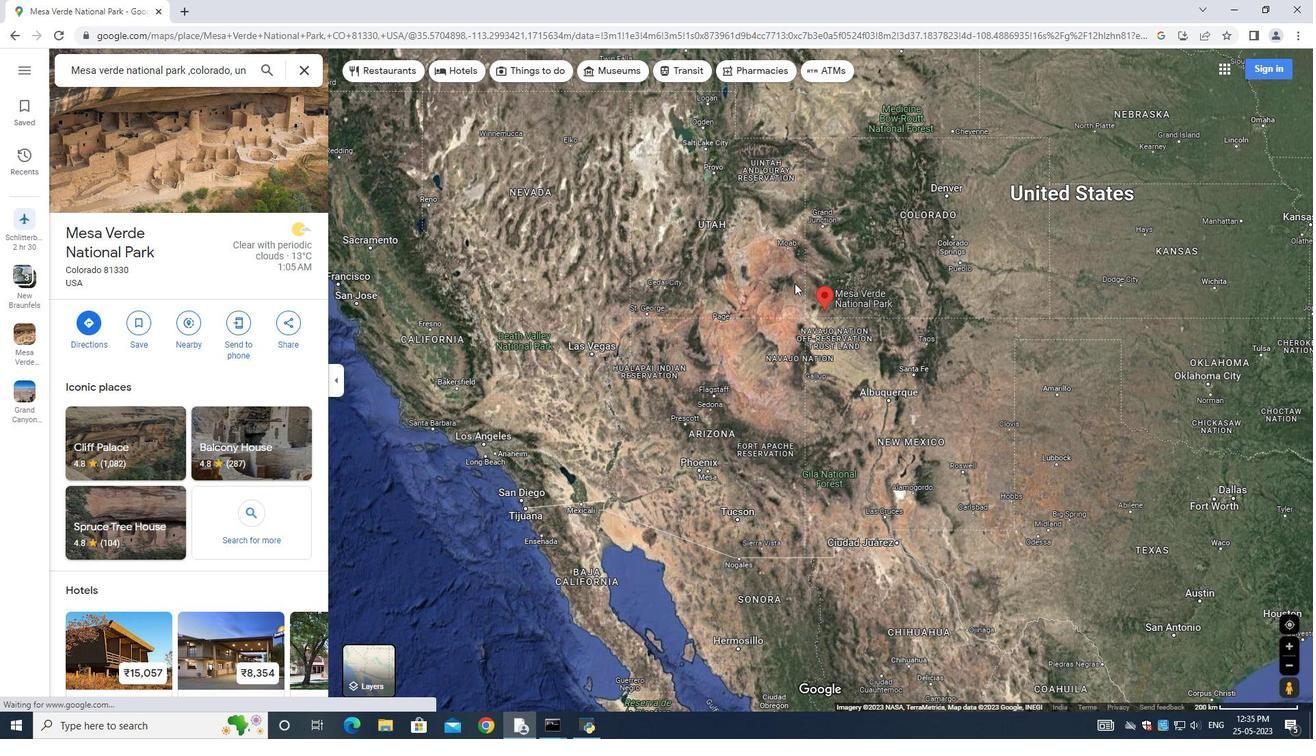 
Action: Mouse scrolled (795, 282) with delta (0, 0)
Screenshot: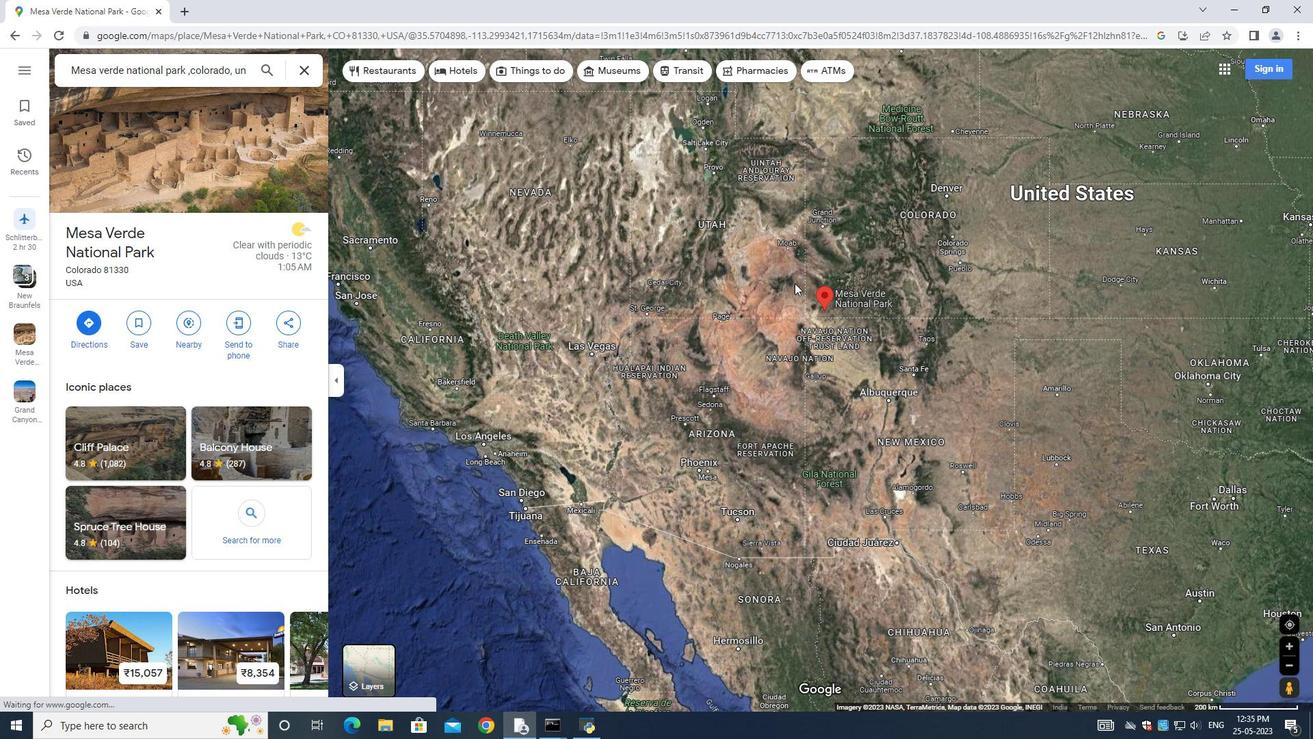 
Action: Mouse scrolled (795, 282) with delta (0, 0)
Screenshot: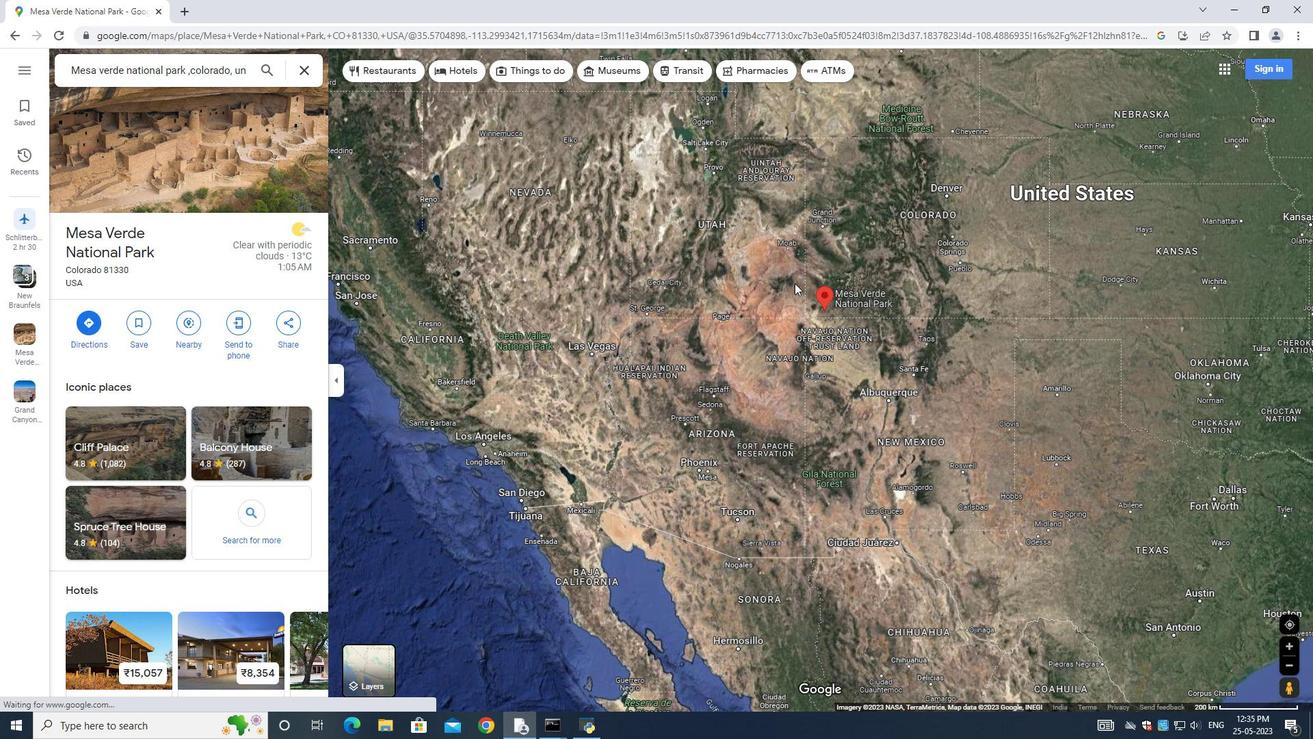
Action: Mouse moved to (804, 251)
Screenshot: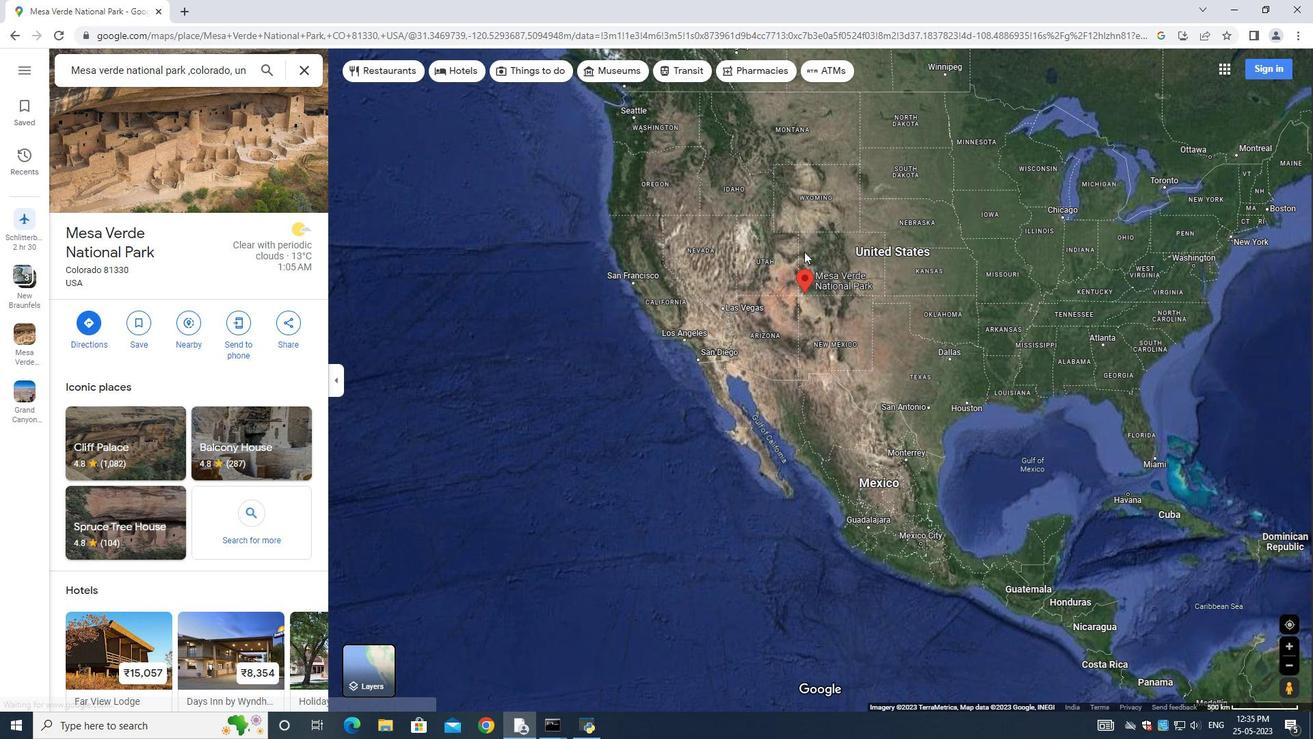 
Action: Mouse pressed middle at (804, 251)
Screenshot: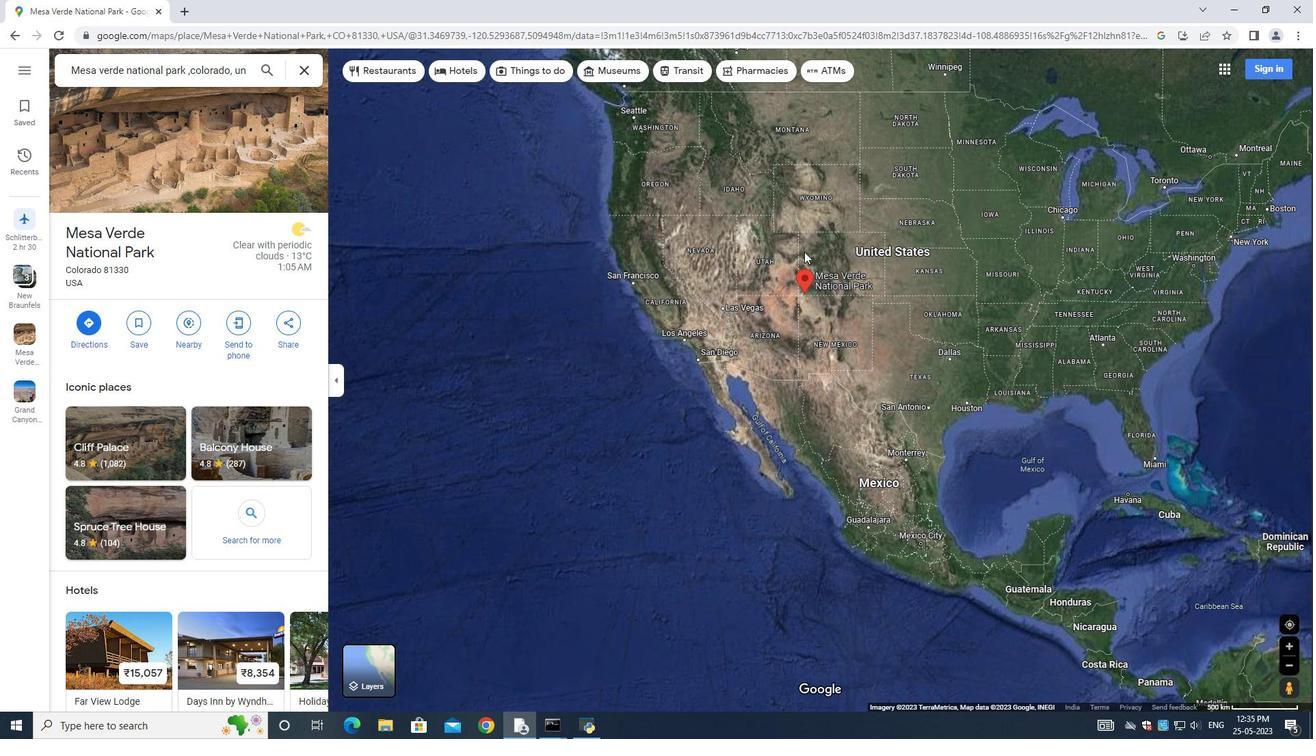 
Action: Mouse scrolled (804, 251) with delta (0, 0)
Screenshot: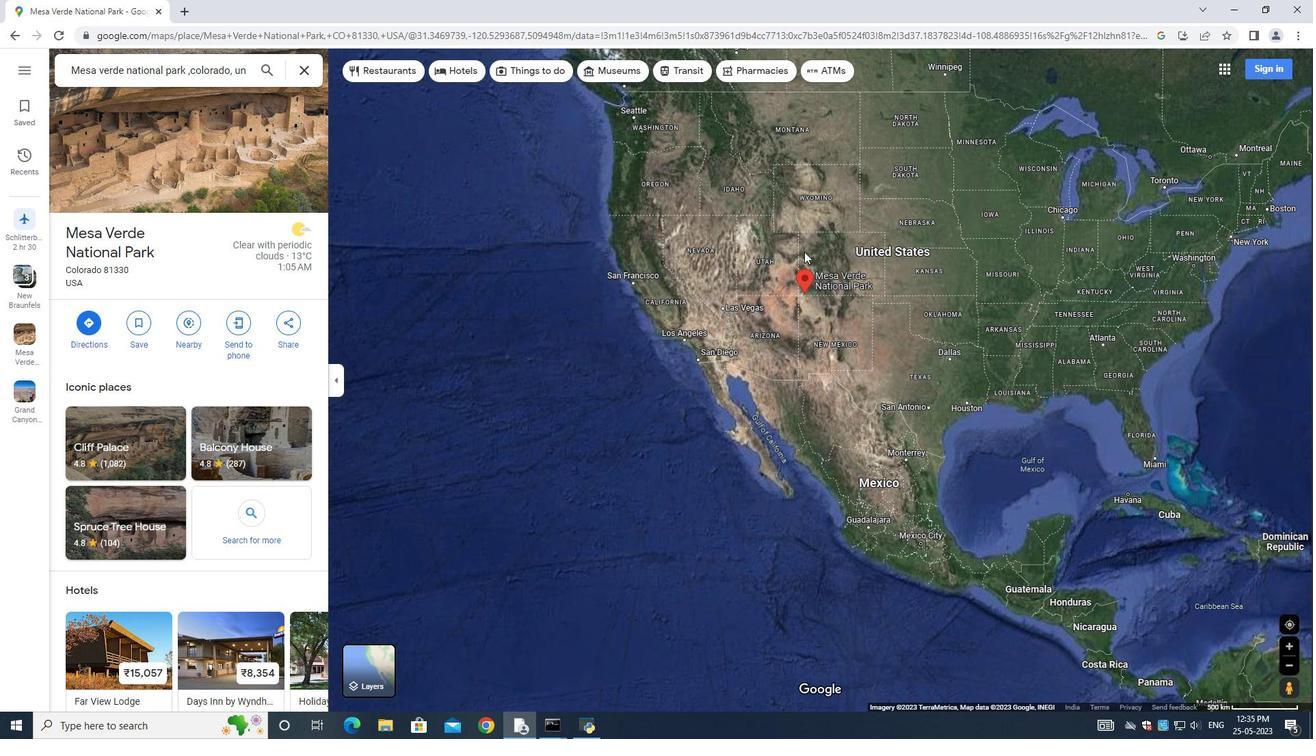 
Action: Mouse scrolled (804, 251) with delta (0, 0)
Screenshot: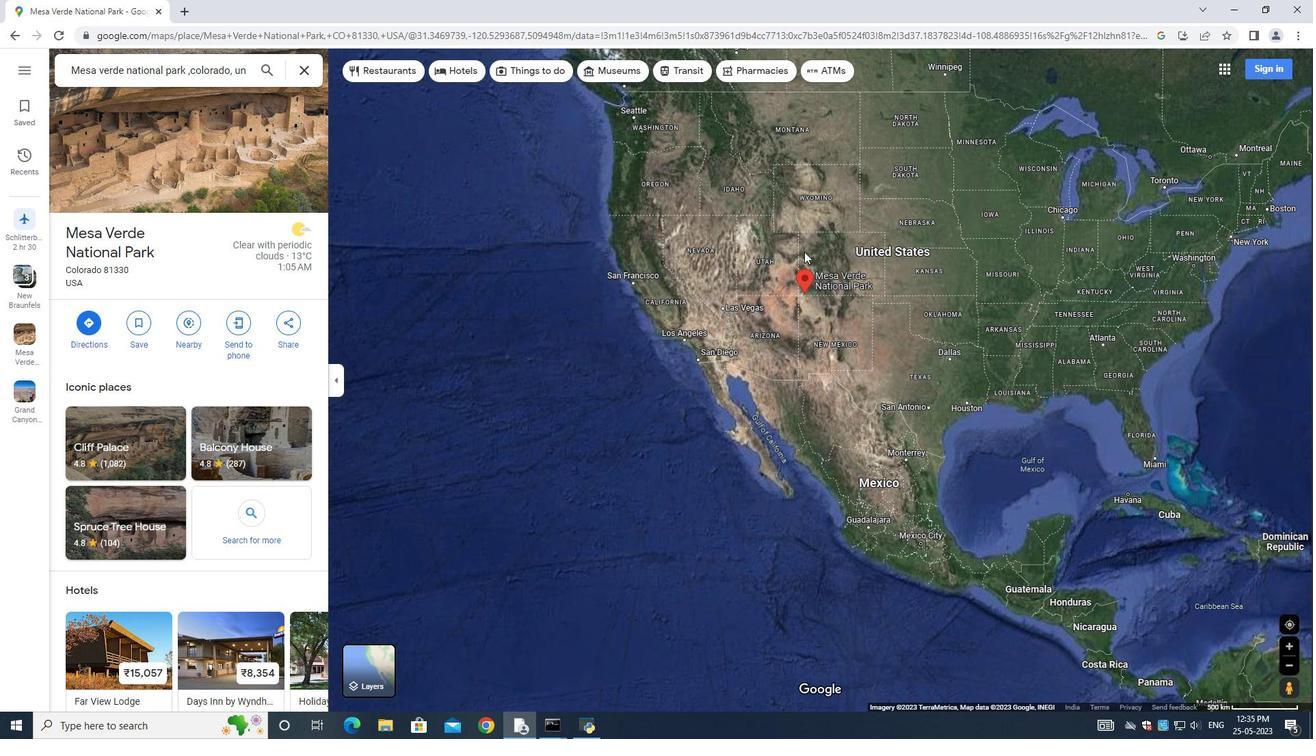 
Action: Mouse scrolled (804, 251) with delta (0, 0)
Screenshot: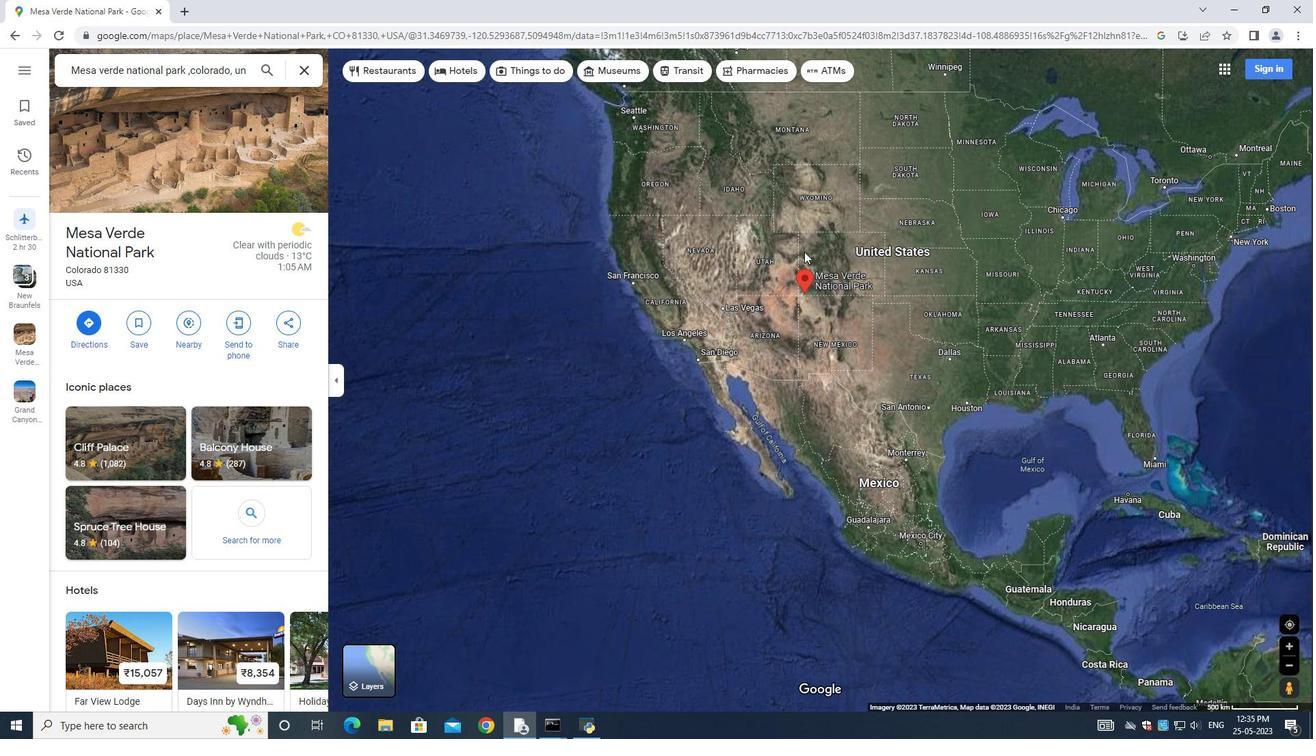 
Action: Mouse scrolled (804, 251) with delta (0, 0)
Screenshot: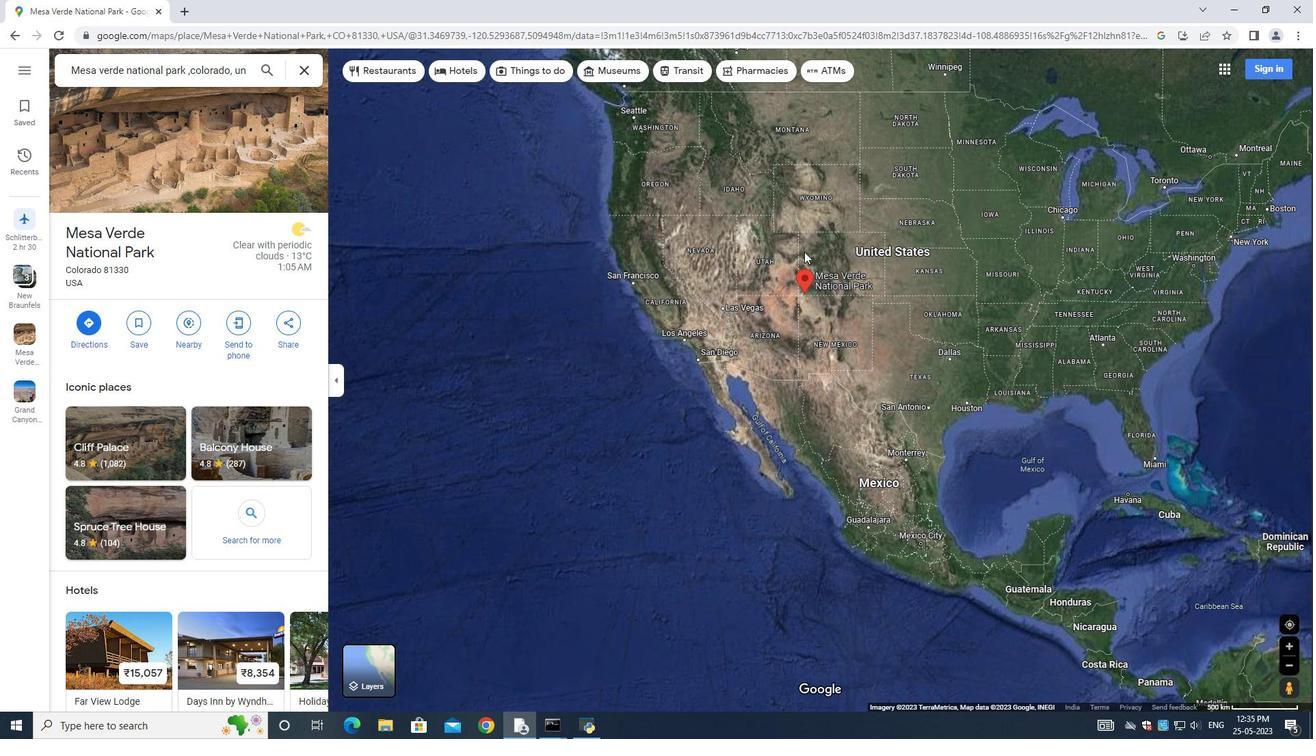 
Action: Mouse scrolled (804, 251) with delta (0, 0)
Screenshot: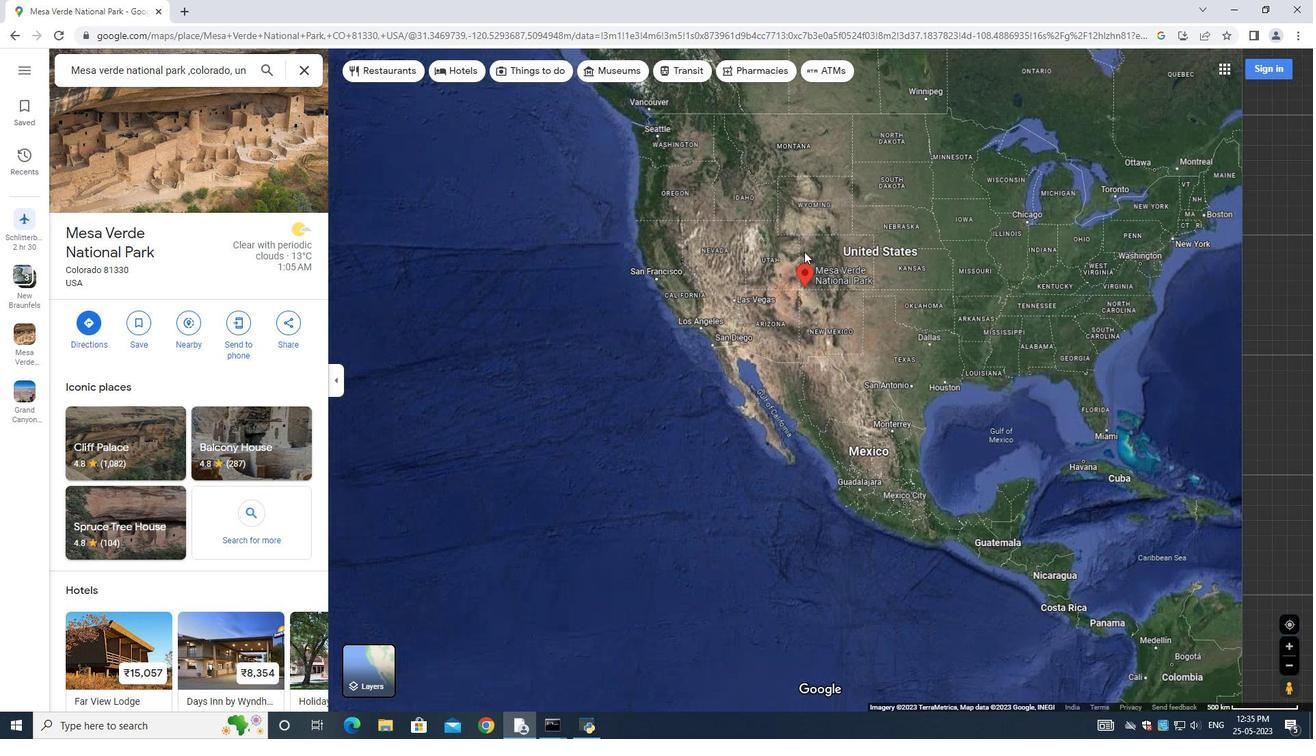 
Action: Mouse scrolled (804, 251) with delta (0, 0)
Screenshot: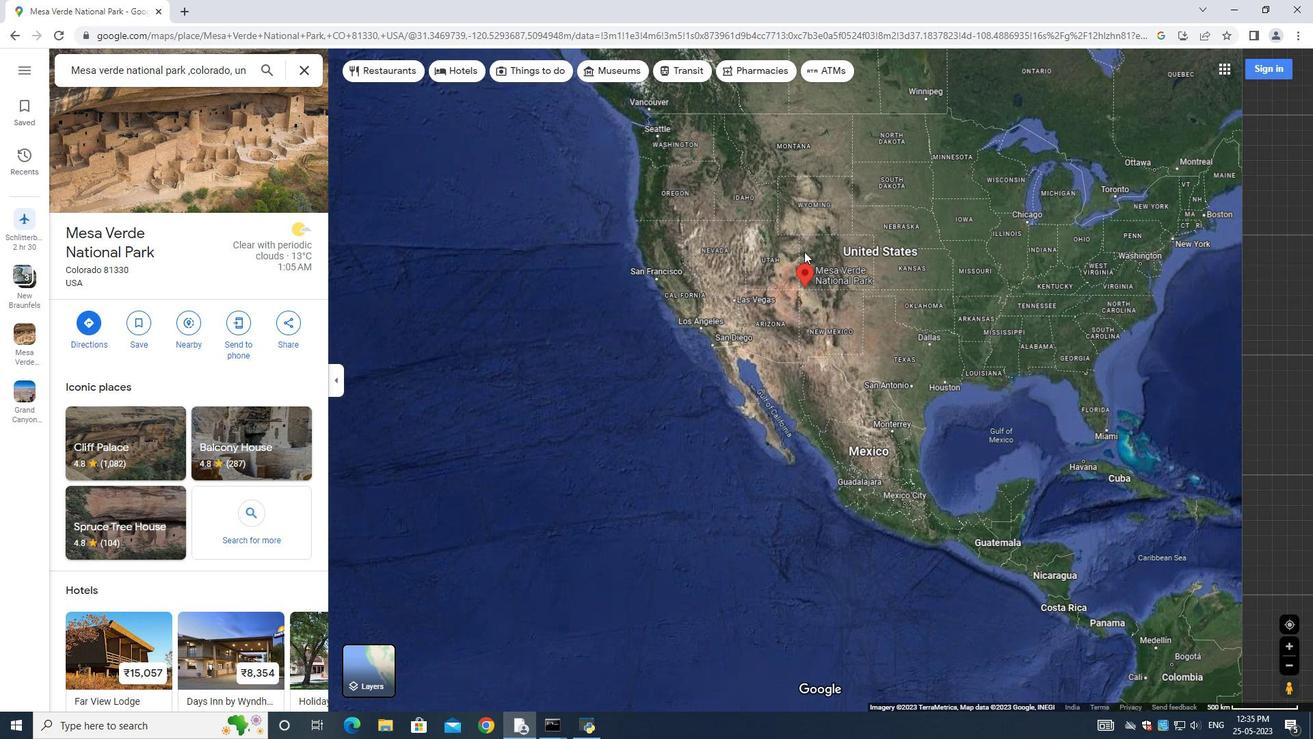 
Action: Mouse scrolled (804, 251) with delta (0, 0)
Screenshot: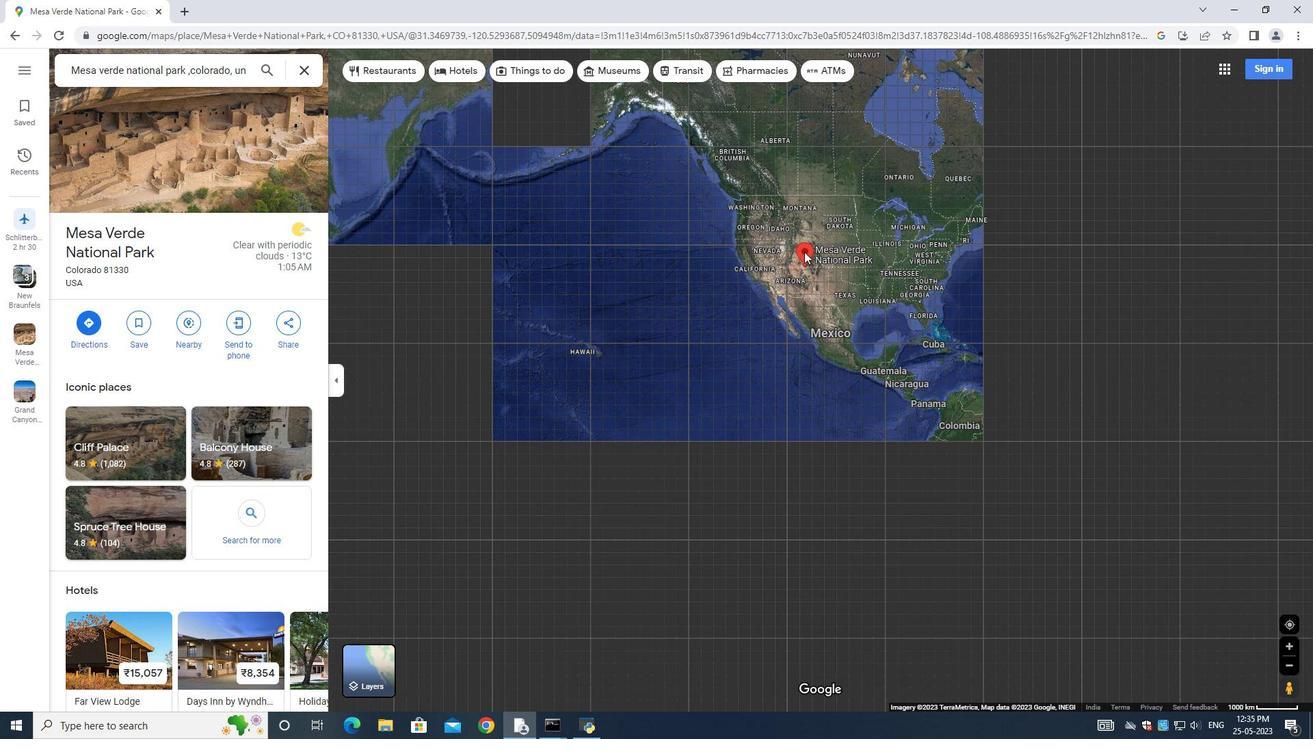 
Action: Mouse scrolled (804, 251) with delta (0, 0)
Screenshot: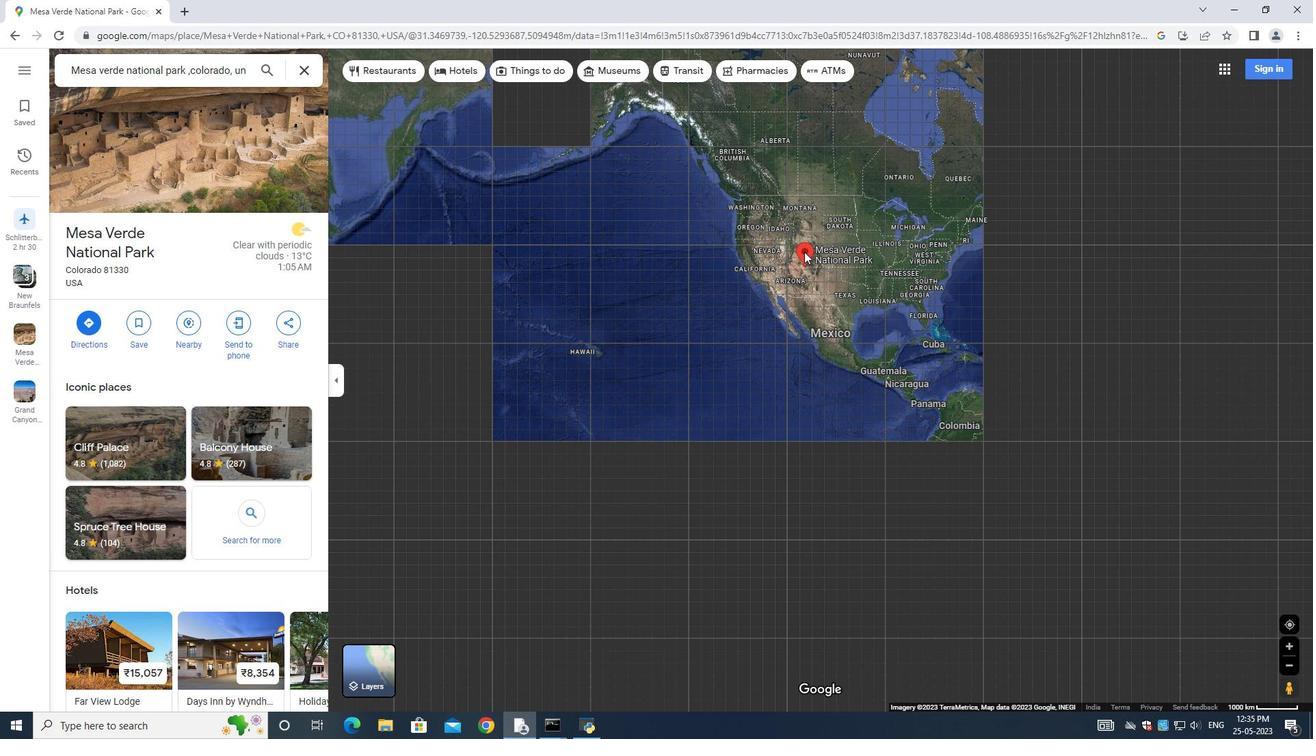 
Action: Mouse scrolled (804, 251) with delta (0, 0)
Screenshot: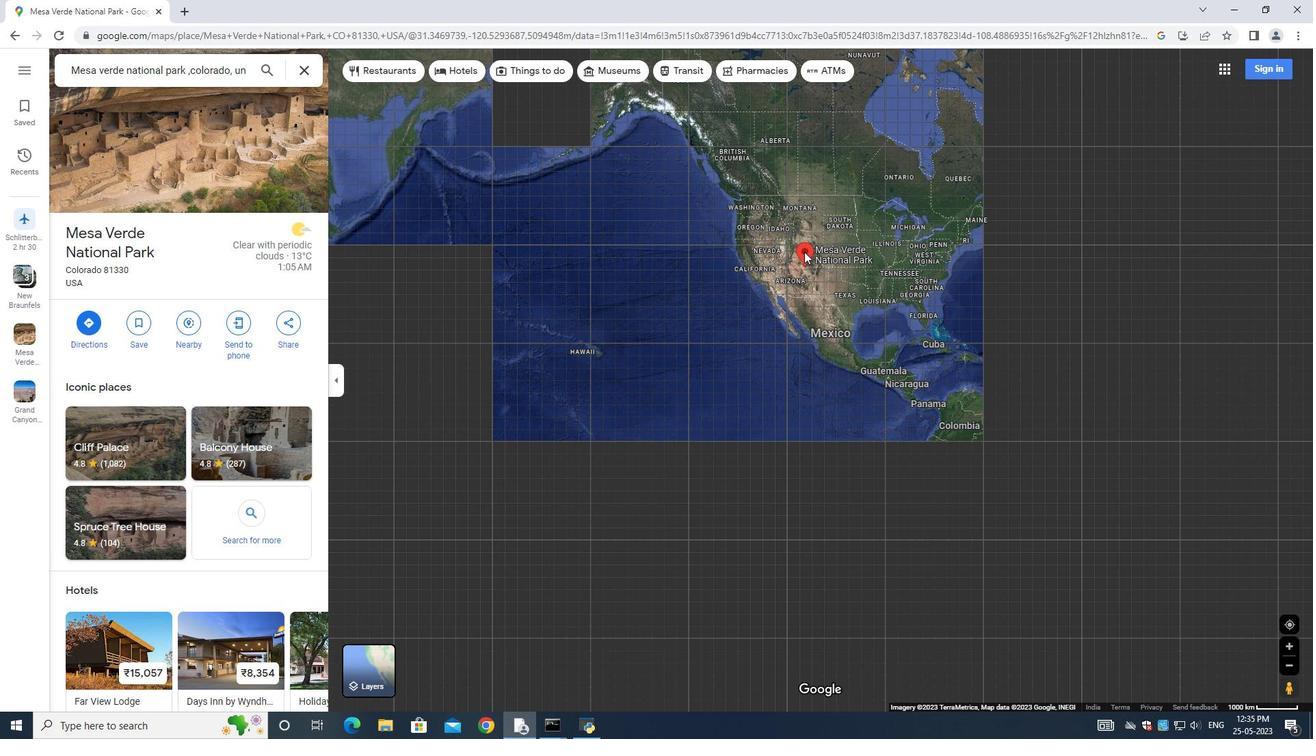 
Action: Mouse pressed middle at (804, 251)
Screenshot: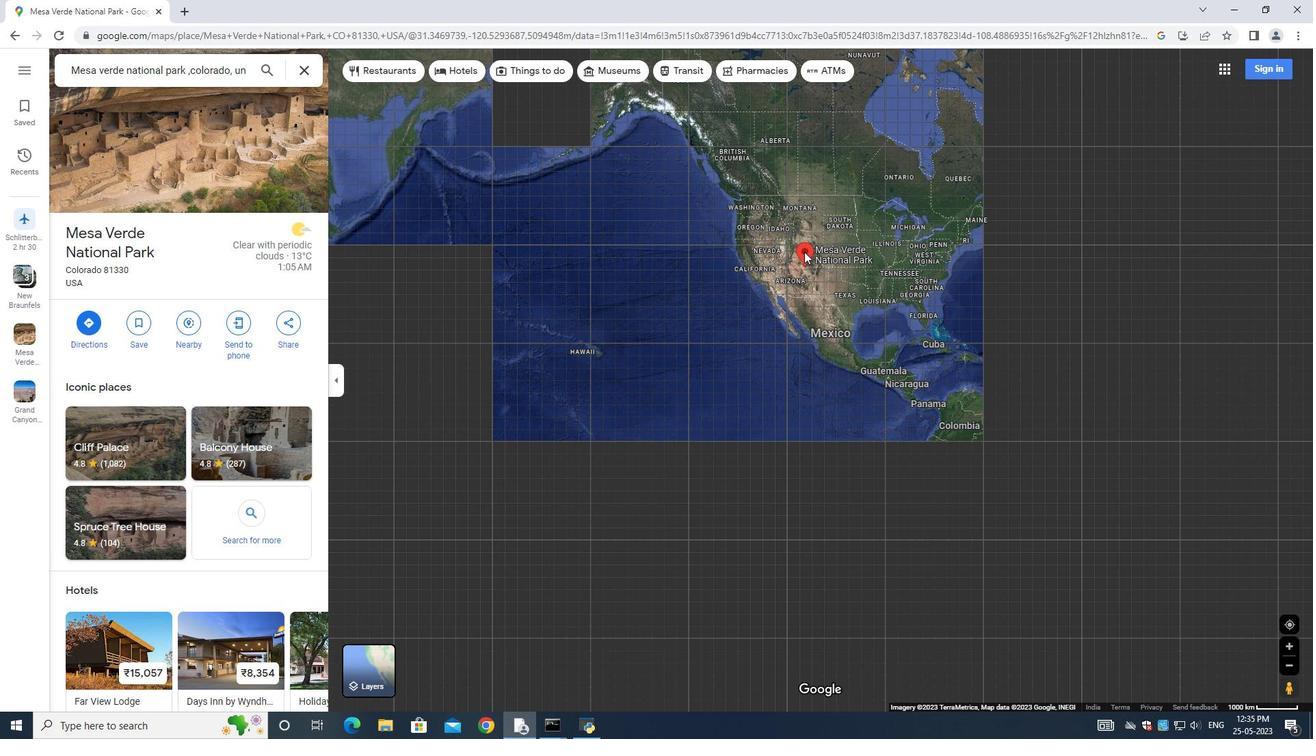 
Action: Mouse scrolled (804, 251) with delta (0, 0)
Screenshot: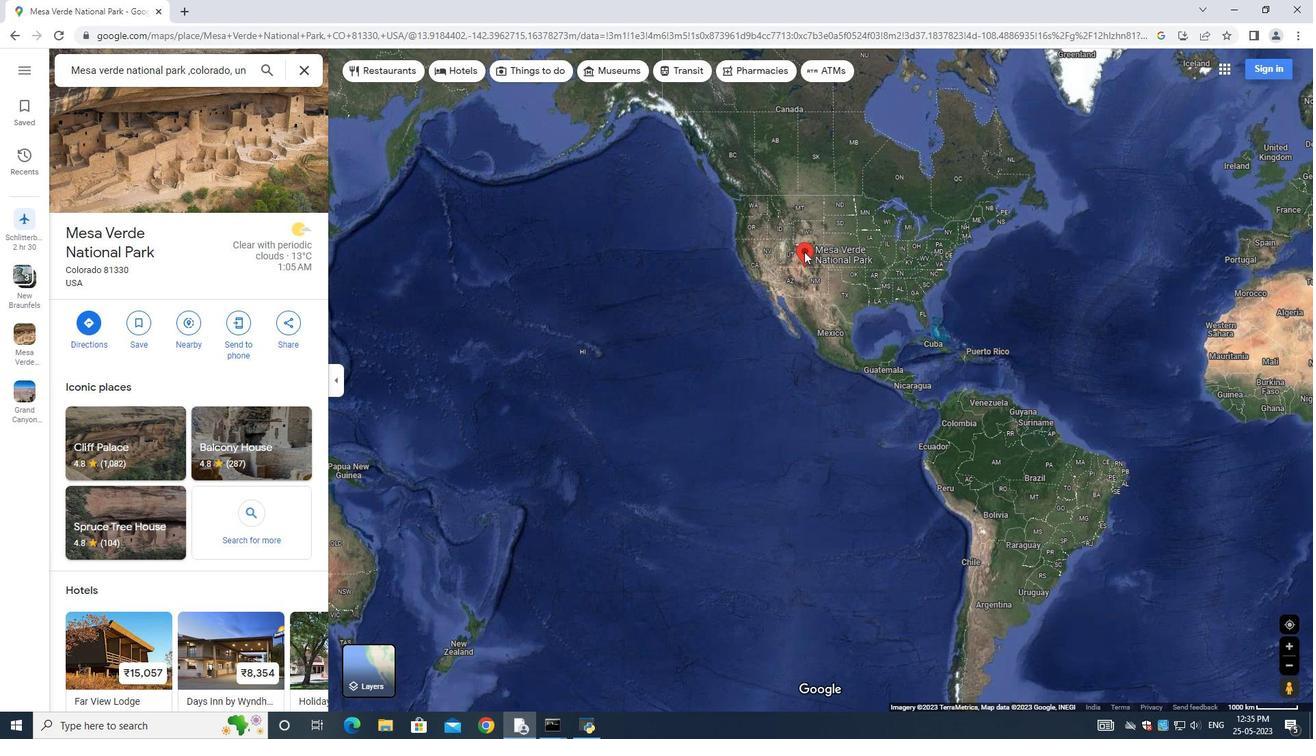 
Action: Mouse scrolled (804, 251) with delta (0, 0)
Screenshot: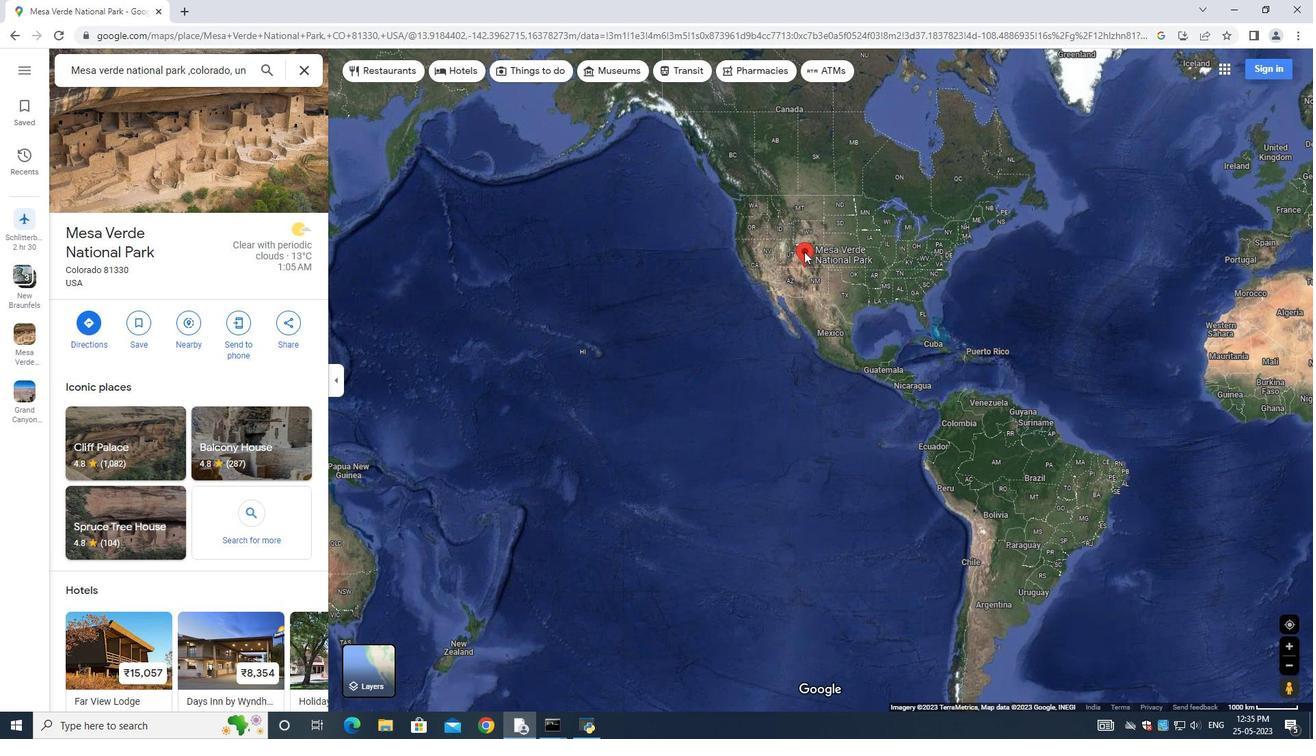
Action: Mouse pressed middle at (804, 251)
Screenshot: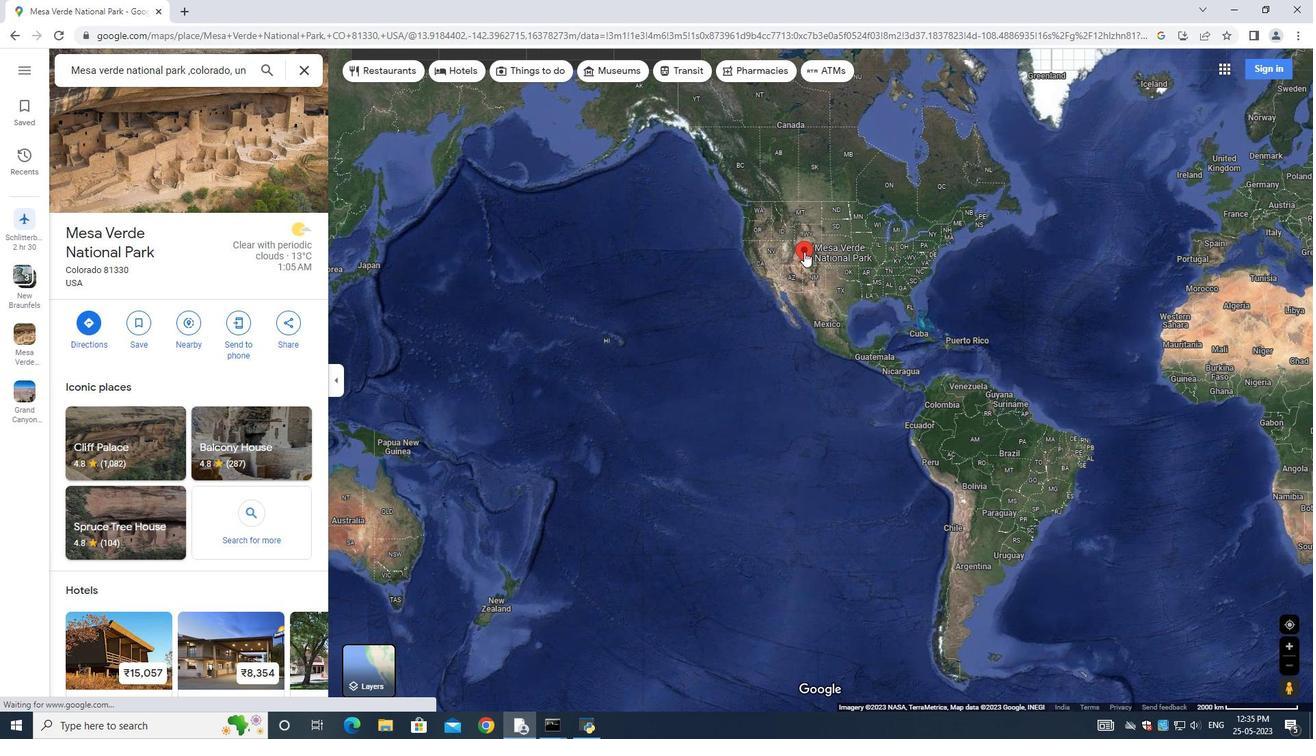 
Action: Mouse moved to (806, 255)
Screenshot: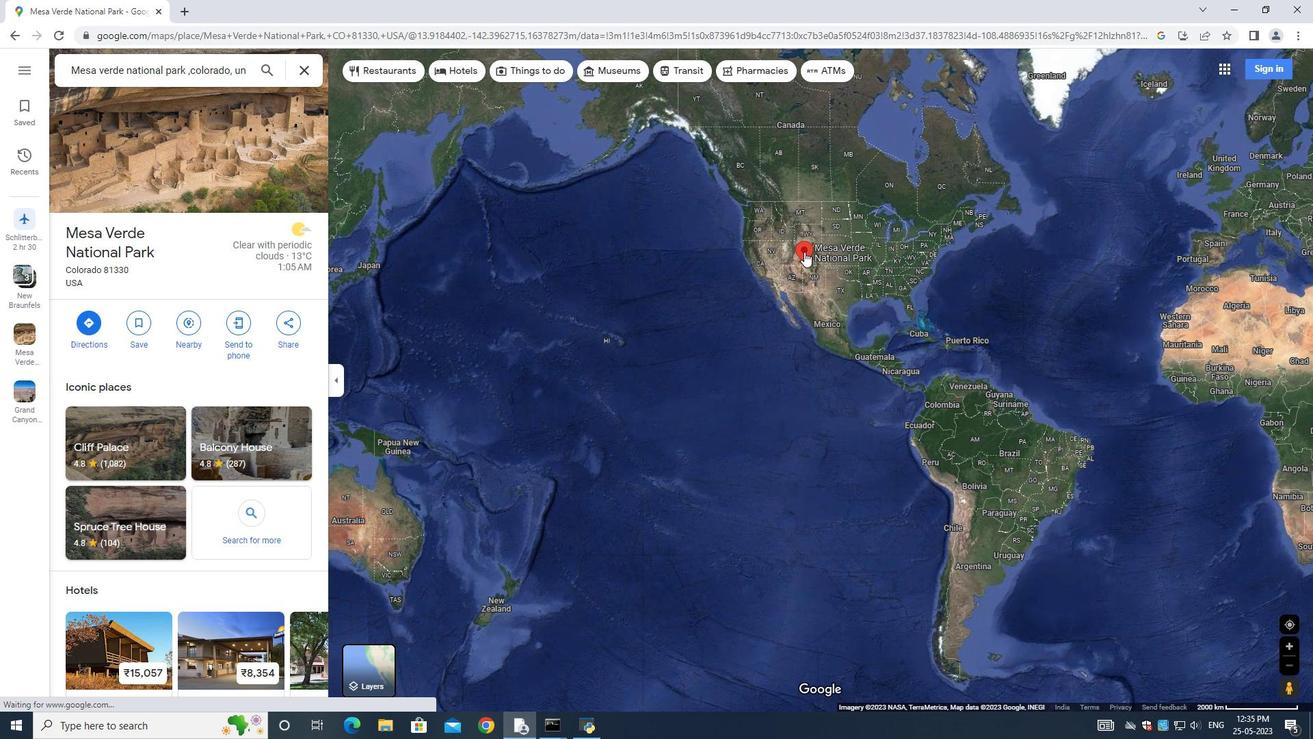 
Action: Mouse scrolled (806, 255) with delta (0, 0)
Screenshot: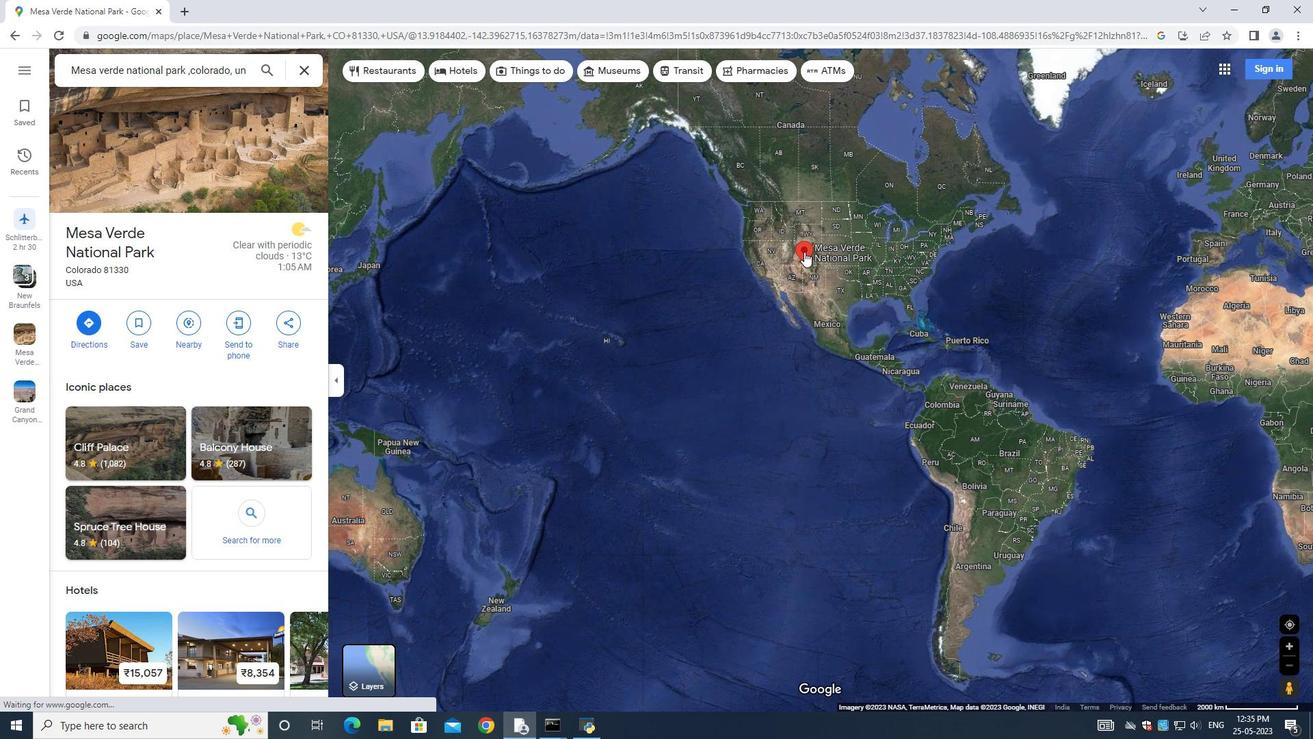 
Action: Mouse scrolled (806, 255) with delta (0, 0)
Screenshot: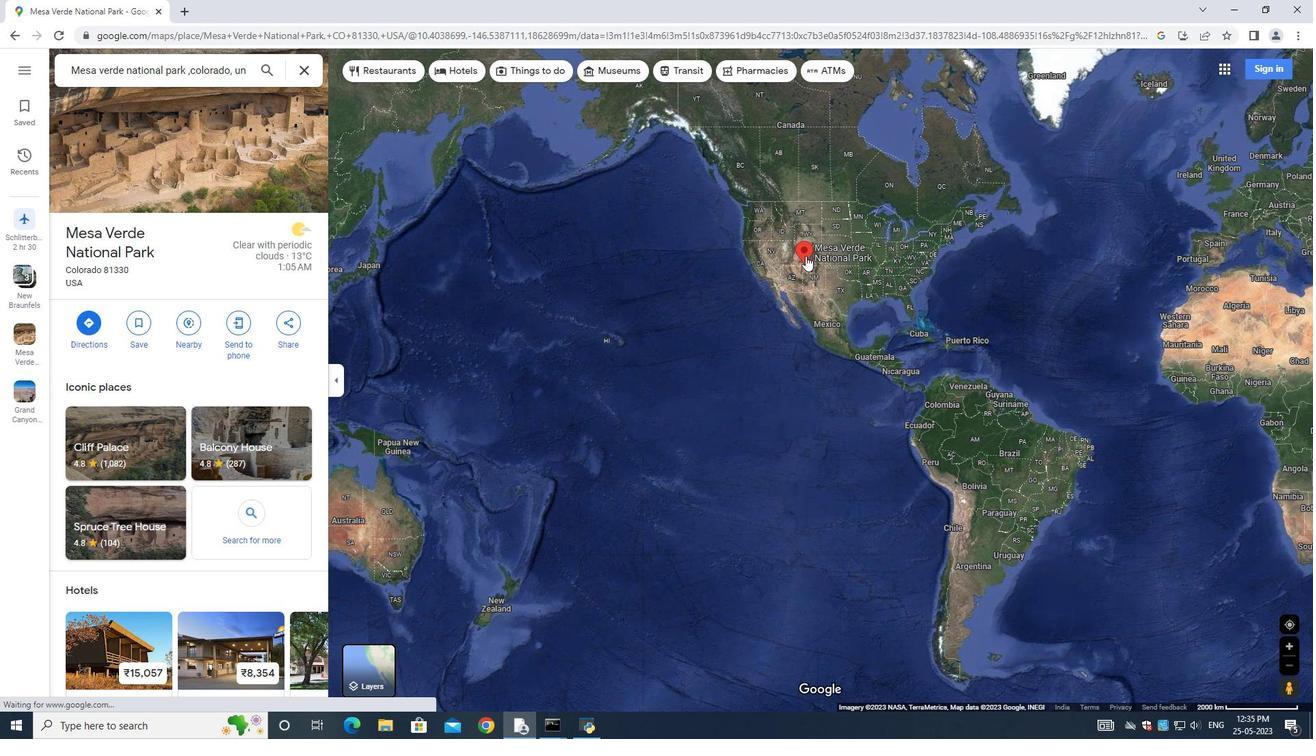 
Action: Mouse scrolled (806, 255) with delta (0, 0)
Screenshot: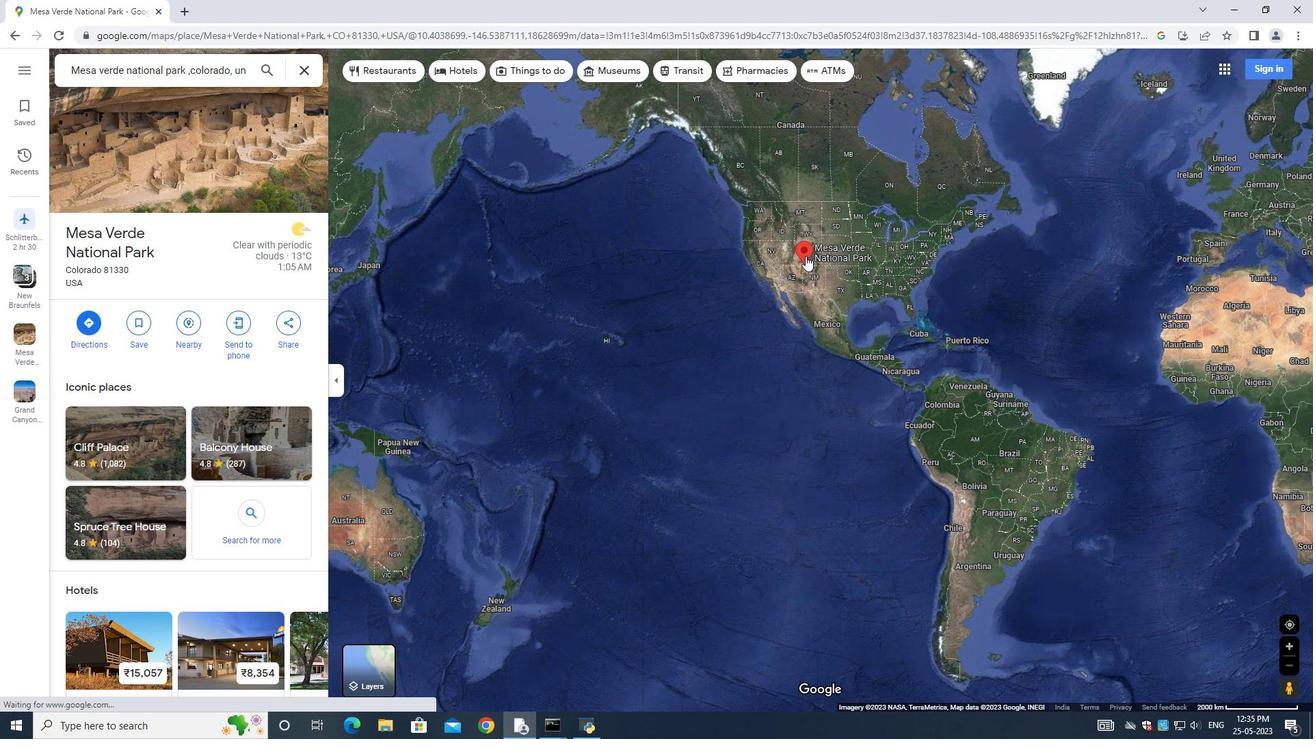 
Action: Mouse scrolled (806, 255) with delta (0, 0)
Screenshot: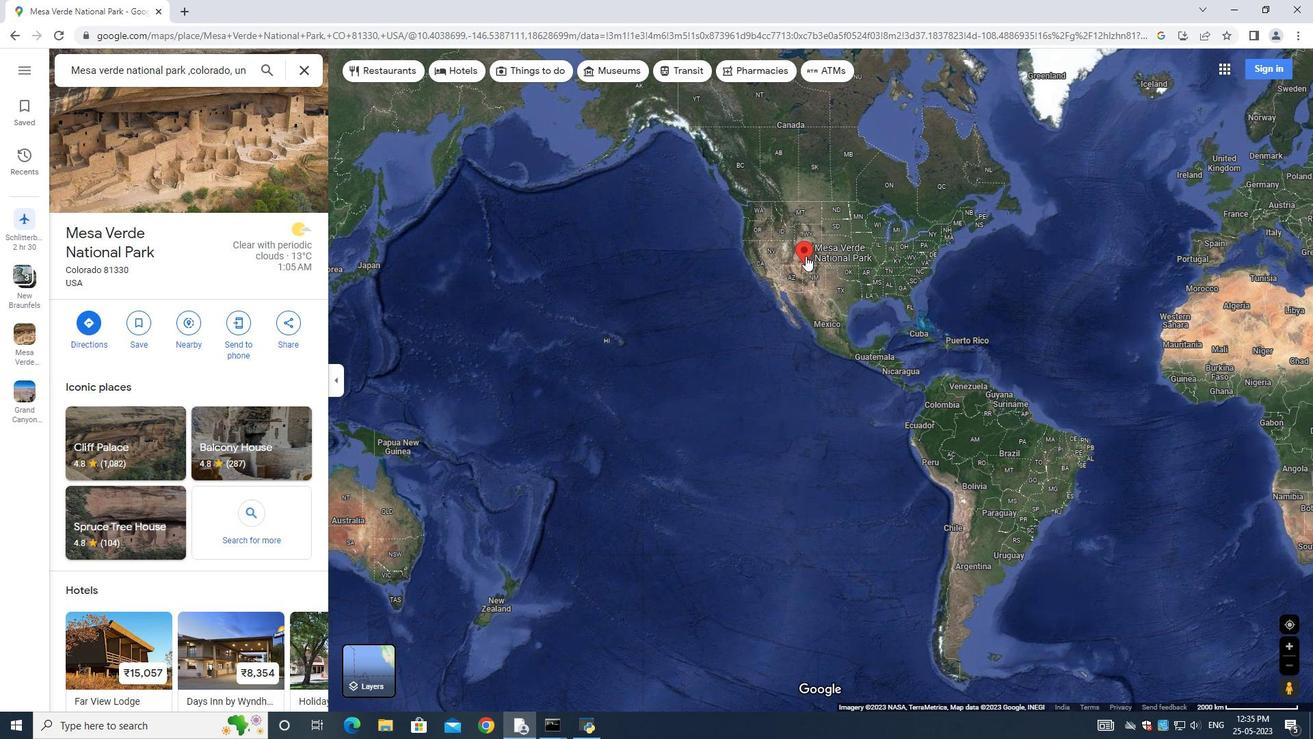 
Action: Mouse scrolled (806, 255) with delta (0, 0)
Screenshot: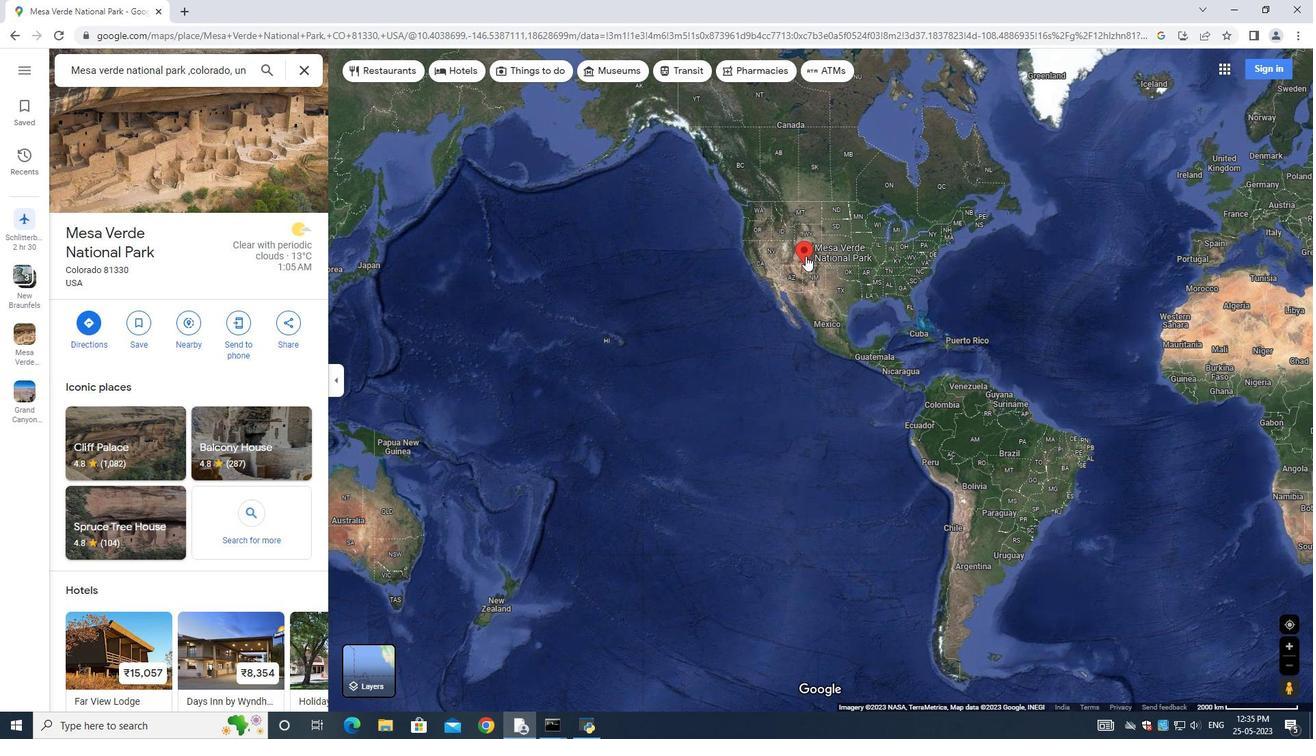 
Action: Mouse scrolled (806, 255) with delta (0, 0)
Screenshot: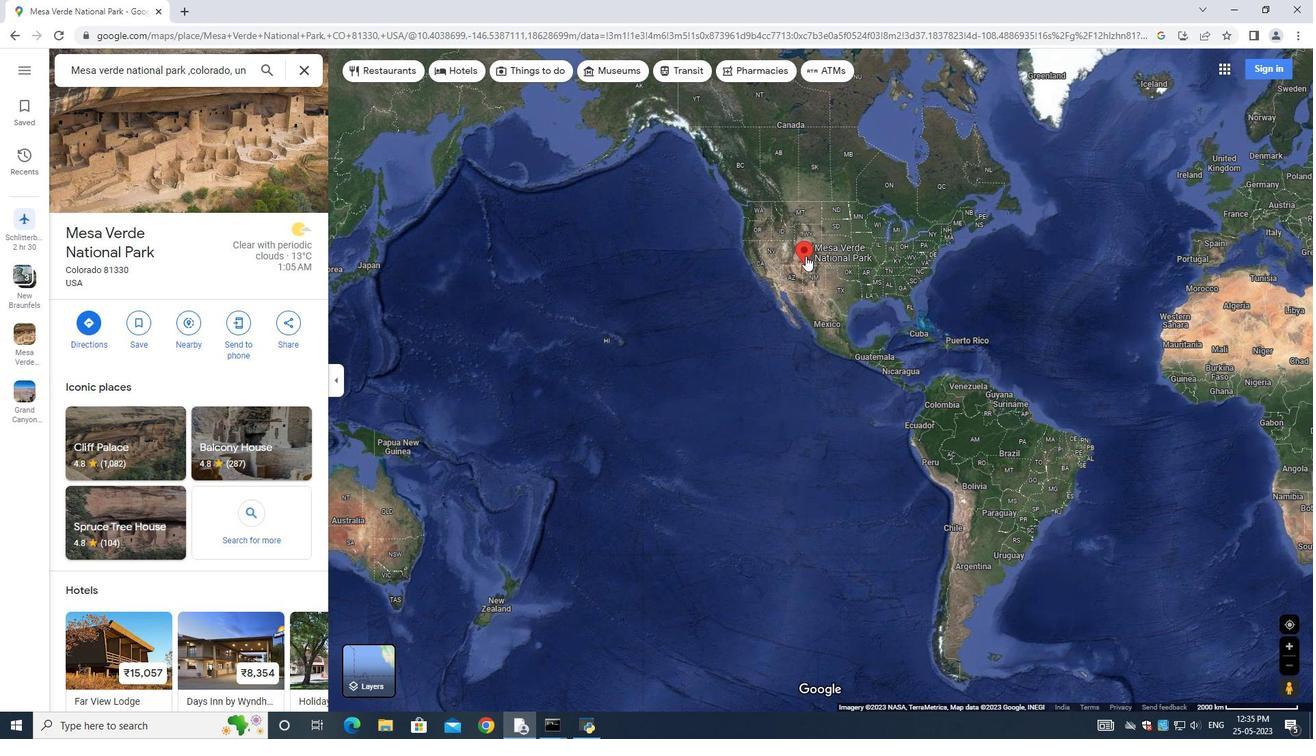 
Action: Mouse pressed middle at (806, 255)
Screenshot: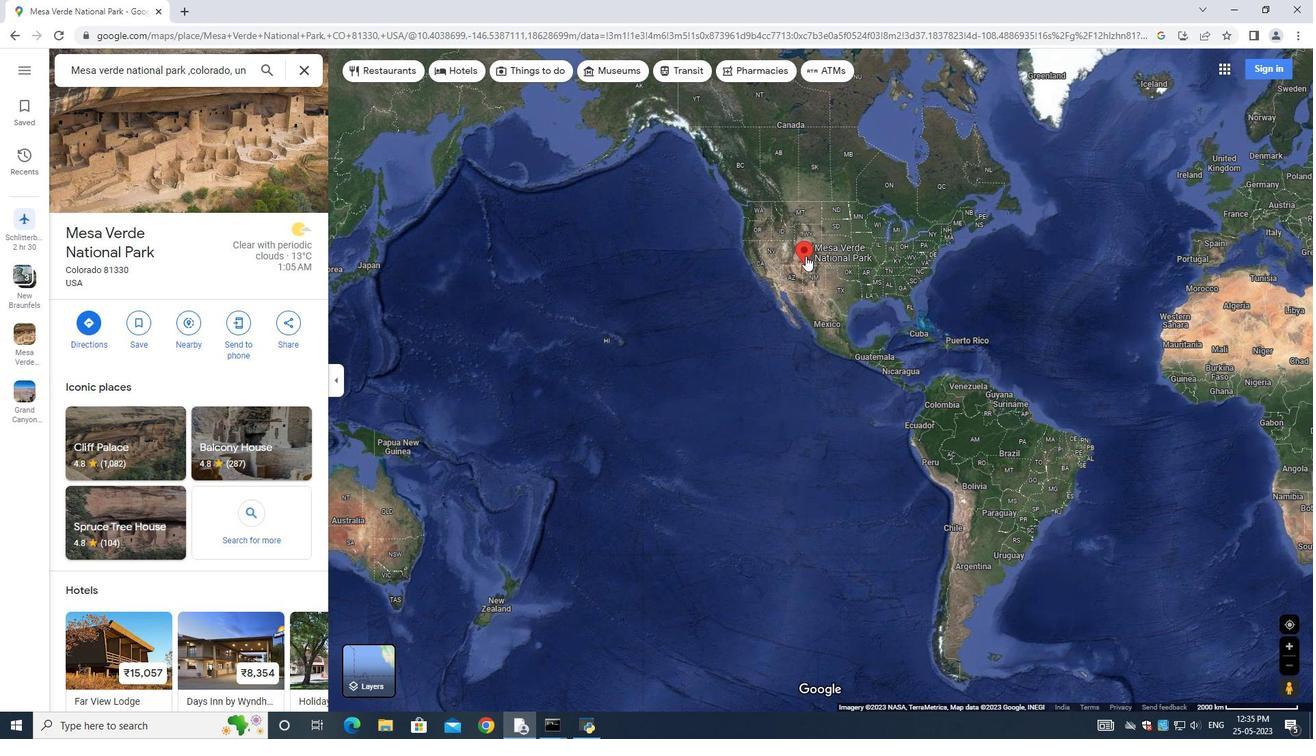 
Action: Mouse scrolled (806, 256) with delta (0, 0)
Screenshot: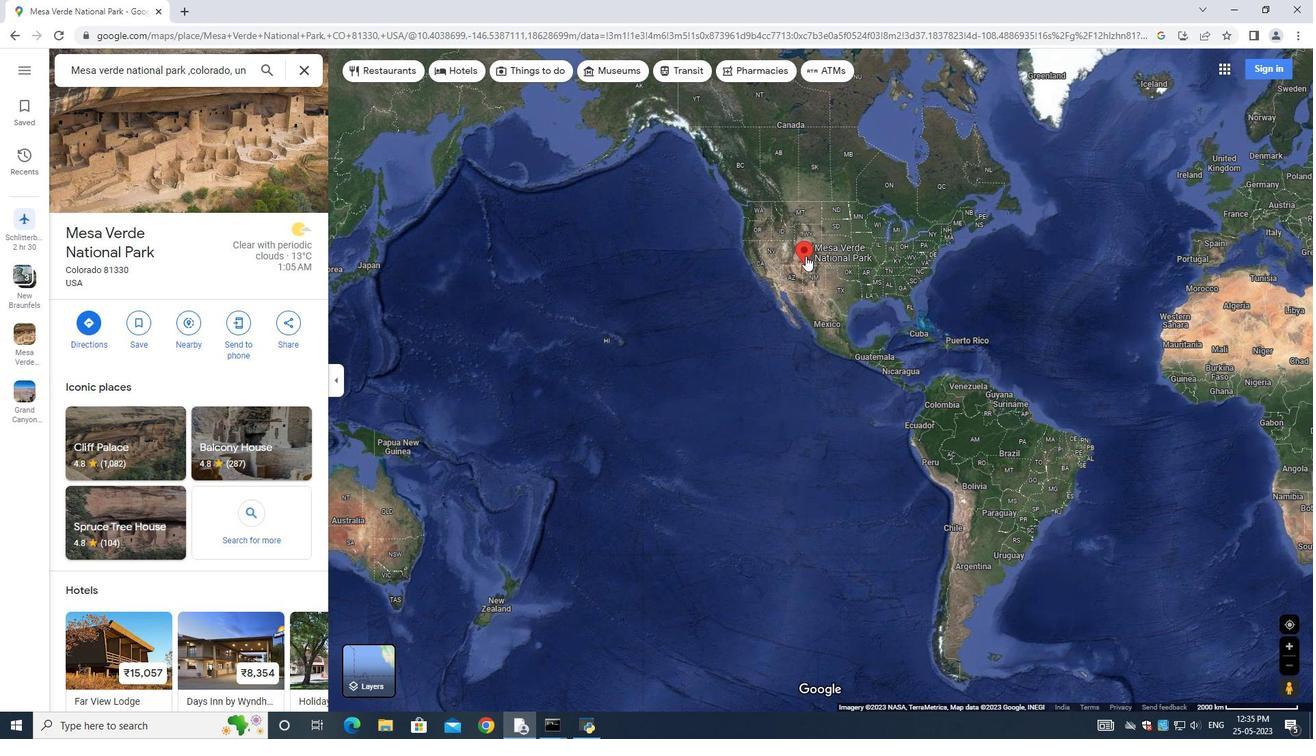 
Action: Mouse scrolled (806, 256) with delta (0, 0)
Screenshot: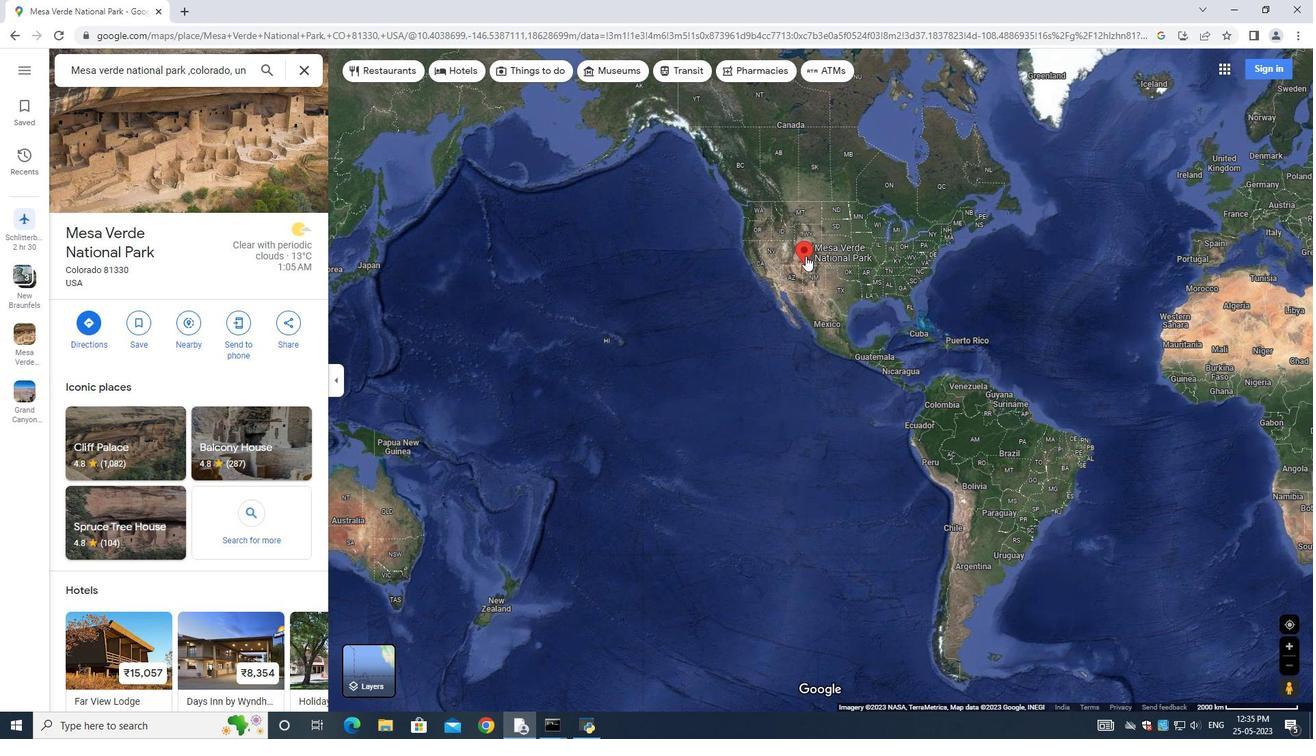 
Action: Mouse scrolled (806, 256) with delta (0, 0)
Screenshot: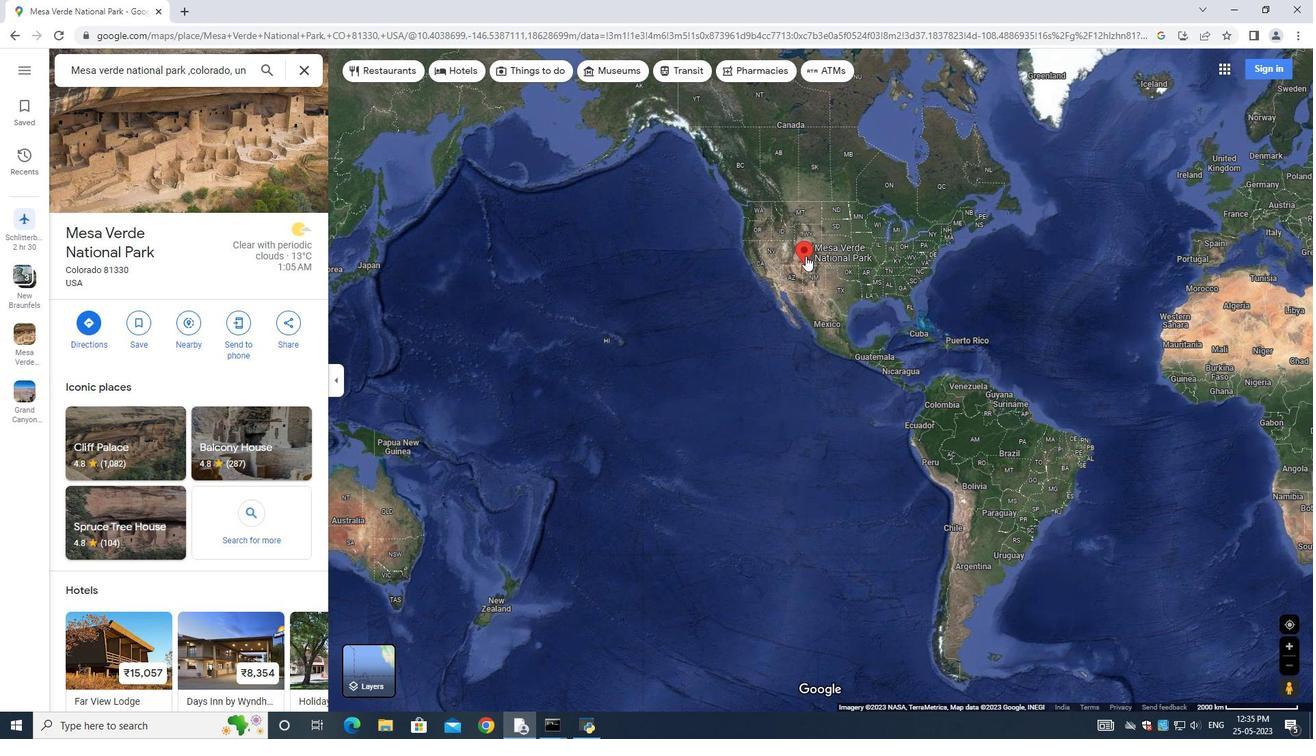 
Action: Mouse scrolled (806, 256) with delta (0, 0)
Screenshot: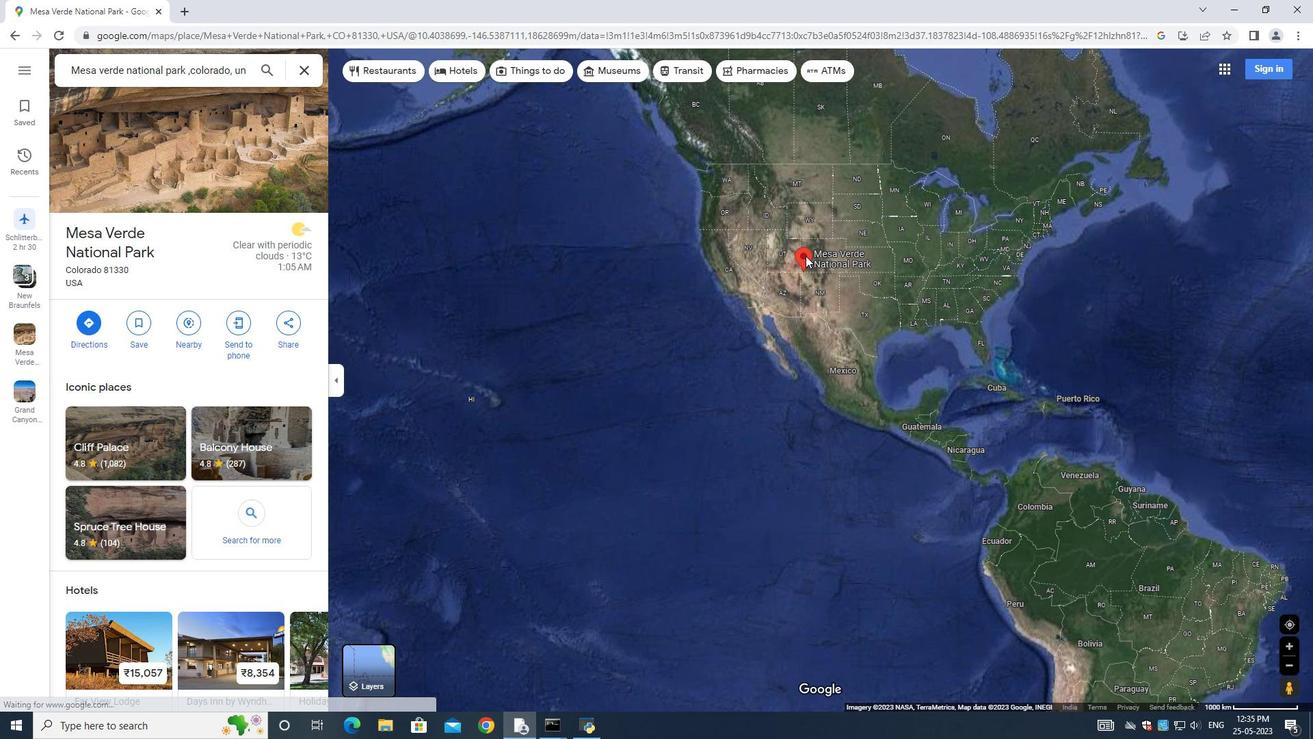 
Action: Mouse scrolled (806, 256) with delta (0, 0)
Screenshot: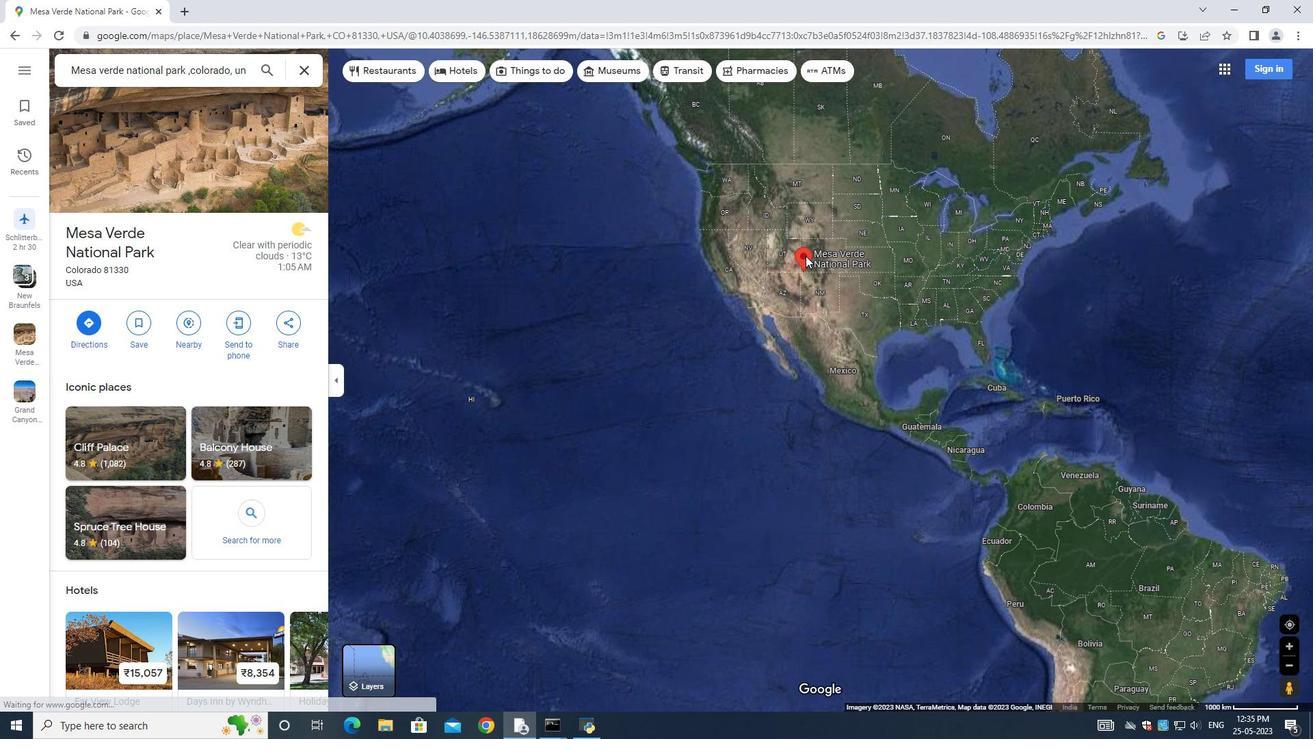 
Action: Mouse scrolled (806, 256) with delta (0, 0)
Screenshot: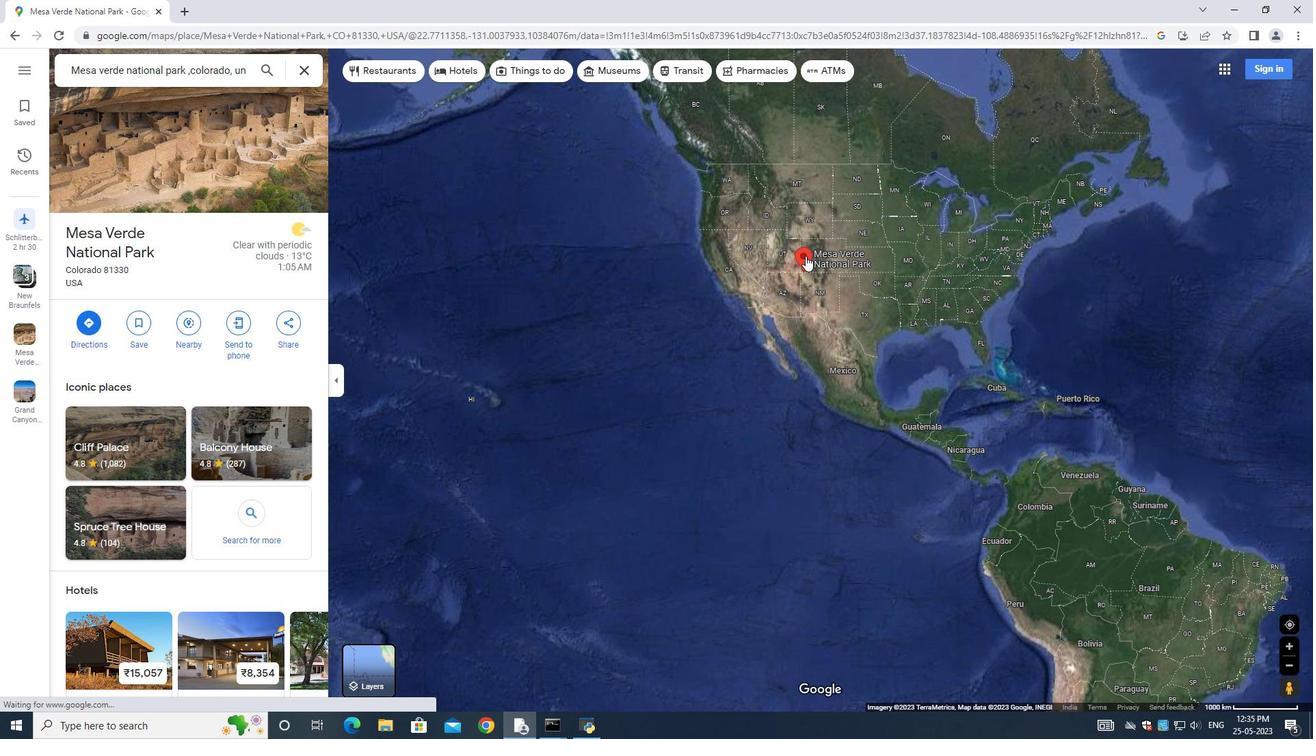 
Action: Mouse scrolled (806, 256) with delta (0, 0)
Screenshot: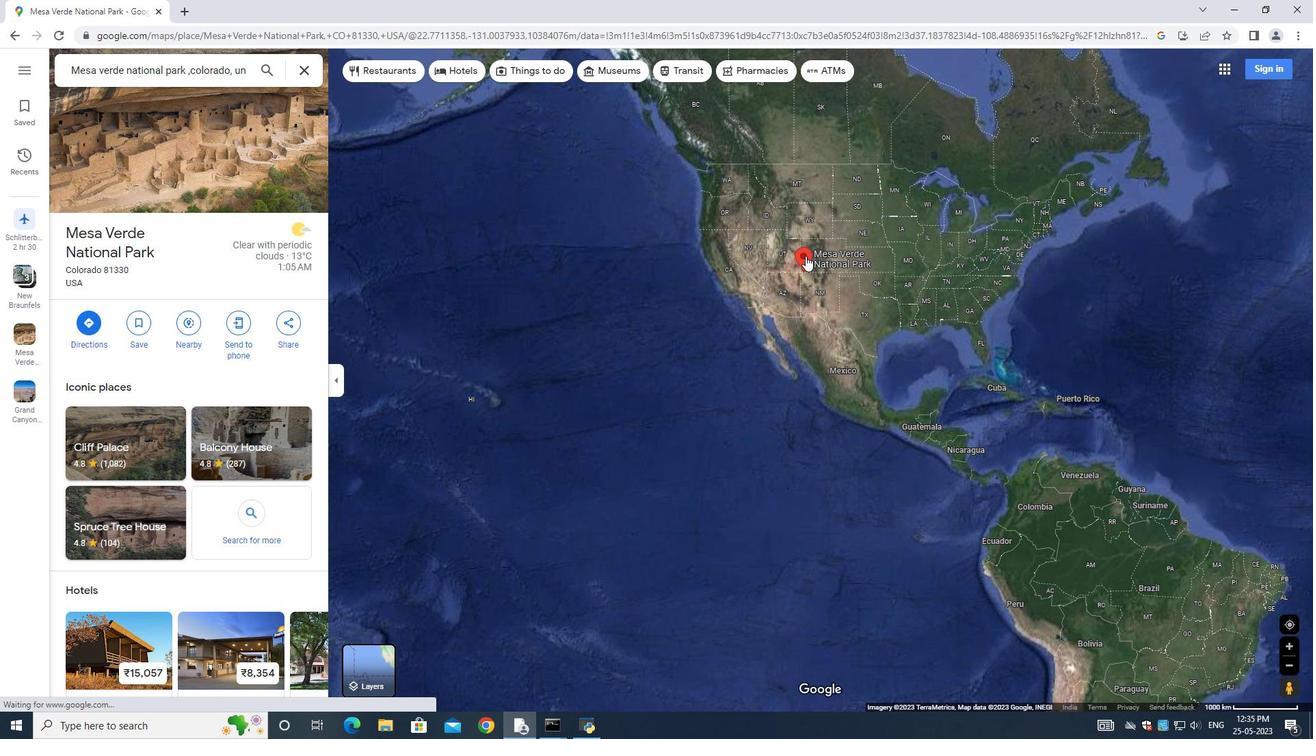 
Action: Mouse scrolled (806, 256) with delta (0, 0)
Screenshot: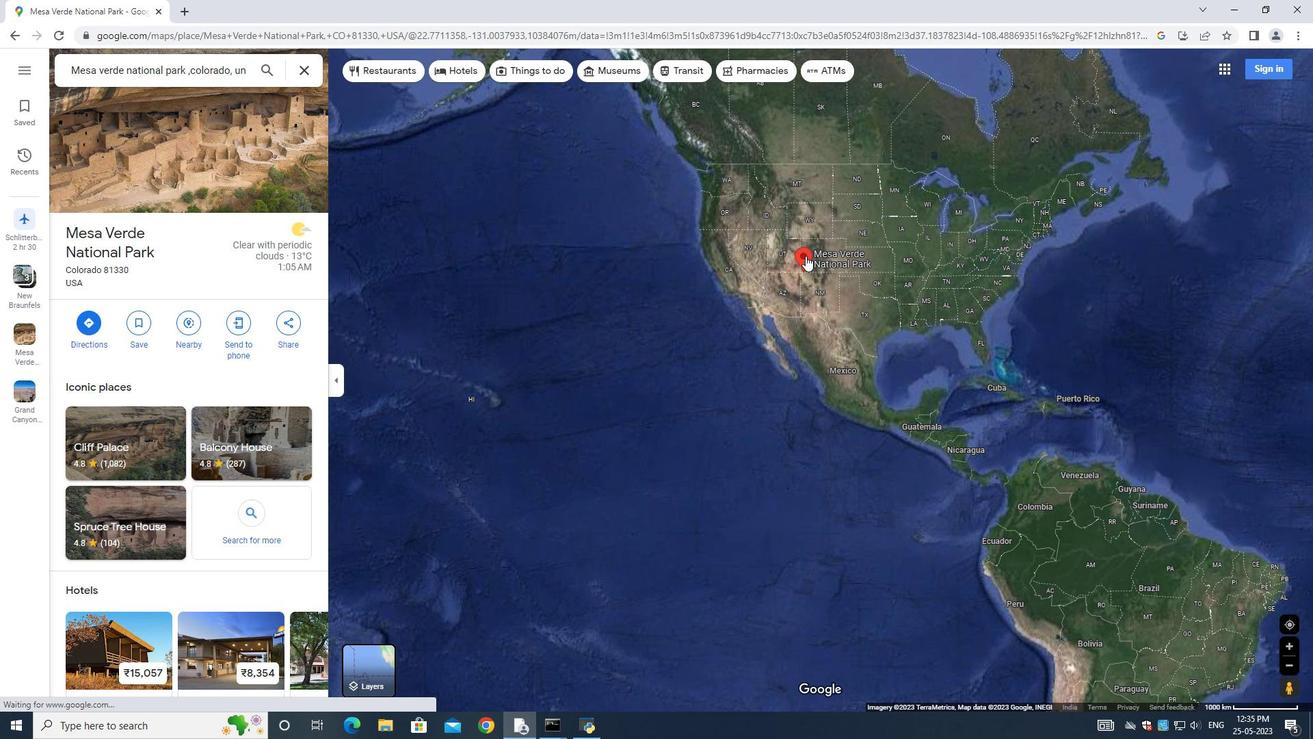 
Action: Mouse scrolled (806, 256) with delta (0, 0)
Screenshot: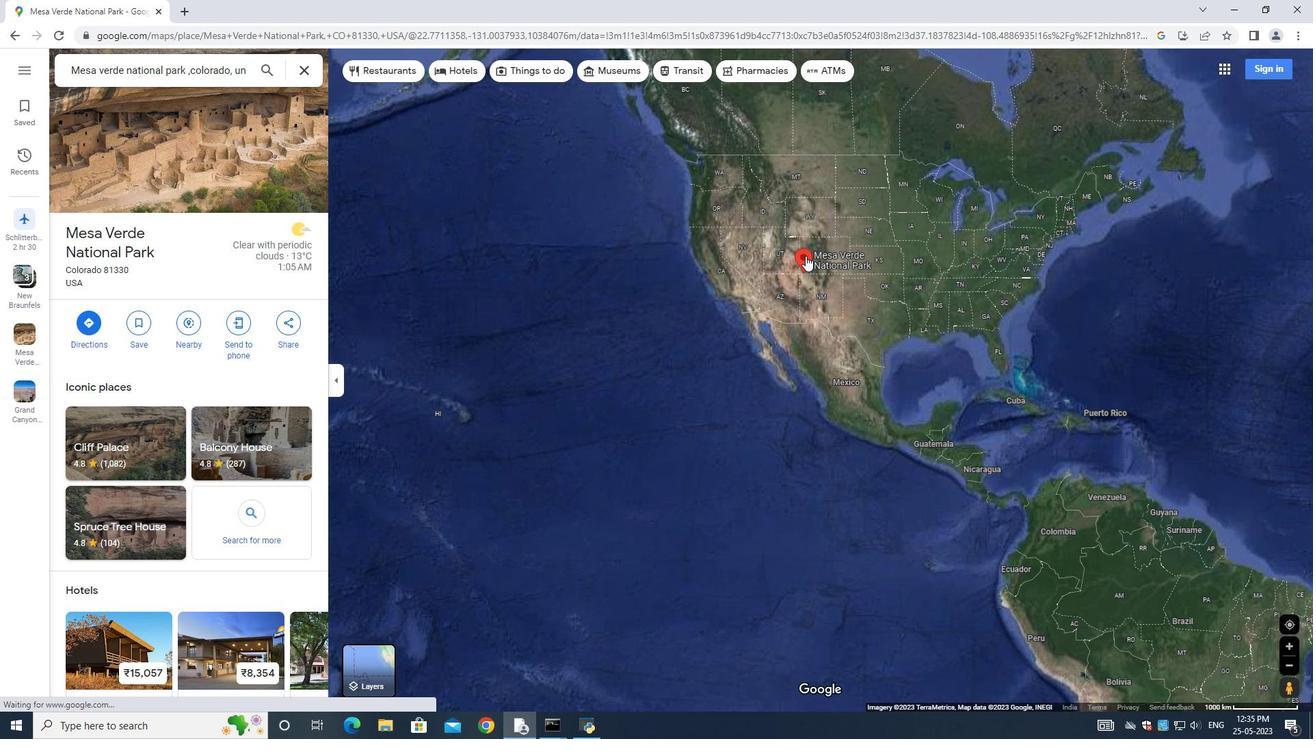 
Action: Mouse moved to (791, 286)
Screenshot: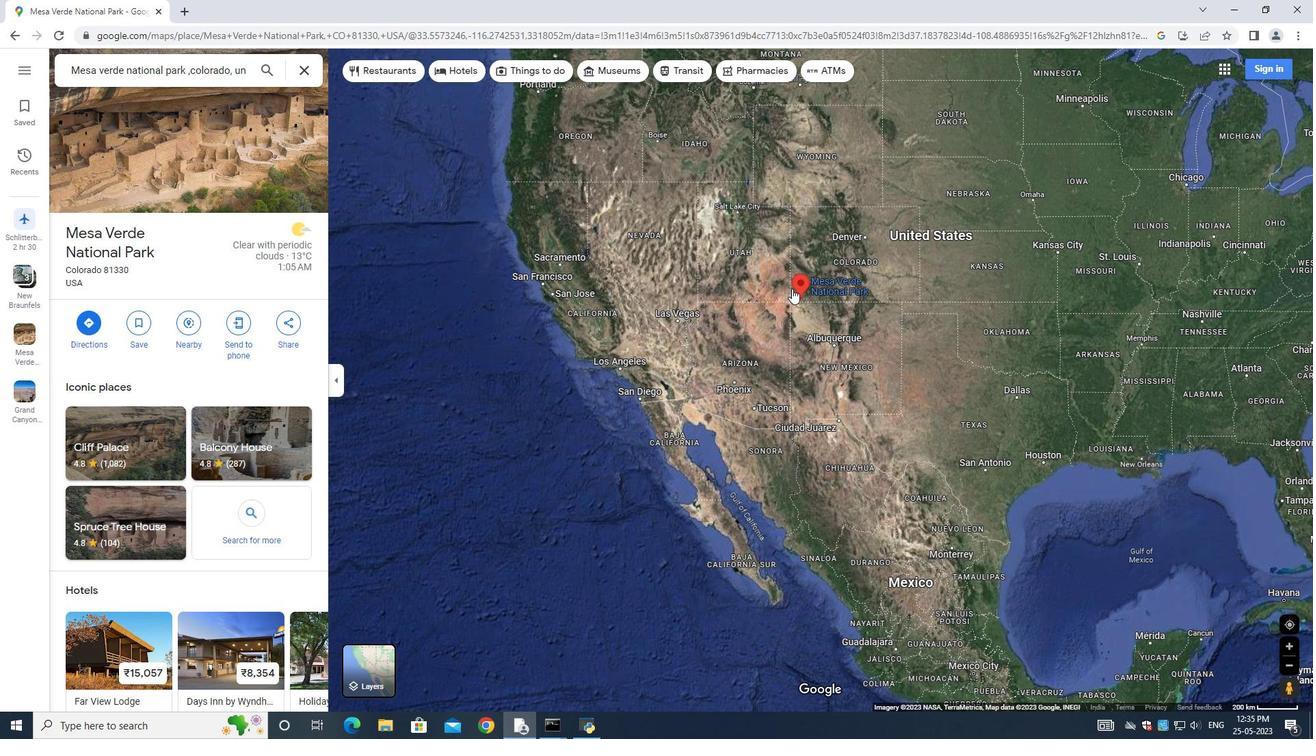 
Action: Mouse scrolled (791, 285) with delta (0, 0)
Screenshot: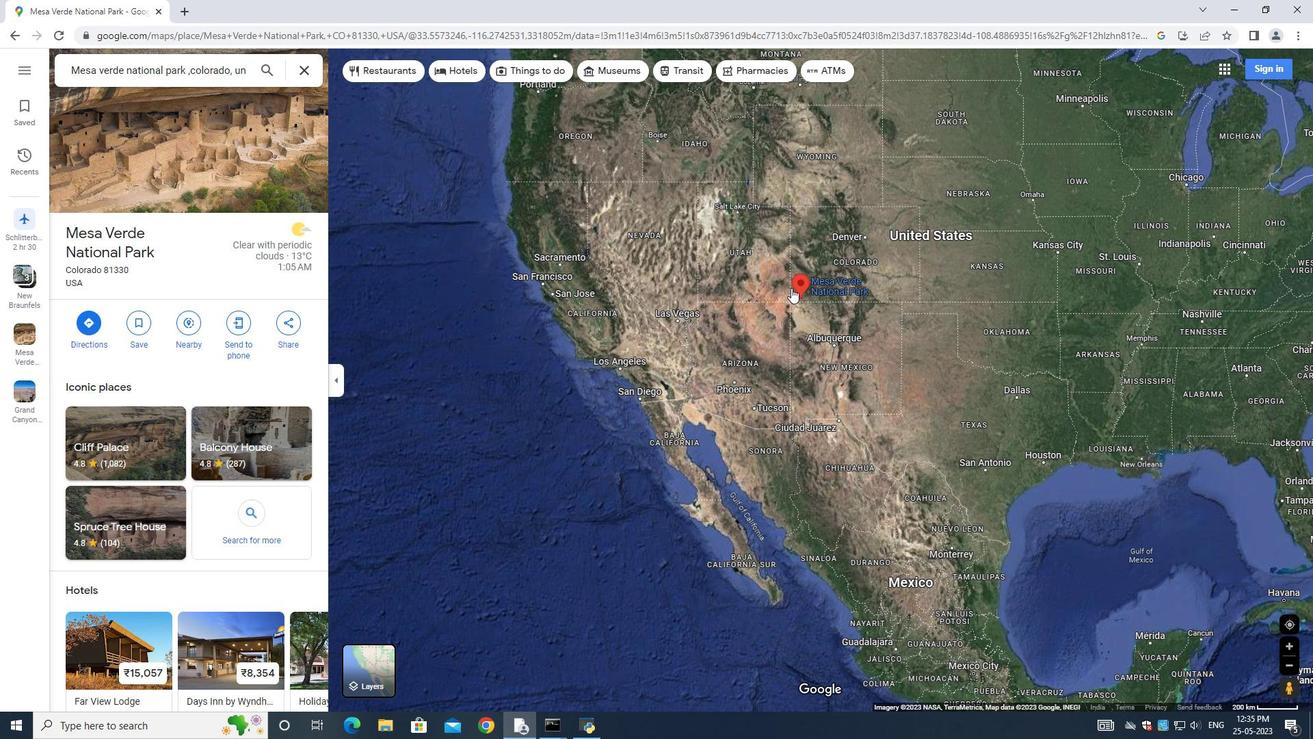 
Action: Mouse scrolled (791, 285) with delta (0, 0)
Screenshot: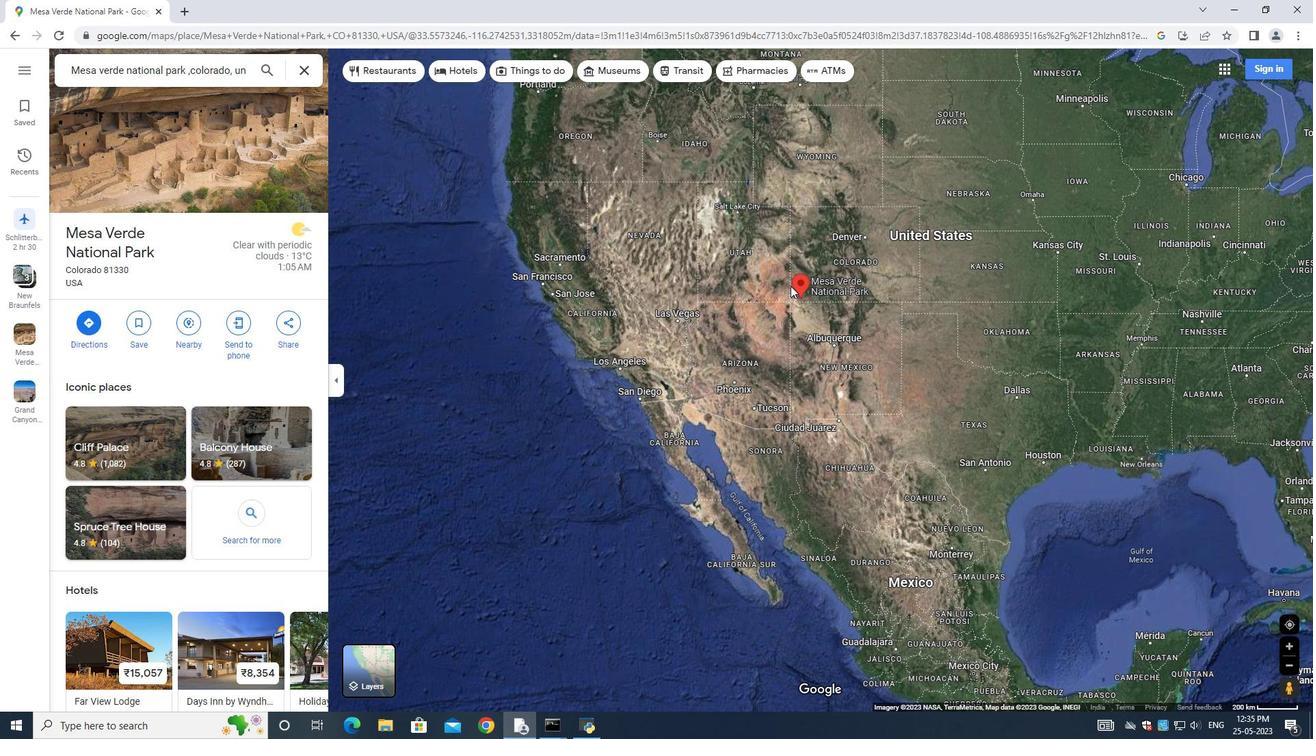 
Action: Mouse scrolled (791, 285) with delta (0, 0)
Screenshot: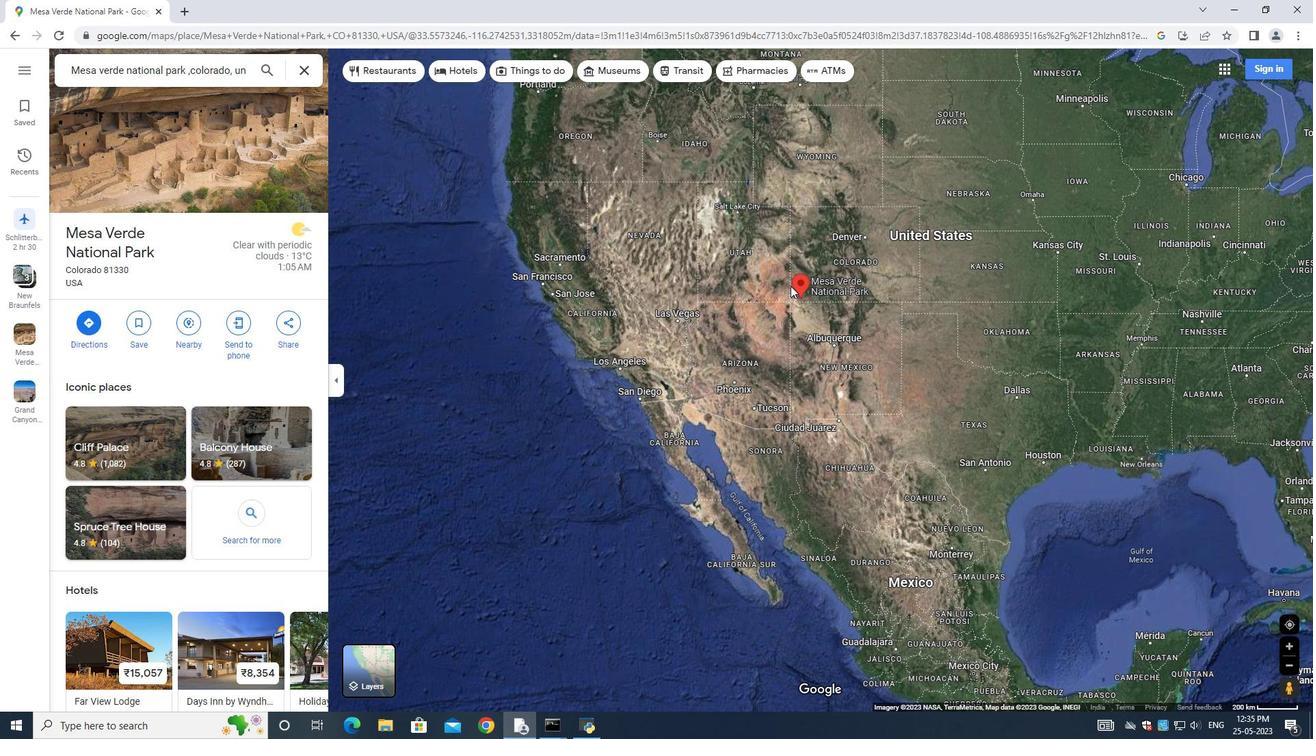 
Action: Mouse scrolled (791, 285) with delta (0, 0)
Screenshot: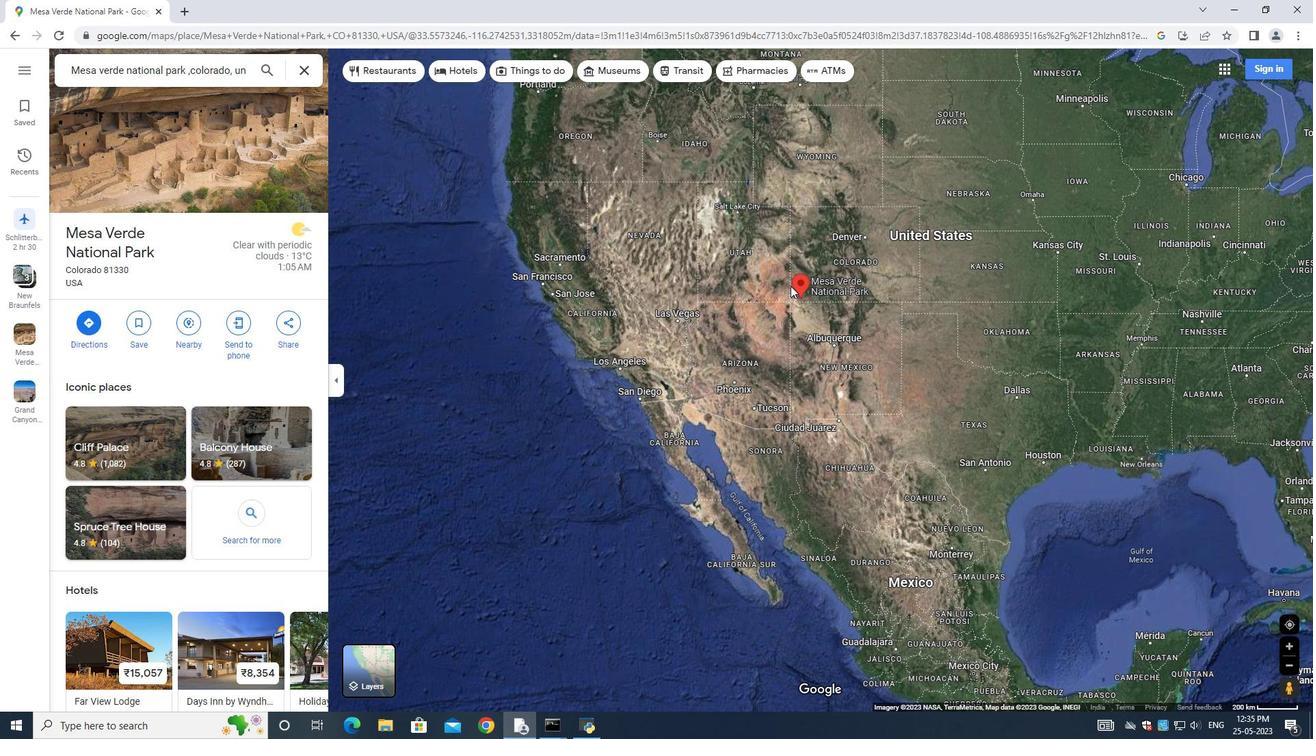 
Action: Mouse scrolled (791, 285) with delta (0, 0)
Screenshot: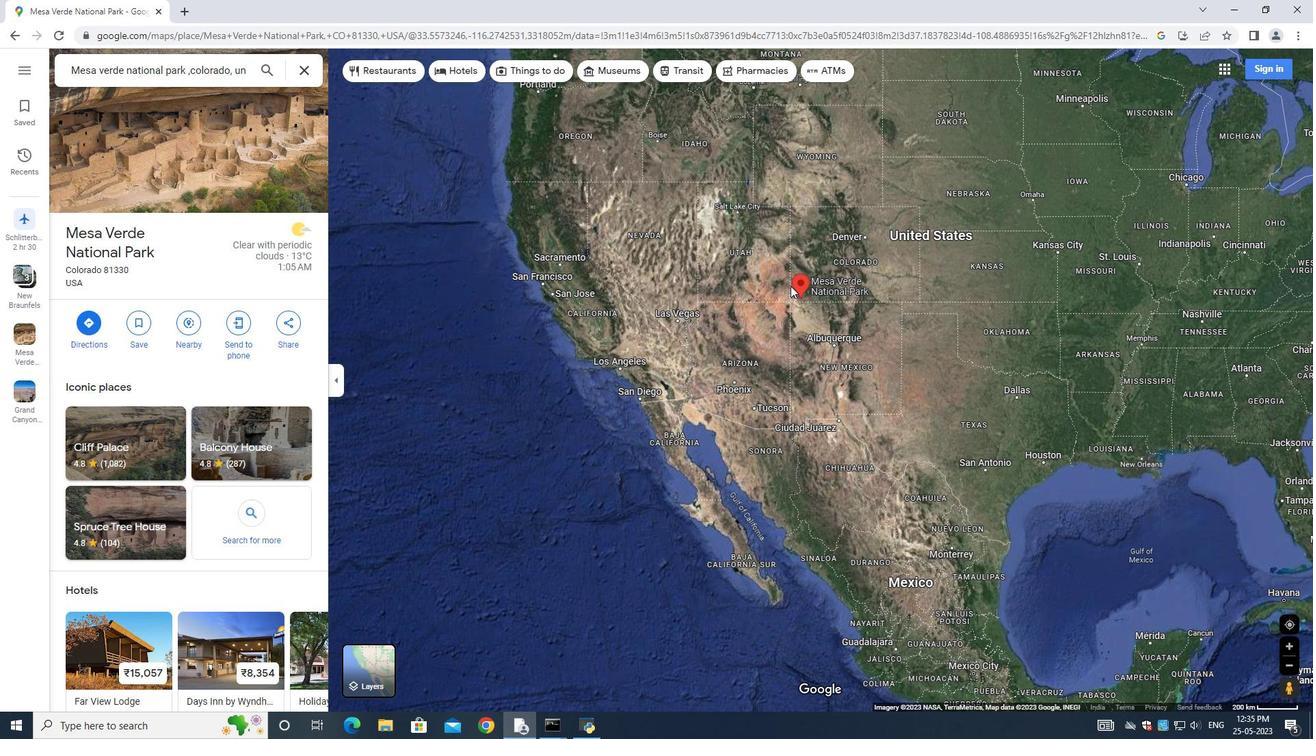 
Action: Mouse scrolled (791, 285) with delta (0, 0)
Screenshot: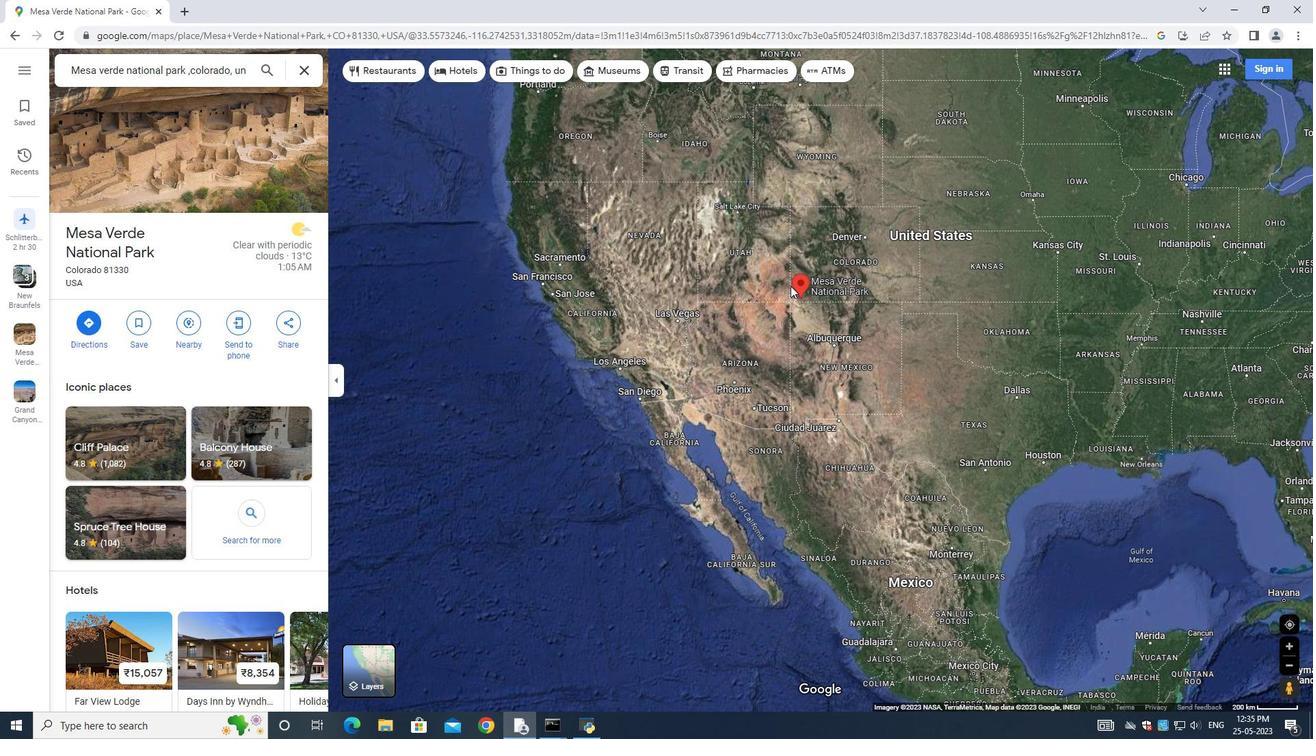 
Action: Mouse moved to (791, 284)
Screenshot: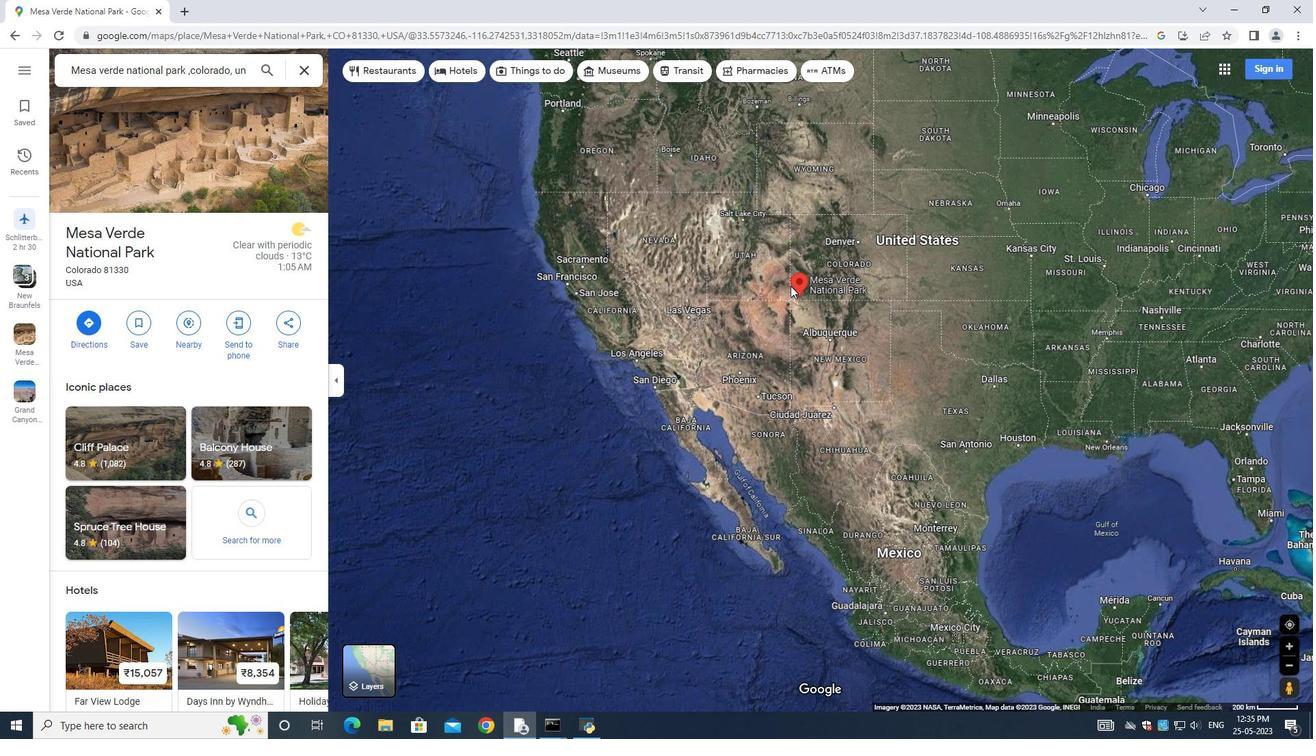 
Action: Mouse scrolled (791, 285) with delta (0, 0)
Screenshot: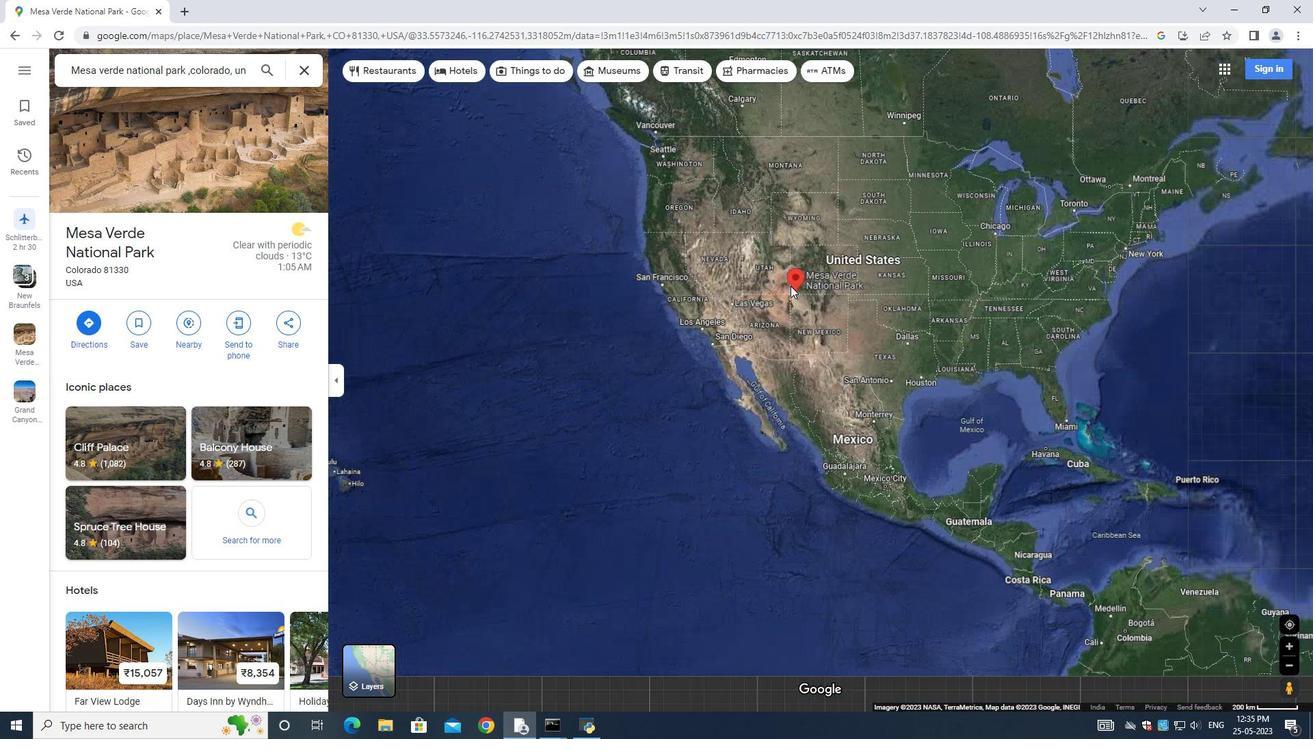 
Action: Mouse moved to (788, 277)
Screenshot: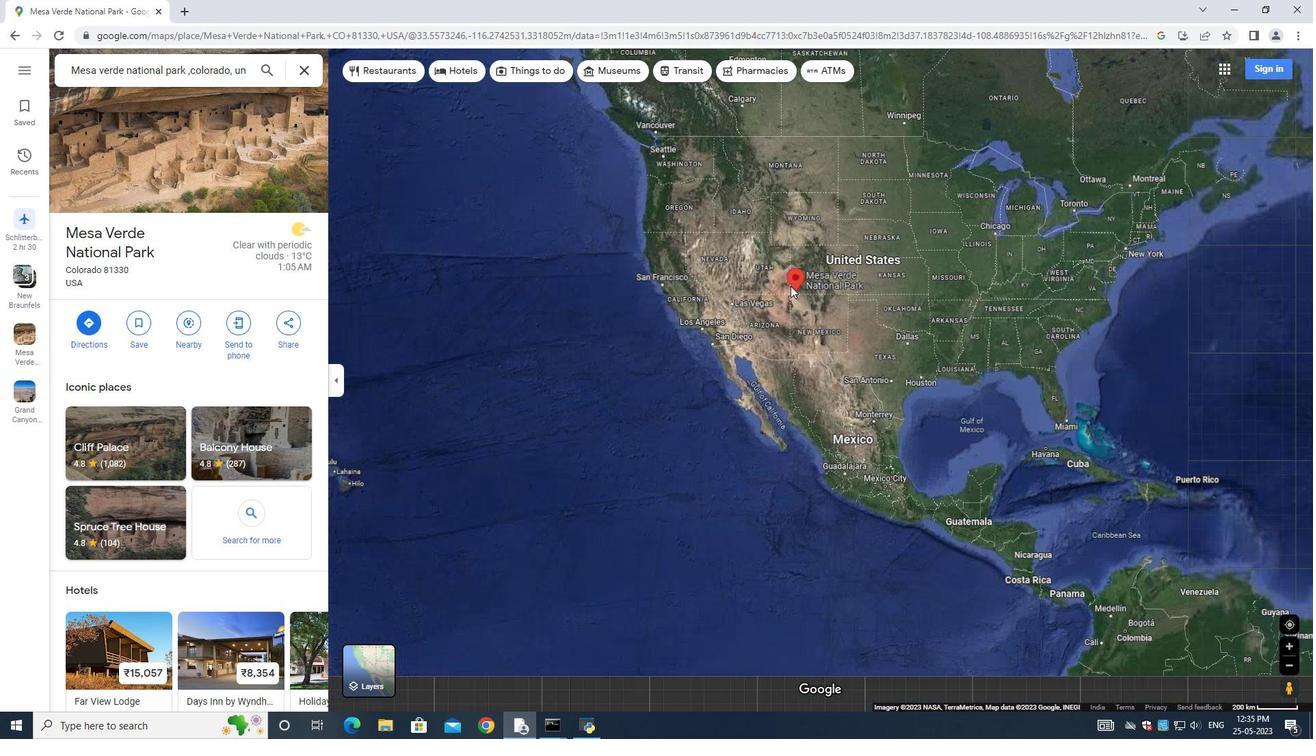 
Action: Mouse scrolled (791, 283) with delta (0, 0)
Screenshot: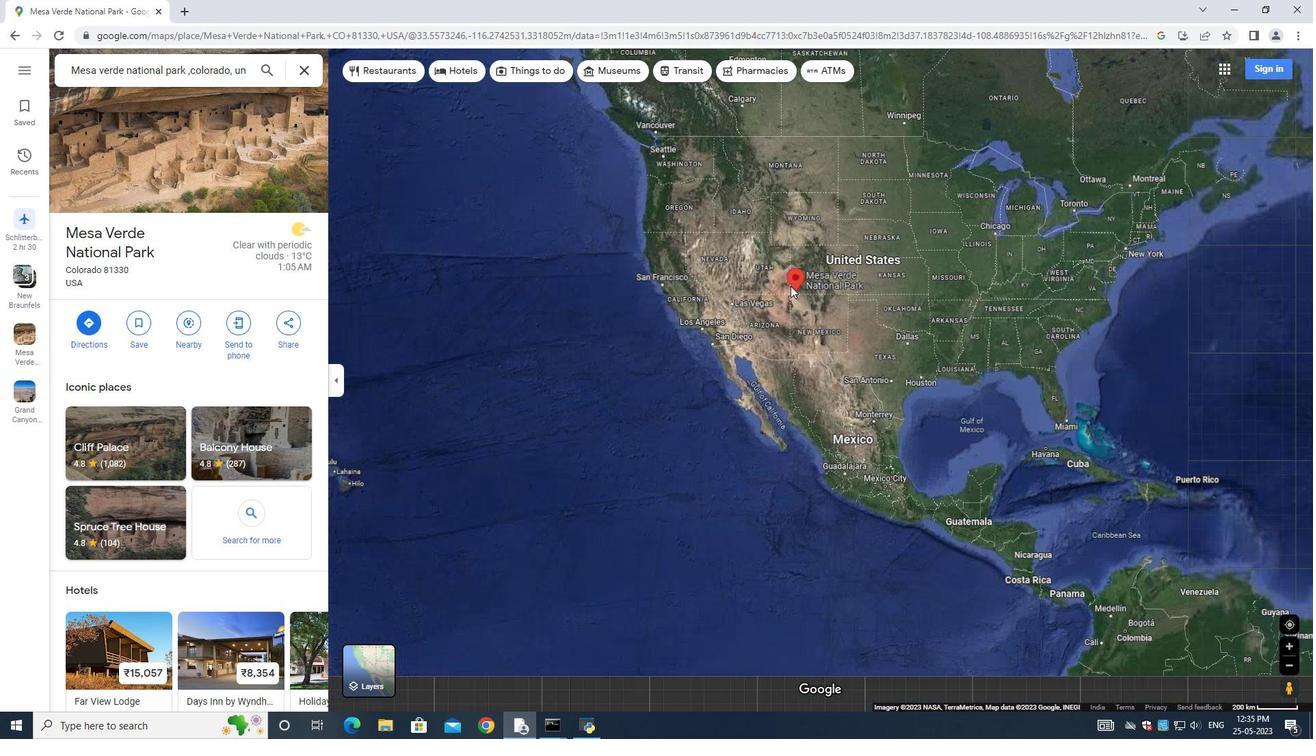 
Action: Mouse scrolled (788, 277) with delta (0, 0)
Screenshot: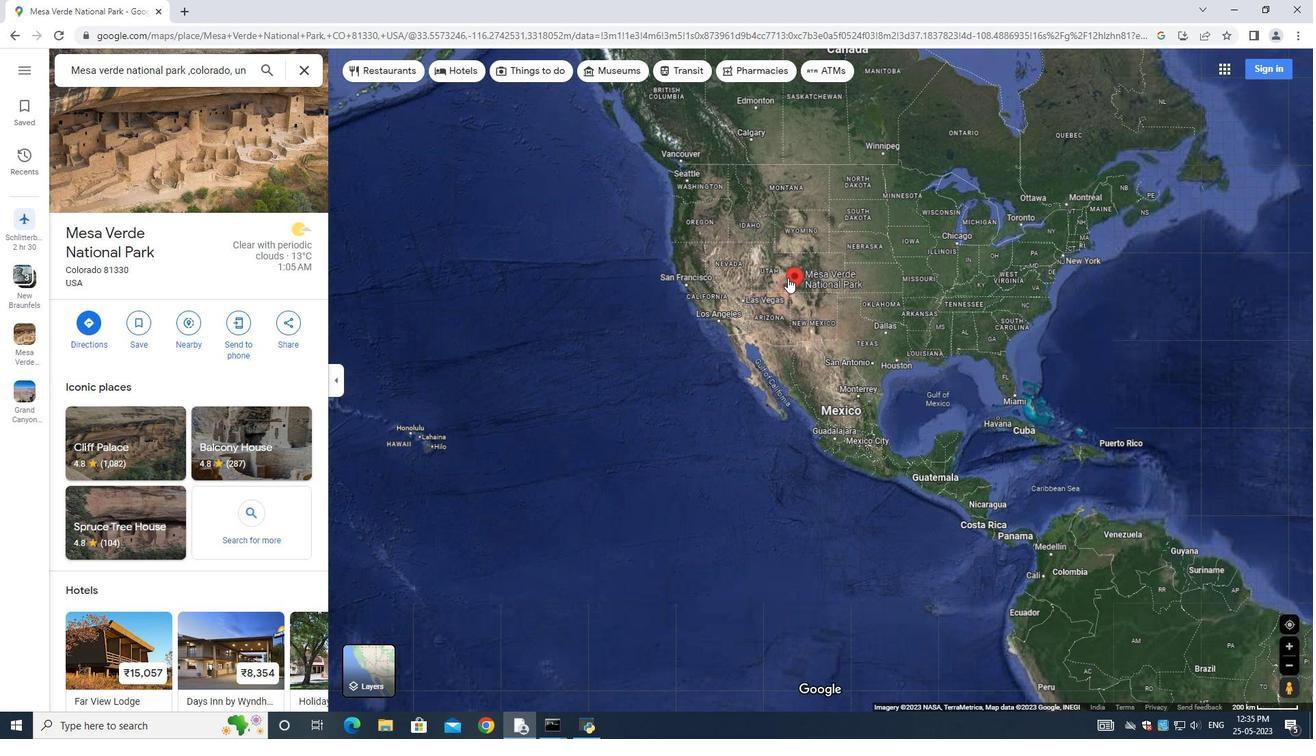 
Action: Mouse scrolled (788, 277) with delta (0, 0)
Screenshot: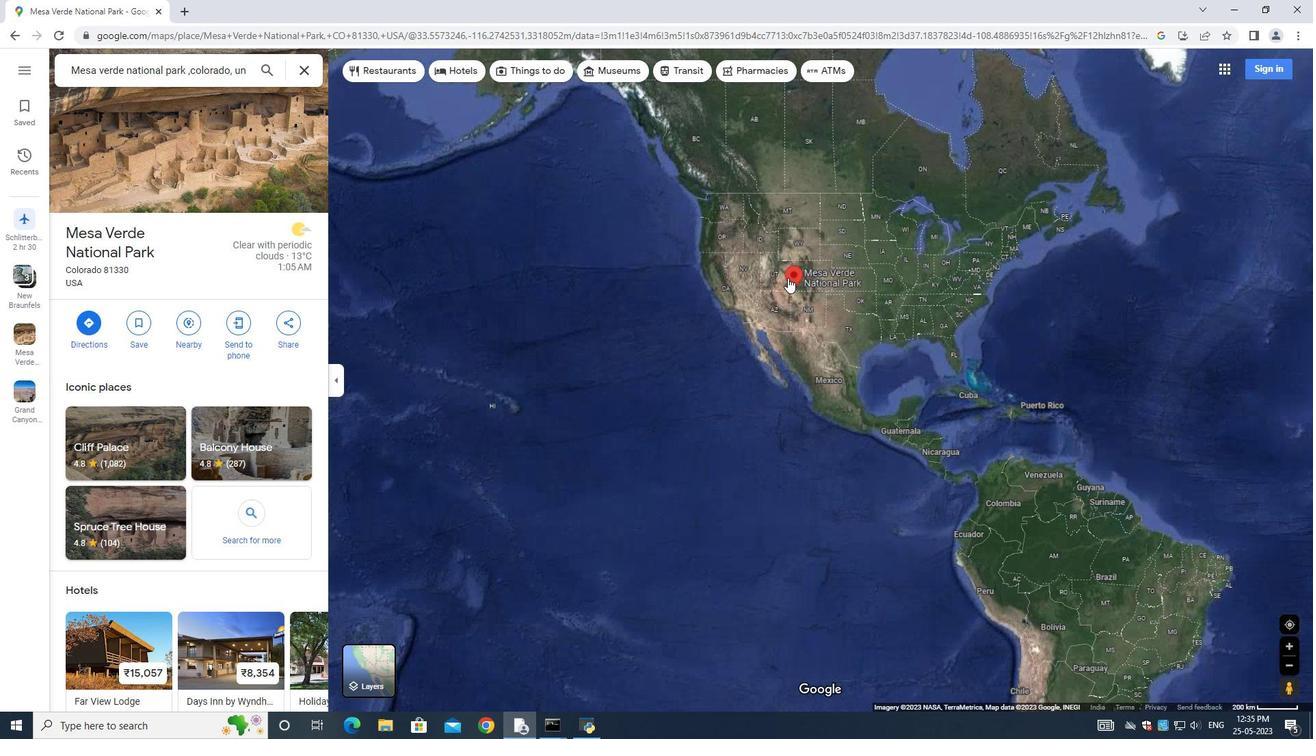 
Action: Mouse scrolled (788, 277) with delta (0, 0)
Screenshot: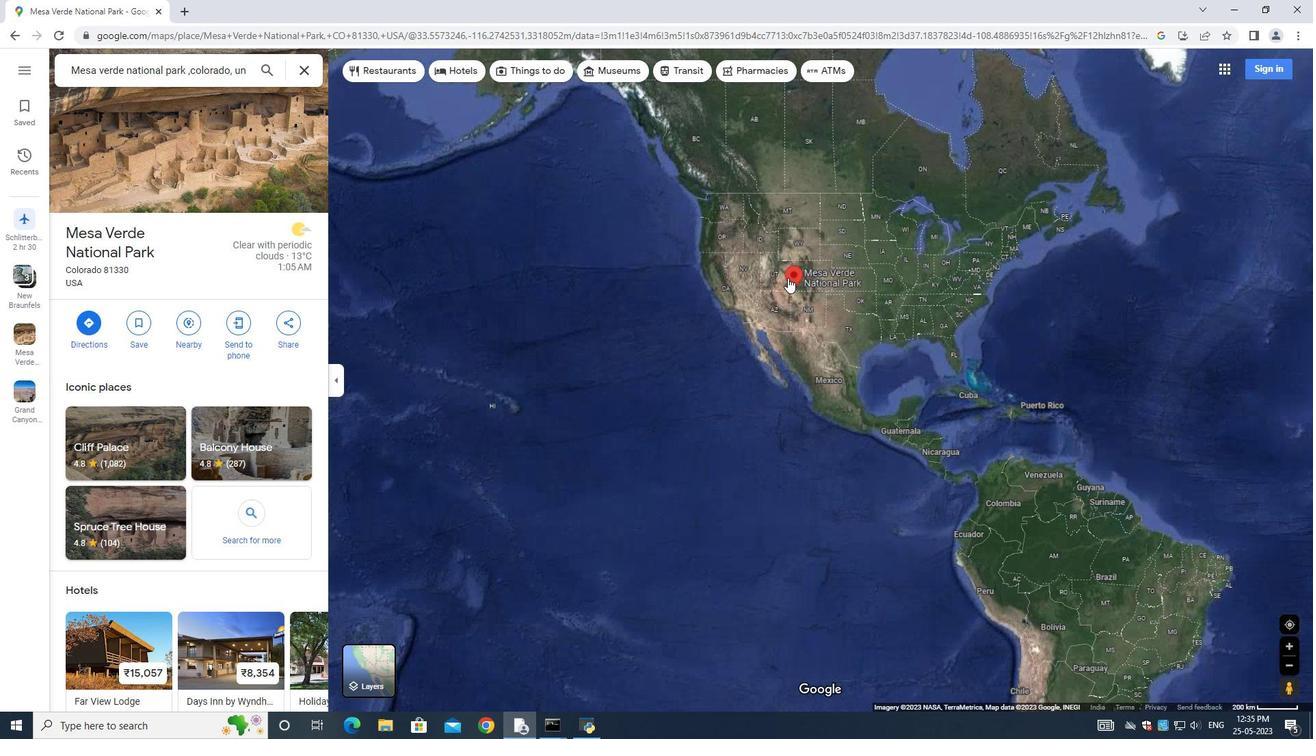 
Action: Mouse scrolled (788, 277) with delta (0, 0)
Screenshot: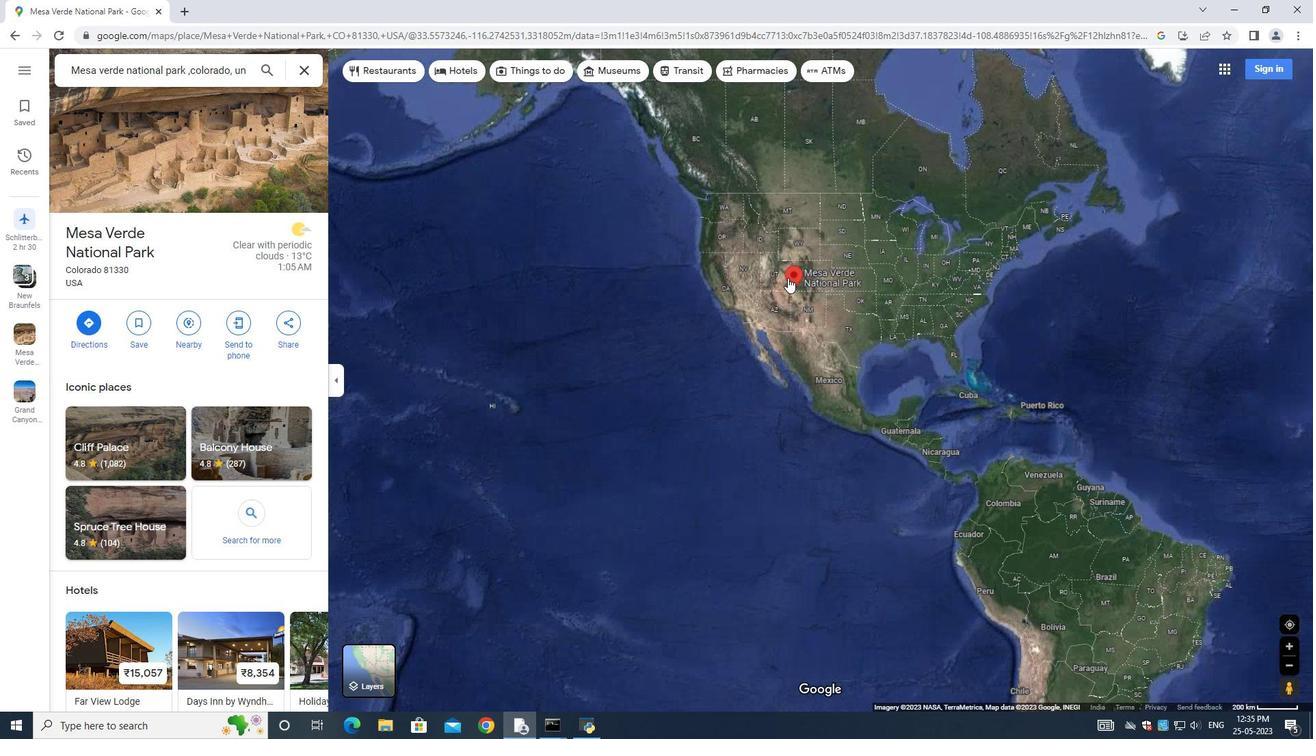 
Action: Mouse scrolled (788, 277) with delta (0, 0)
Screenshot: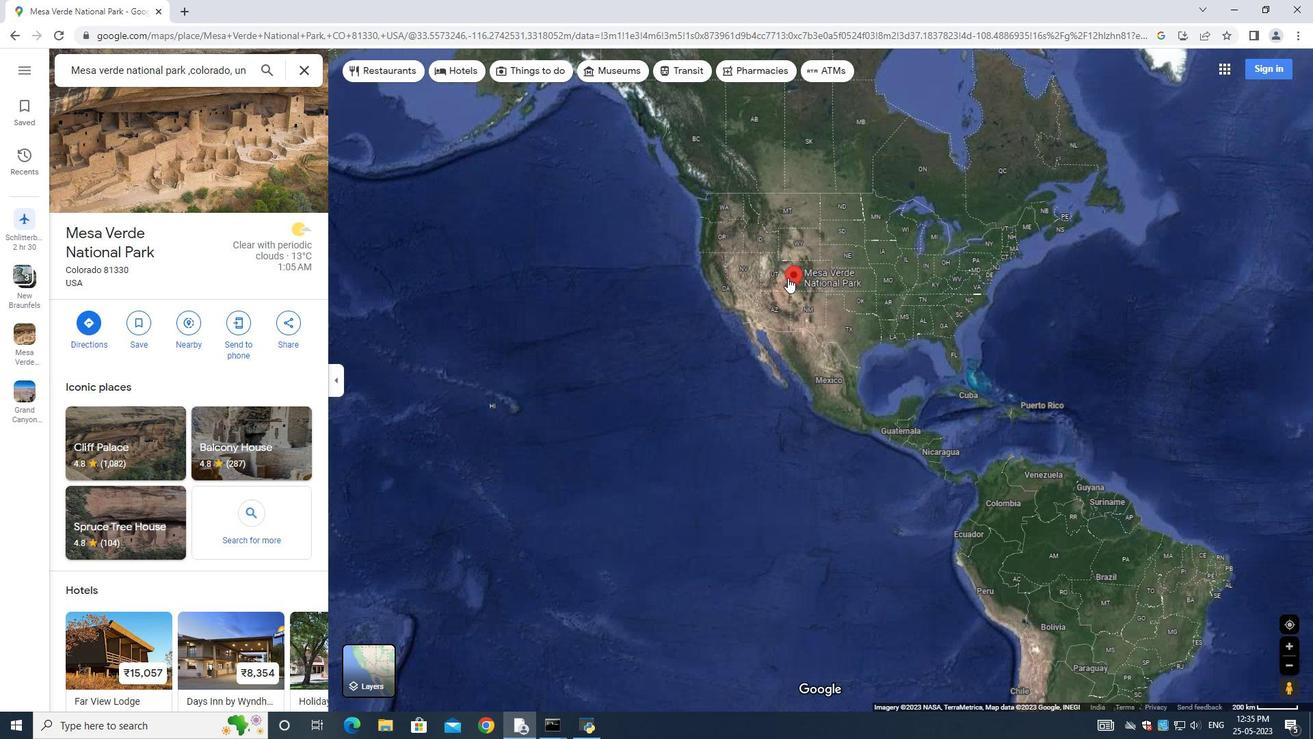 
Action: Mouse scrolled (788, 277) with delta (0, 0)
Screenshot: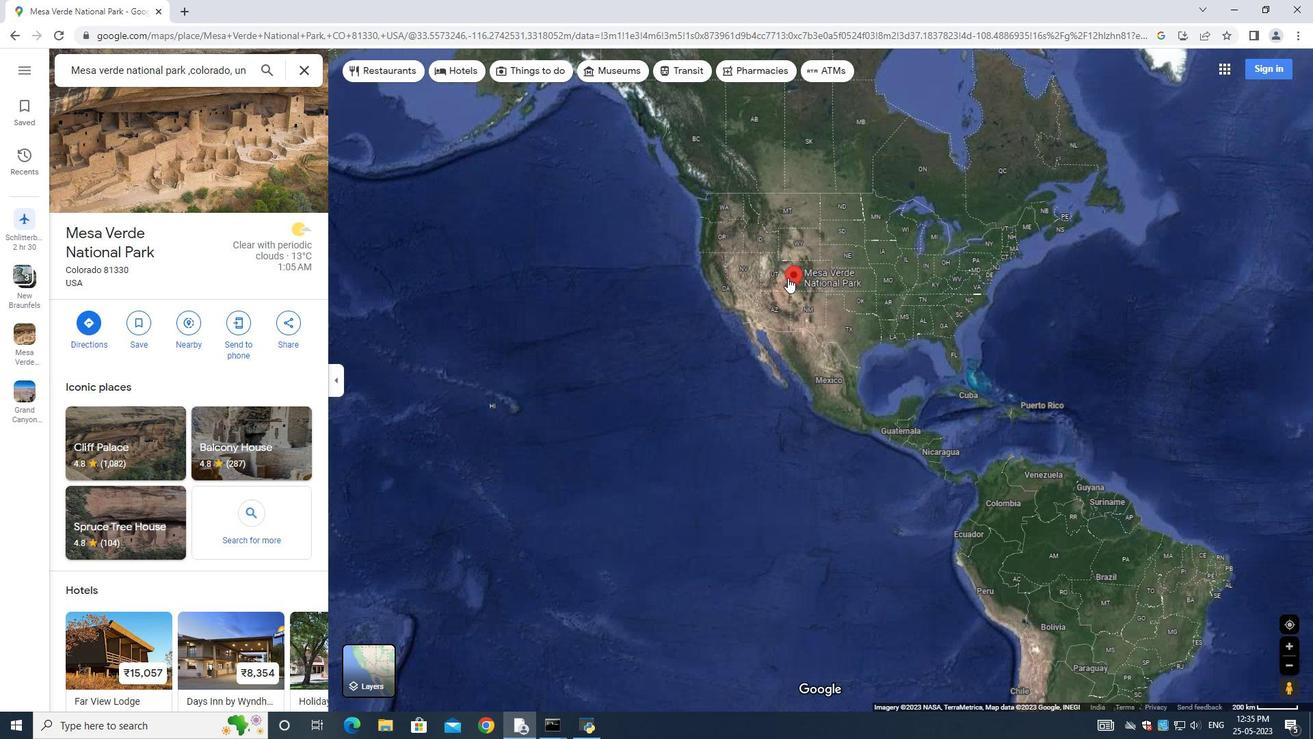 
Action: Mouse scrolled (788, 277) with delta (0, 0)
Screenshot: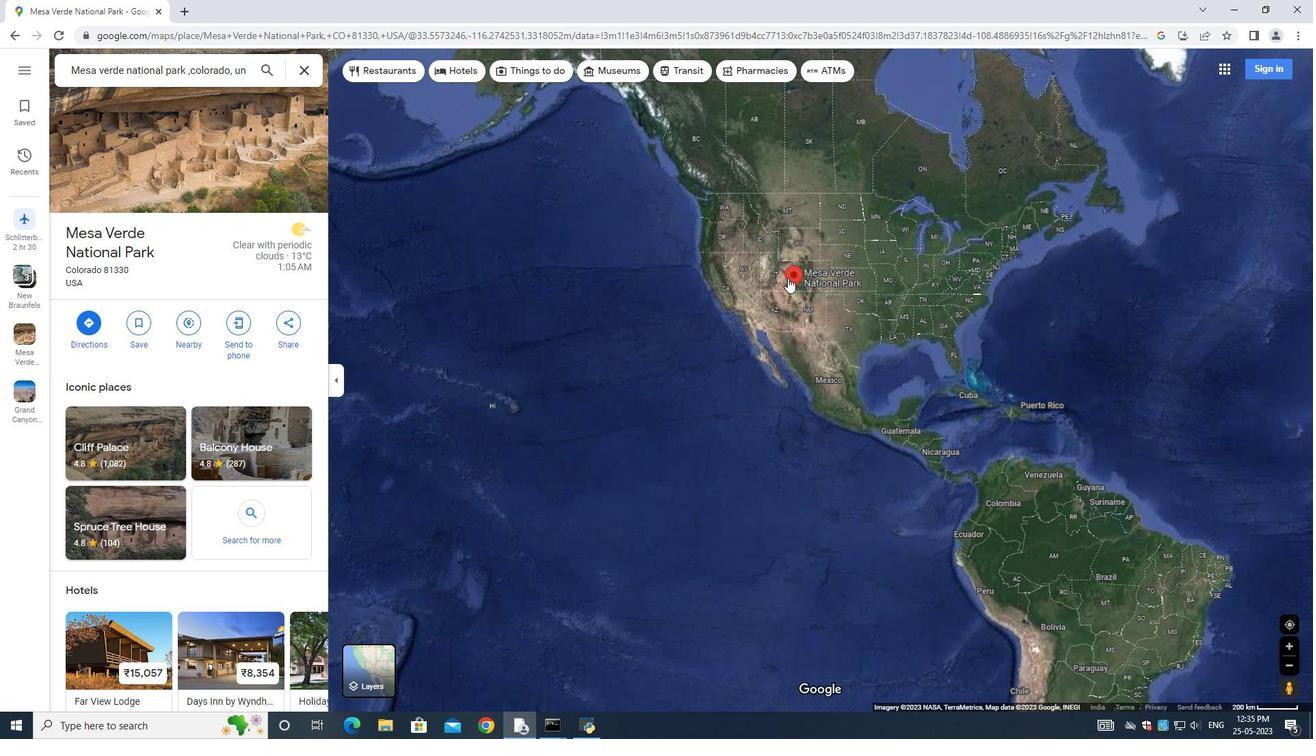 
Action: Mouse moved to (787, 274)
Screenshot: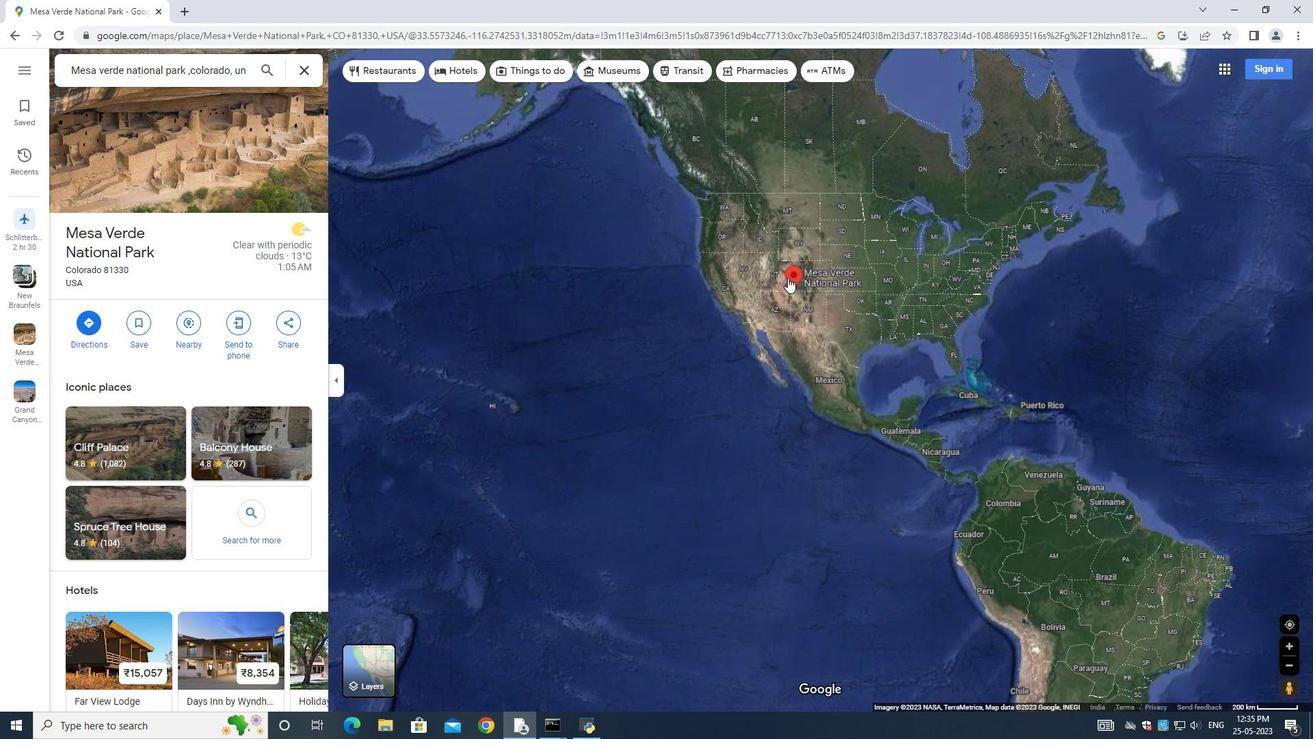 
Action: Mouse scrolled (787, 274) with delta (0, 0)
Screenshot: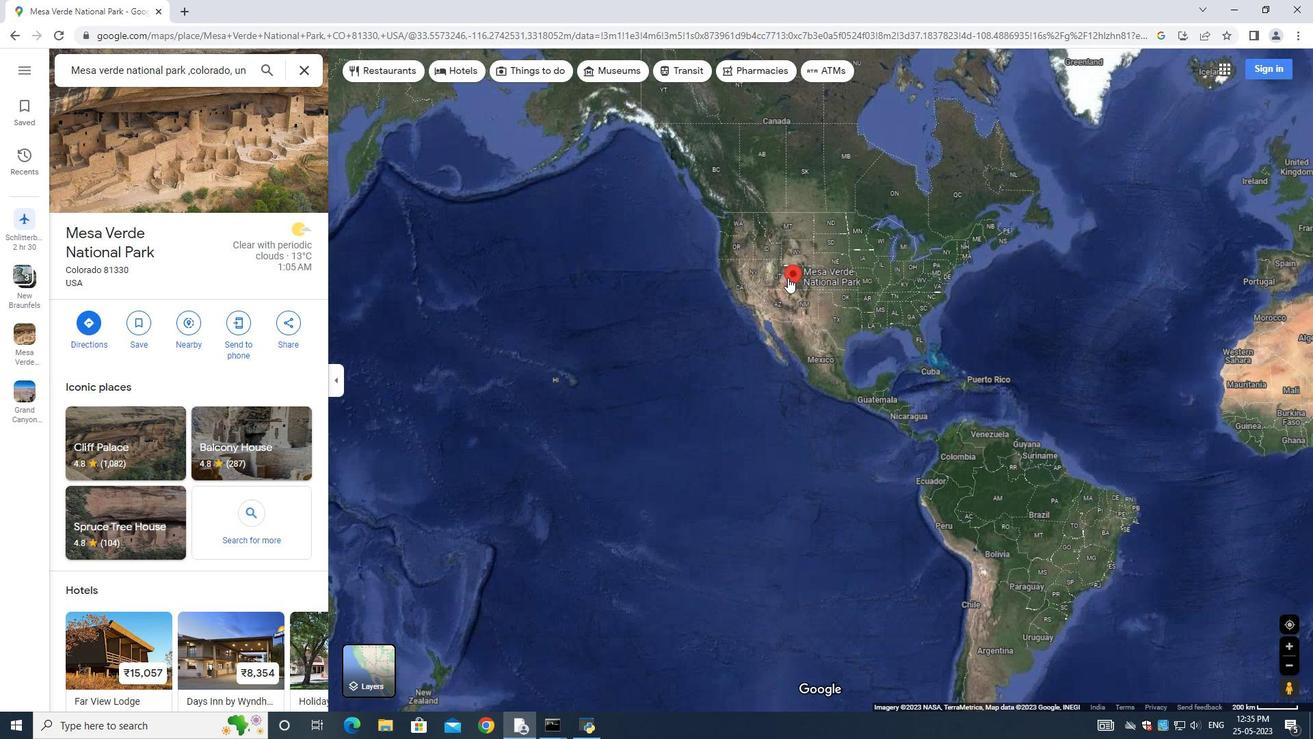 
Action: Mouse moved to (786, 273)
Screenshot: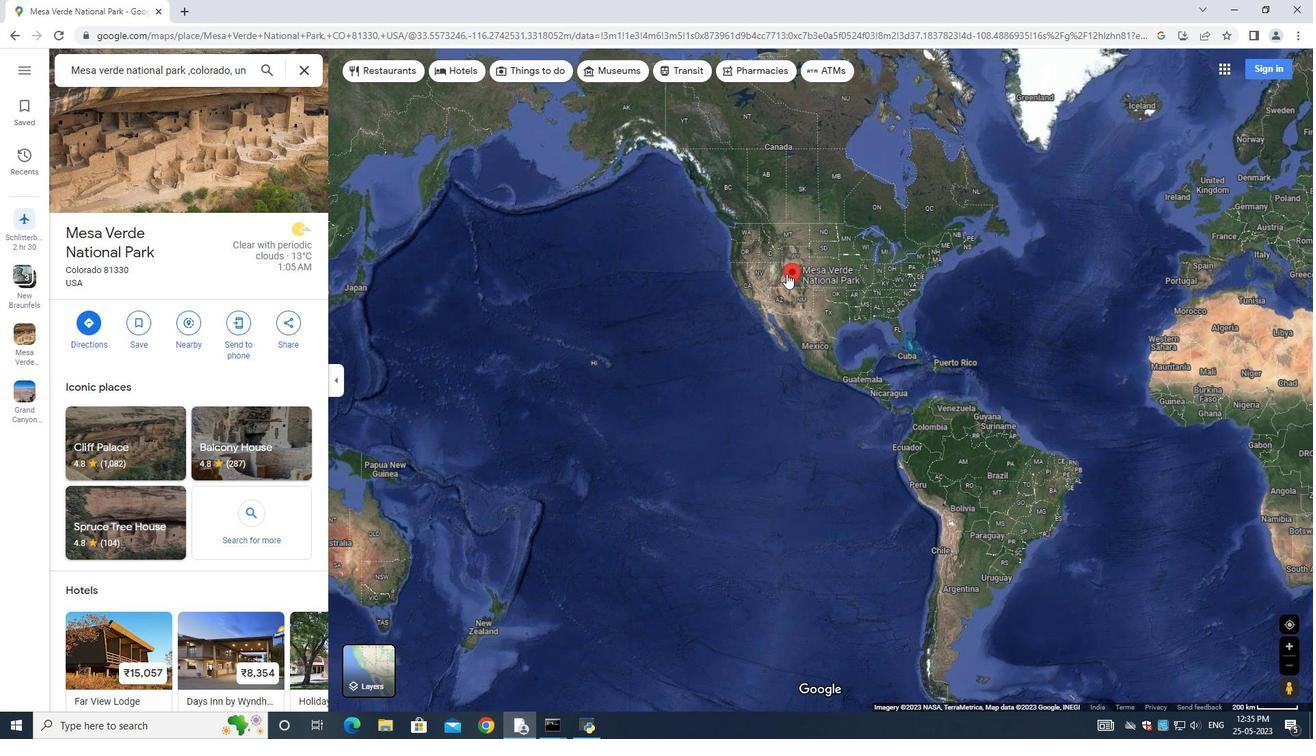 
Action: Mouse scrolled (786, 273) with delta (0, 0)
Screenshot: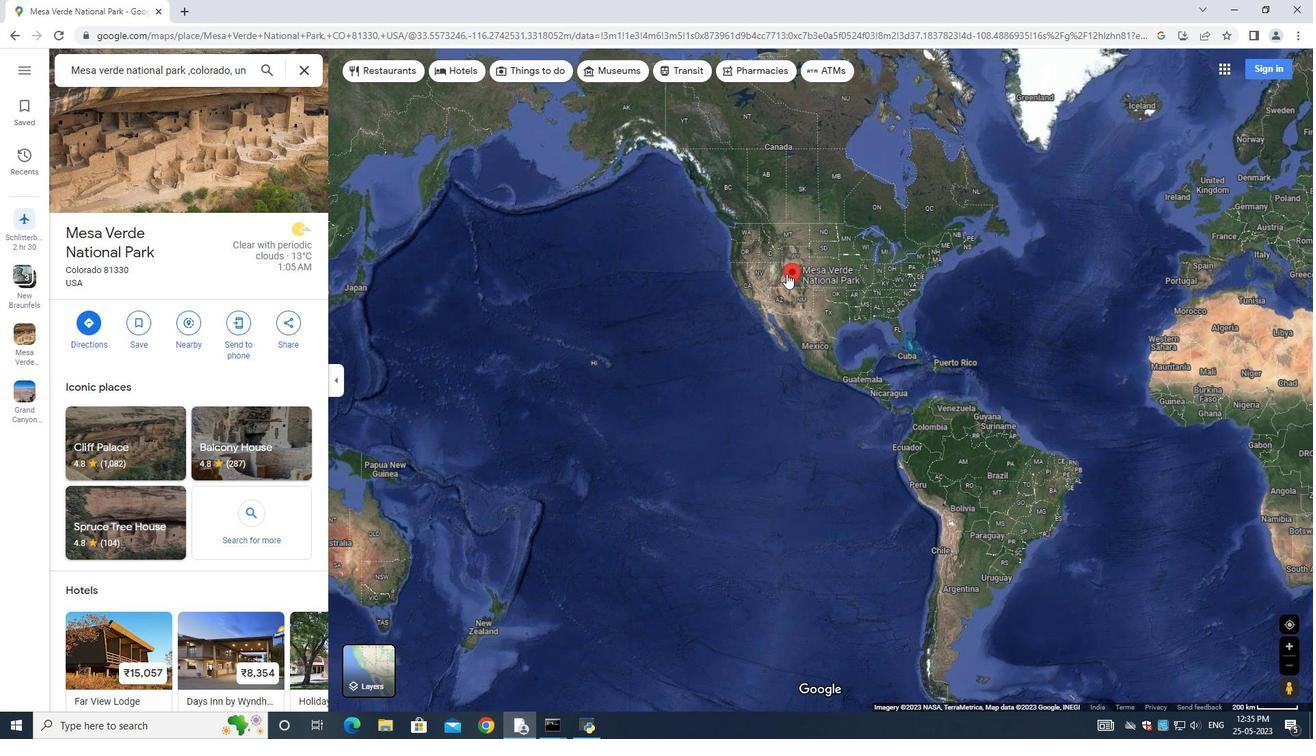
Action: Mouse moved to (786, 274)
Screenshot: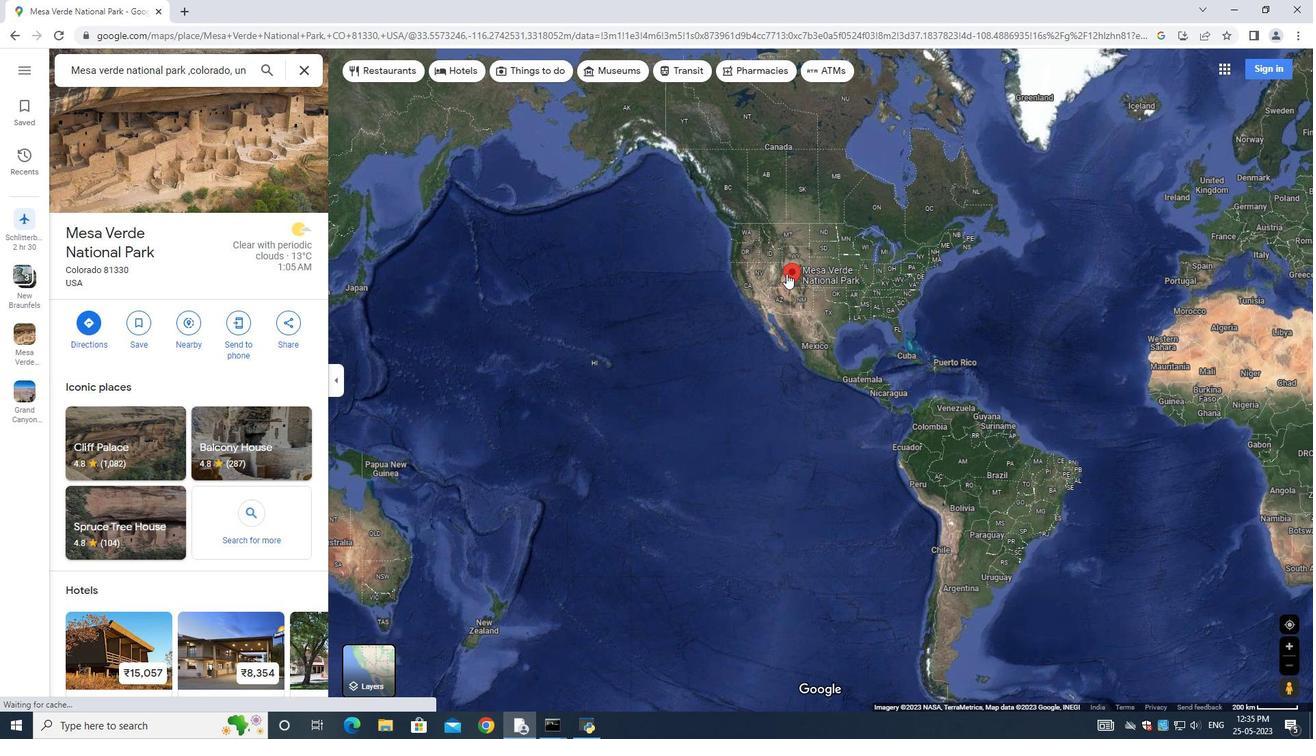
Action: Mouse scrolled (786, 273) with delta (0, 0)
Screenshot: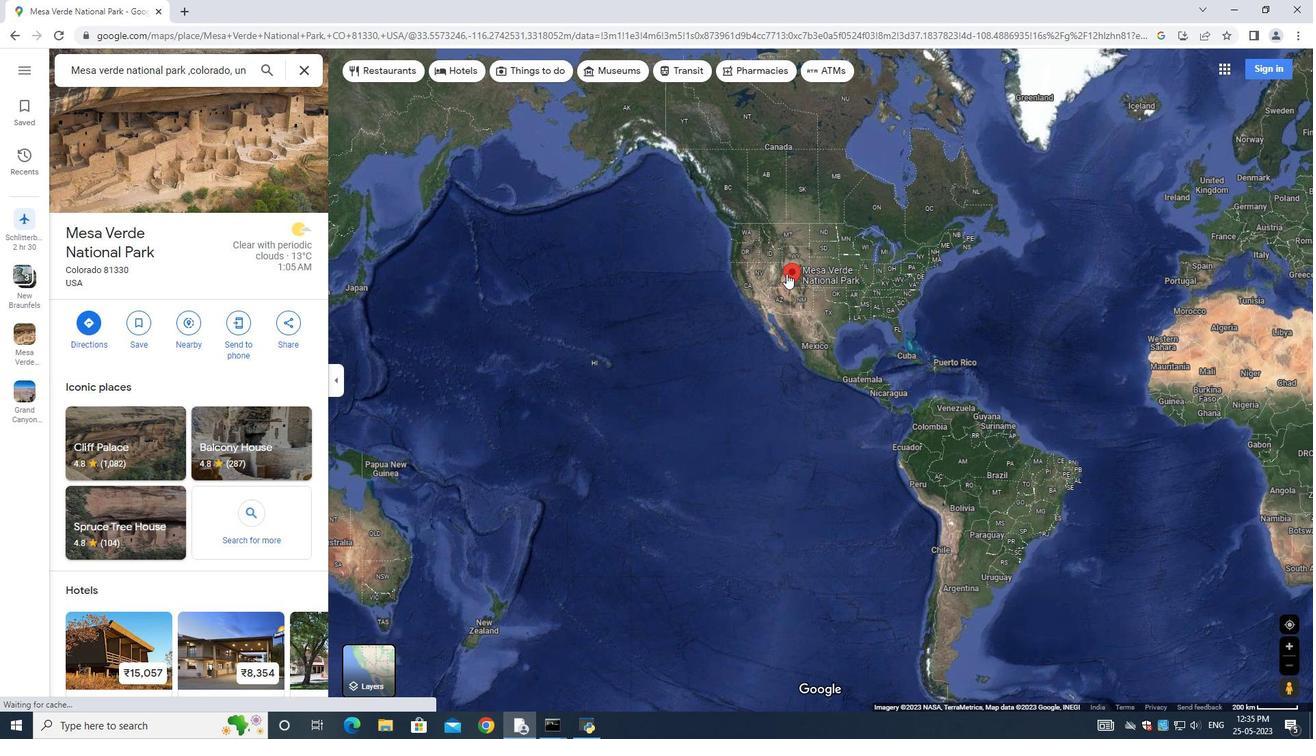 
Action: Mouse scrolled (786, 273) with delta (0, 0)
Screenshot: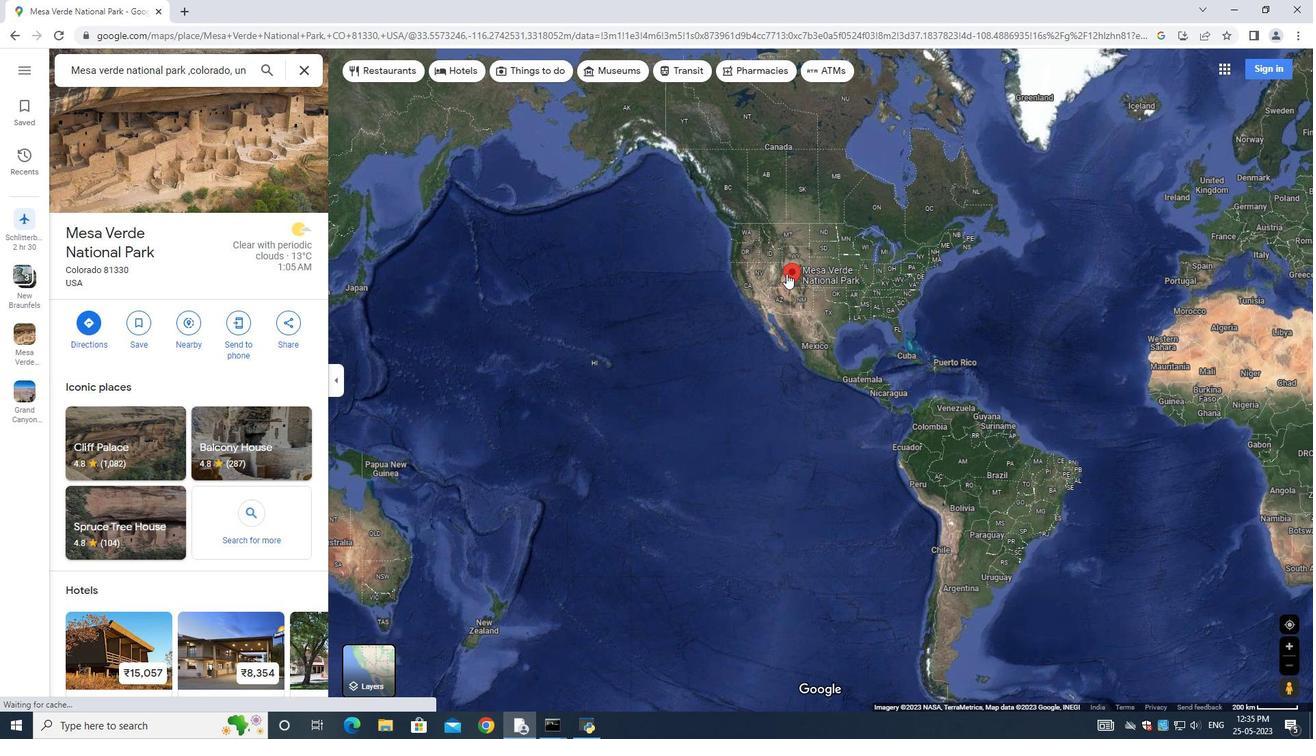 
Action: Mouse scrolled (786, 273) with delta (0, 0)
Screenshot: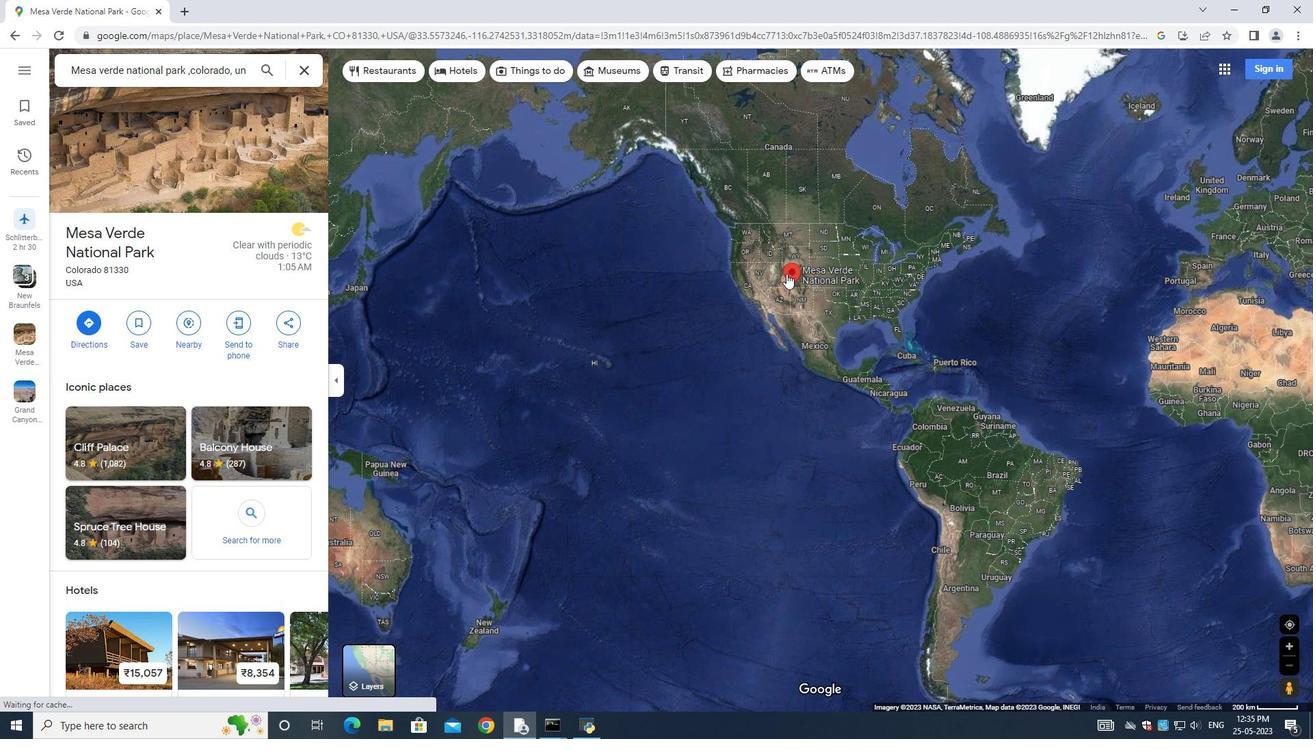 
Action: Mouse scrolled (786, 273) with delta (0, 0)
Screenshot: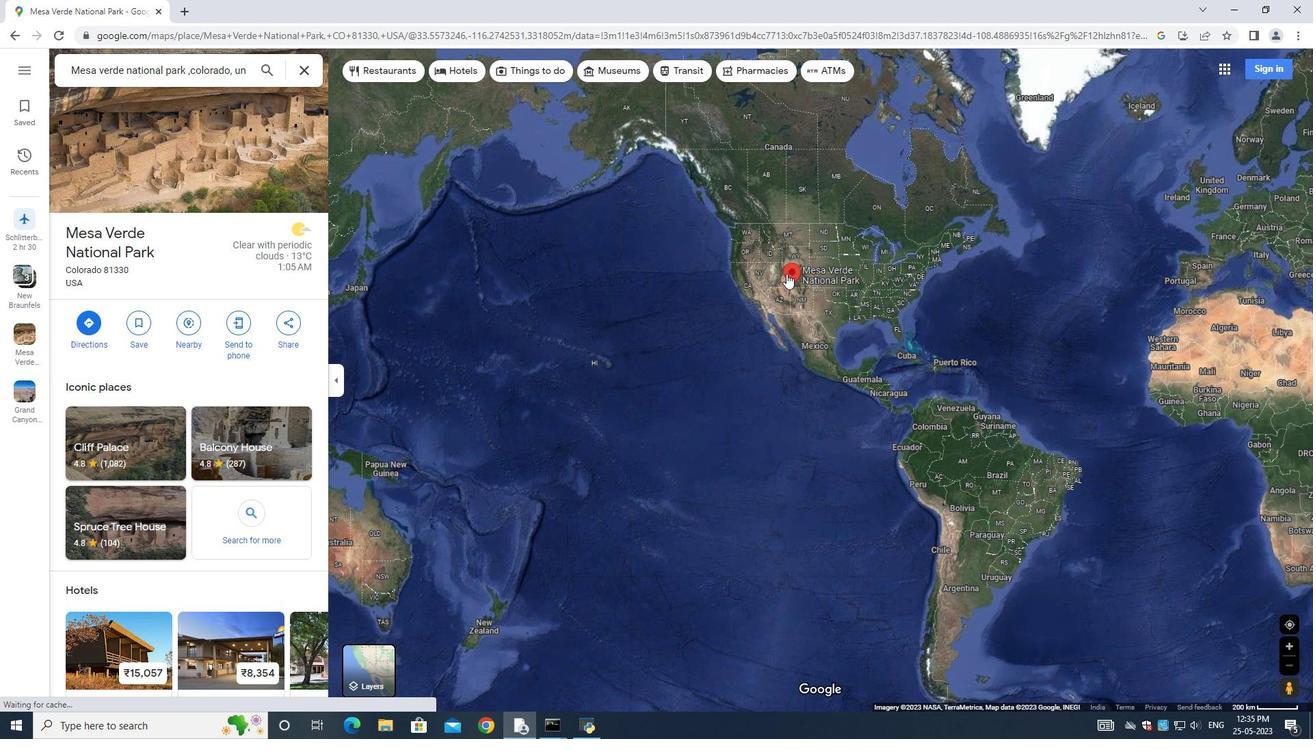 
Action: Mouse scrolled (786, 273) with delta (0, 0)
Screenshot: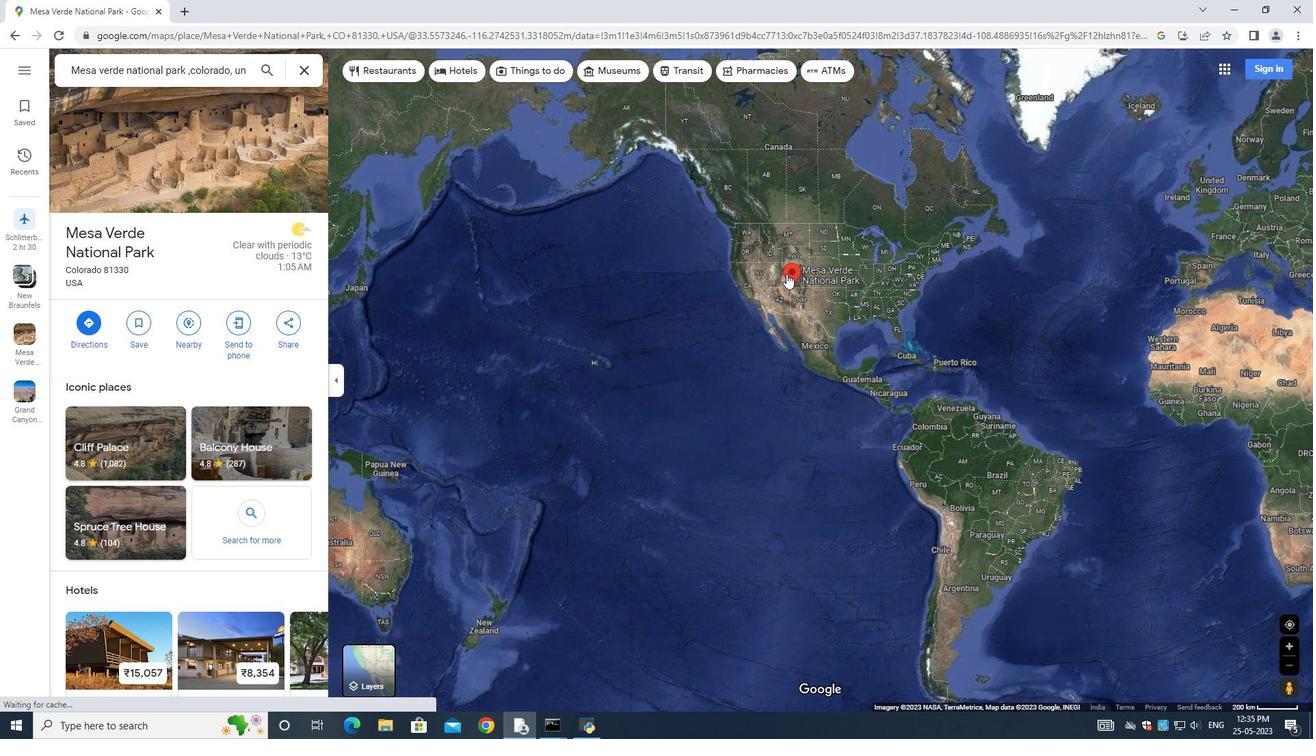 
Action: Mouse moved to (786, 273)
Screenshot: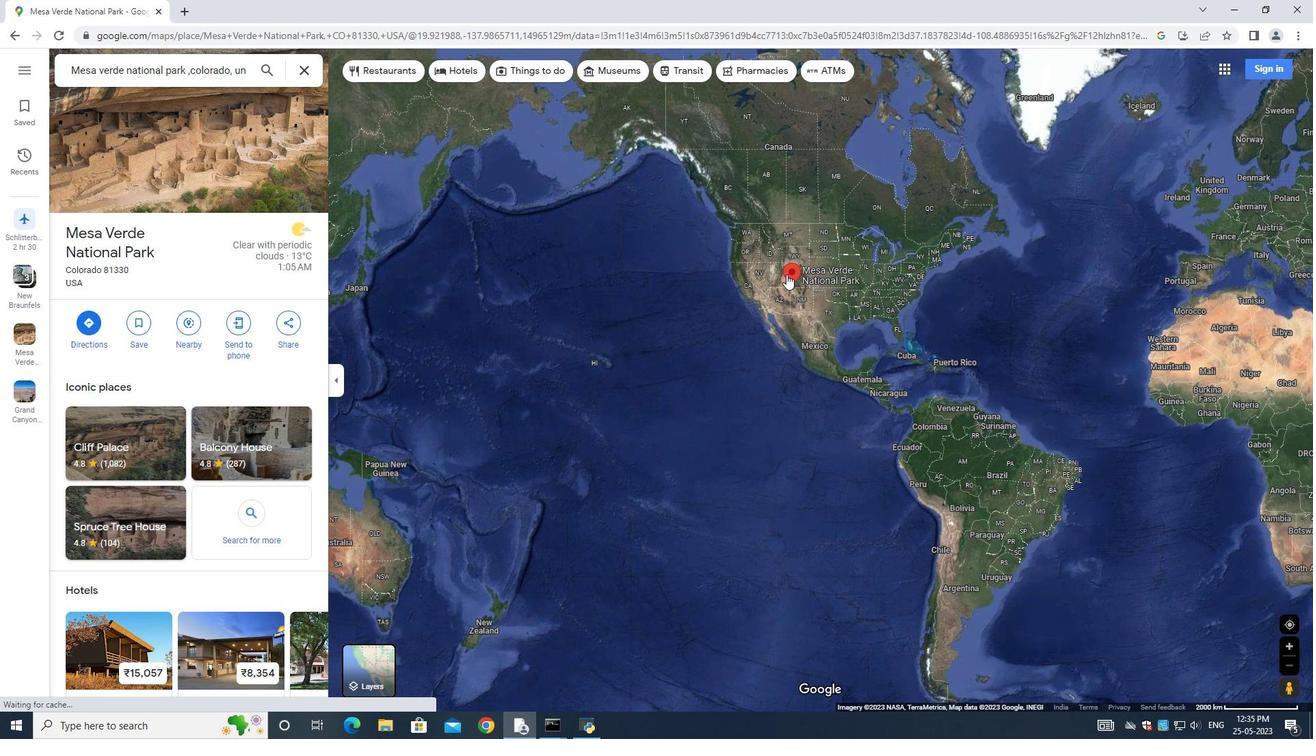 
Action: Mouse scrolled (786, 273) with delta (0, 0)
Screenshot: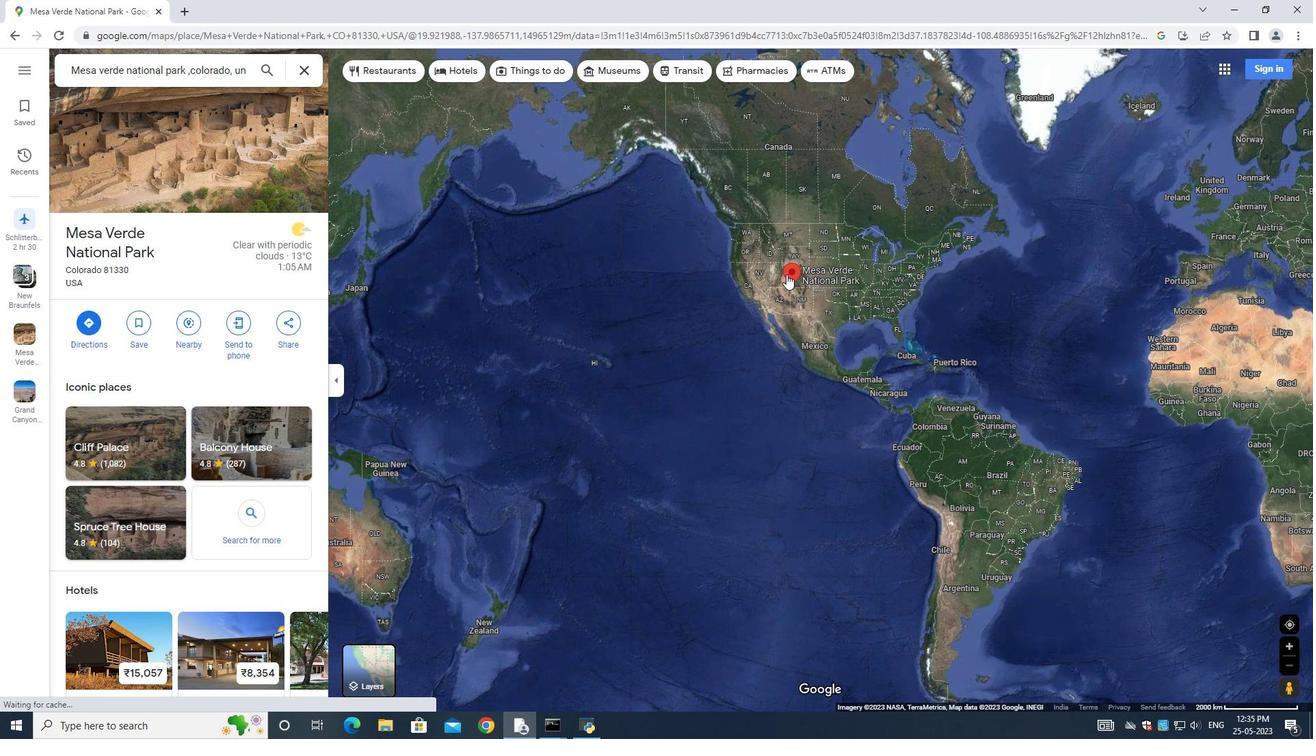 
Action: Mouse moved to (795, 298)
Screenshot: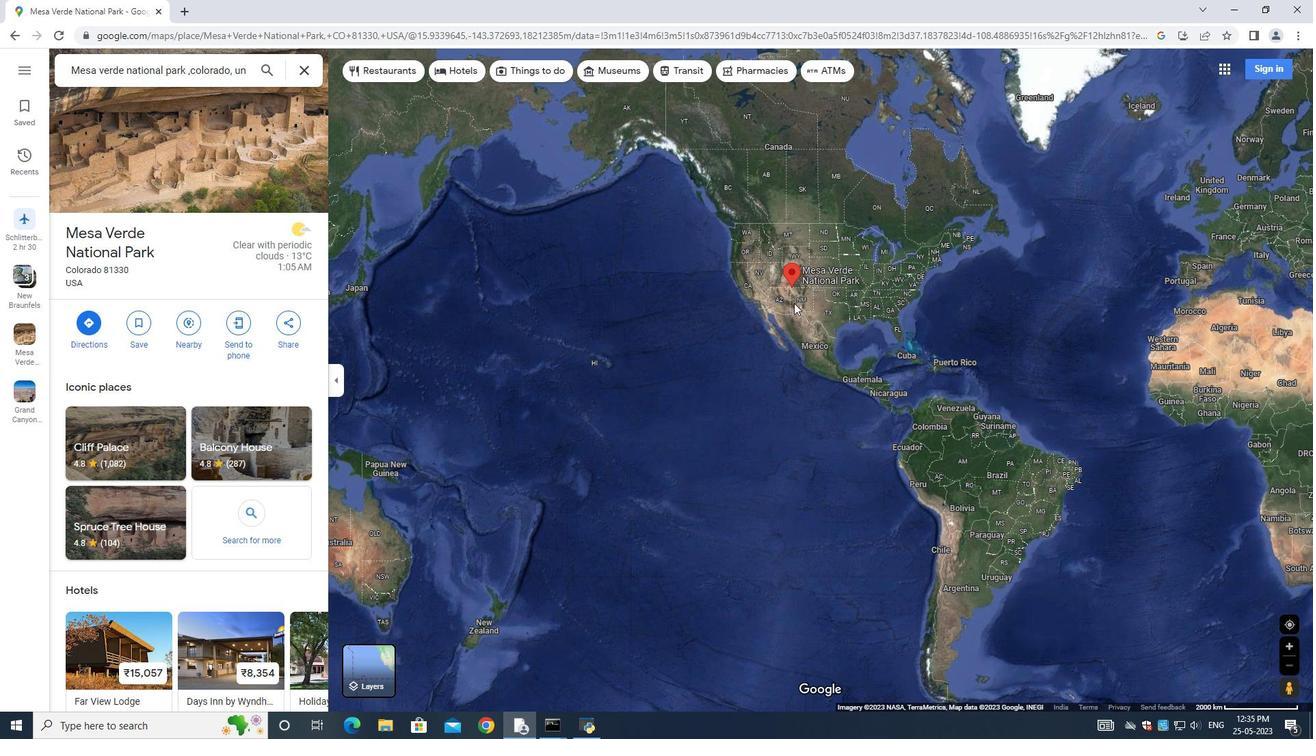 
Action: Mouse scrolled (795, 299) with delta (0, 0)
Screenshot: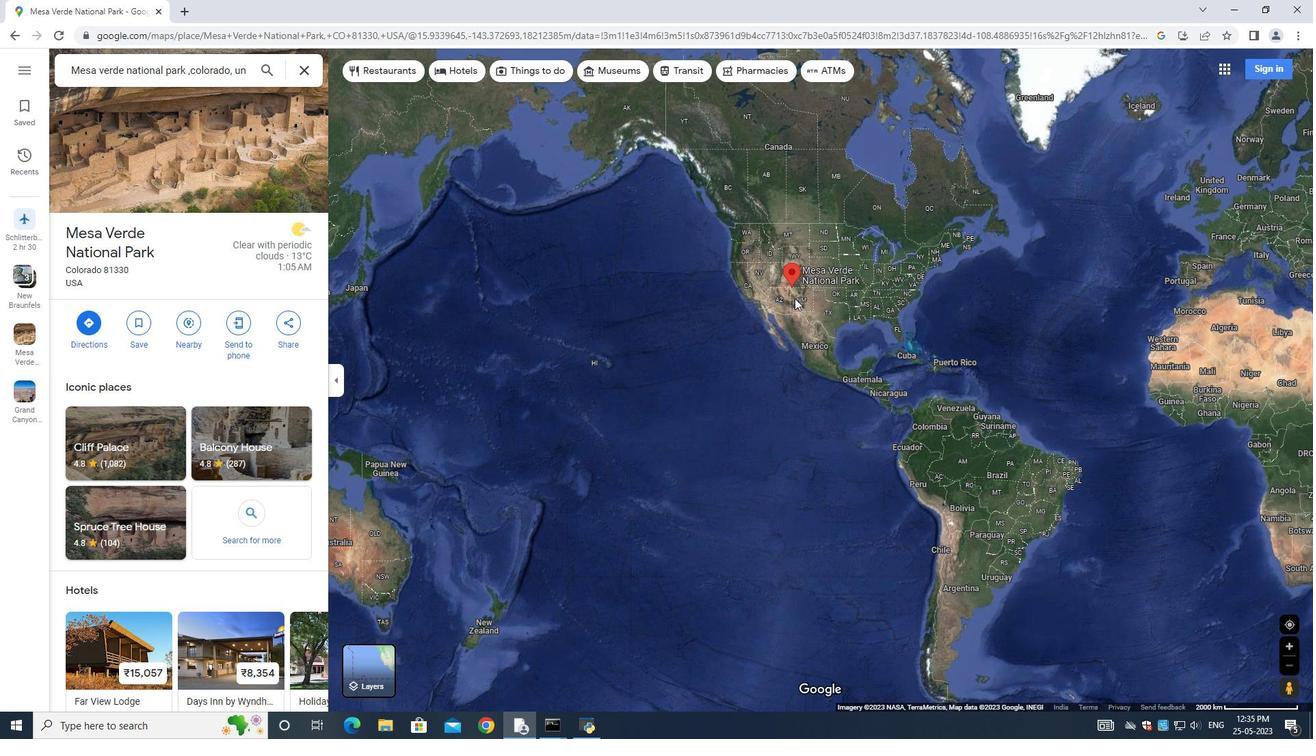 
Action: Mouse scrolled (795, 299) with delta (0, 0)
Screenshot: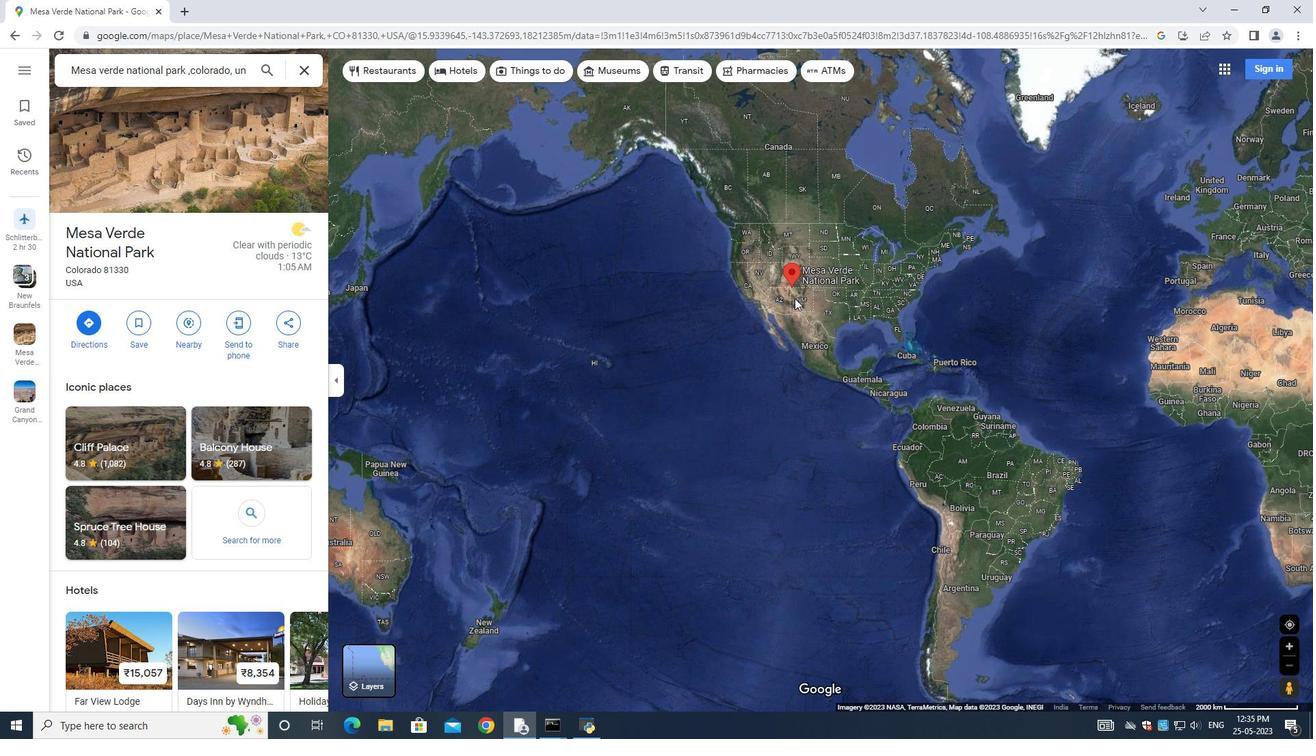 
Action: Mouse scrolled (795, 299) with delta (0, 0)
Screenshot: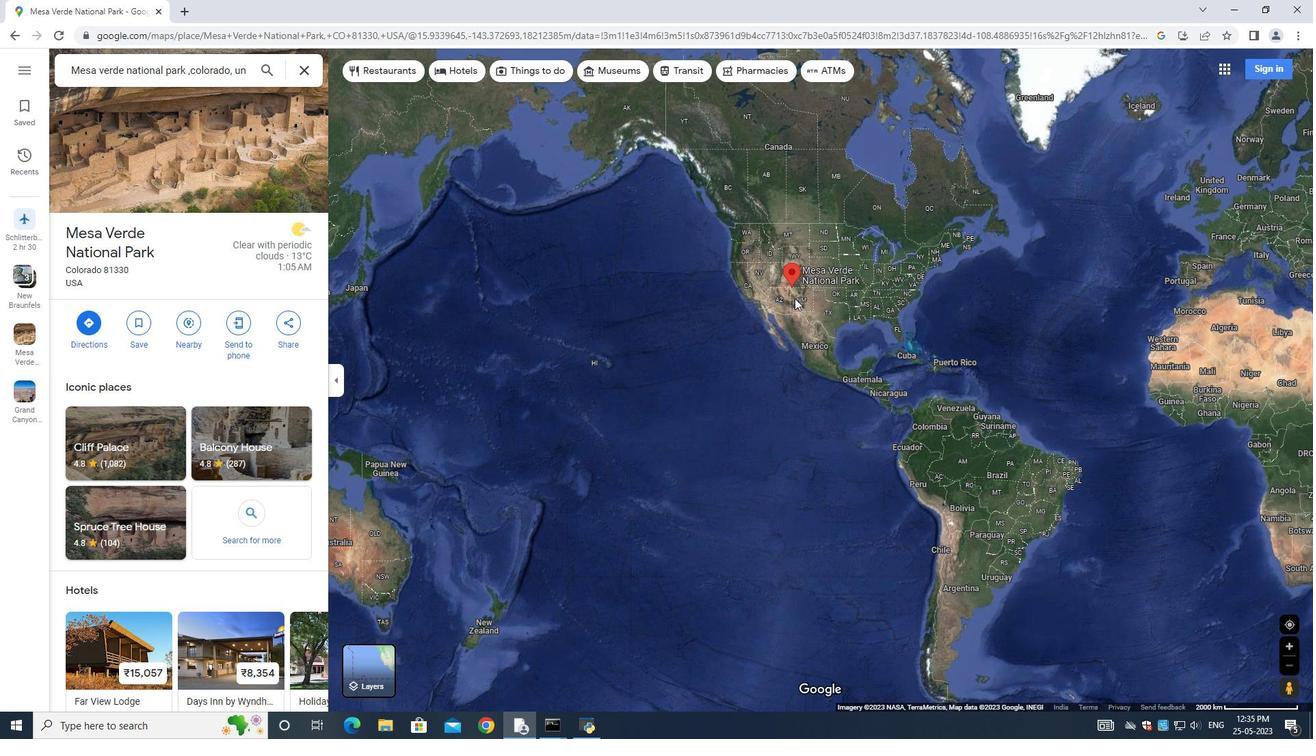 
Action: Mouse scrolled (795, 299) with delta (0, 0)
Screenshot: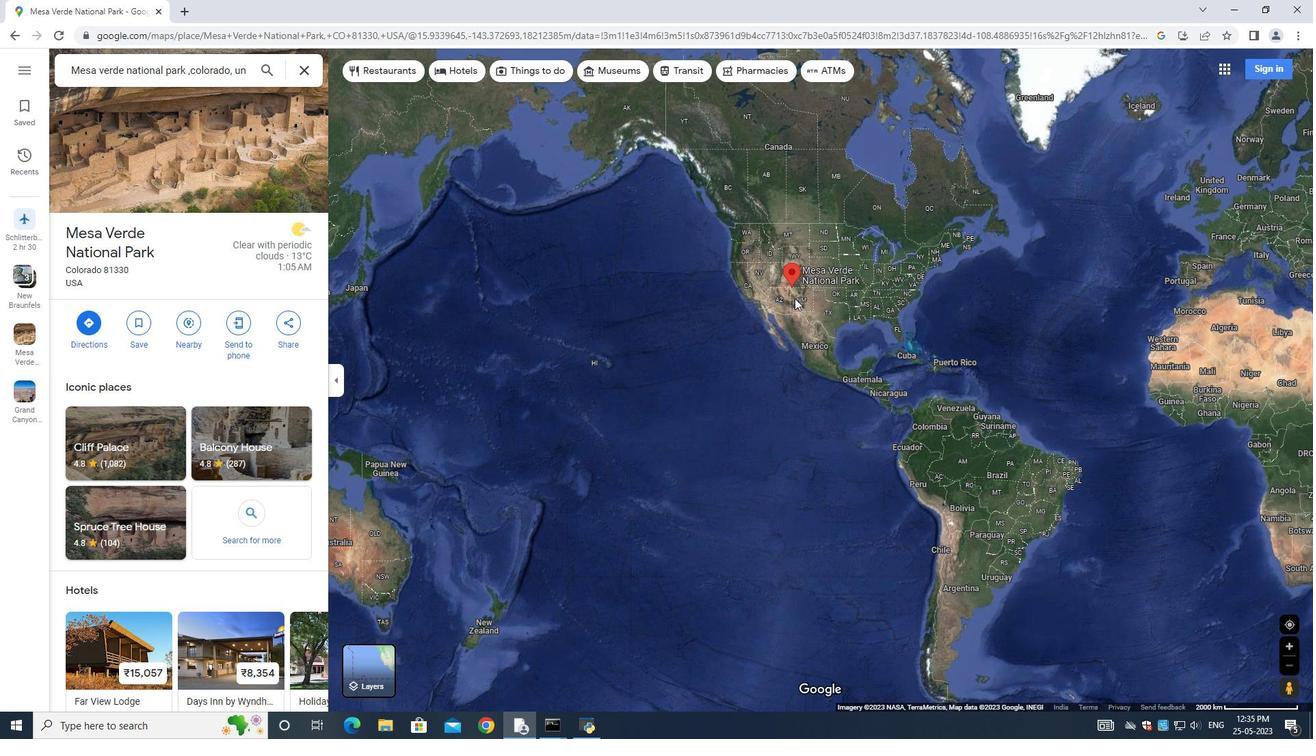 
Action: Mouse scrolled (795, 299) with delta (0, 0)
Screenshot: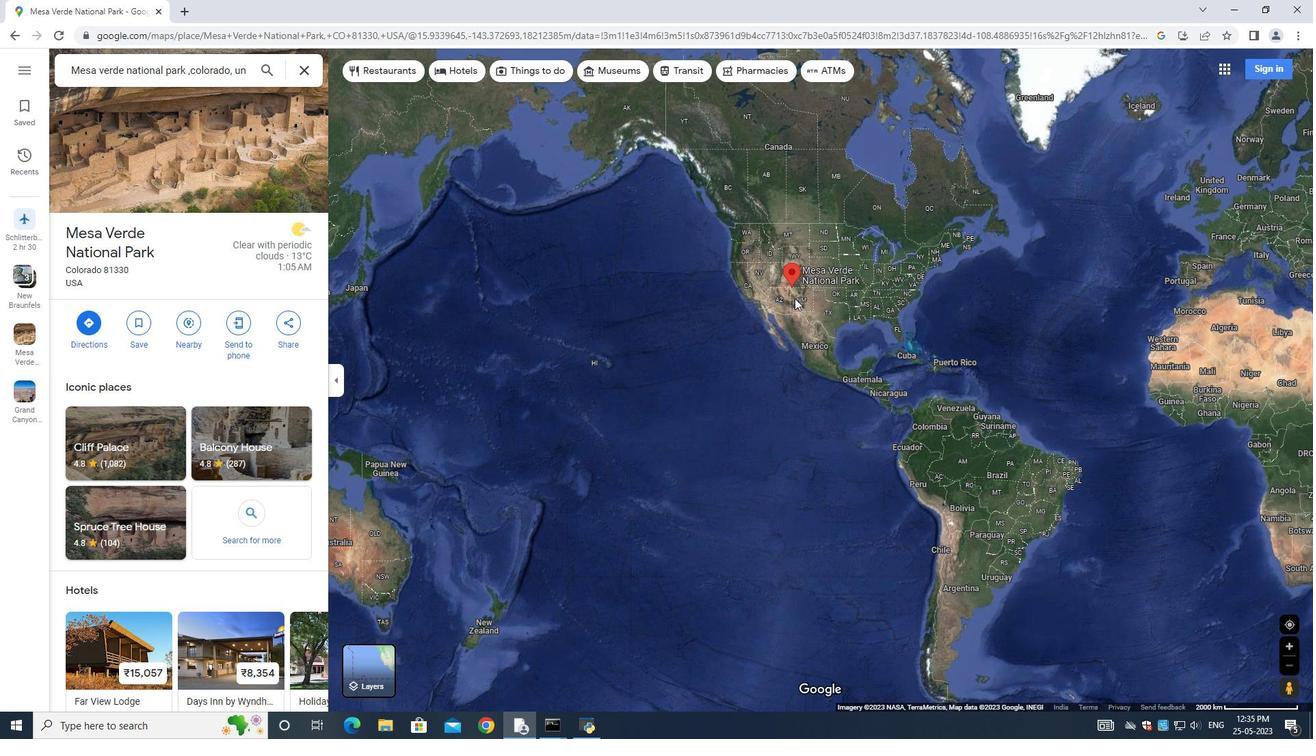 
Action: Mouse scrolled (795, 299) with delta (0, 0)
Screenshot: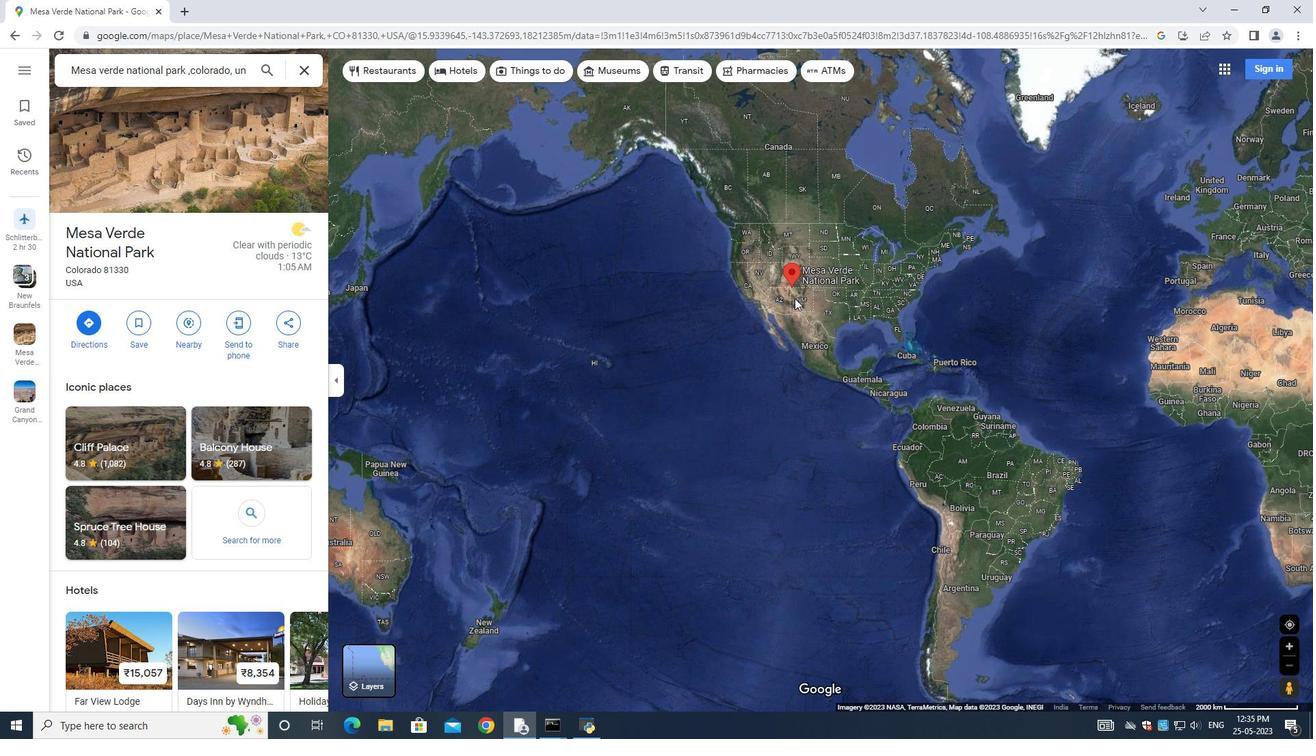 
Action: Mouse moved to (795, 298)
Screenshot: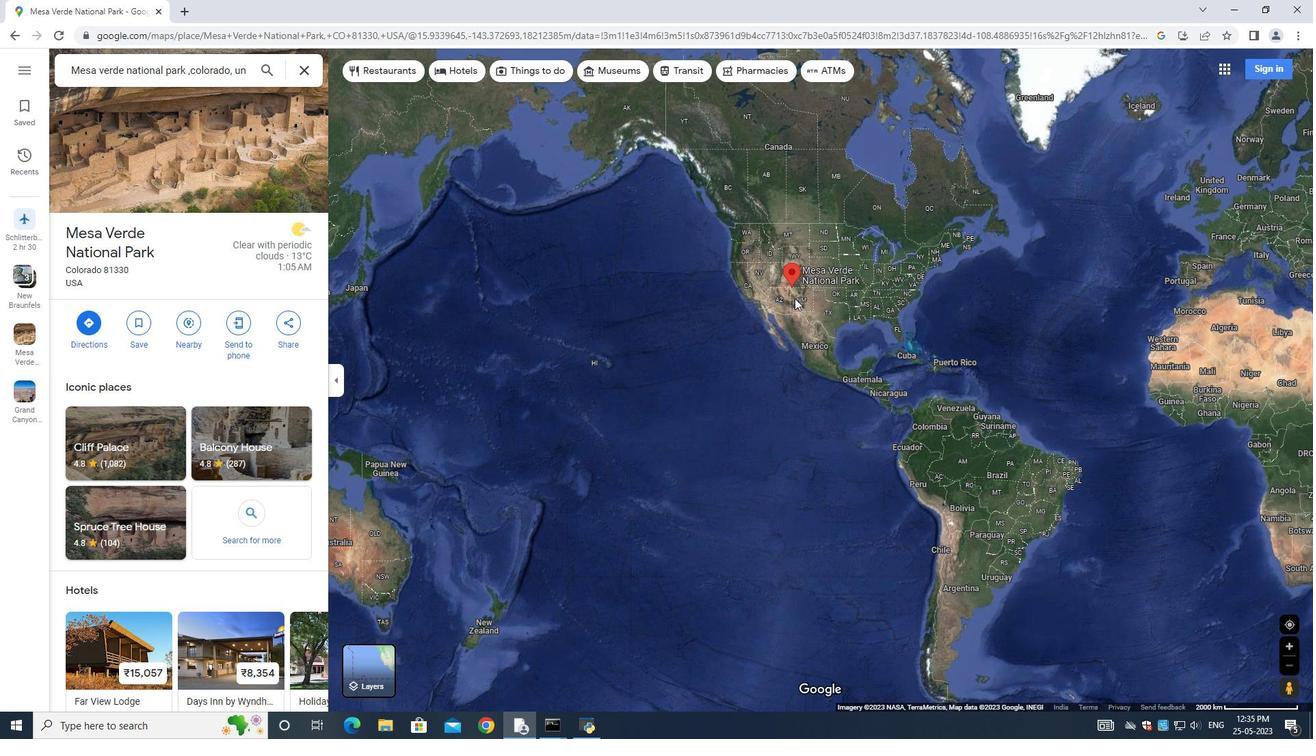
